 Task: Animate a Bouncing Ball.
Action: Mouse moved to (542, 90)
Screenshot: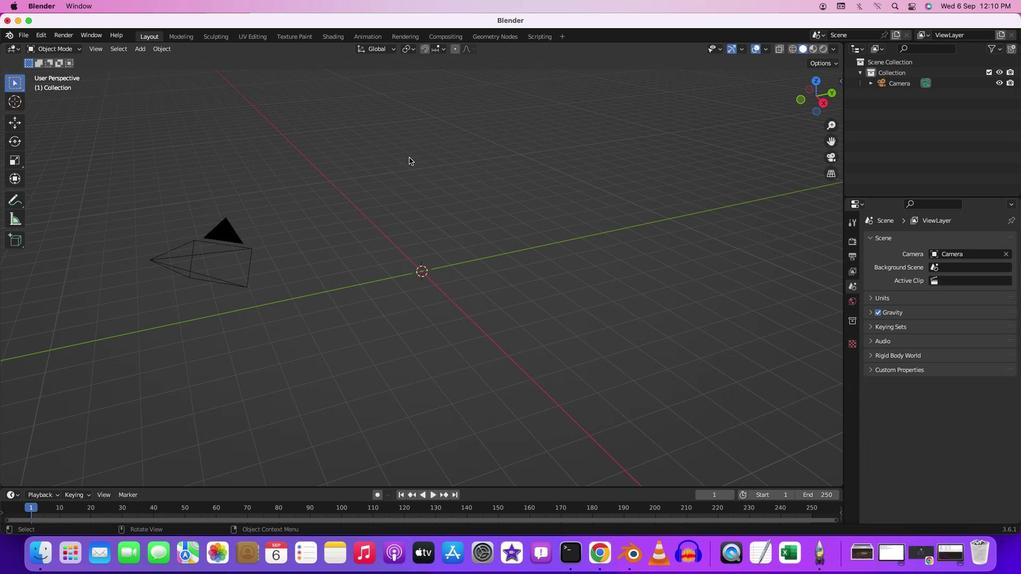 
Action: Mouse pressed left at (542, 90)
Screenshot: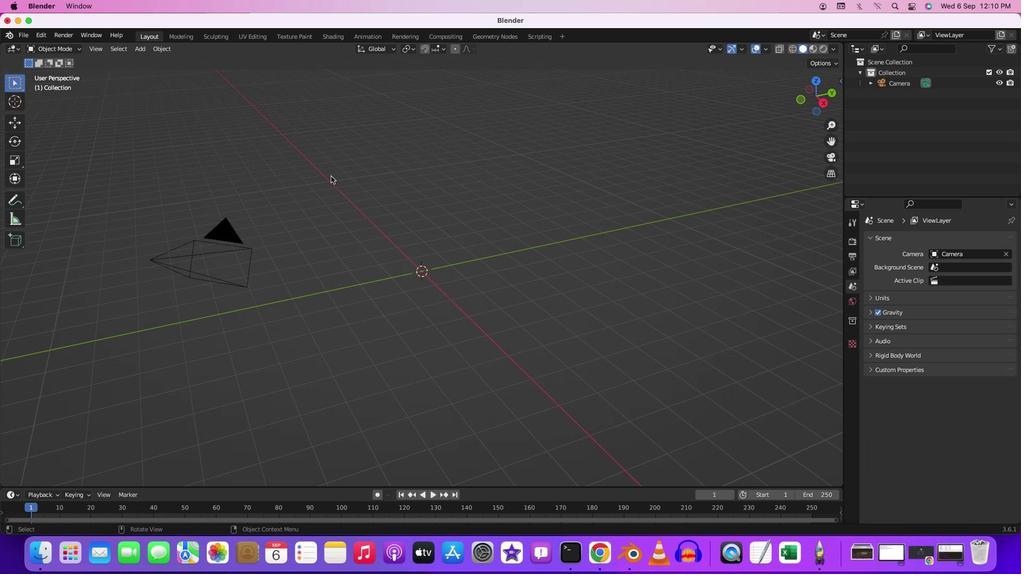 
Action: Mouse moved to (542, 90)
Screenshot: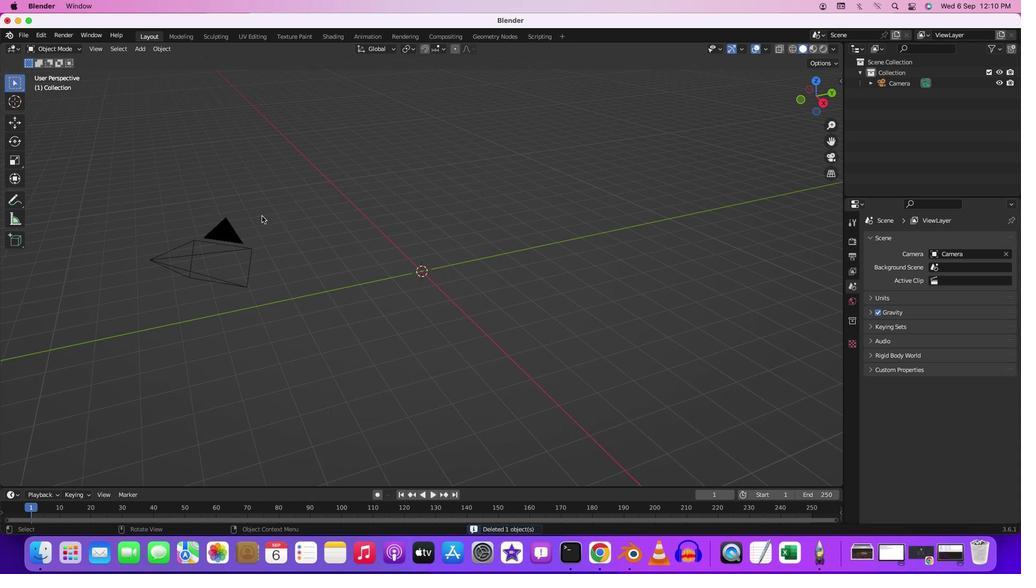 
Action: Key pressed Key.delete
Screenshot: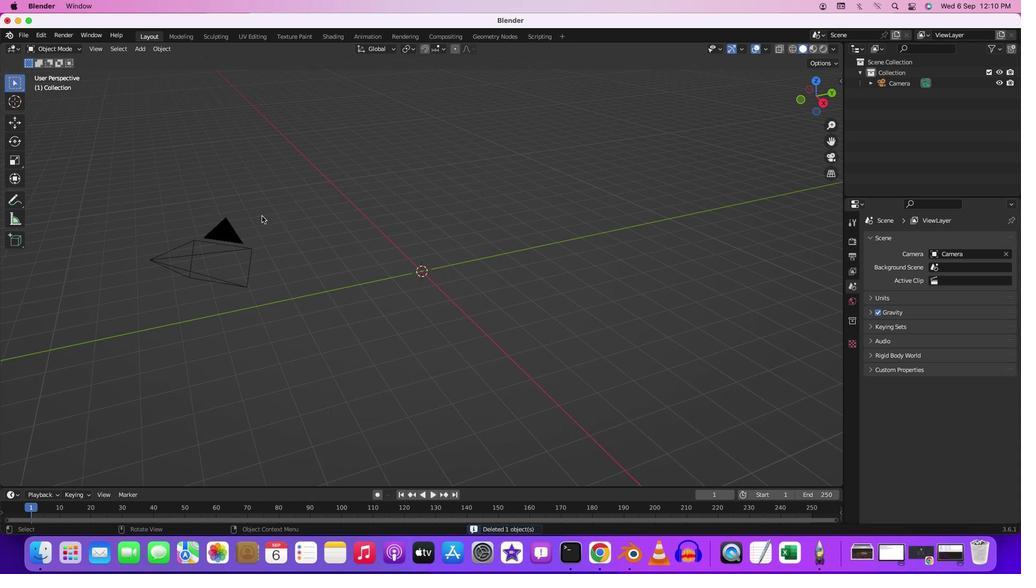 
Action: Mouse moved to (222, 236)
Screenshot: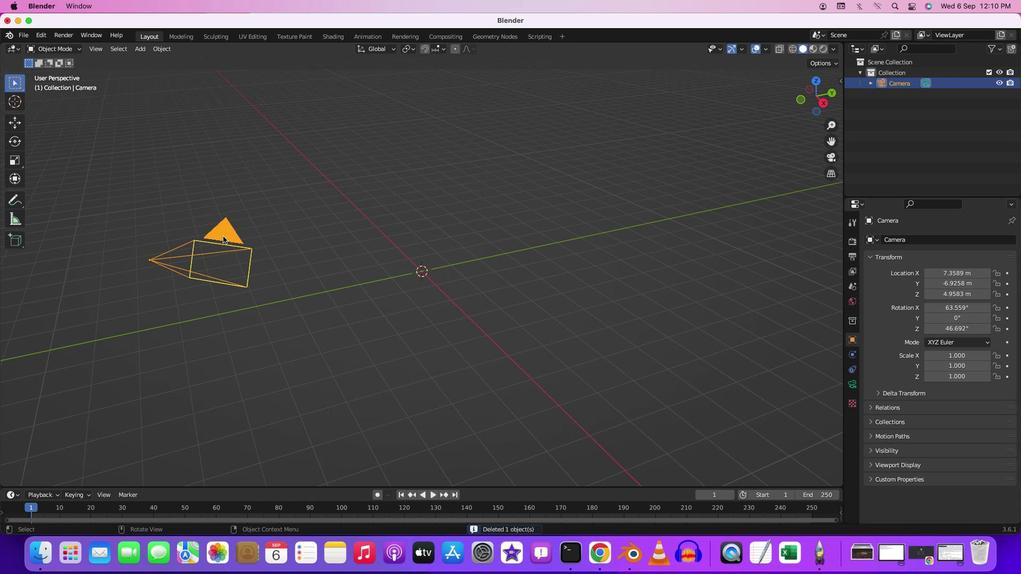 
Action: Mouse pressed left at (222, 236)
Screenshot: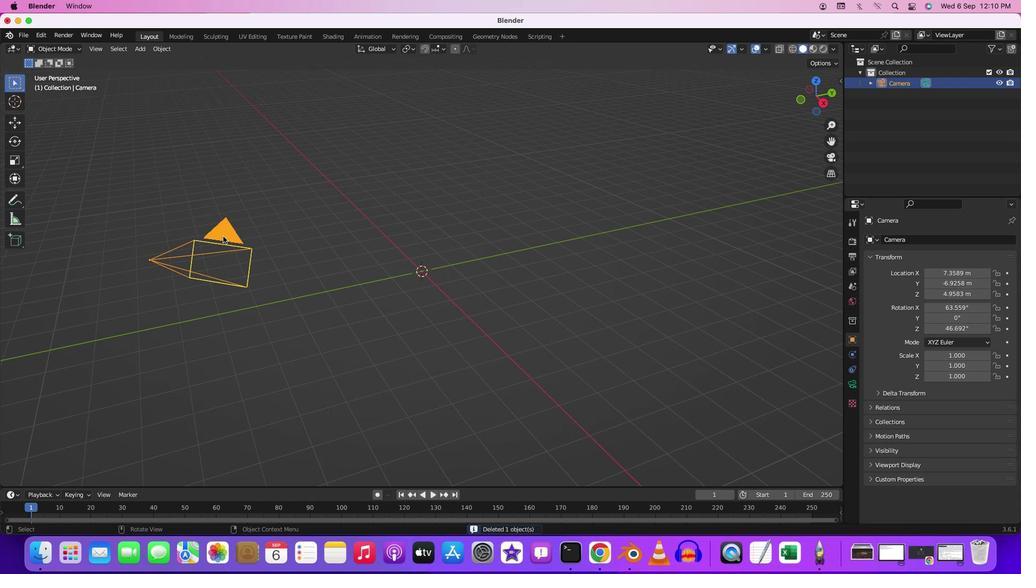 
Action: Key pressed Key.delete
Screenshot: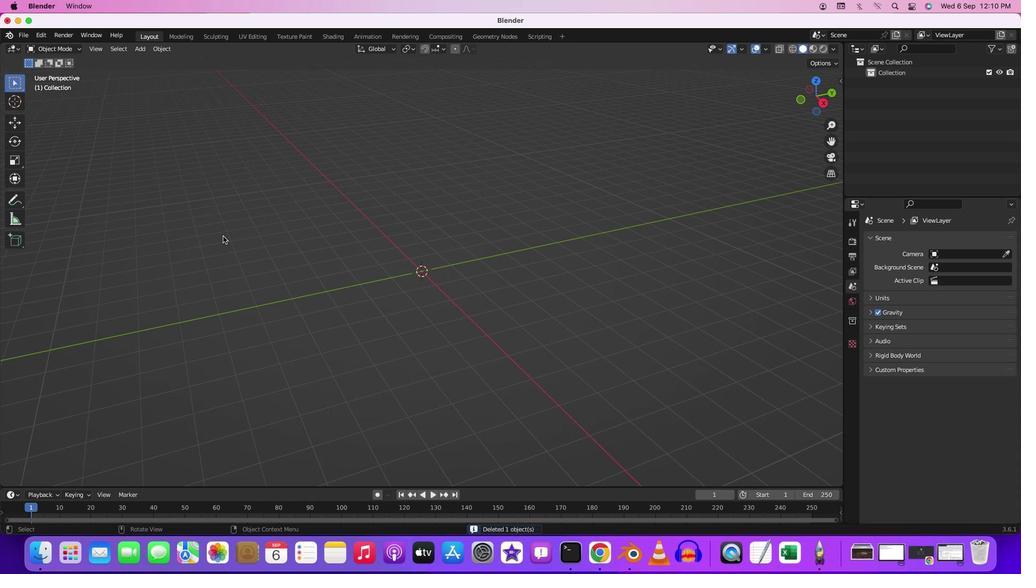 
Action: Mouse moved to (417, 352)
Screenshot: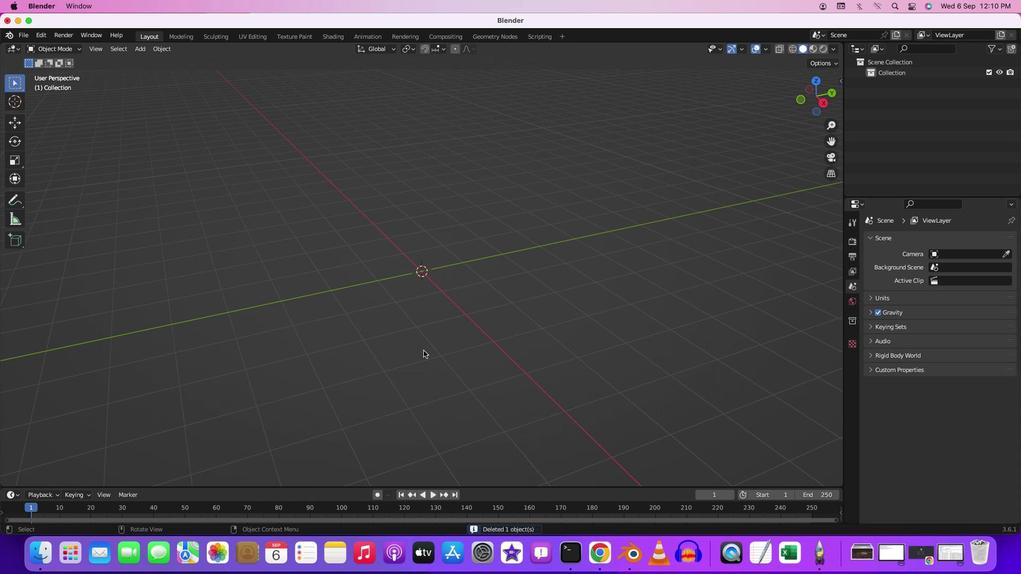 
Action: Mouse scrolled (417, 352) with delta (0, 0)
Screenshot: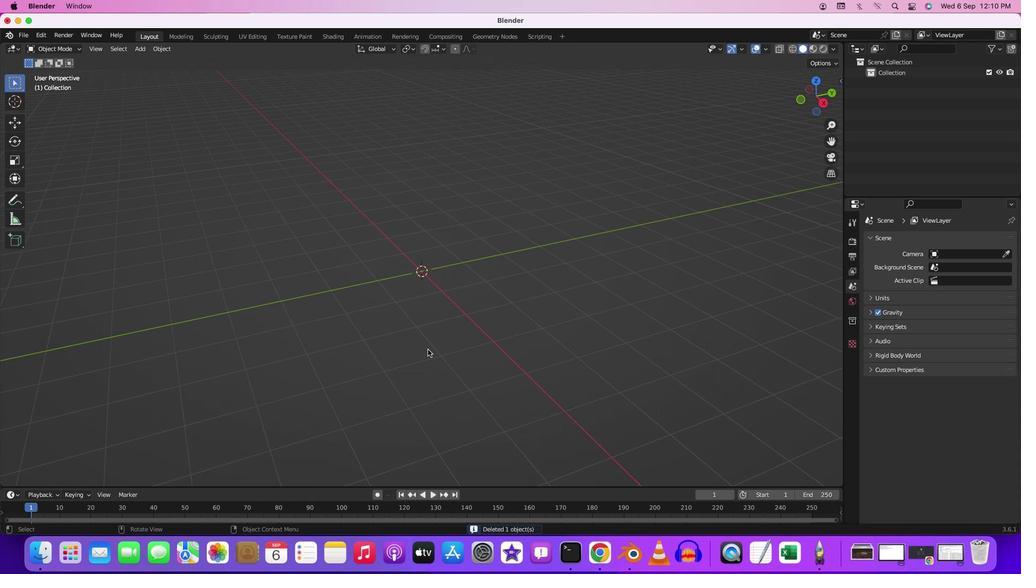 
Action: Mouse scrolled (417, 352) with delta (0, 0)
Screenshot: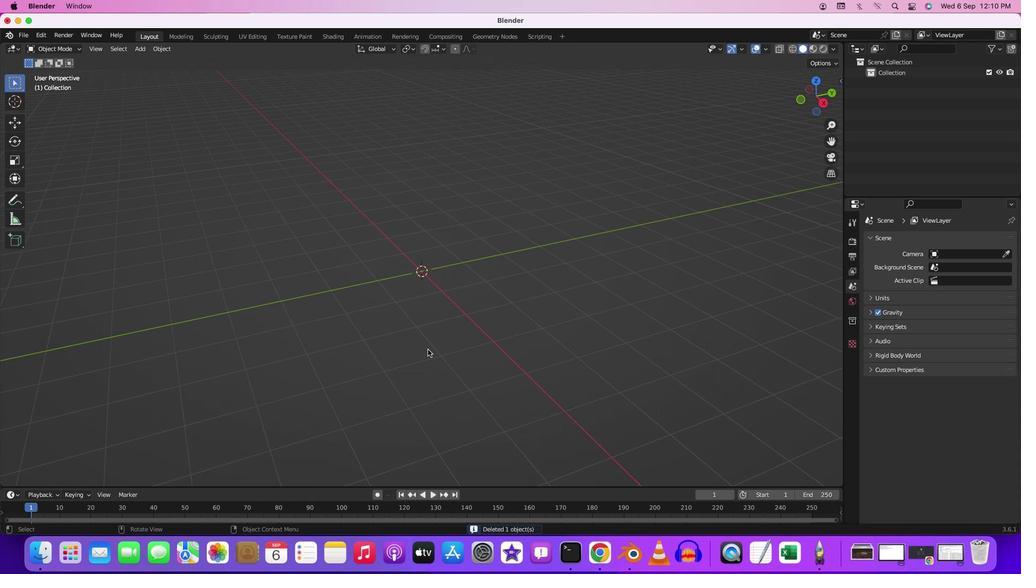 
Action: Mouse moved to (427, 350)
Screenshot: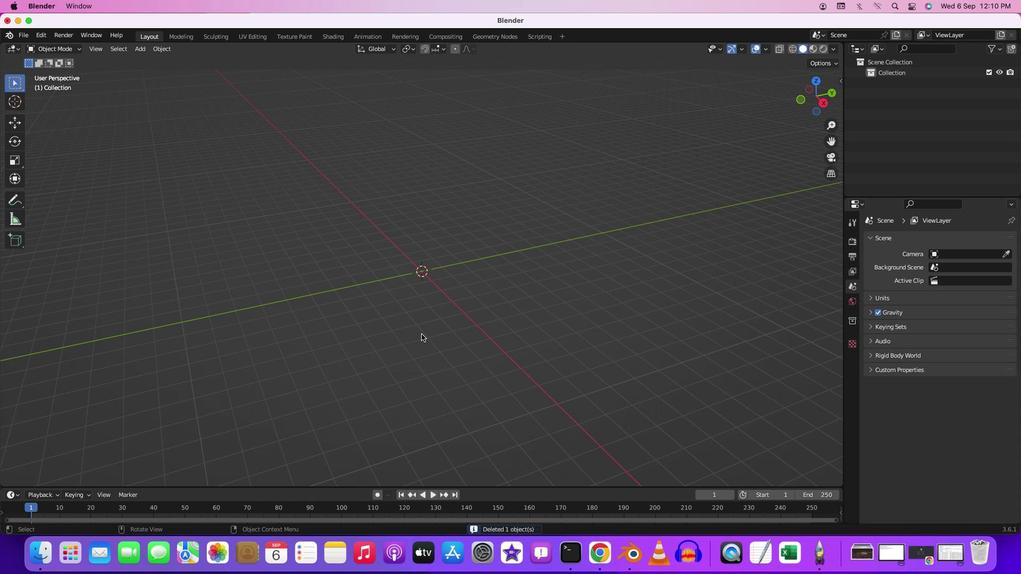 
Action: Mouse scrolled (427, 350) with delta (0, 0)
Screenshot: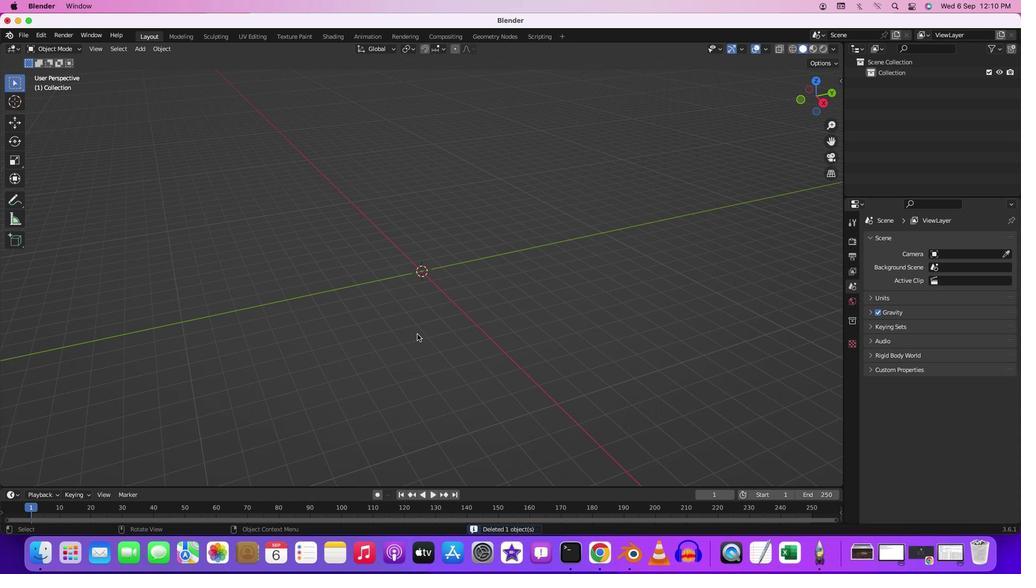 
Action: Mouse scrolled (427, 350) with delta (0, 0)
Screenshot: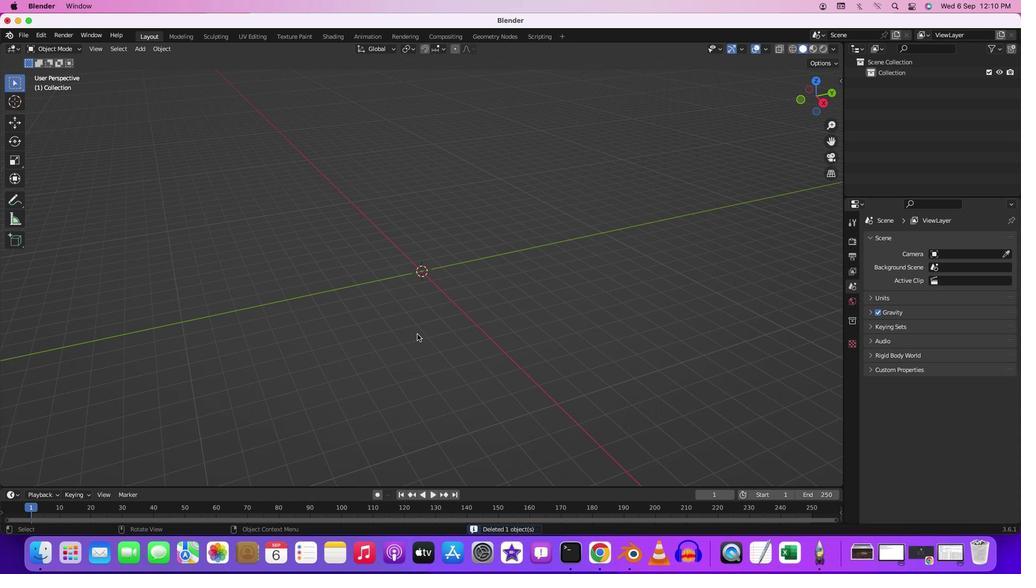 
Action: Mouse scrolled (427, 350) with delta (0, -1)
Screenshot: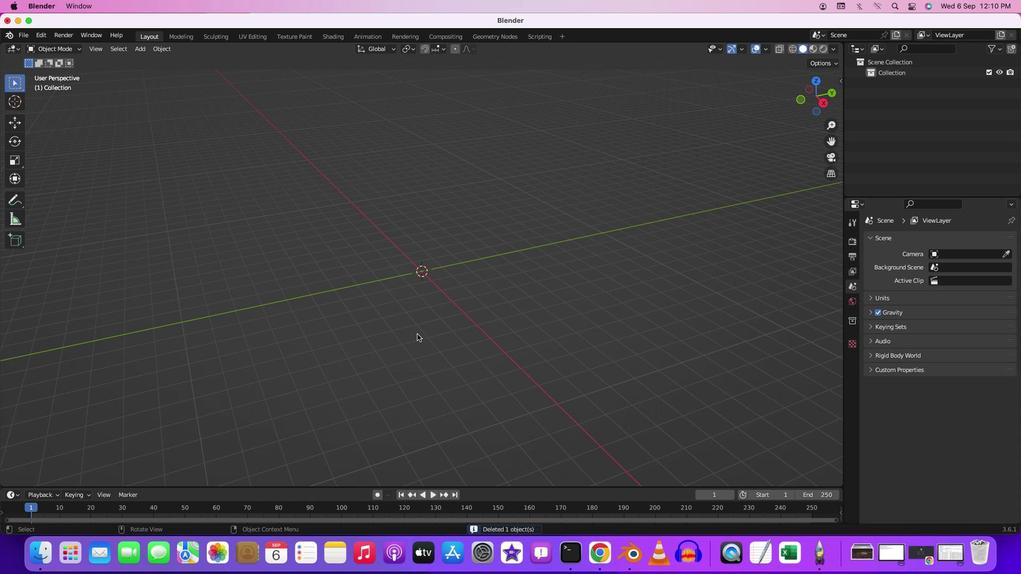 
Action: Mouse scrolled (427, 350) with delta (0, -2)
Screenshot: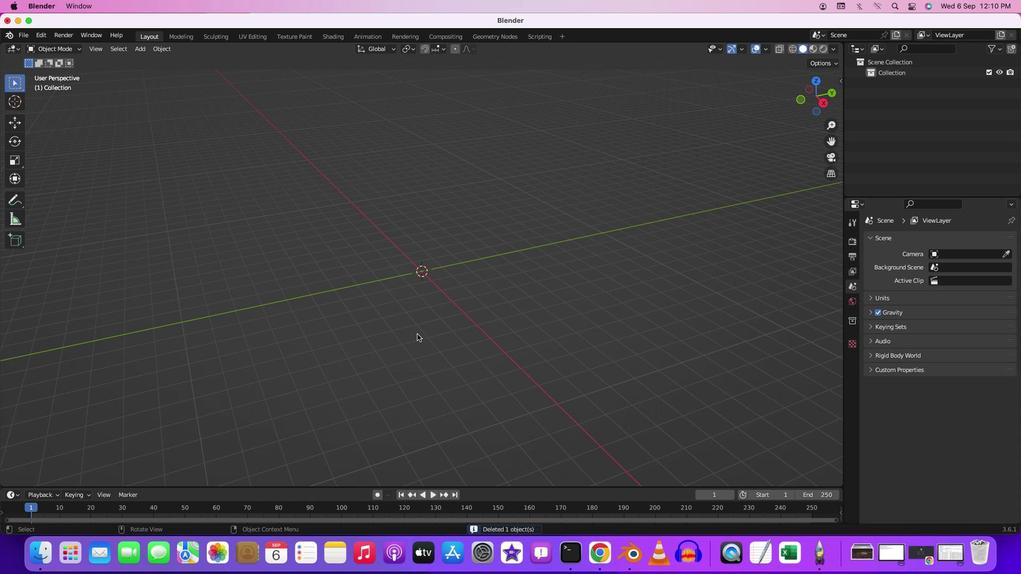 
Action: Mouse moved to (417, 332)
Screenshot: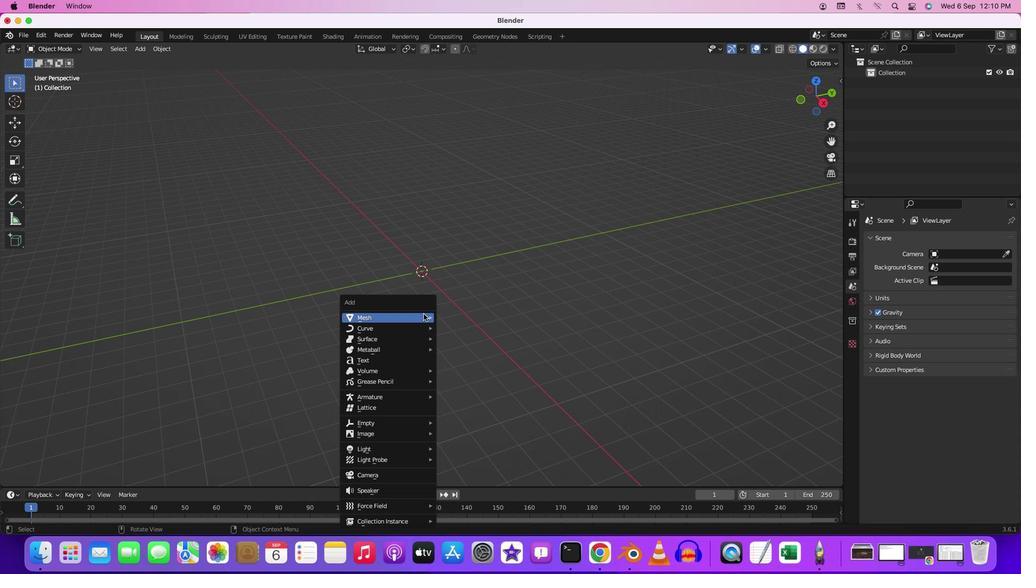
Action: Key pressed Key.shift
Screenshot: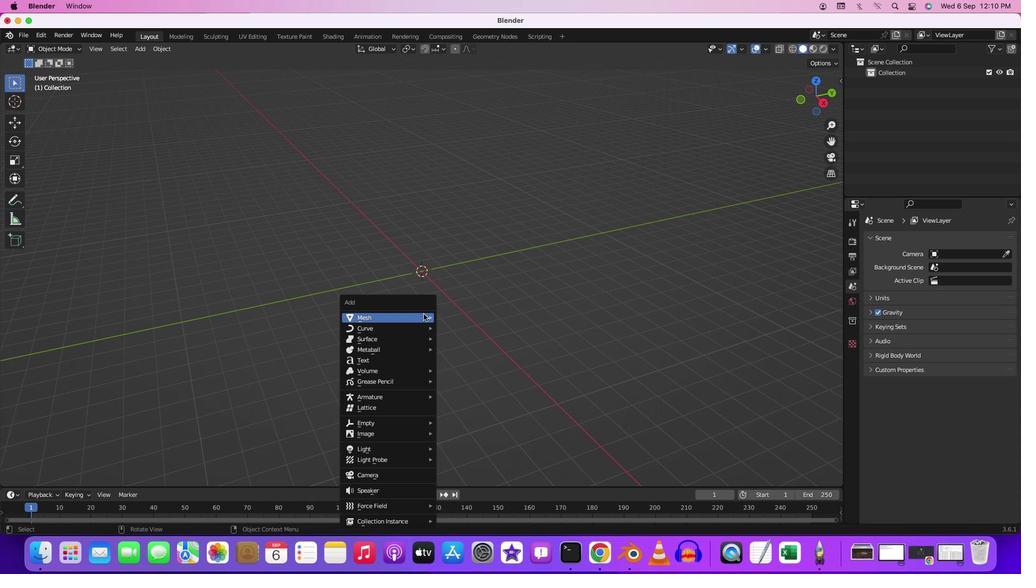 
Action: Mouse moved to (417, 332)
Screenshot: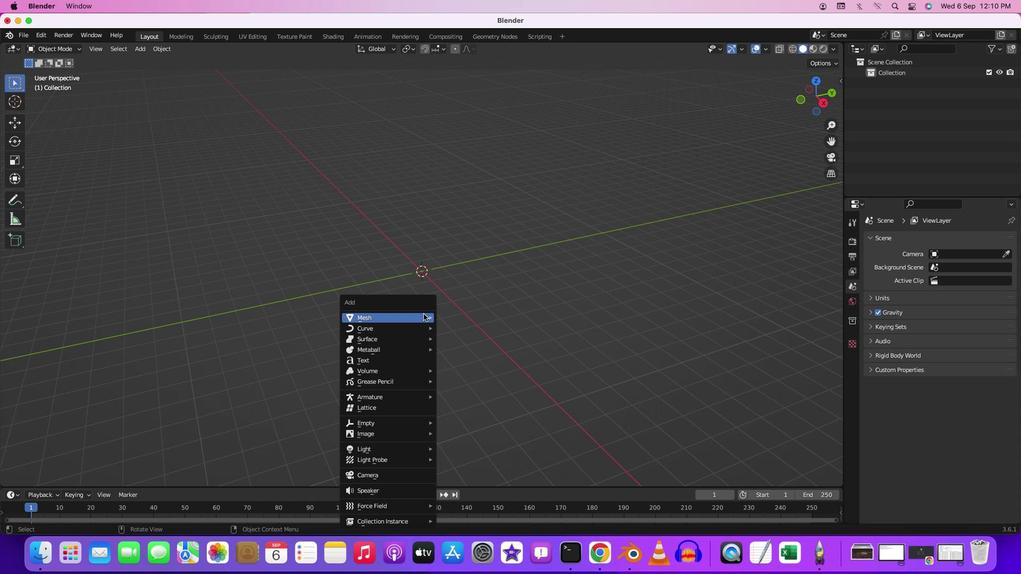 
Action: Key pressed 'A'
Screenshot: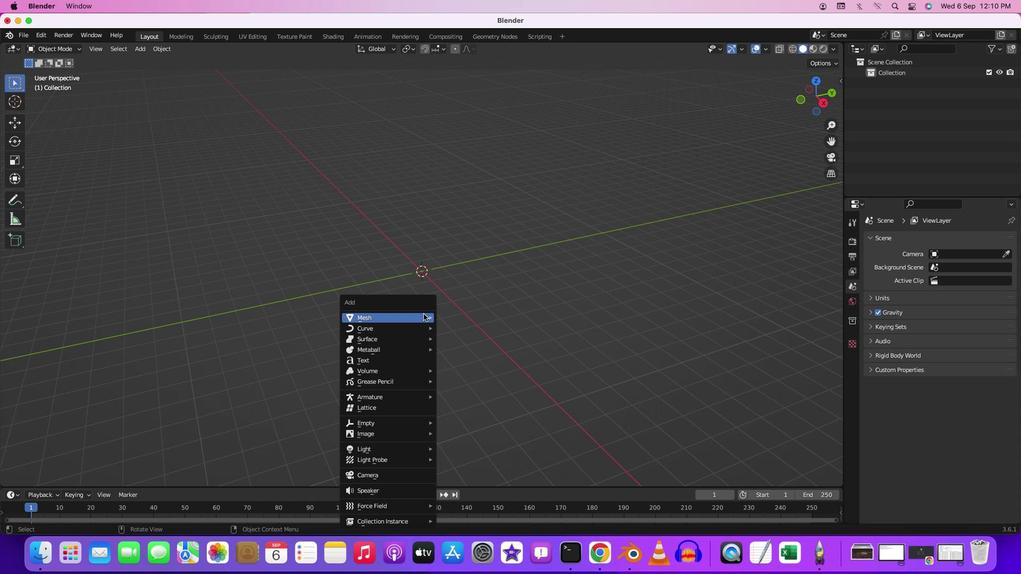 
Action: Mouse moved to (473, 72)
Screenshot: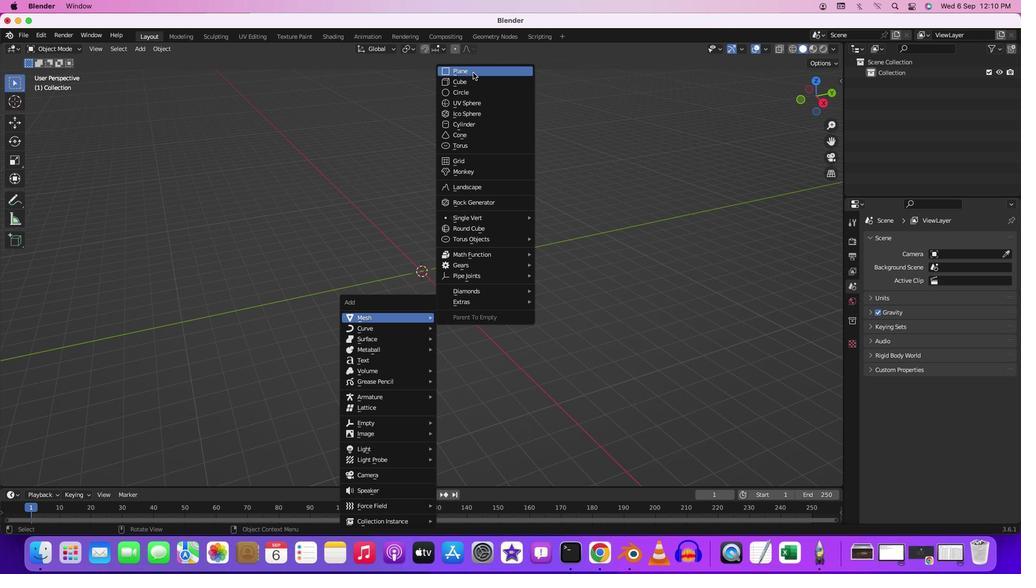 
Action: Mouse pressed left at (473, 72)
Screenshot: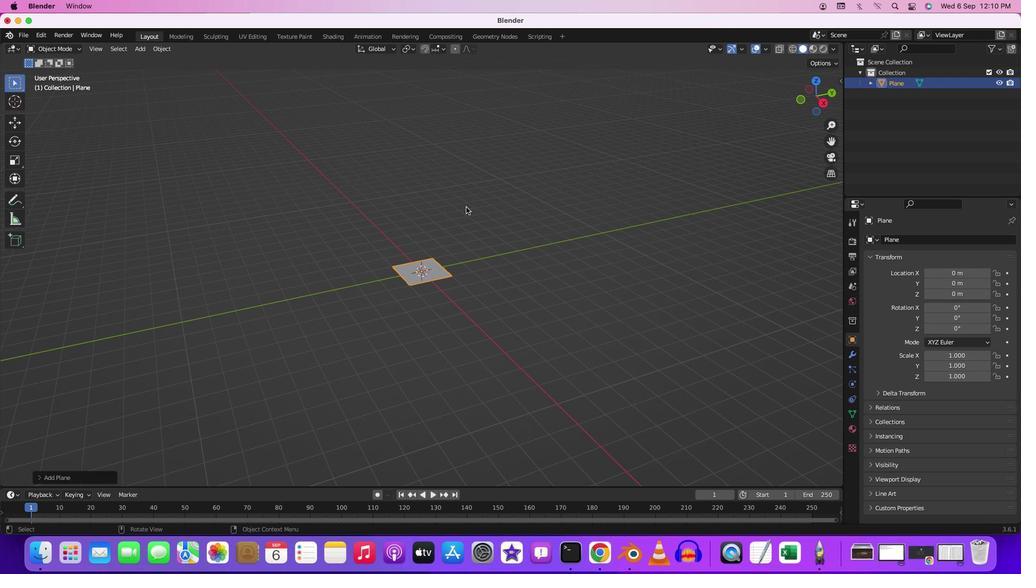 
Action: Mouse moved to (429, 226)
Screenshot: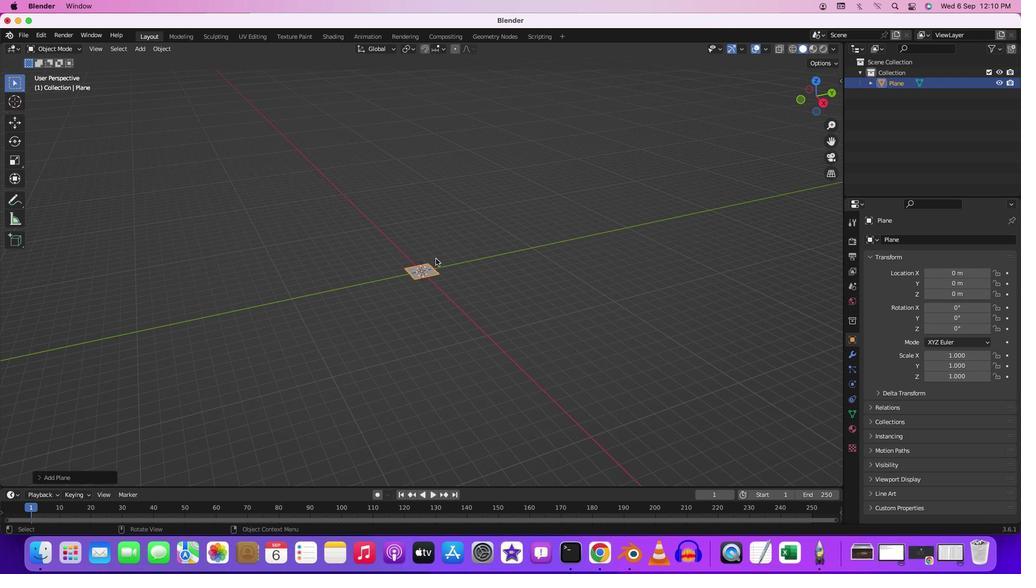 
Action: Mouse scrolled (429, 226) with delta (0, 0)
Screenshot: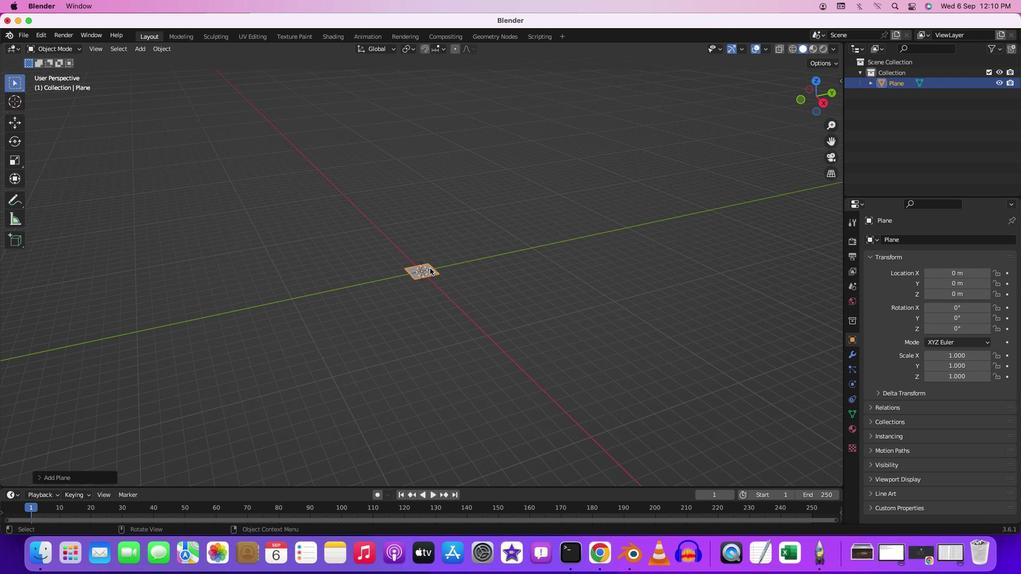 
Action: Mouse scrolled (429, 226) with delta (0, 0)
Screenshot: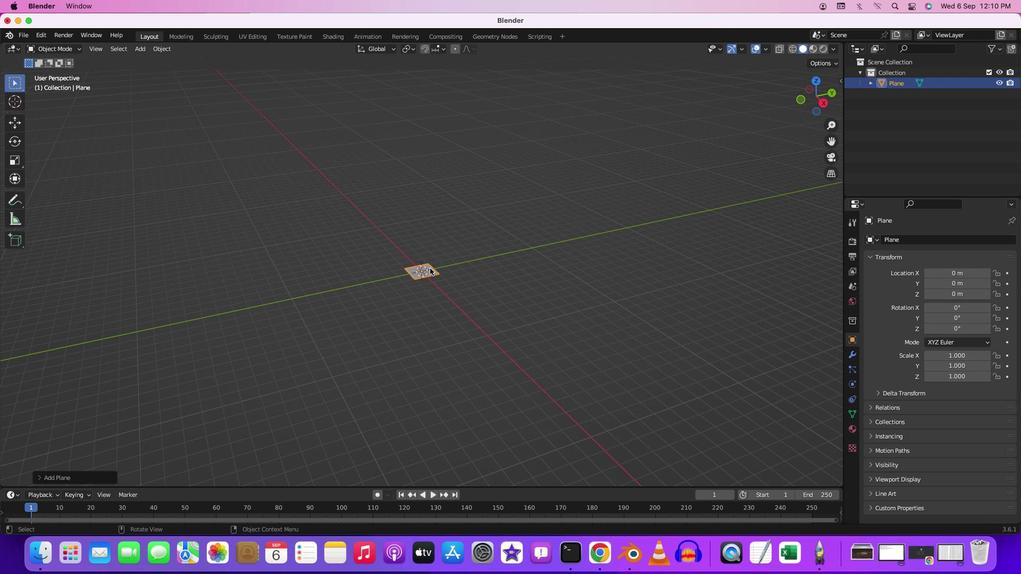 
Action: Mouse scrolled (429, 226) with delta (0, -1)
Screenshot: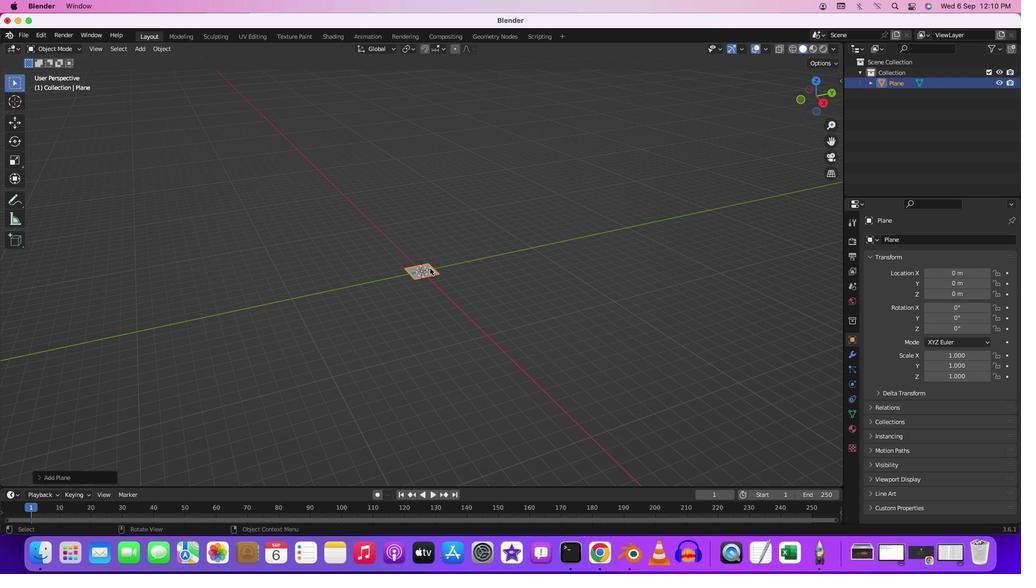 
Action: Mouse moved to (429, 268)
Screenshot: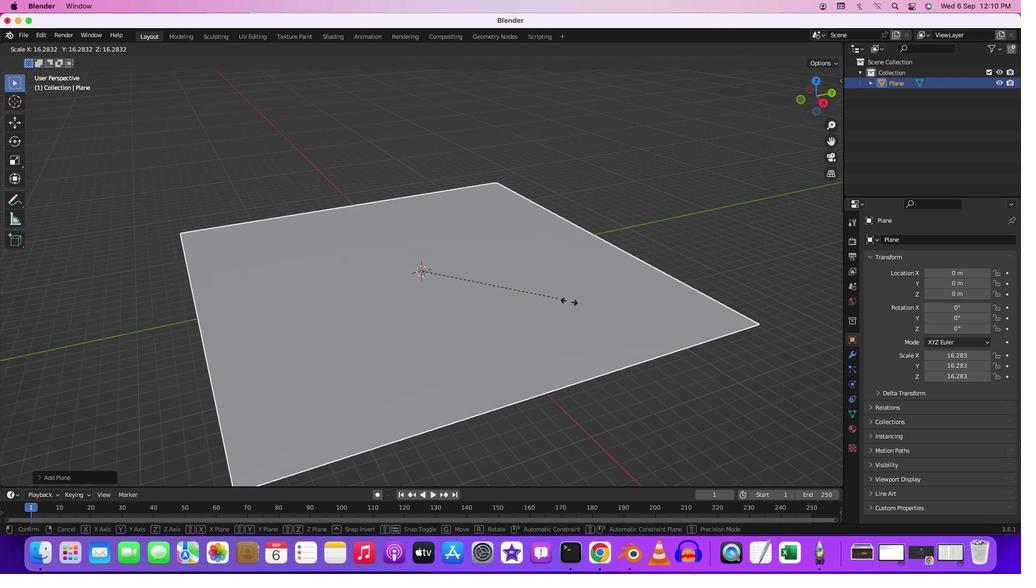 
Action: Key pressed 's'
Screenshot: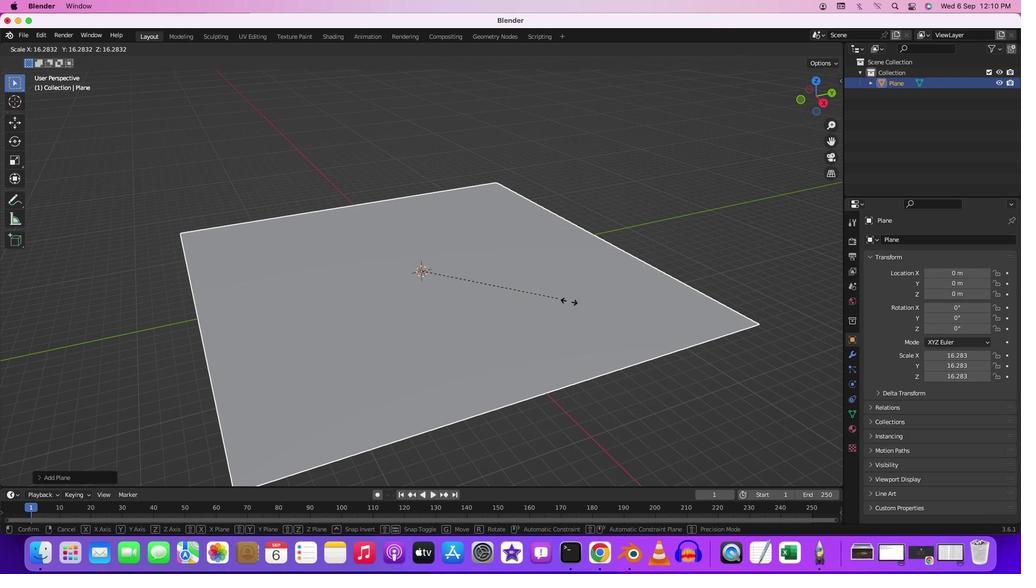 
Action: Mouse moved to (665, 314)
Screenshot: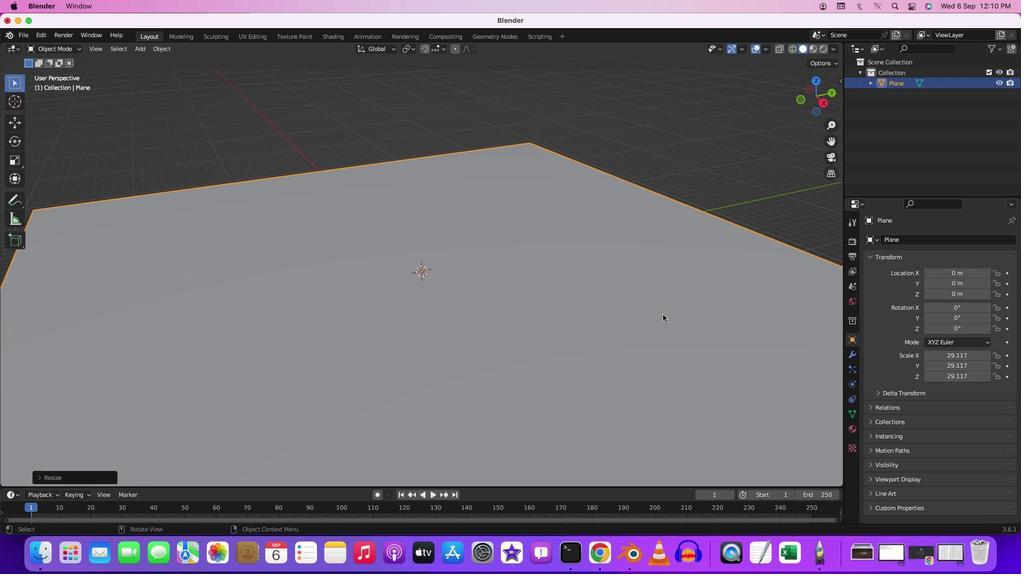 
Action: Mouse pressed left at (665, 314)
Screenshot: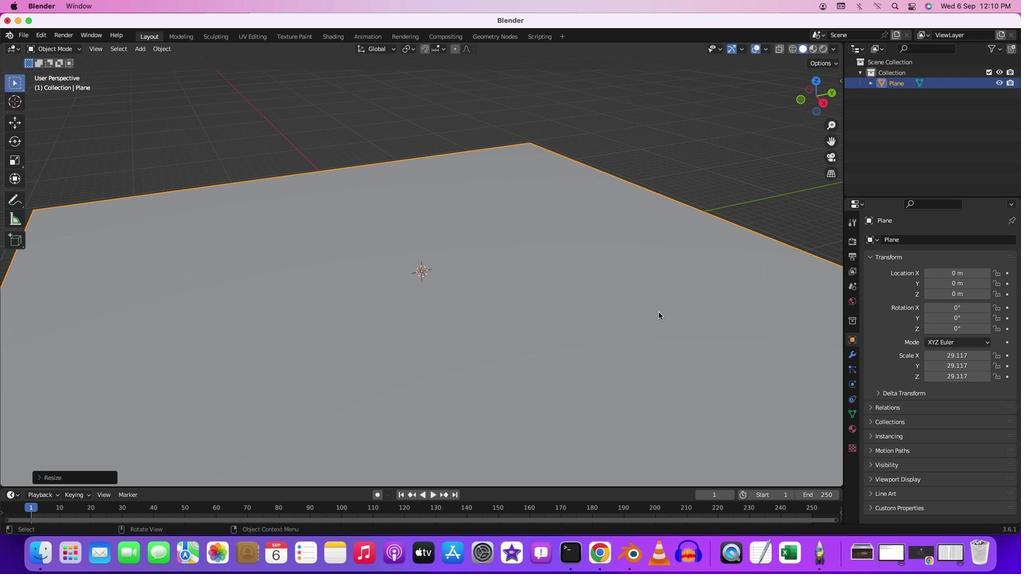 
Action: Mouse moved to (663, 315)
Screenshot: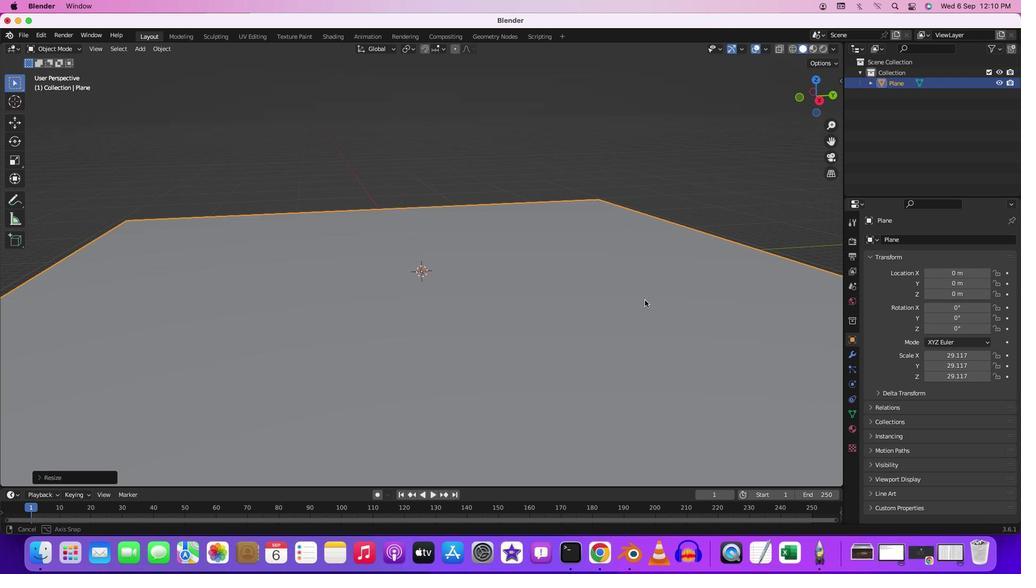 
Action: Mouse pressed middle at (663, 315)
Screenshot: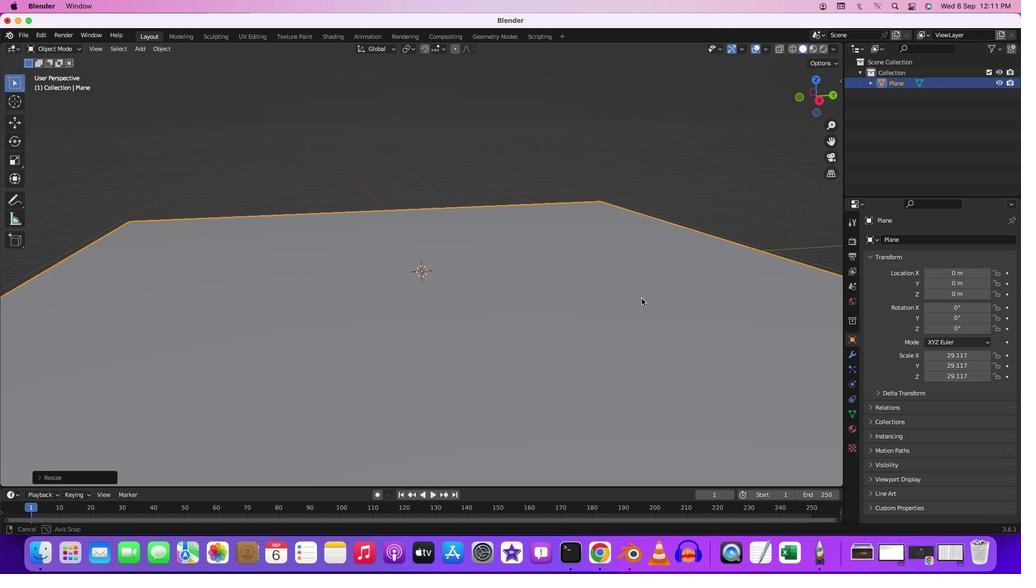 
Action: Mouse moved to (630, 282)
Screenshot: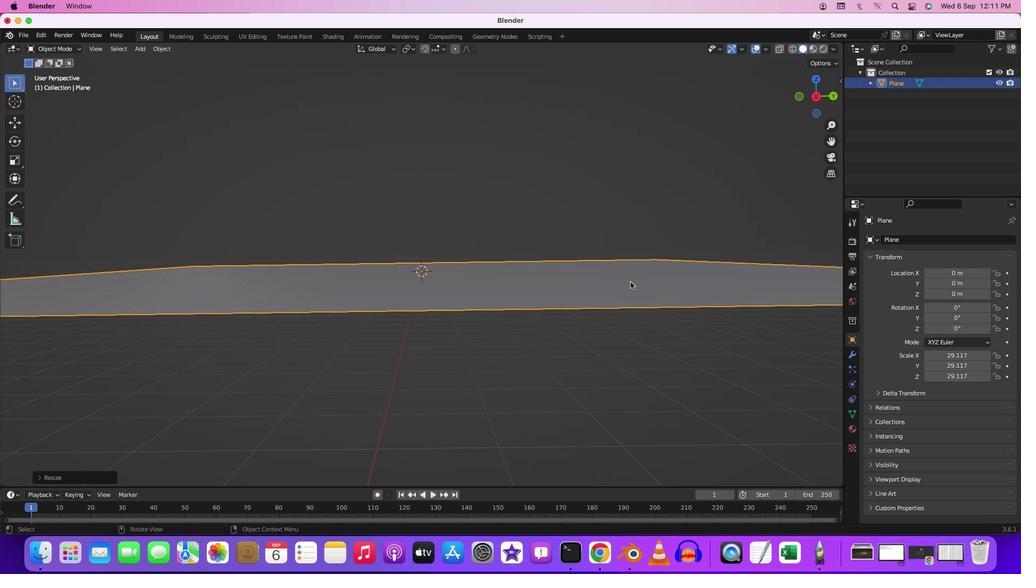 
Action: Key pressed Key.tab
Screenshot: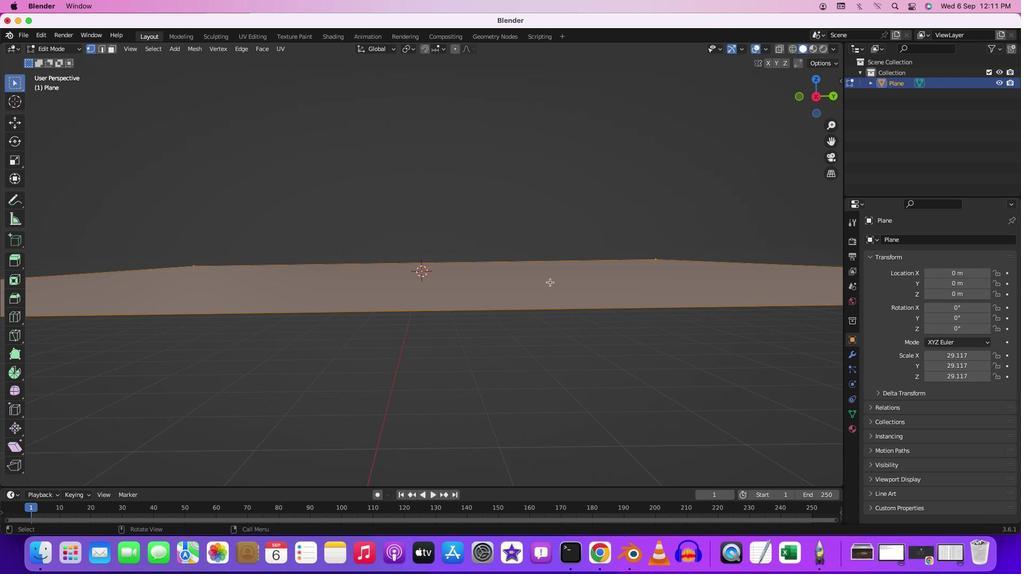 
Action: Mouse moved to (508, 279)
Screenshot: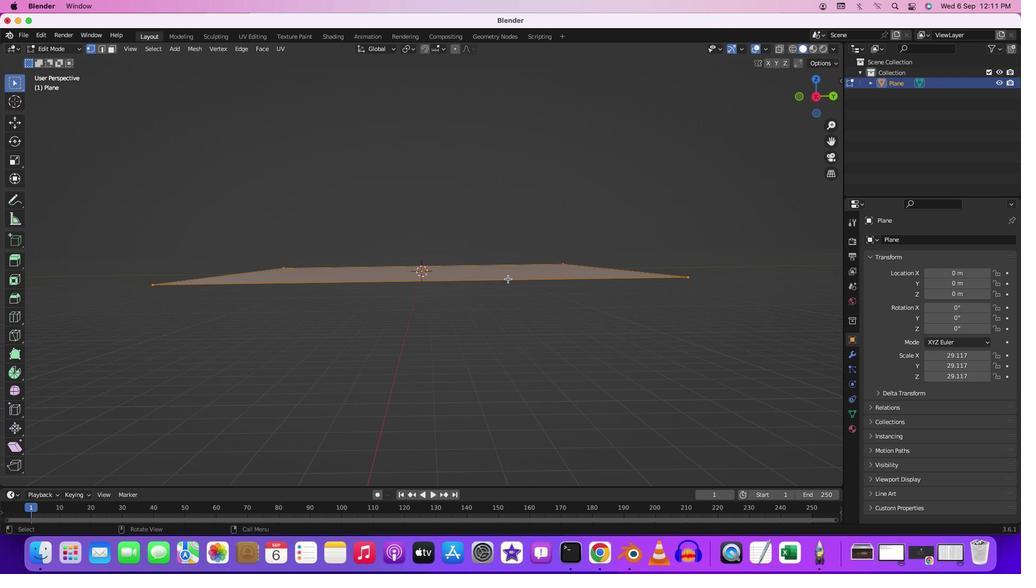 
Action: Mouse scrolled (508, 279) with delta (0, 0)
Screenshot: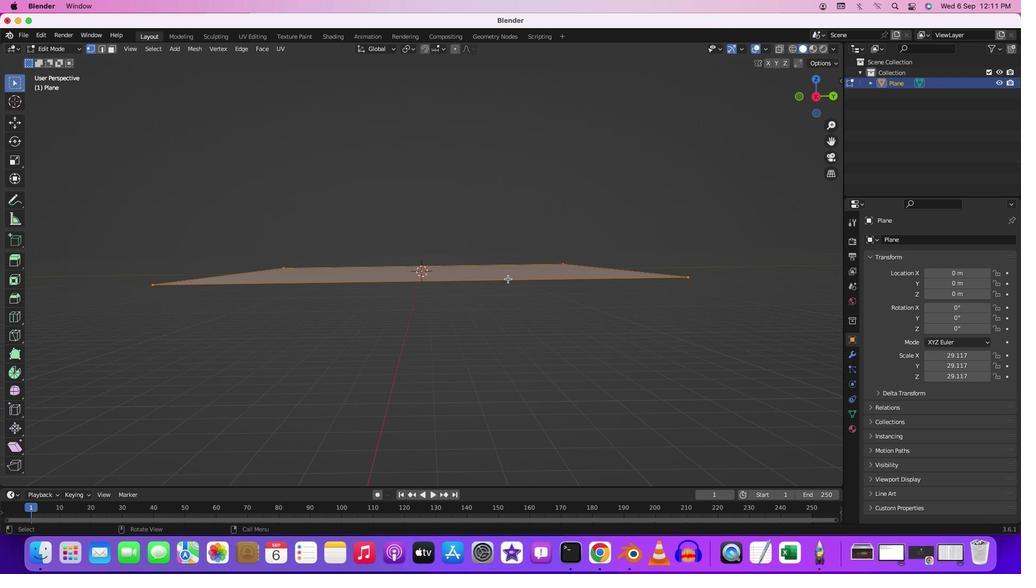 
Action: Mouse scrolled (508, 279) with delta (0, 0)
Screenshot: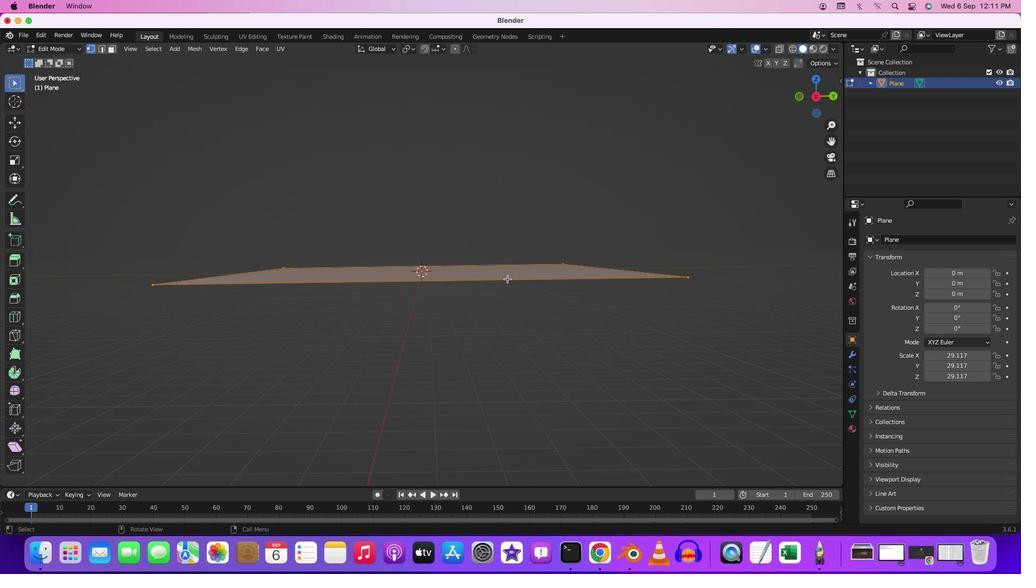 
Action: Mouse scrolled (508, 279) with delta (0, -1)
Screenshot: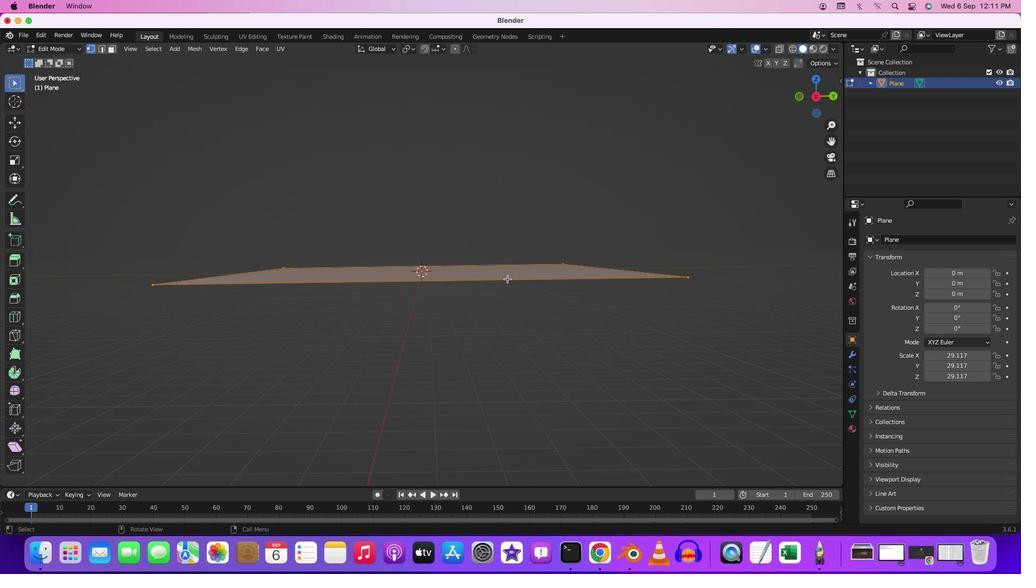 
Action: Mouse scrolled (508, 279) with delta (0, -2)
Screenshot: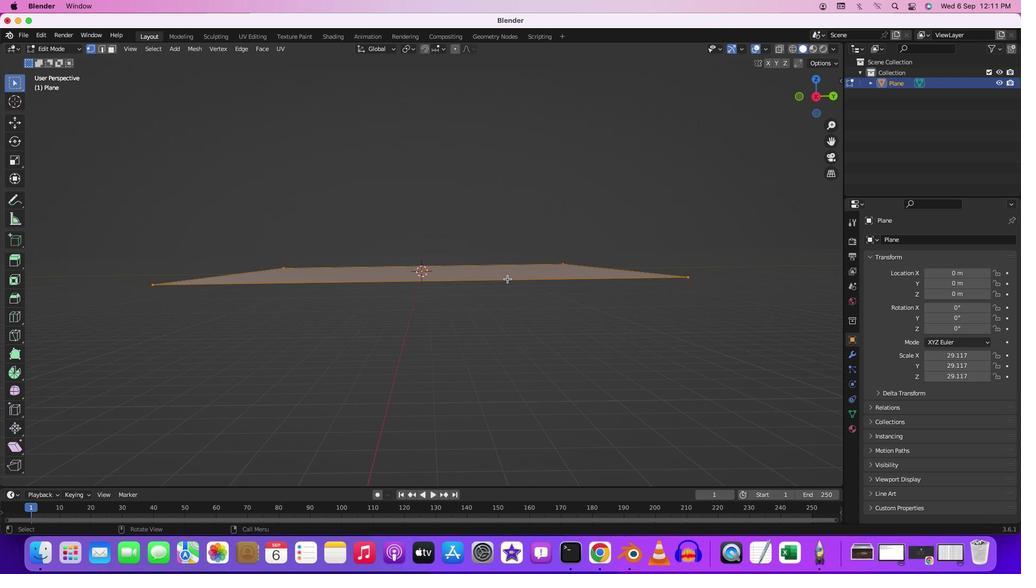 
Action: Mouse moved to (507, 279)
Screenshot: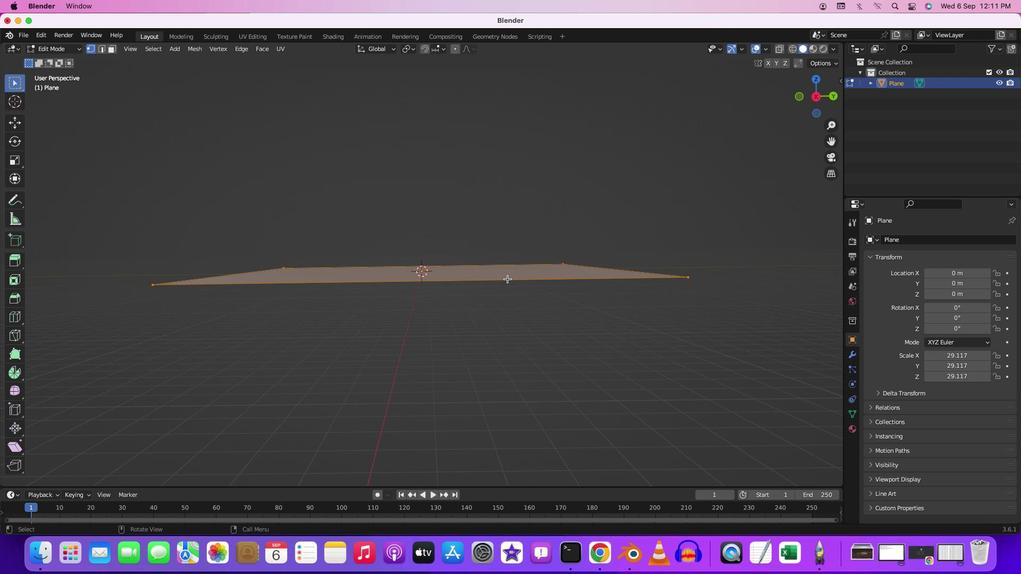 
Action: Key pressed '1''e'
Screenshot: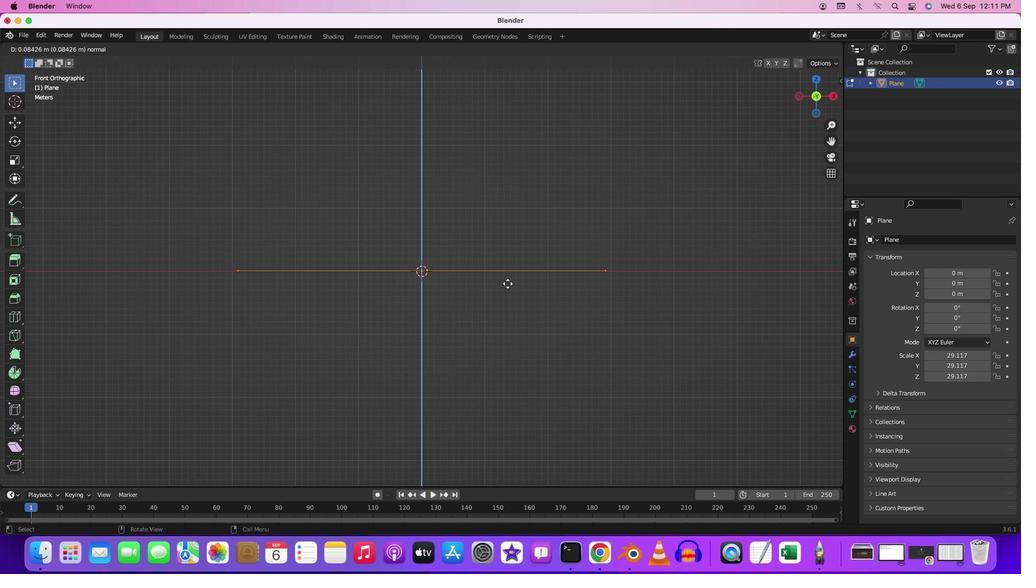 
Action: Mouse moved to (507, 288)
Screenshot: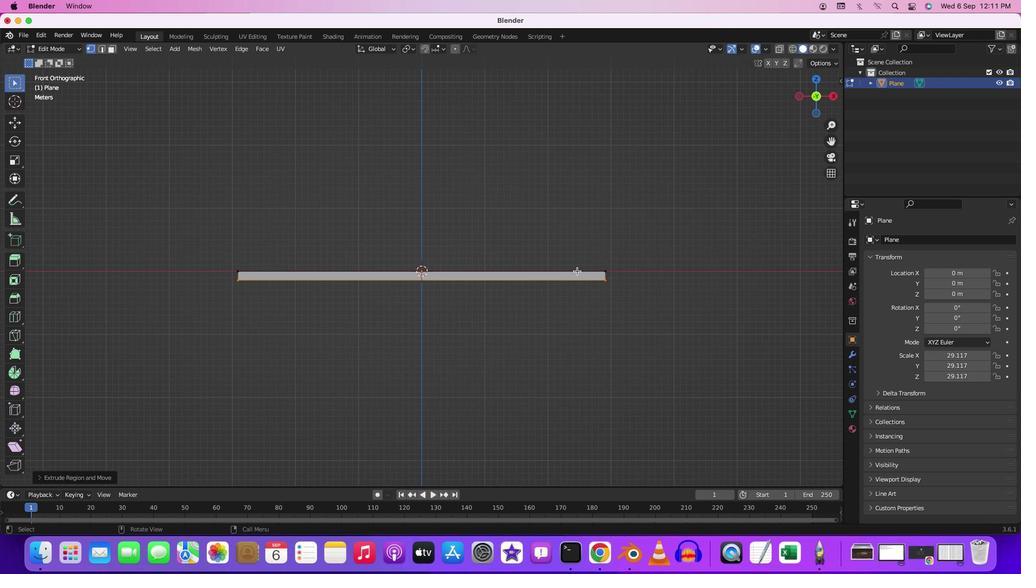 
Action: Mouse pressed left at (507, 288)
Screenshot: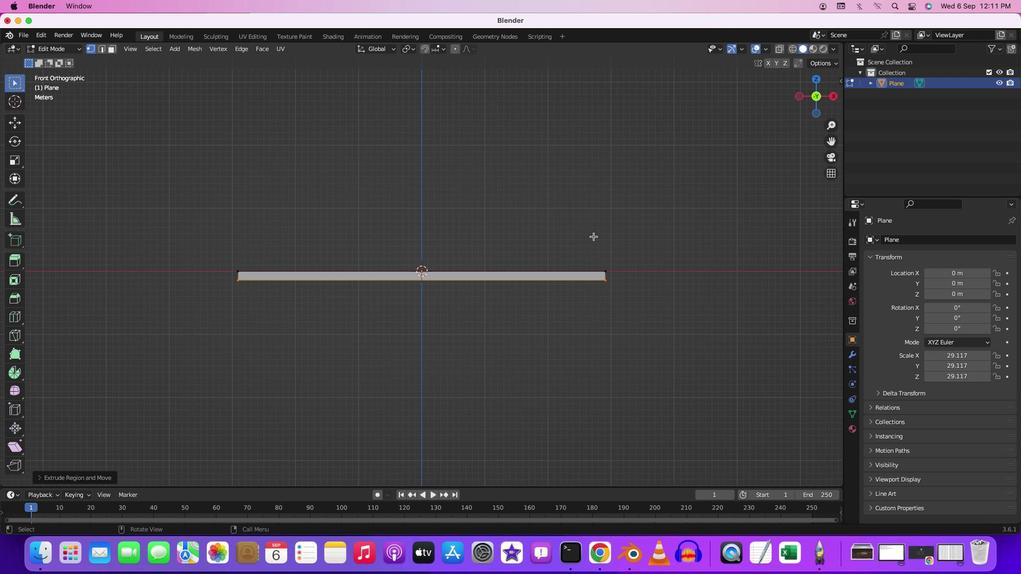 
Action: Mouse moved to (593, 234)
Screenshot: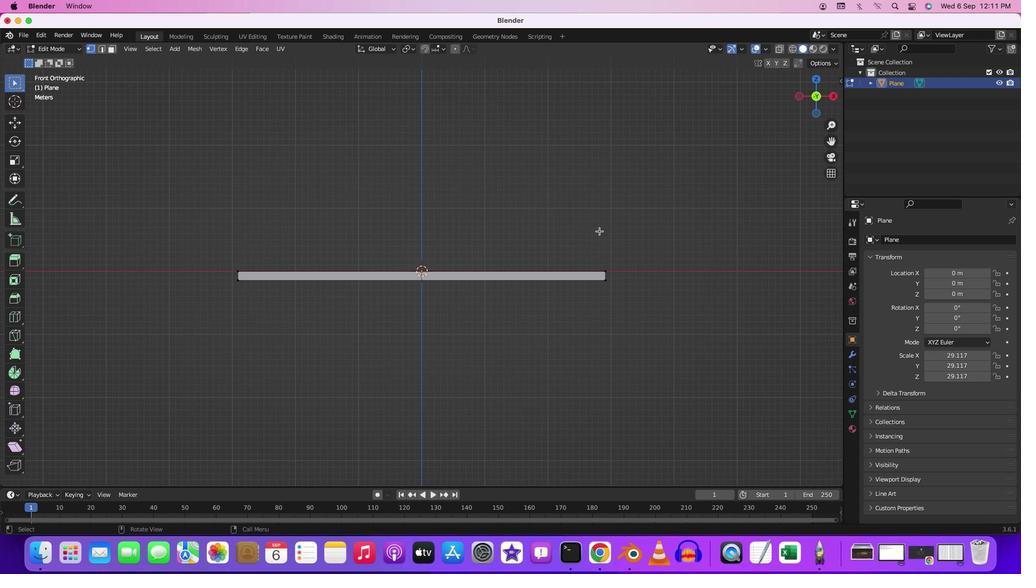 
Action: Mouse pressed left at (593, 234)
Screenshot: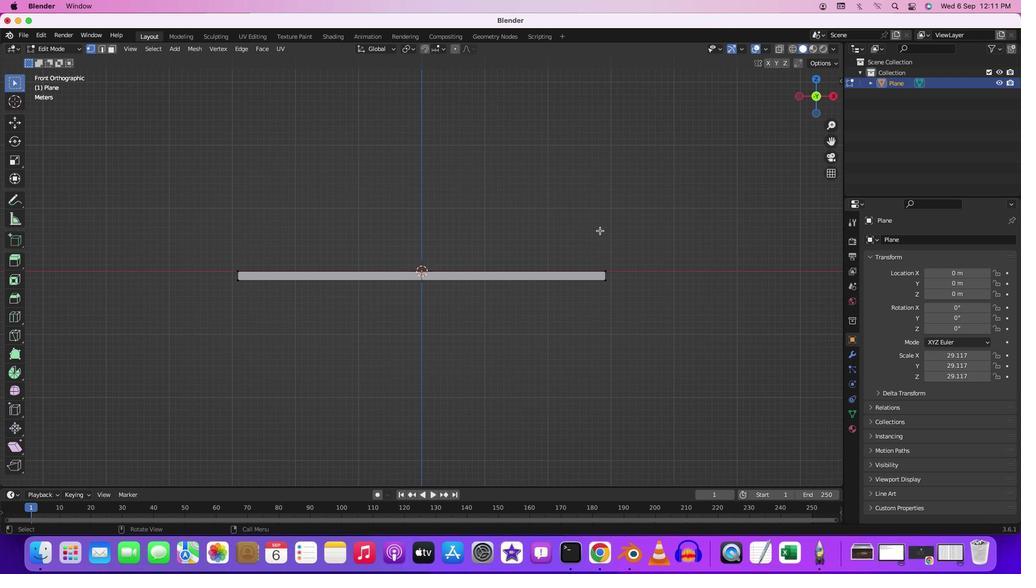 
Action: Mouse moved to (600, 231)
Screenshot: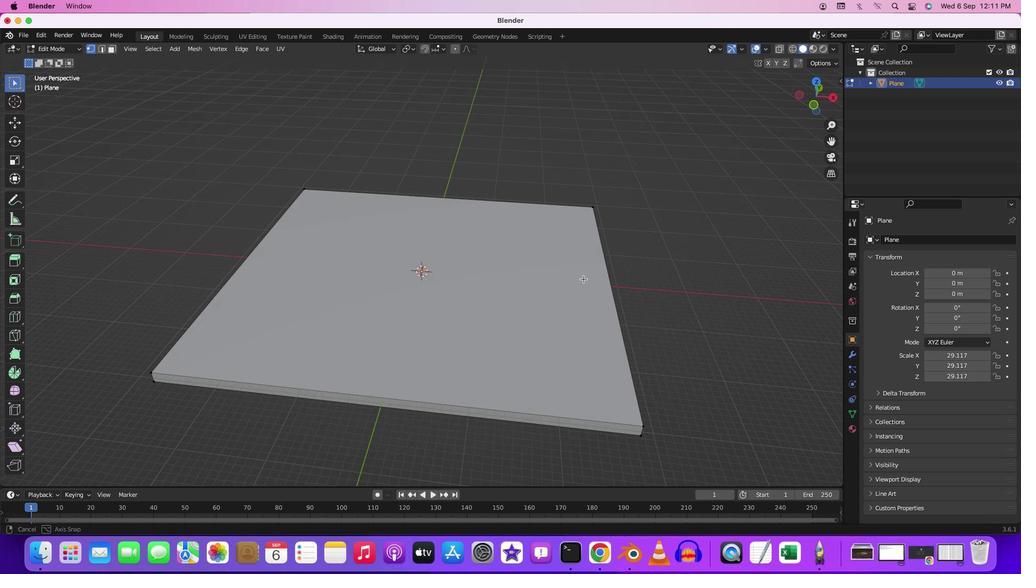 
Action: Mouse pressed middle at (600, 231)
Screenshot: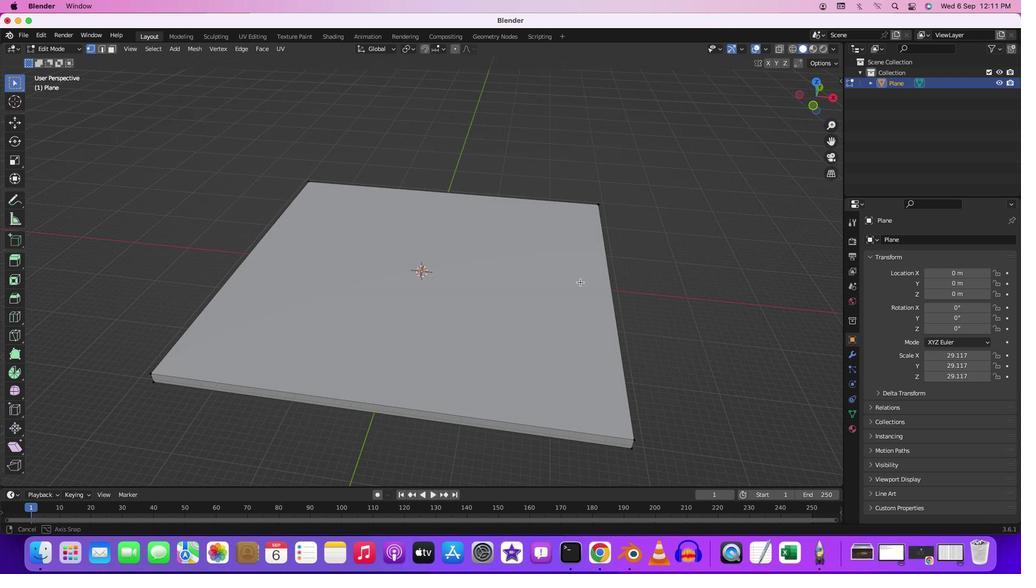 
Action: Mouse moved to (602, 263)
Screenshot: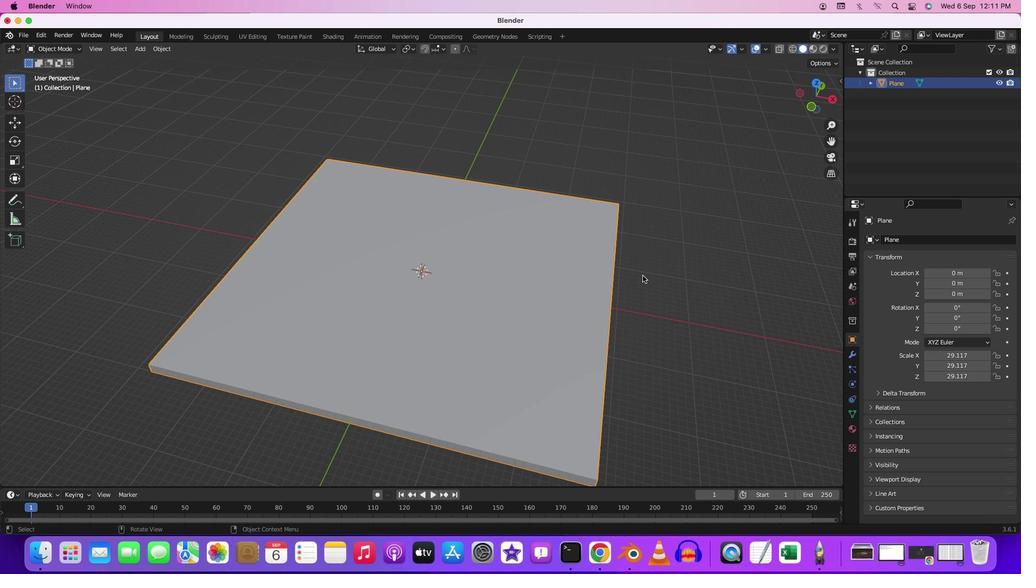 
Action: Key pressed Key.tab
Screenshot: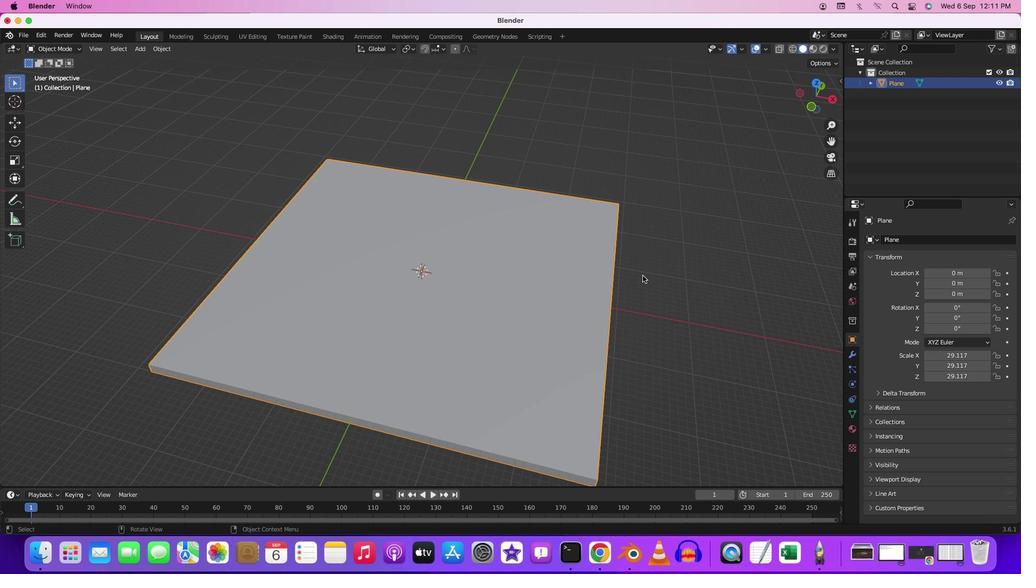 
Action: Mouse moved to (647, 275)
Screenshot: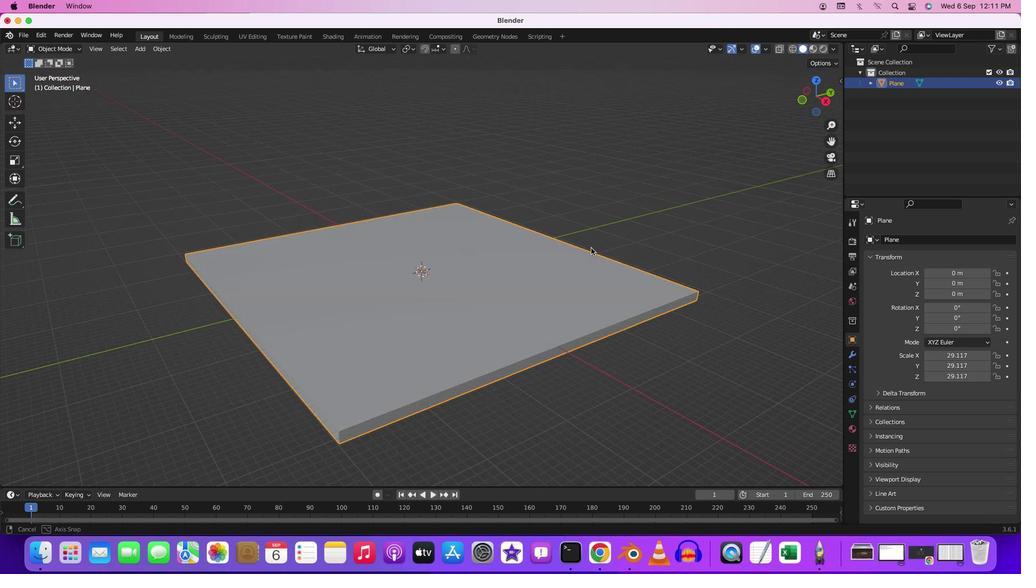 
Action: Mouse pressed middle at (647, 275)
Screenshot: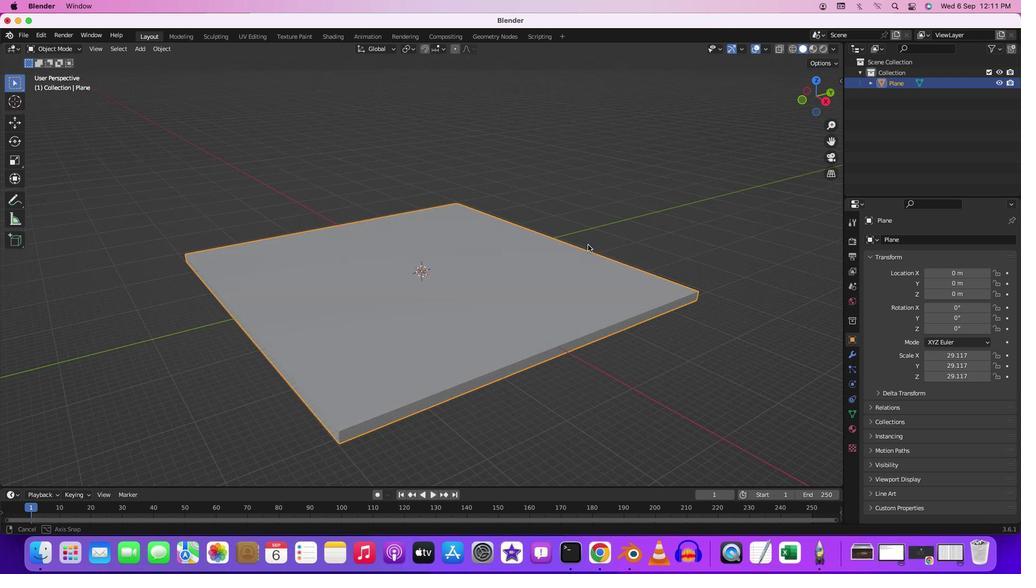 
Action: Mouse moved to (525, 231)
Screenshot: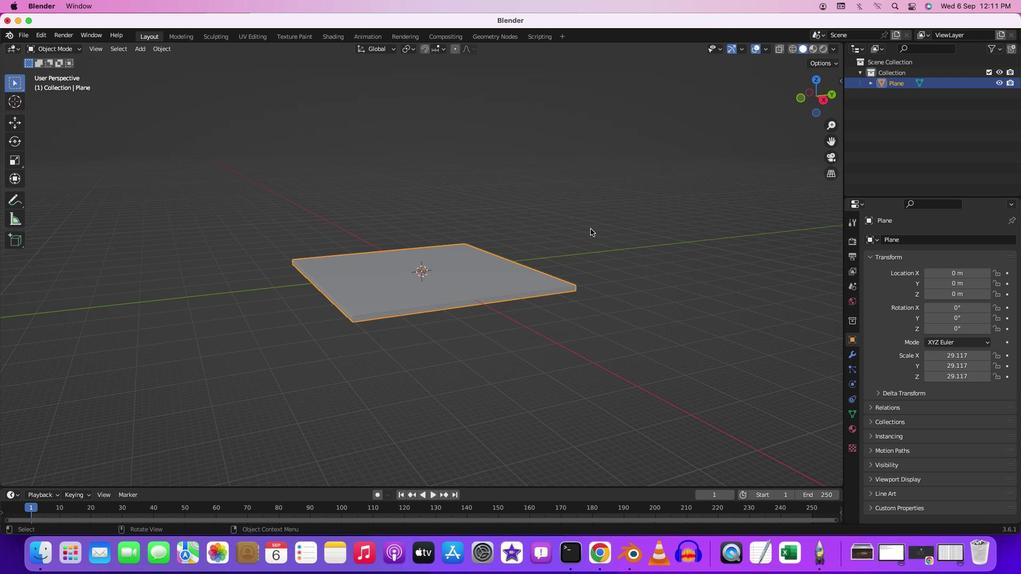 
Action: Mouse scrolled (525, 231) with delta (0, 0)
Screenshot: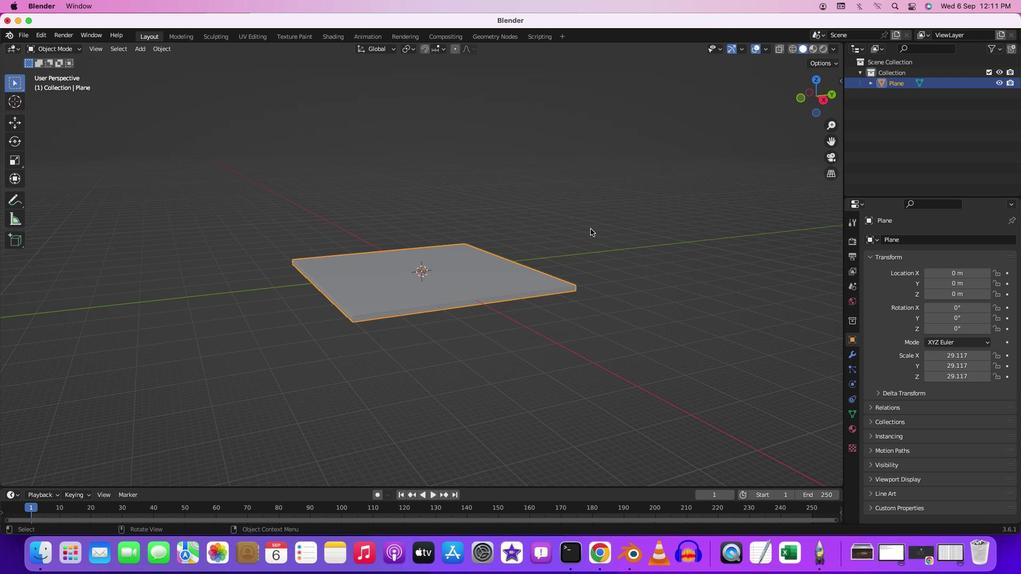 
Action: Mouse moved to (525, 231)
Screenshot: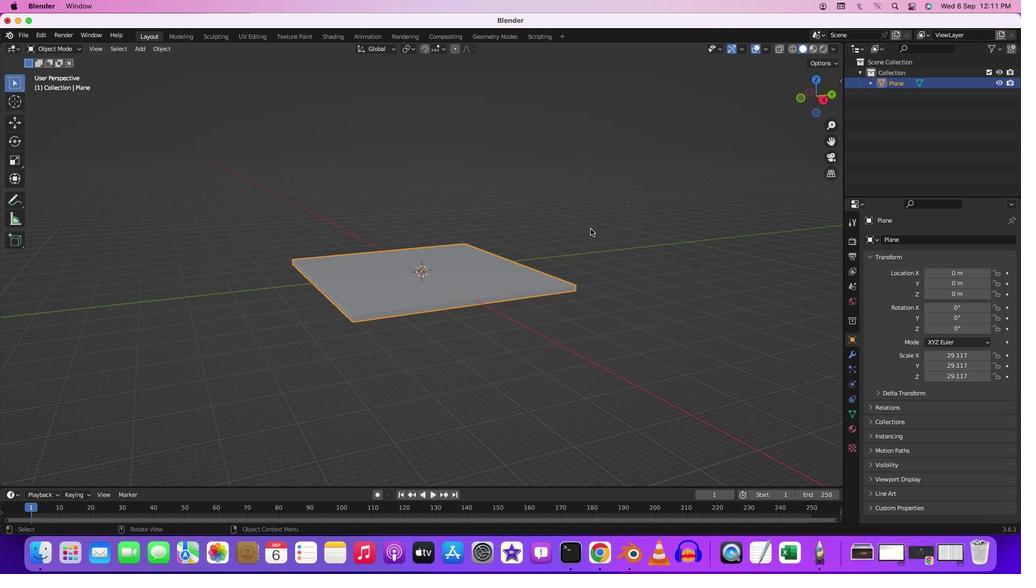 
Action: Mouse scrolled (525, 231) with delta (0, 0)
Screenshot: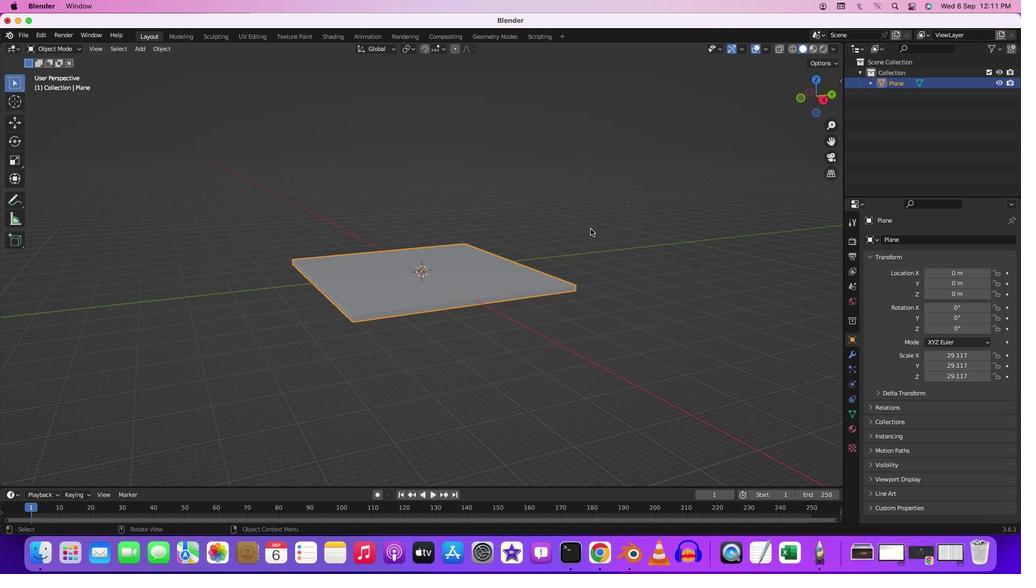 
Action: Mouse moved to (524, 231)
Screenshot: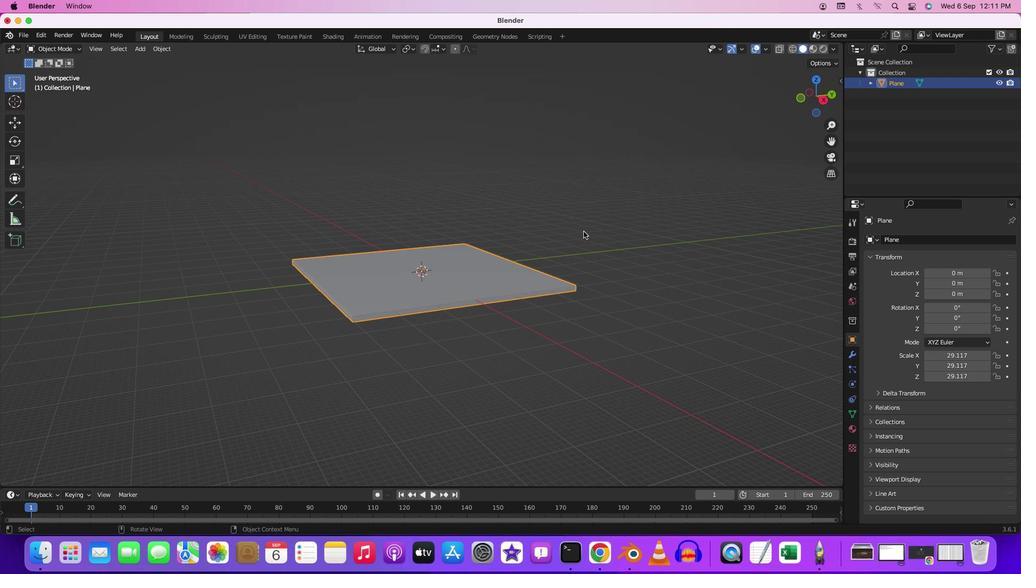 
Action: Mouse scrolled (524, 231) with delta (0, -1)
Screenshot: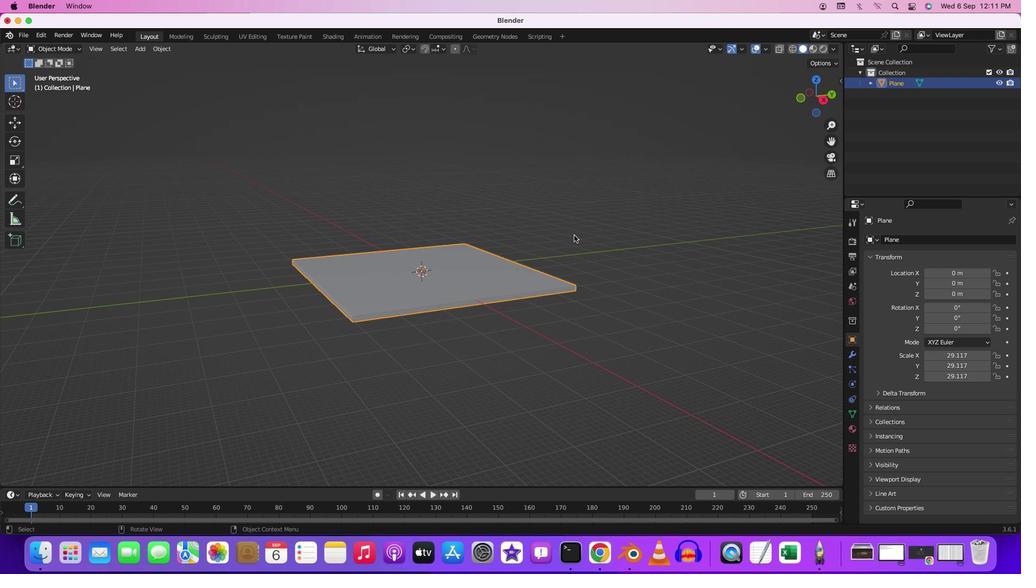 
Action: Mouse moved to (590, 229)
Screenshot: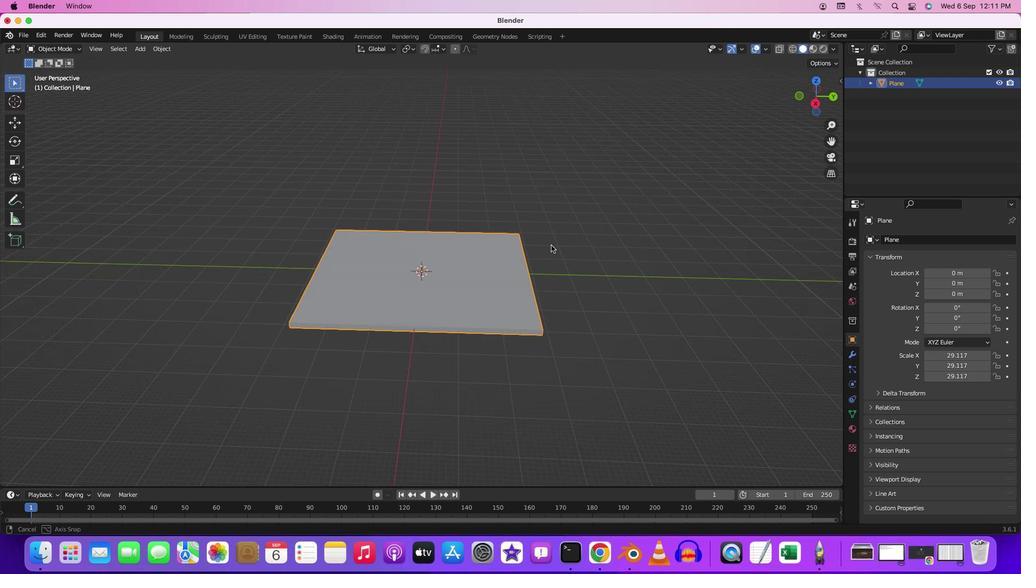 
Action: Mouse pressed middle at (590, 229)
Screenshot: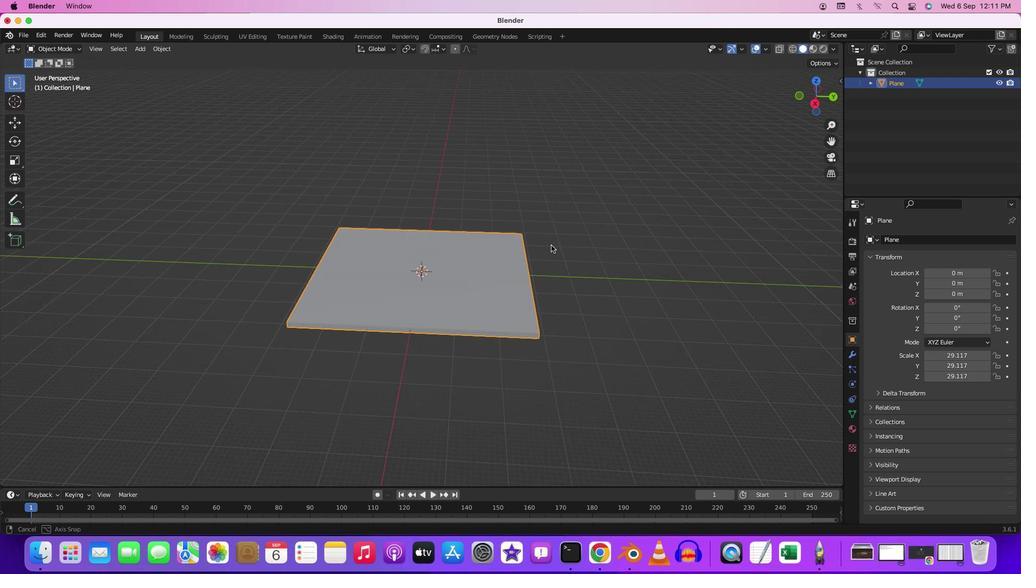 
Action: Mouse moved to (539, 249)
Screenshot: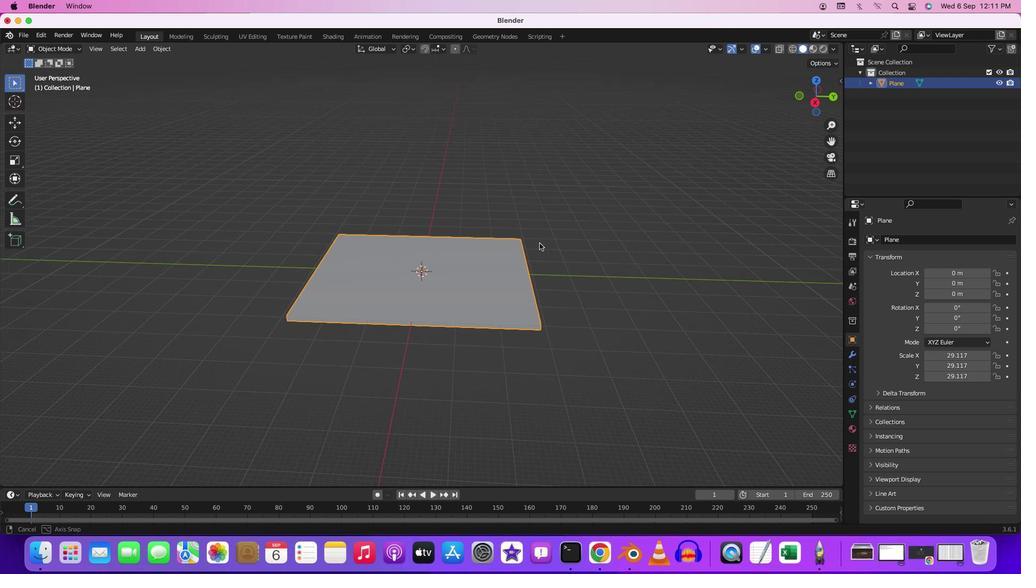 
Action: Mouse pressed middle at (539, 249)
Screenshot: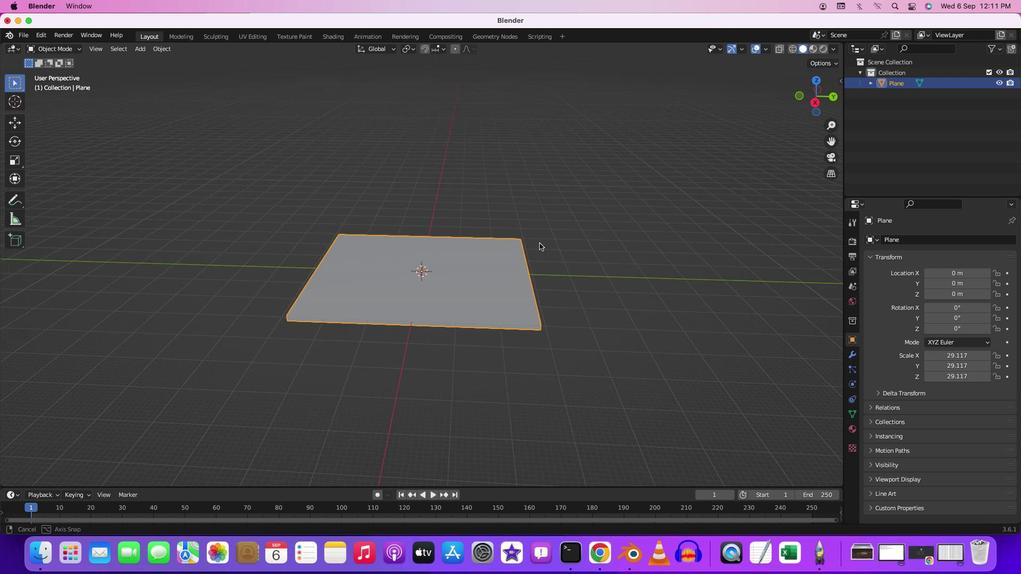 
Action: Mouse moved to (496, 276)
Screenshot: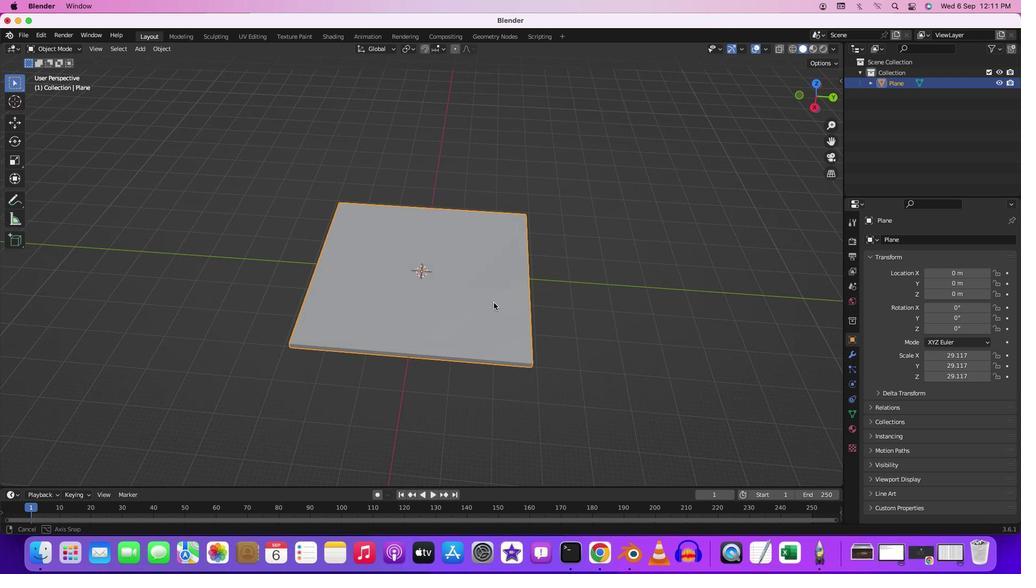 
Action: Mouse pressed middle at (496, 276)
Screenshot: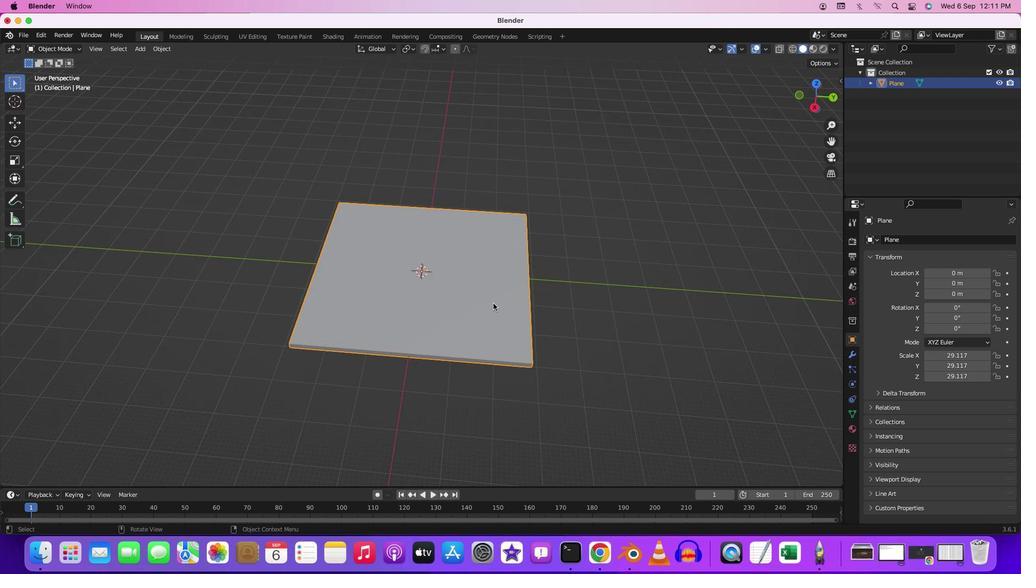 
Action: Mouse moved to (501, 294)
Screenshot: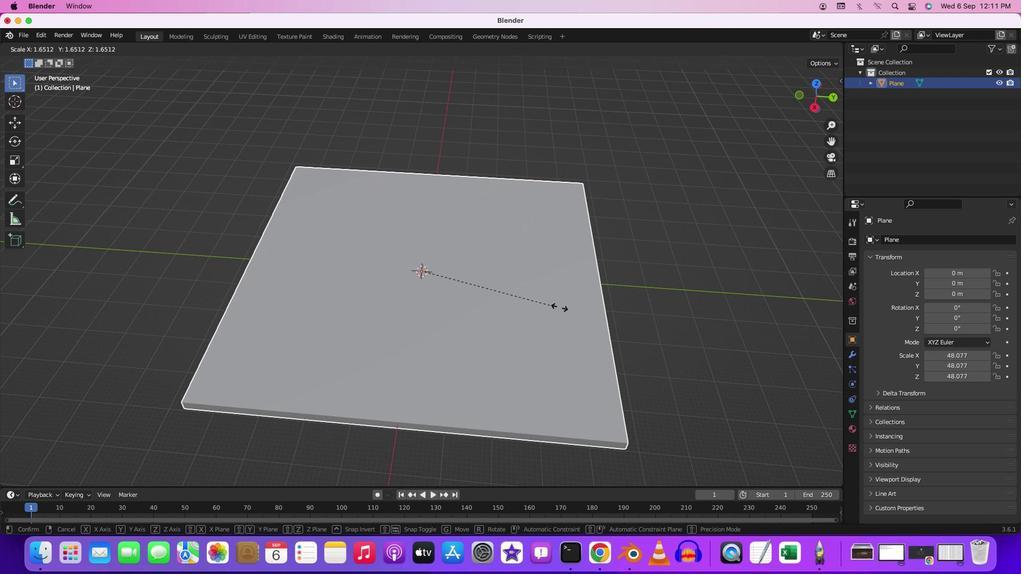 
Action: Key pressed 's'
Screenshot: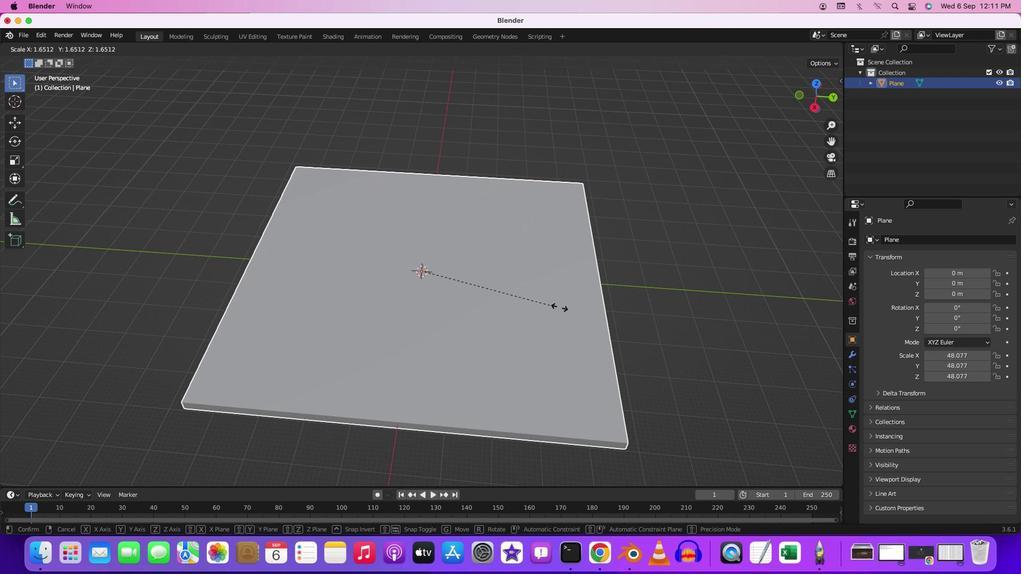 
Action: Mouse moved to (592, 310)
Screenshot: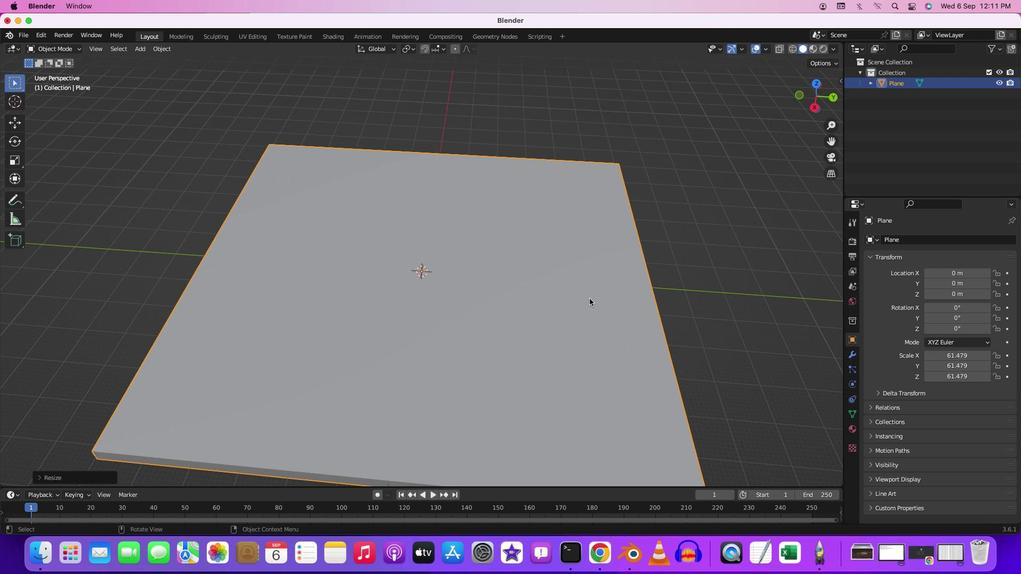 
Action: Mouse pressed left at (592, 310)
Screenshot: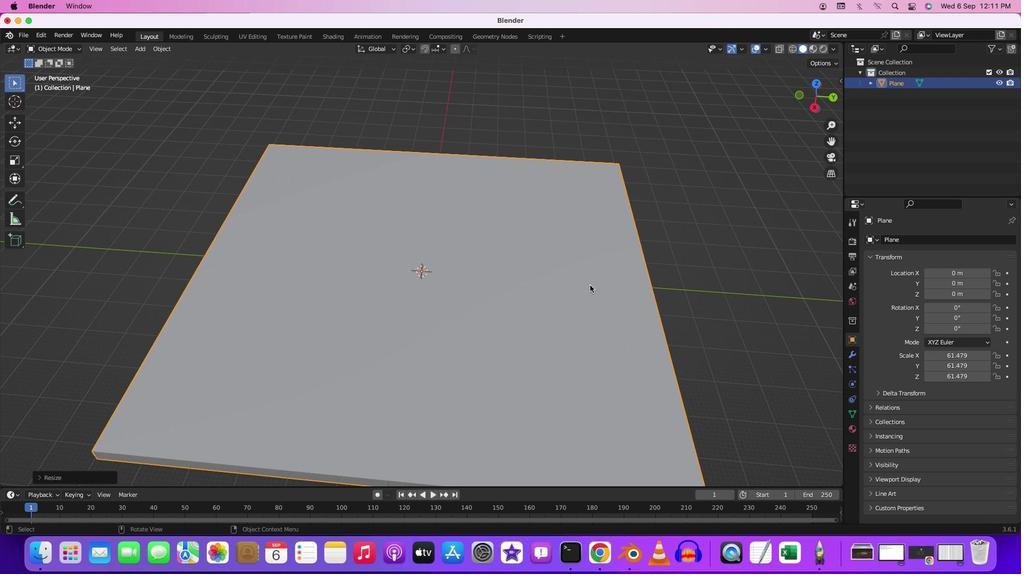 
Action: Mouse moved to (589, 299)
Screenshot: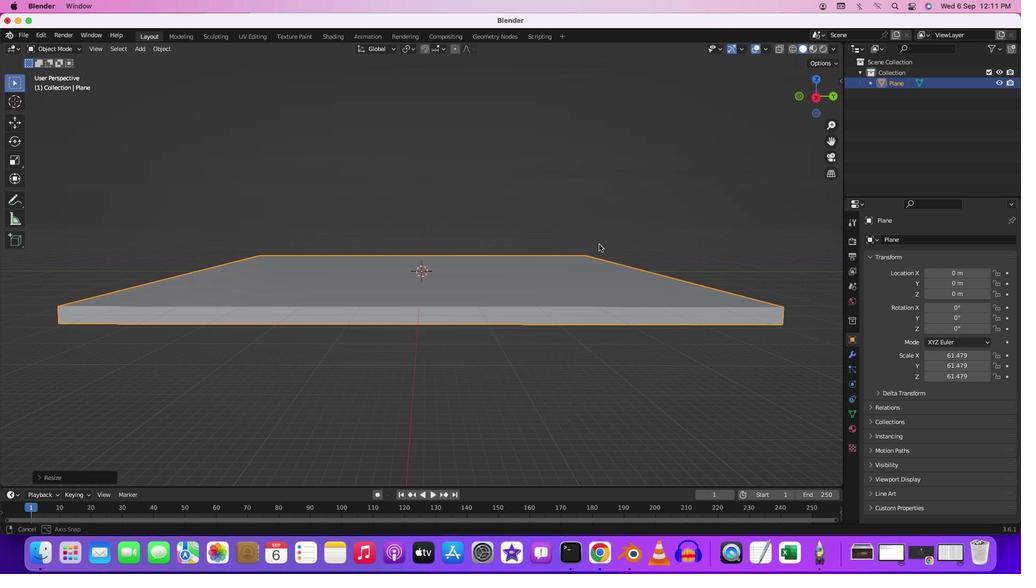 
Action: Mouse pressed middle at (589, 299)
Screenshot: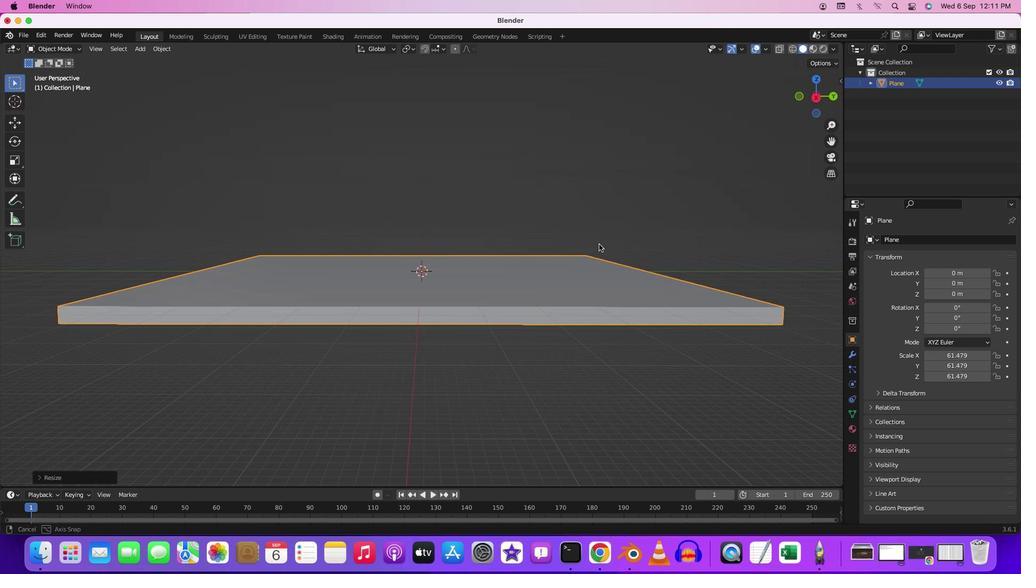 
Action: Mouse moved to (600, 241)
Screenshot: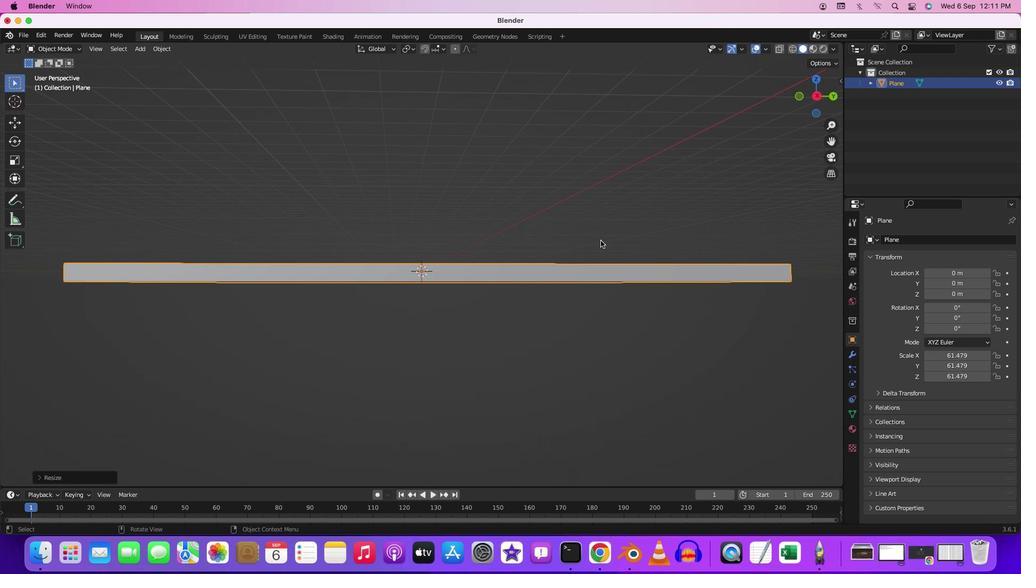 
Action: Key pressed '1'
Screenshot: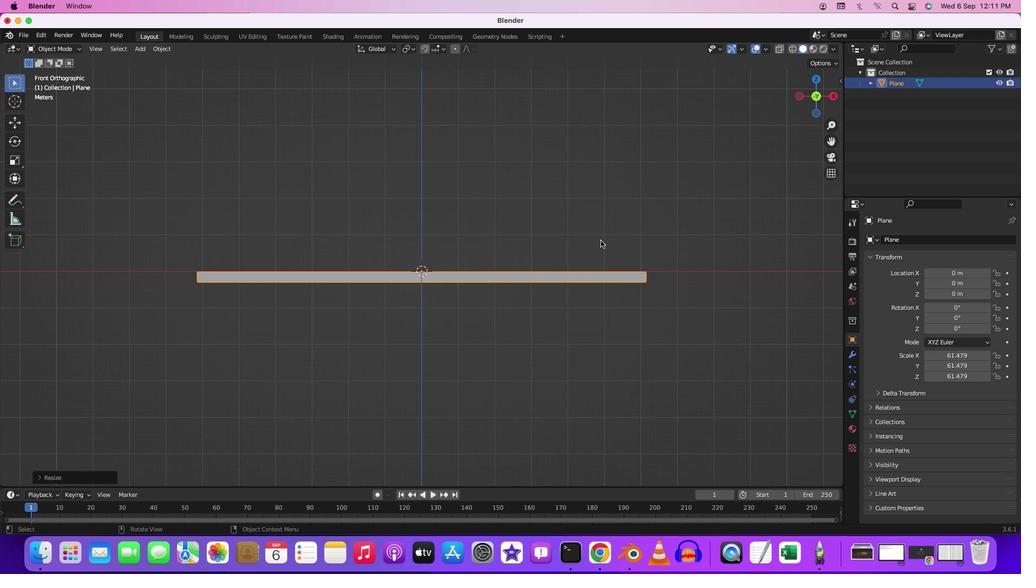 
Action: Mouse moved to (553, 236)
Screenshot: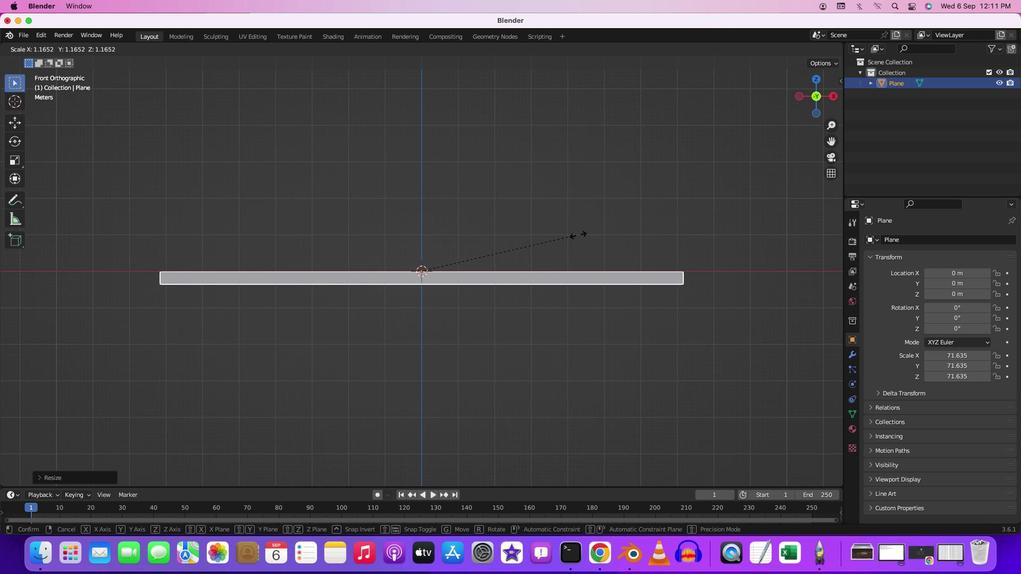 
Action: Key pressed 's'
Screenshot: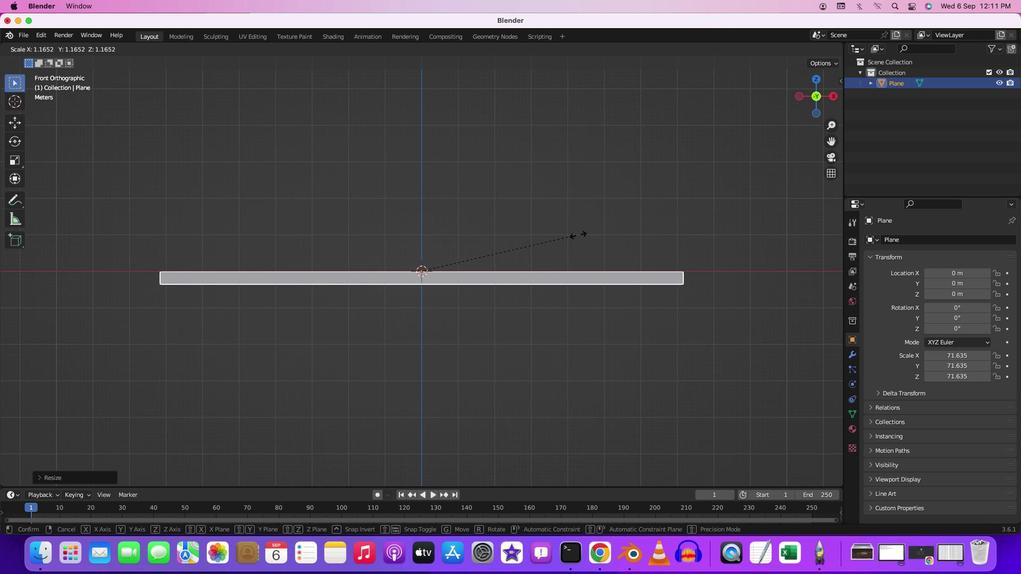 
Action: Mouse moved to (586, 235)
Screenshot: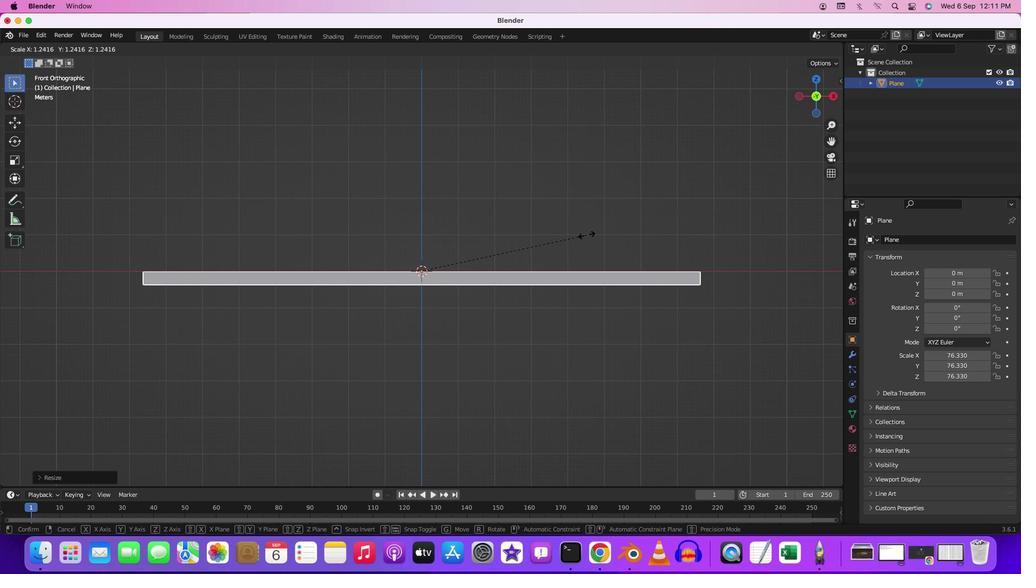 
Action: Mouse pressed left at (586, 235)
Screenshot: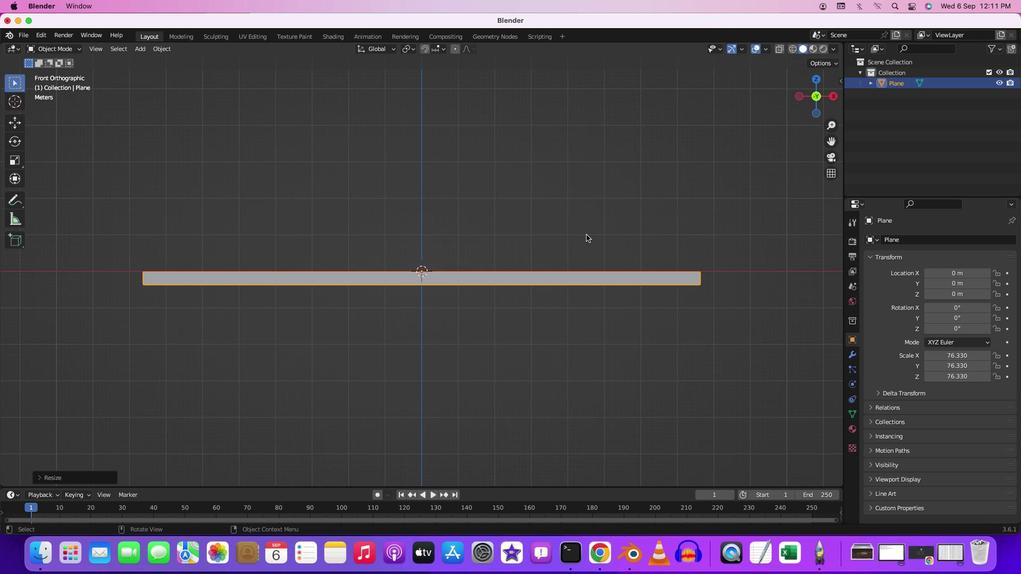 
Action: Key pressed 'g''z'
Screenshot: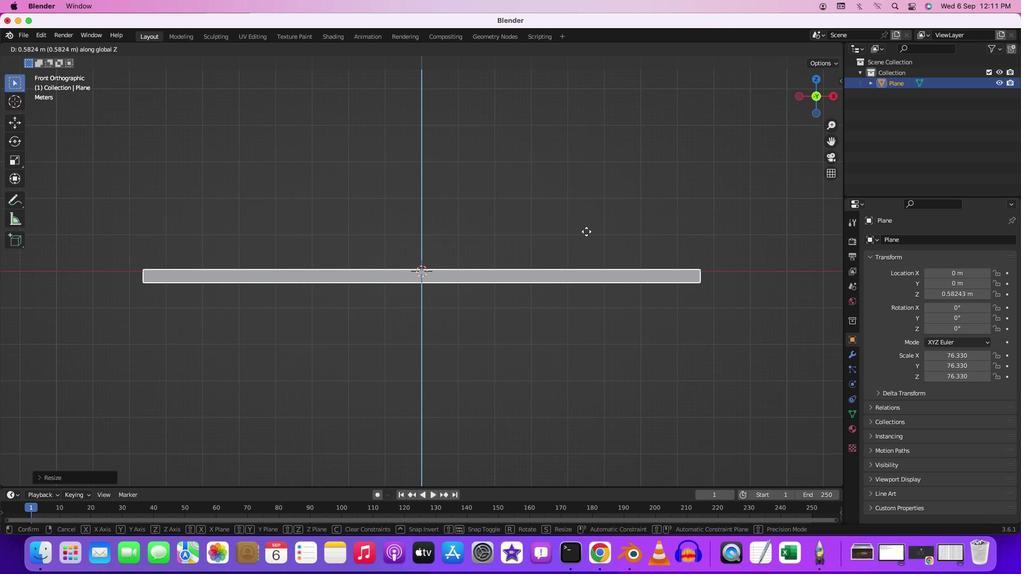 
Action: Mouse moved to (586, 229)
Screenshot: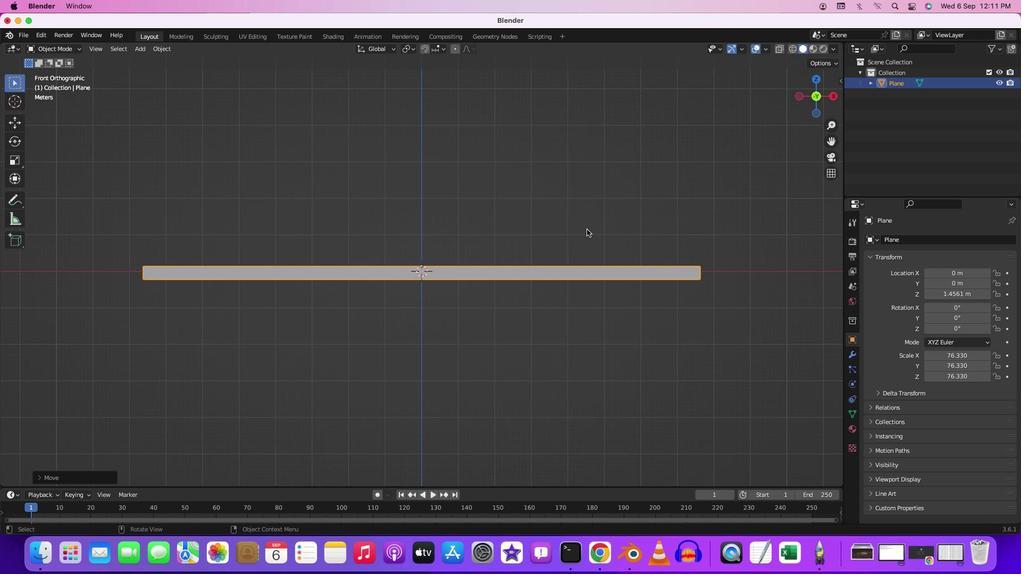 
Action: Mouse pressed left at (586, 229)
Screenshot: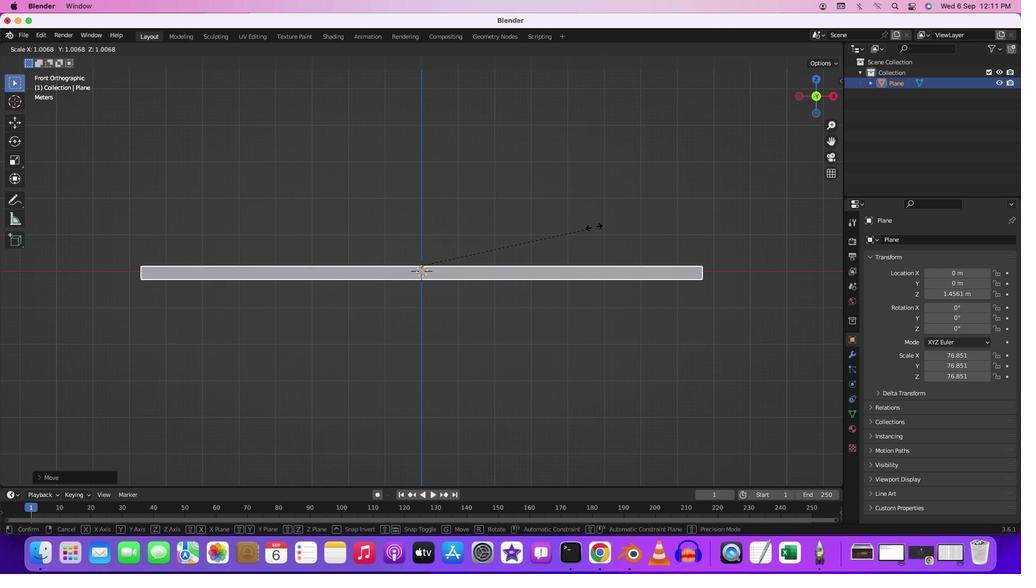 
Action: Key pressed 's'
Screenshot: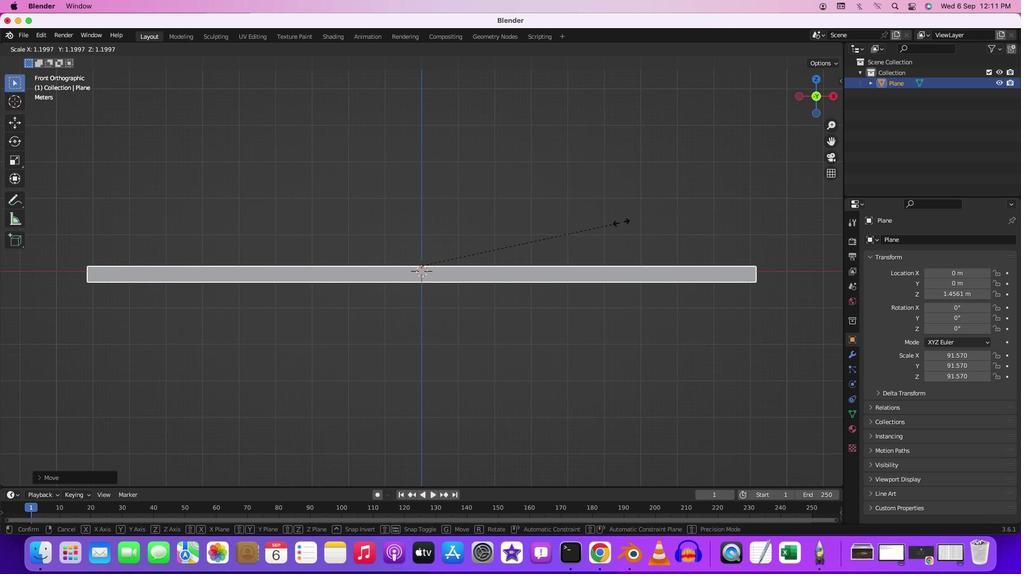 
Action: Mouse moved to (626, 220)
Screenshot: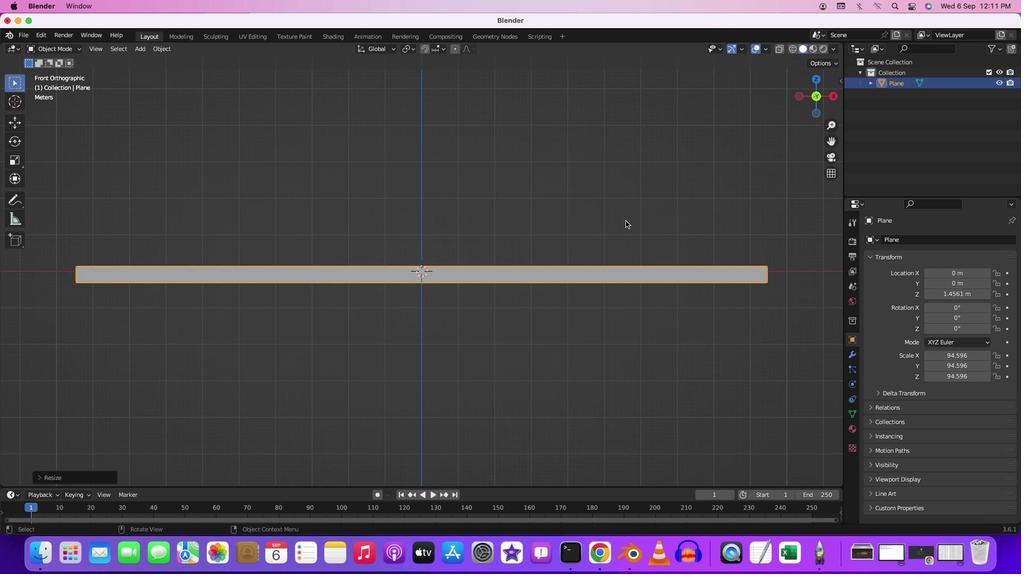 
Action: Mouse pressed left at (626, 220)
Screenshot: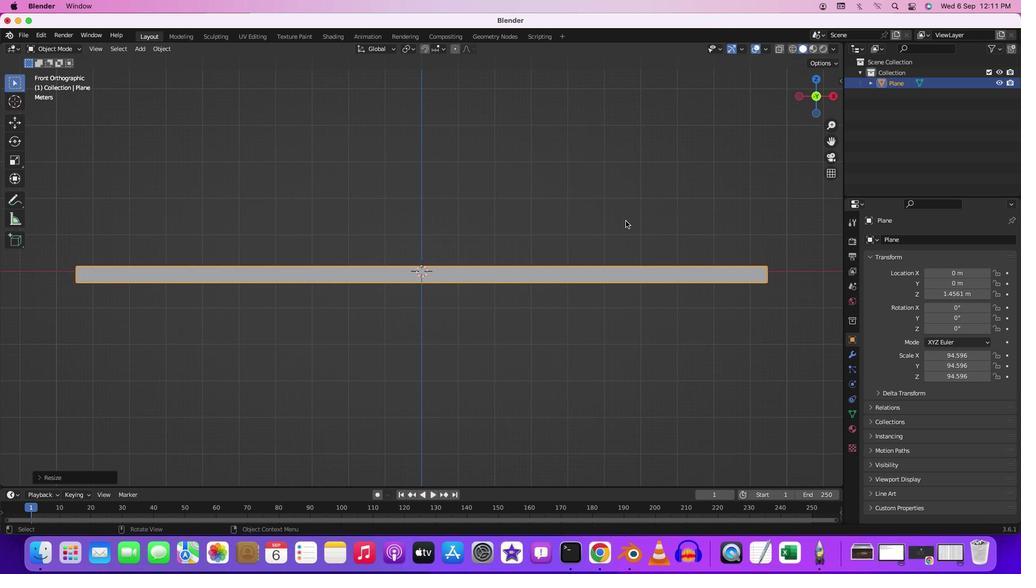 
Action: Mouse moved to (625, 221)
Screenshot: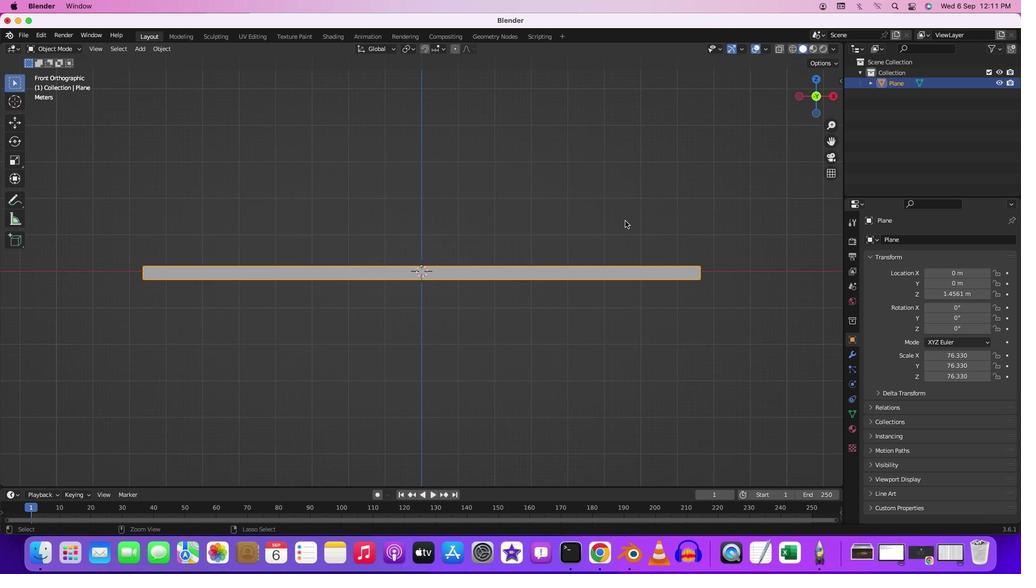 
Action: Key pressed Key.cmd'z'
Screenshot: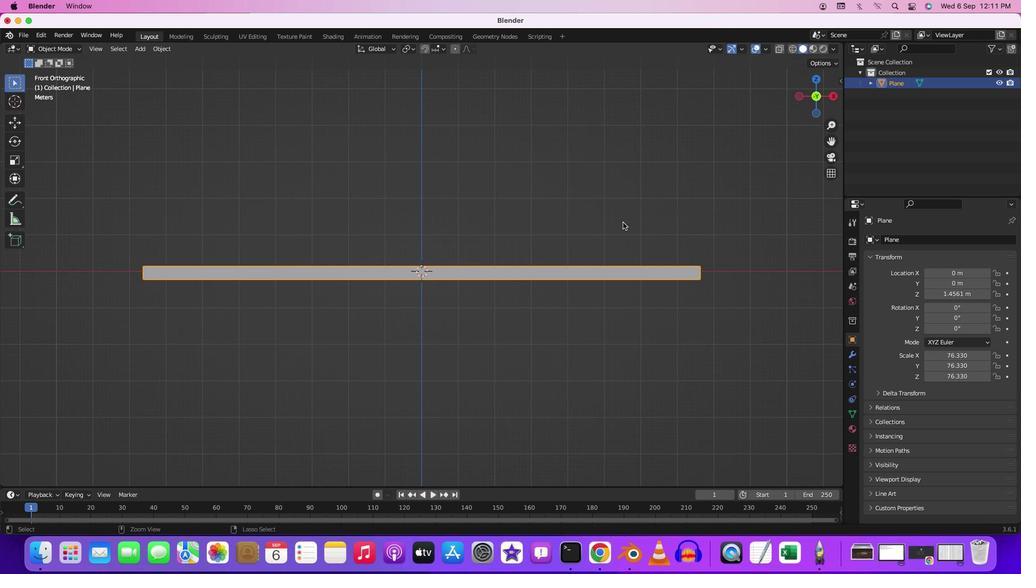 
Action: Mouse moved to (623, 222)
Screenshot: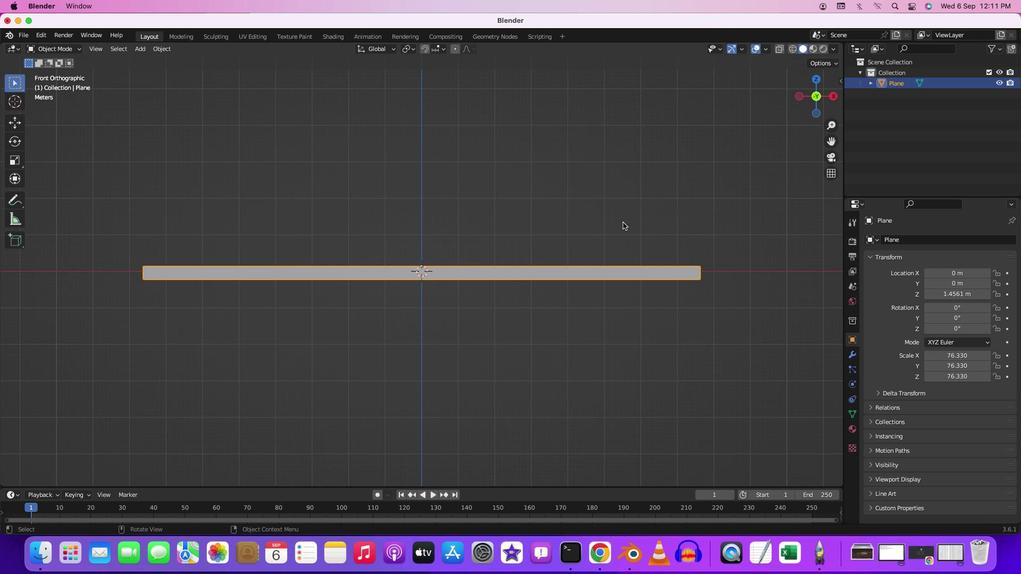 
Action: Key pressed 'g''z'
Screenshot: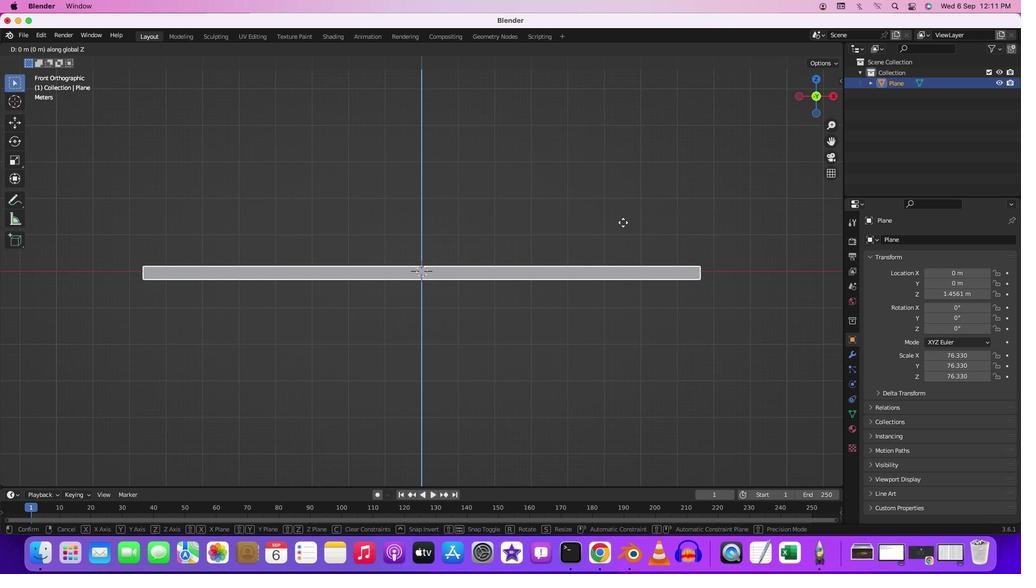 
Action: Mouse pressed left at (623, 222)
Screenshot: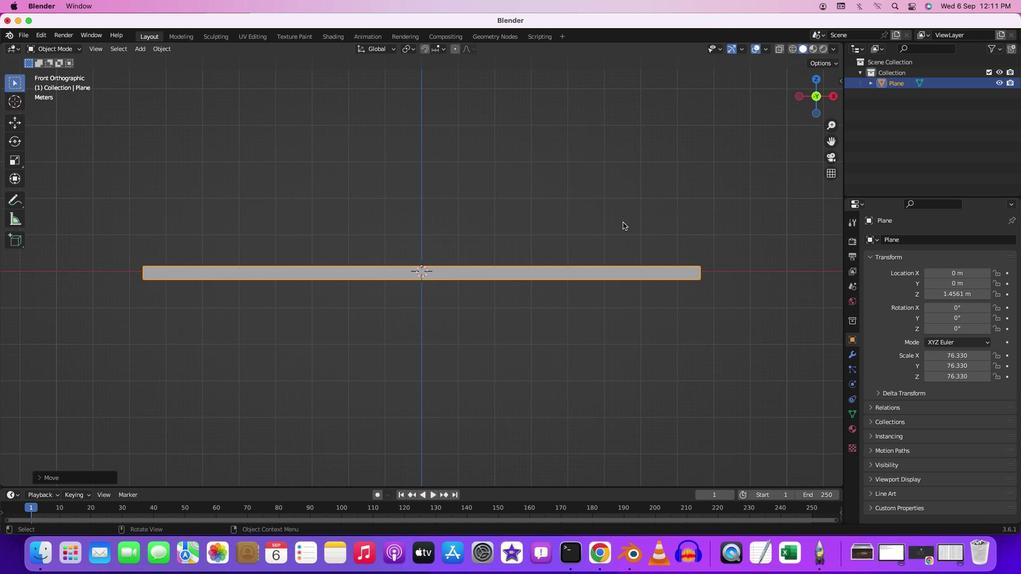 
Action: Key pressed Key.cmd'z''z'
Screenshot: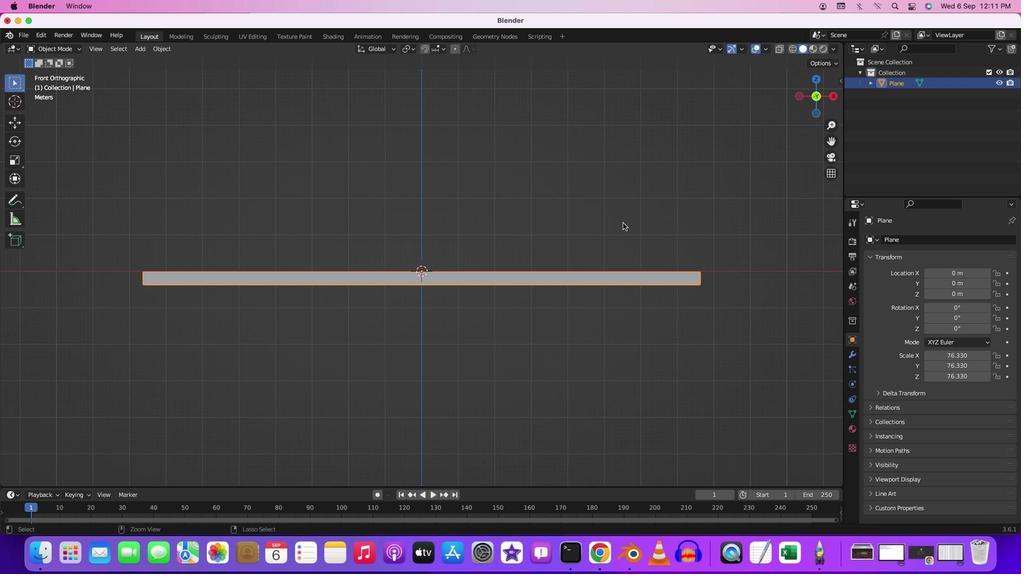
Action: Mouse moved to (623, 222)
Screenshot: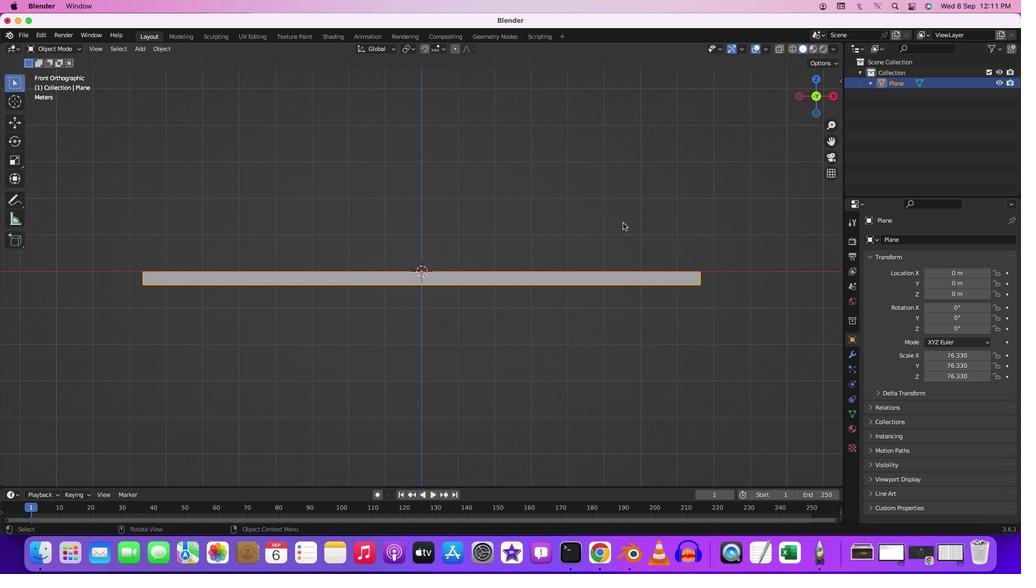
Action: Mouse pressed left at (623, 222)
Screenshot: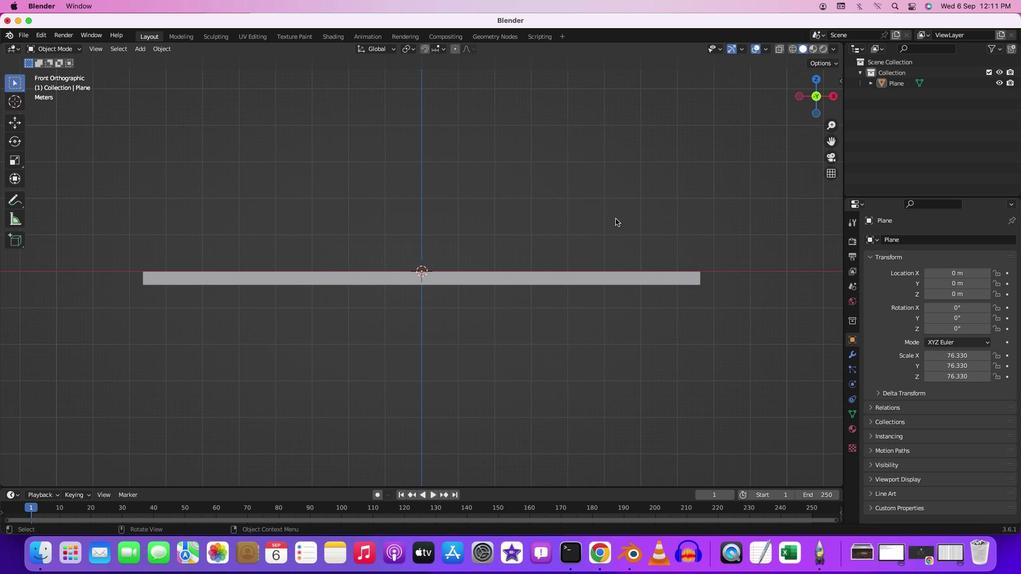 
Action: Mouse moved to (619, 229)
Screenshot: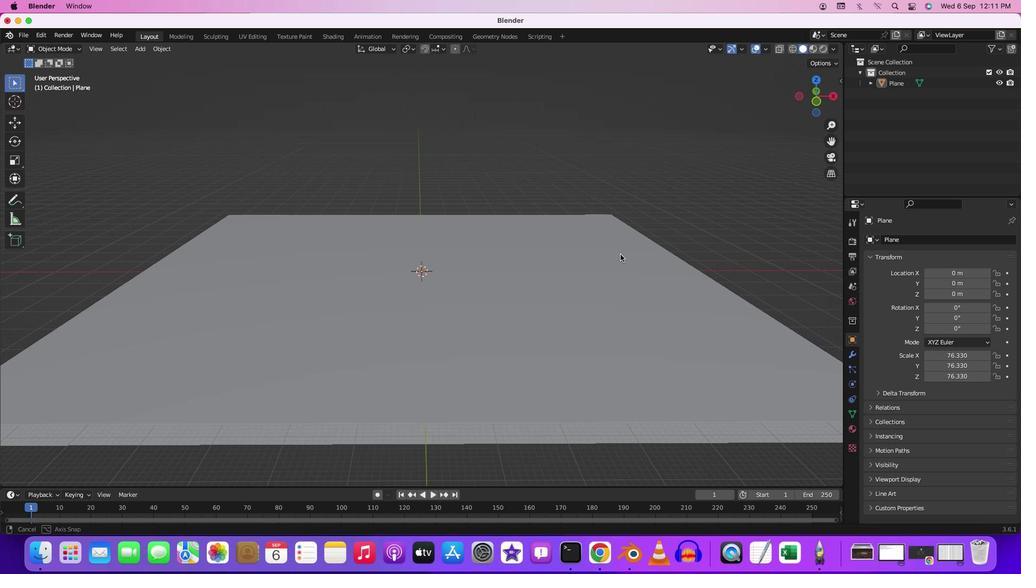 
Action: Mouse pressed middle at (619, 229)
Screenshot: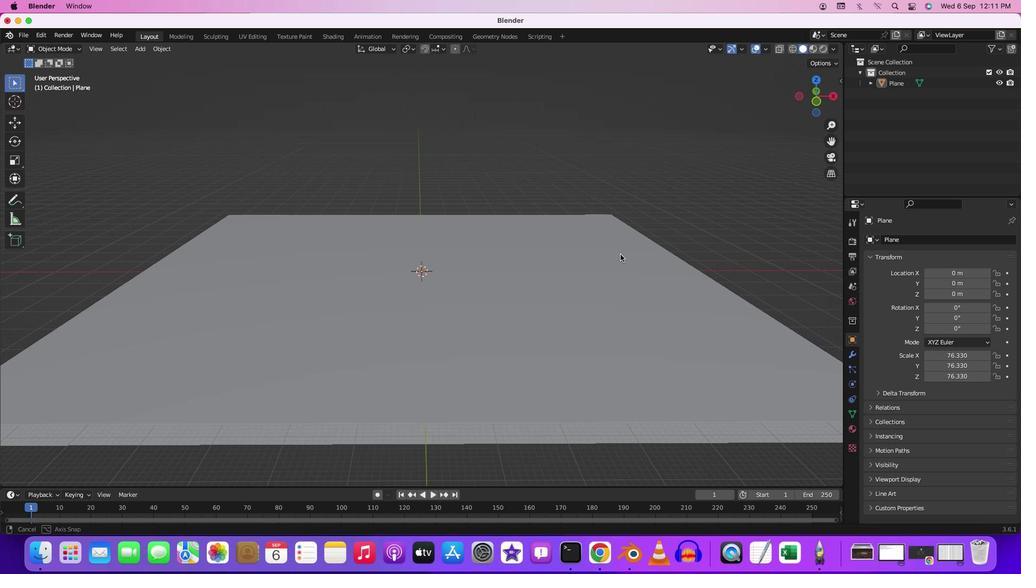 
Action: Mouse moved to (619, 267)
Screenshot: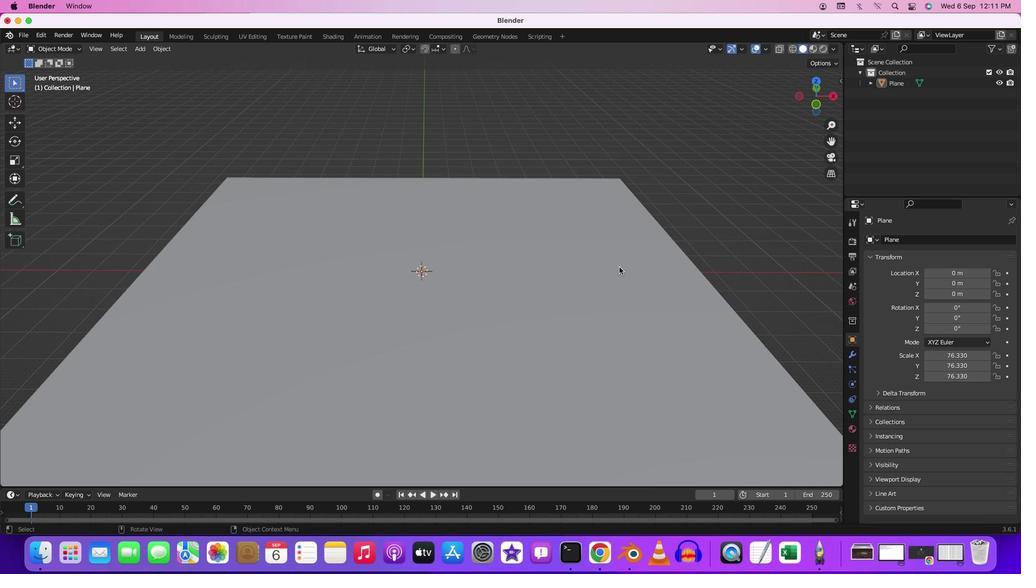 
Action: Mouse scrolled (619, 267) with delta (0, 0)
Screenshot: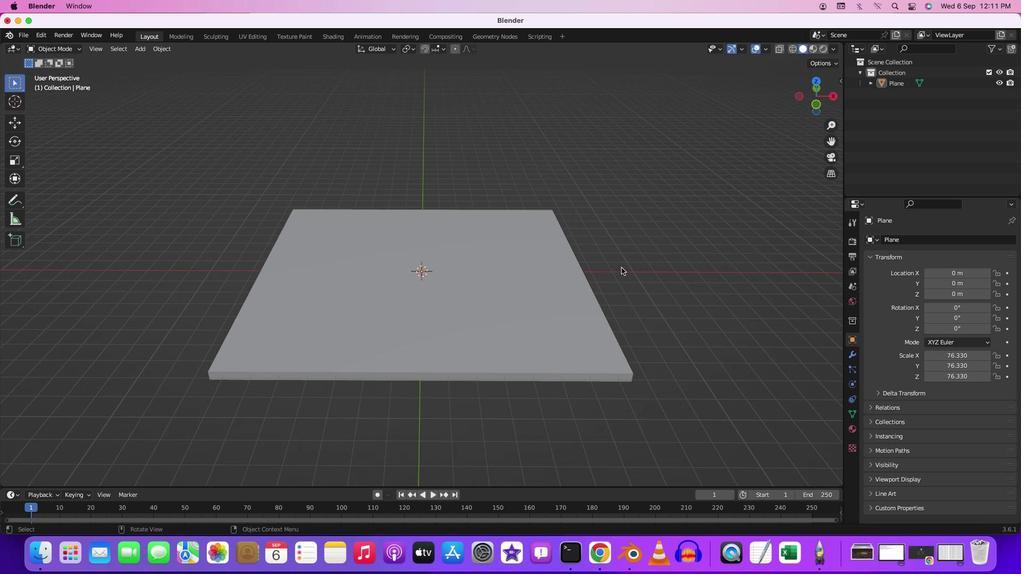 
Action: Mouse scrolled (619, 267) with delta (0, 0)
Screenshot: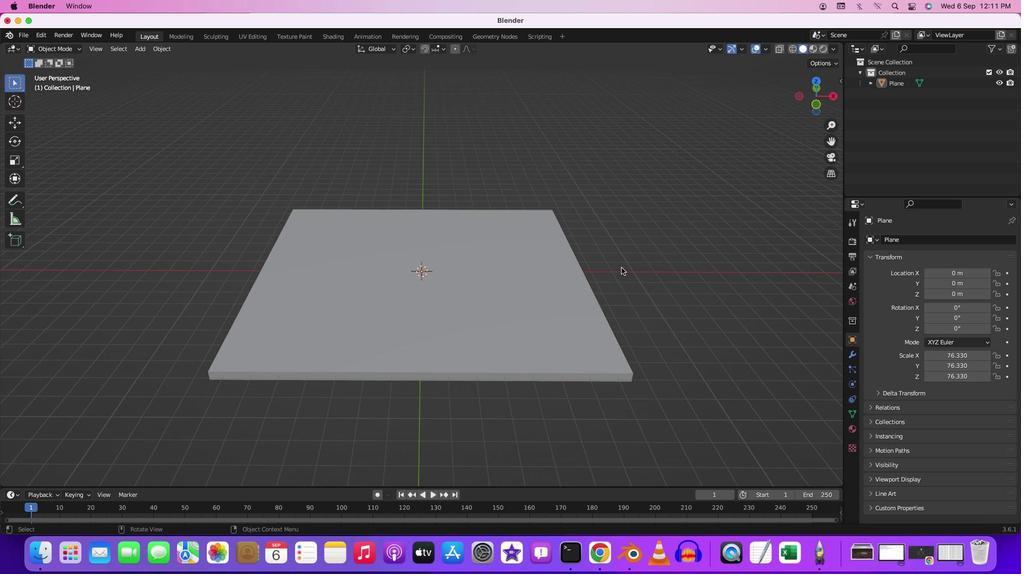 
Action: Mouse scrolled (619, 267) with delta (0, -1)
Screenshot: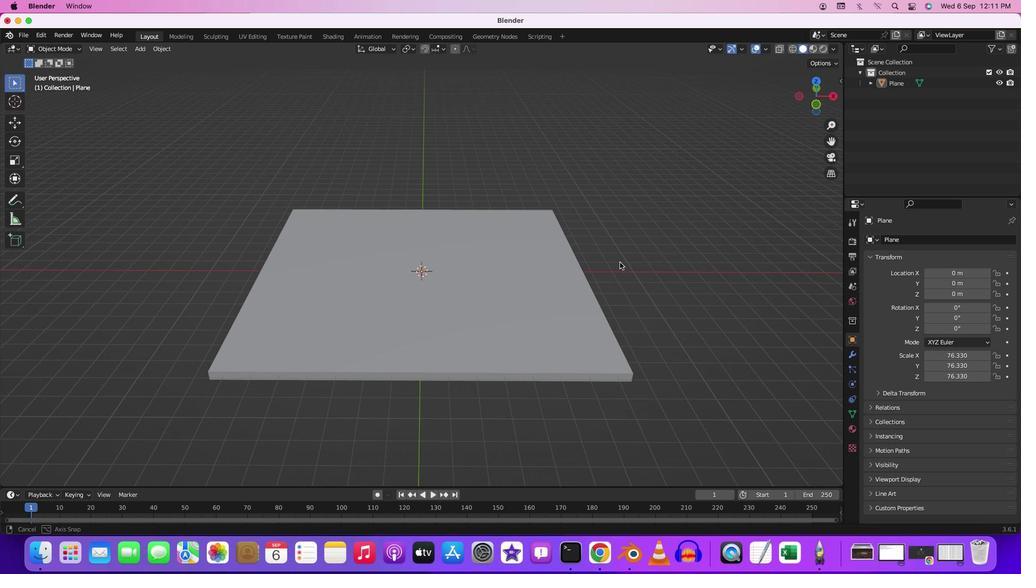 
Action: Mouse moved to (621, 267)
Screenshot: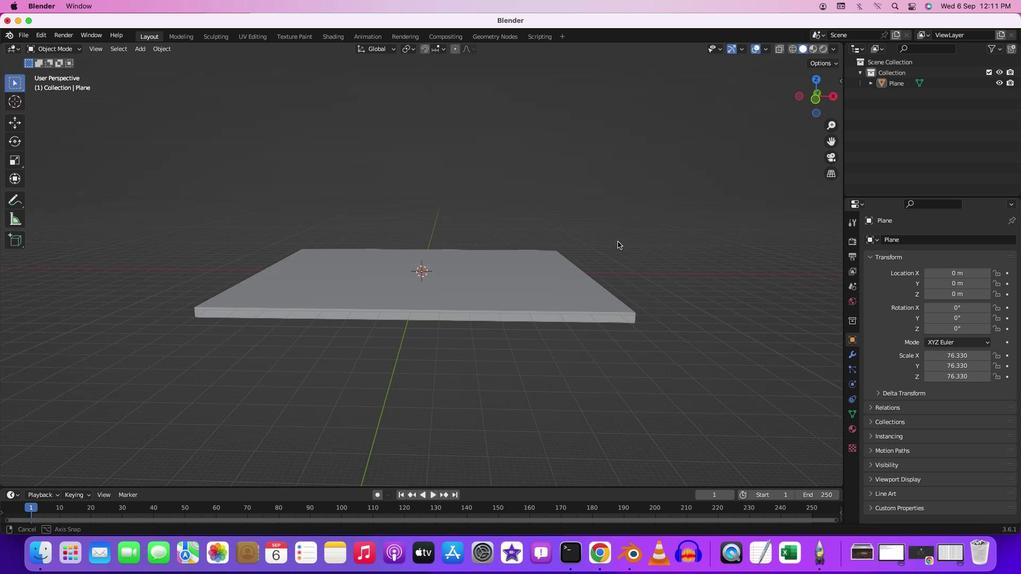 
Action: Mouse pressed middle at (621, 267)
Screenshot: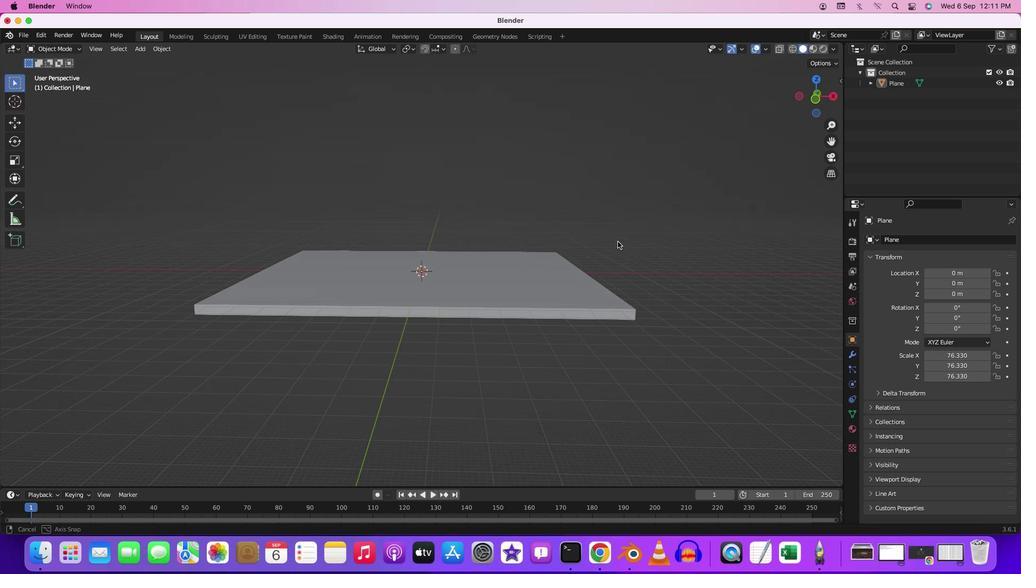 
Action: Mouse moved to (556, 253)
Screenshot: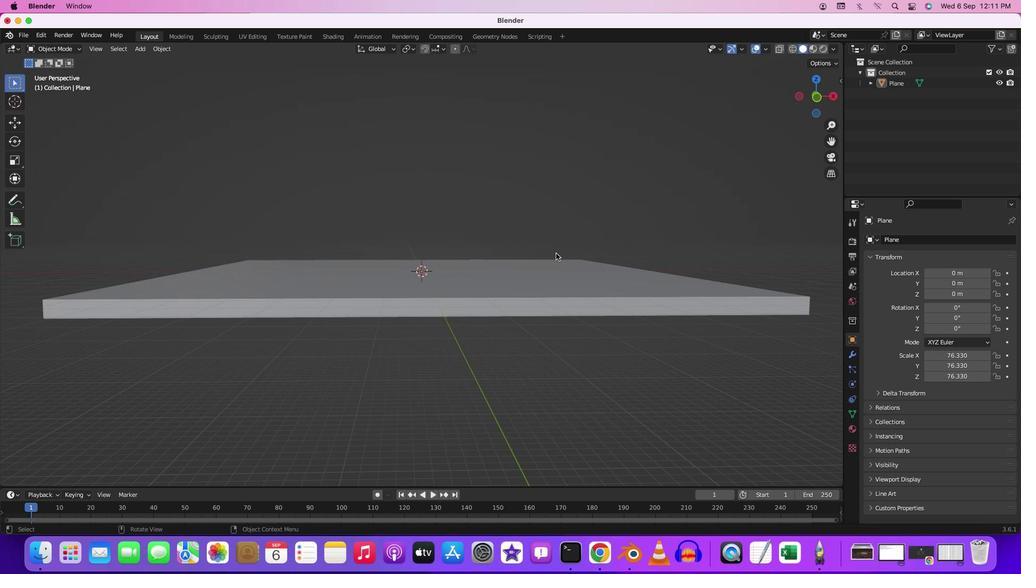 
Action: Mouse scrolled (556, 253) with delta (0, 0)
Screenshot: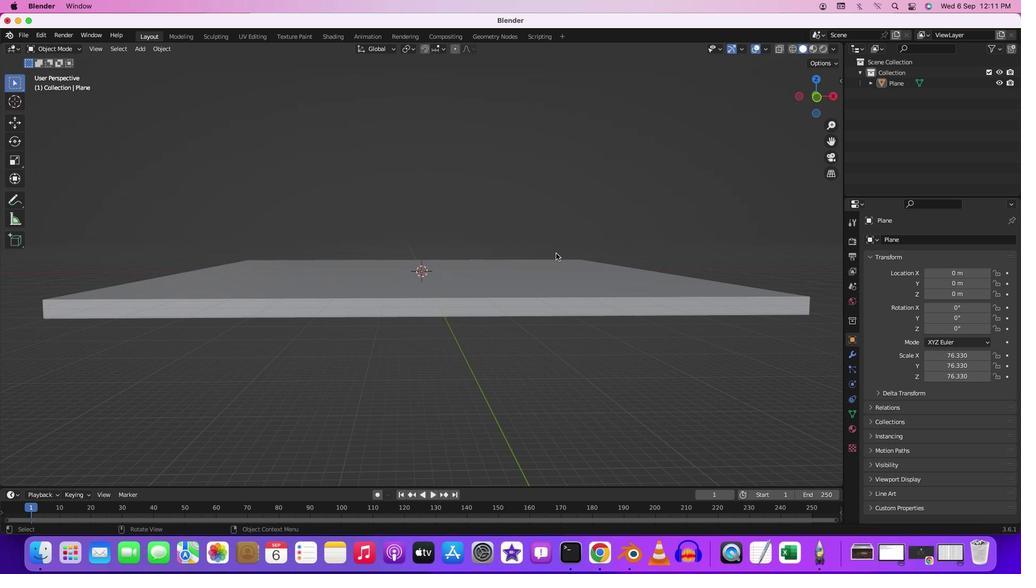 
Action: Mouse scrolled (556, 253) with delta (0, 0)
Screenshot: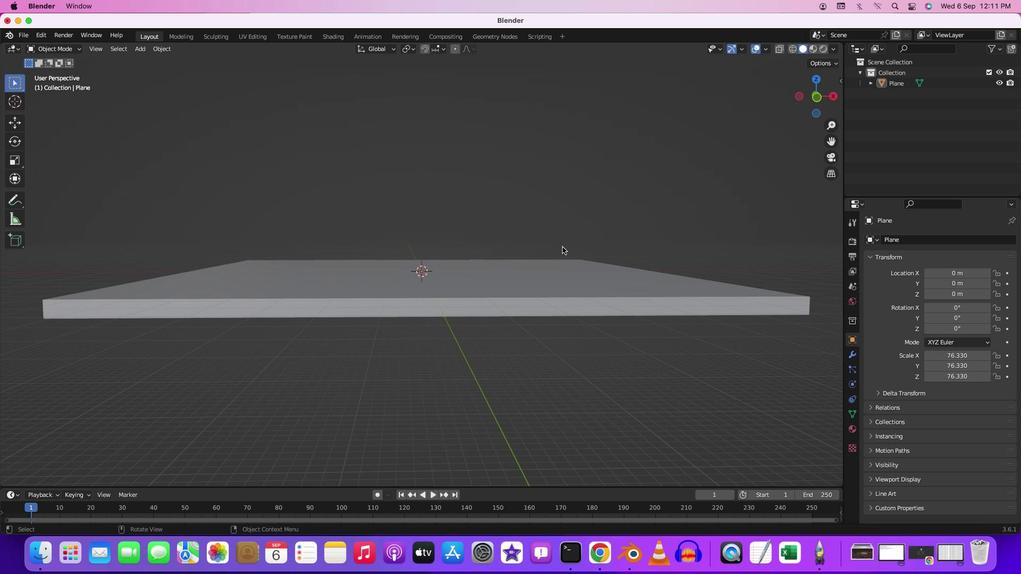 
Action: Mouse moved to (565, 245)
Screenshot: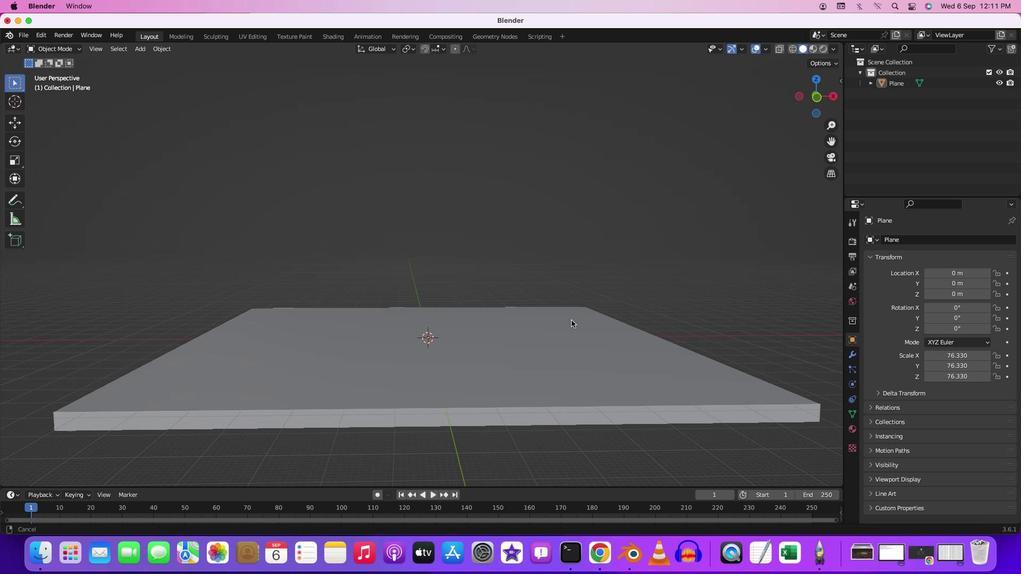 
Action: Key pressed Key.shift
Screenshot: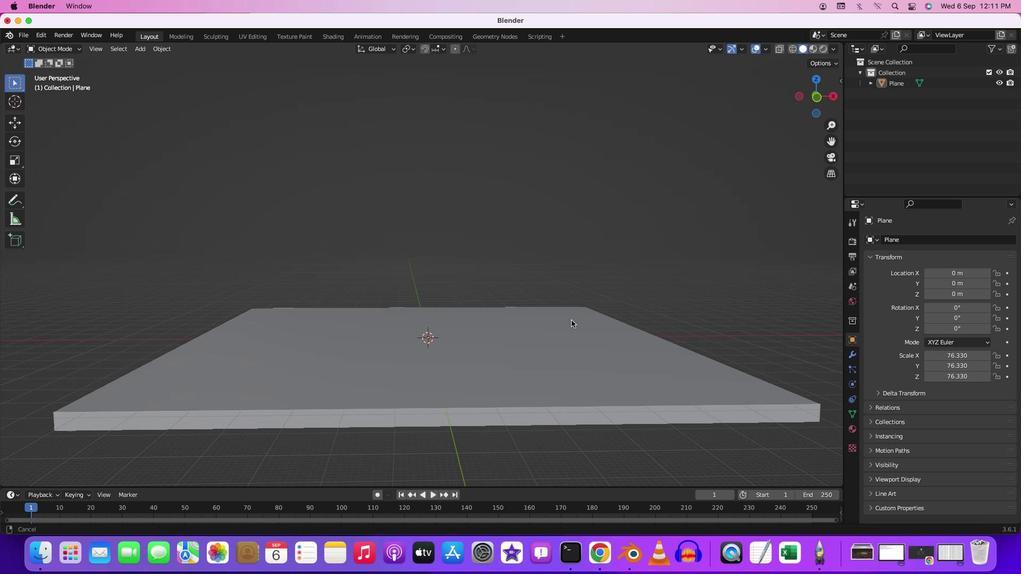 
Action: Mouse moved to (565, 245)
Screenshot: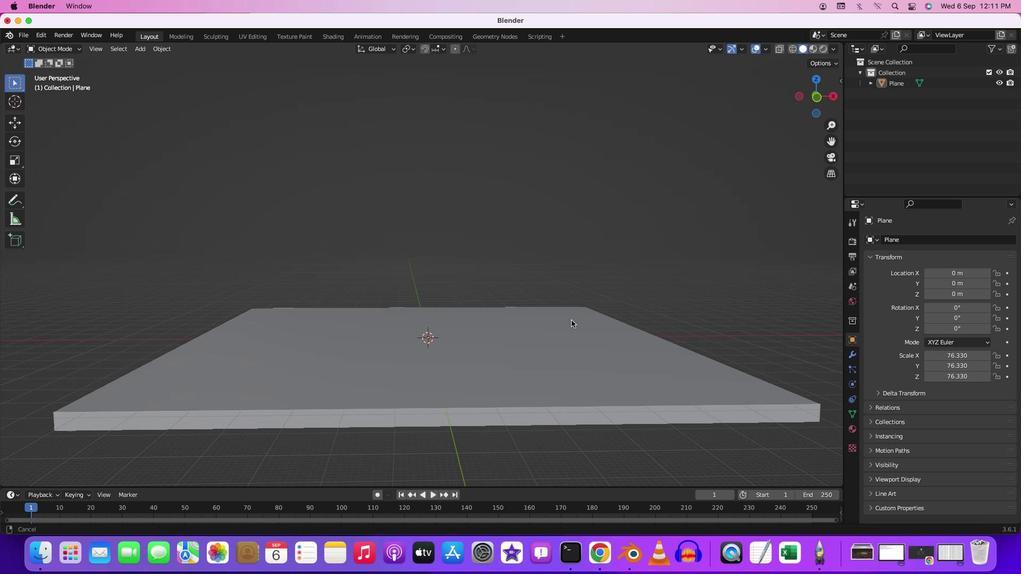 
Action: Mouse pressed middle at (565, 245)
Screenshot: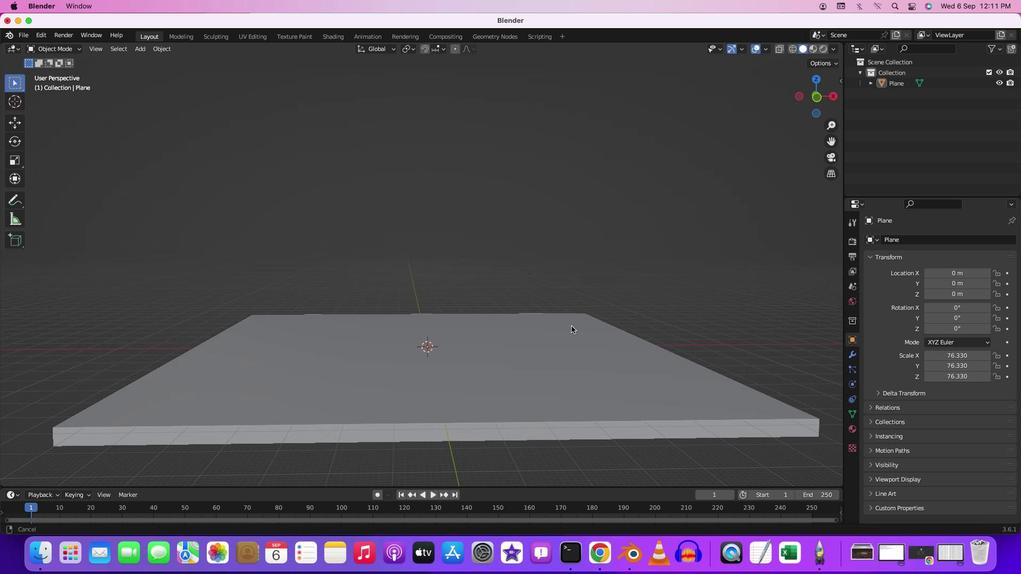 
Action: Mouse moved to (451, 335)
Screenshot: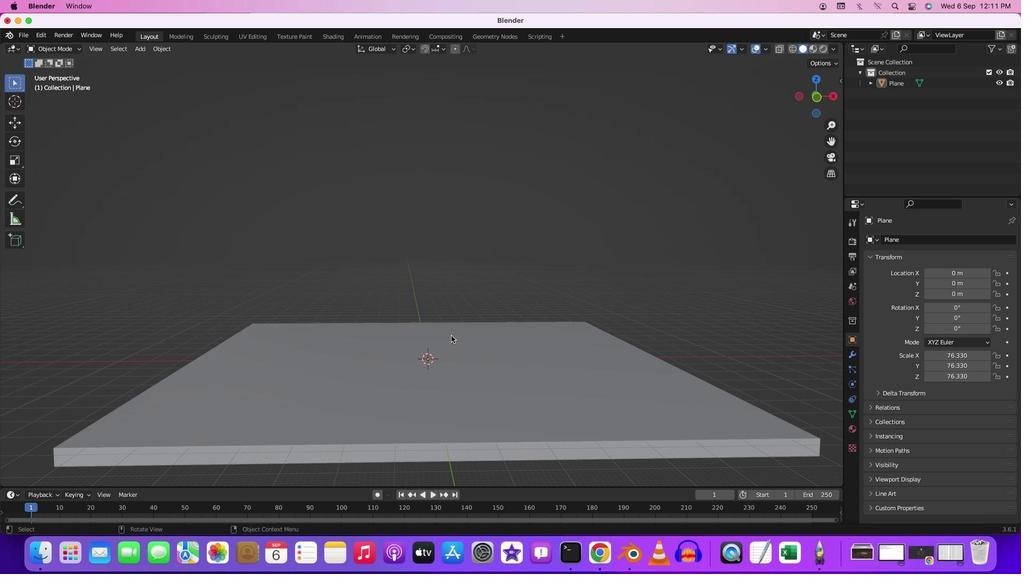 
Action: Key pressed Key.shift'A'
Screenshot: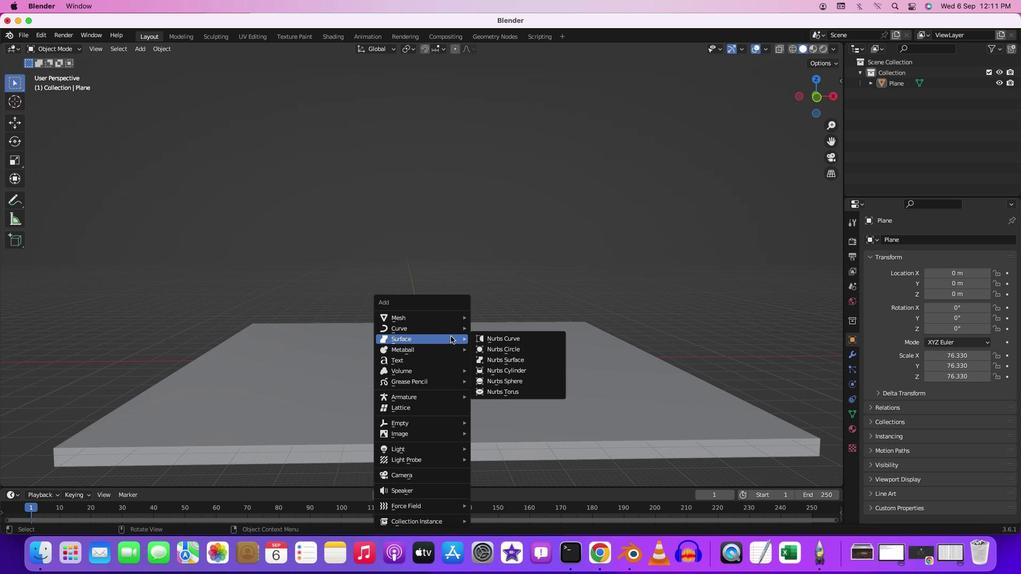 
Action: Mouse moved to (697, 301)
Screenshot: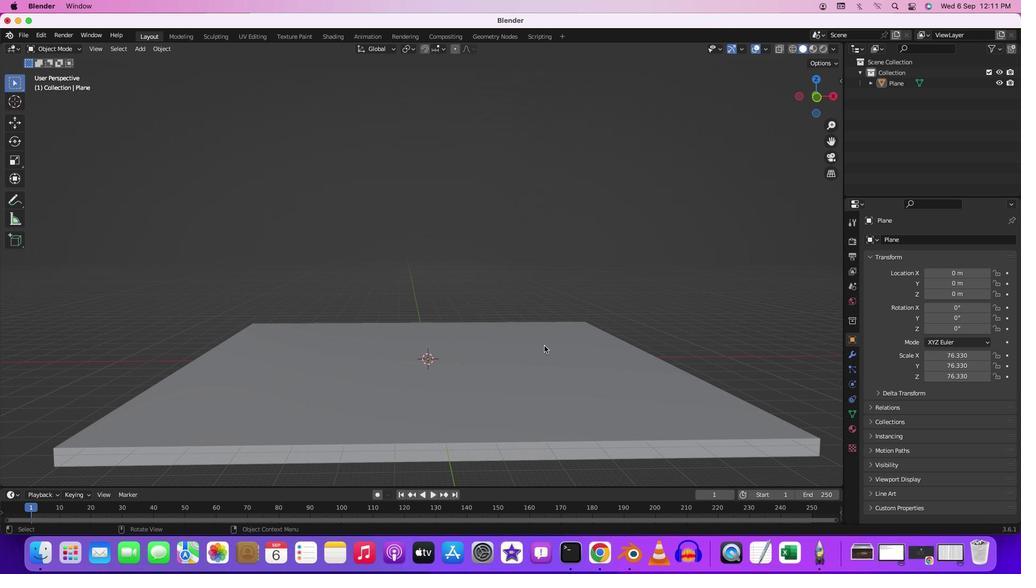 
Action: Mouse pressed left at (697, 301)
Screenshot: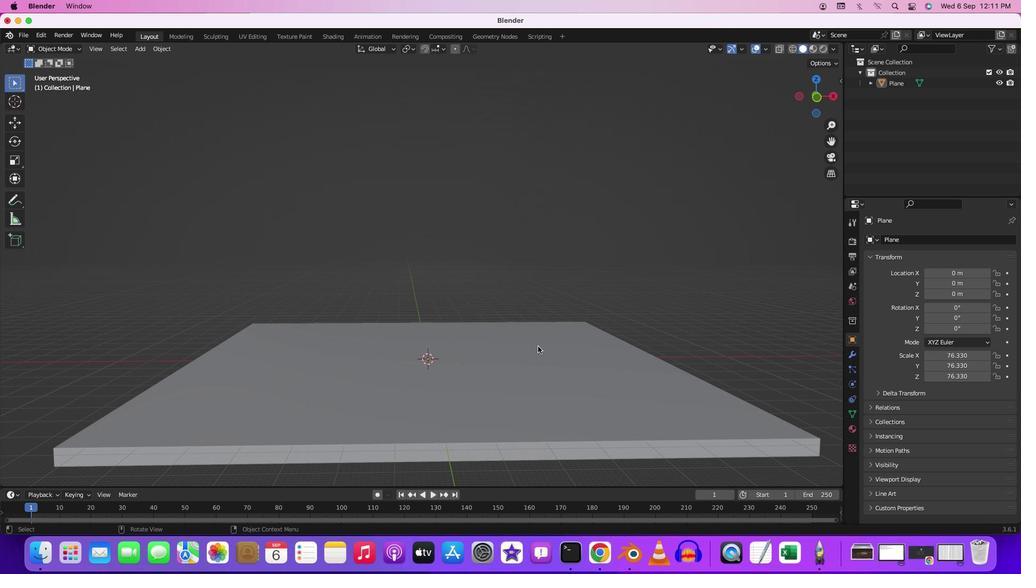 
Action: Mouse moved to (538, 346)
Screenshot: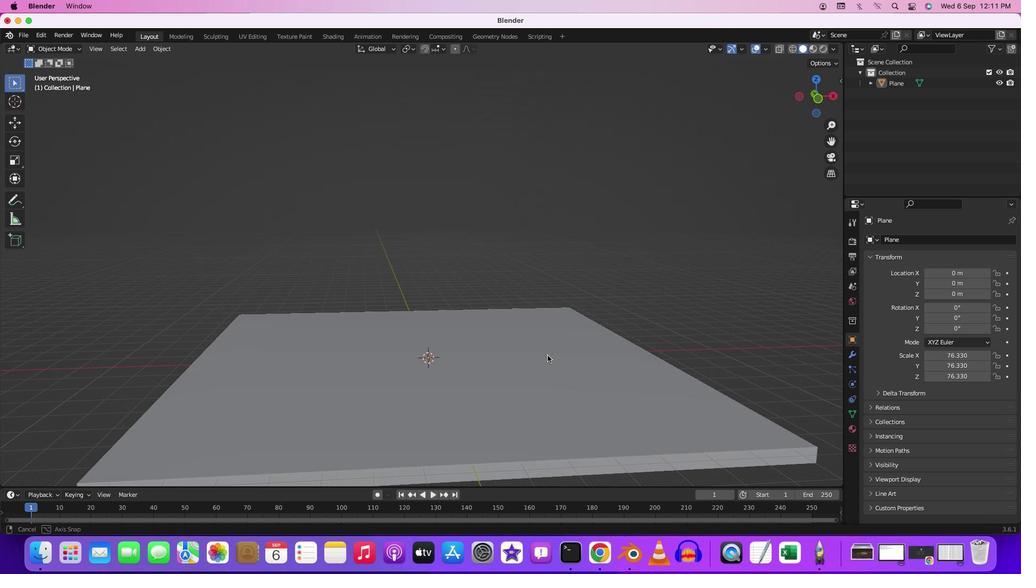 
Action: Mouse pressed middle at (538, 346)
Screenshot: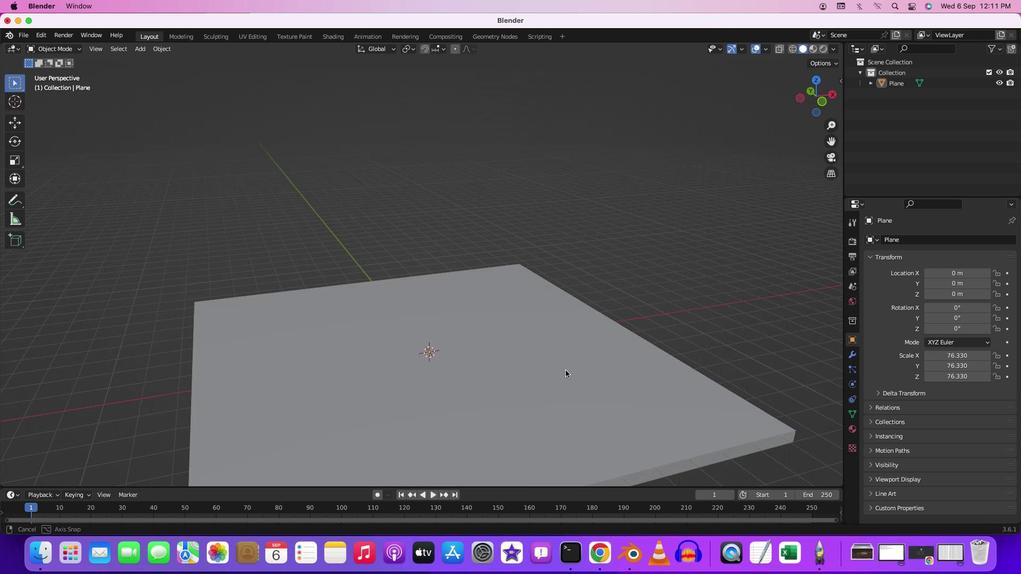 
Action: Mouse moved to (560, 379)
Screenshot: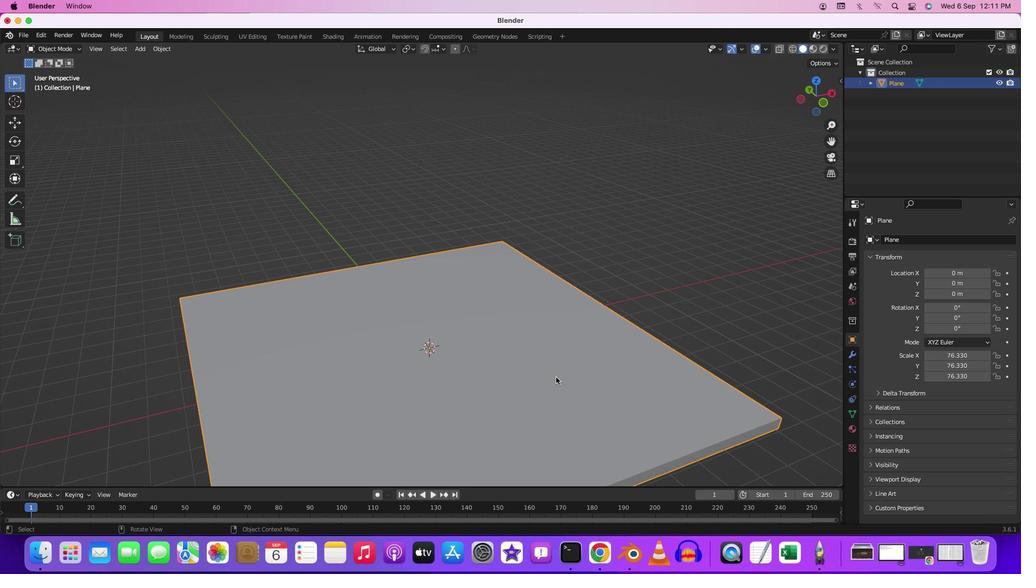 
Action: Mouse pressed left at (560, 379)
Screenshot: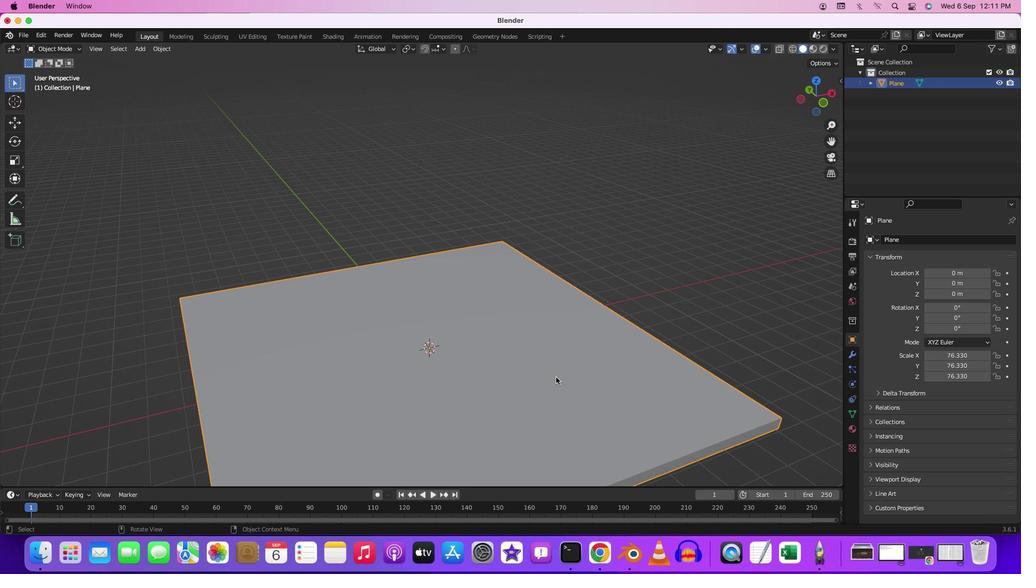 
Action: Mouse moved to (823, 48)
Screenshot: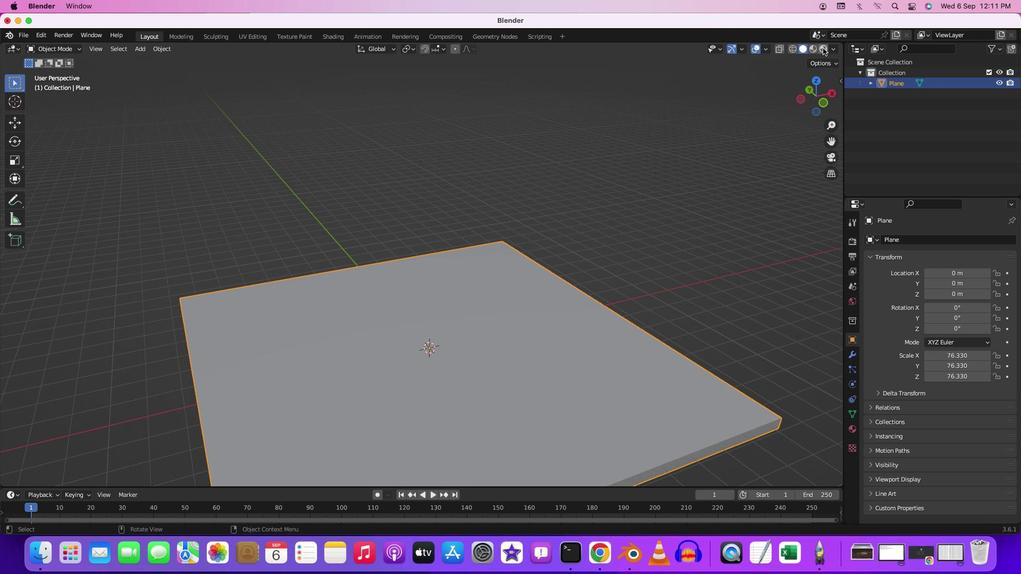 
Action: Mouse pressed left at (823, 48)
Screenshot: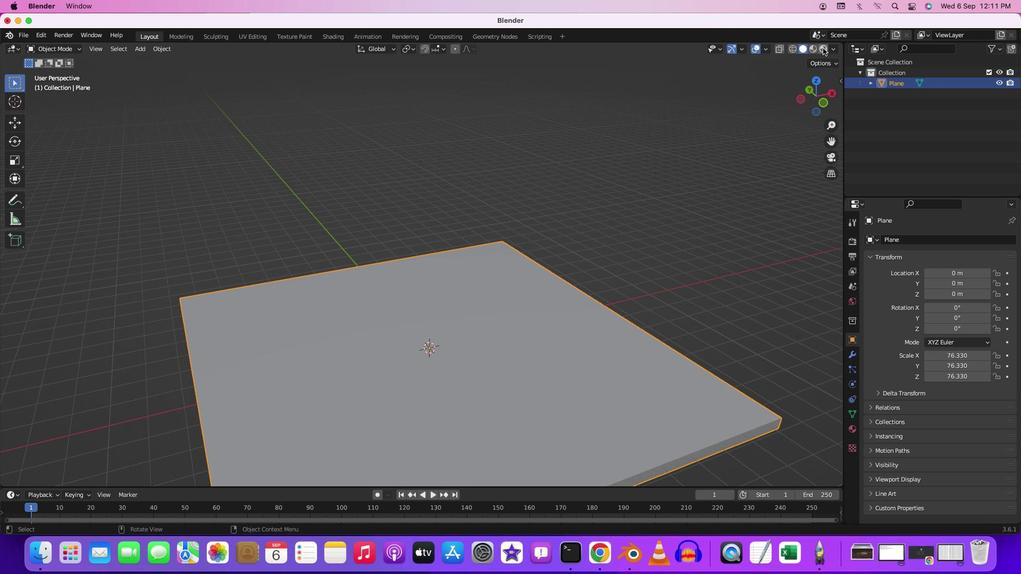 
Action: Mouse moved to (611, 217)
Screenshot: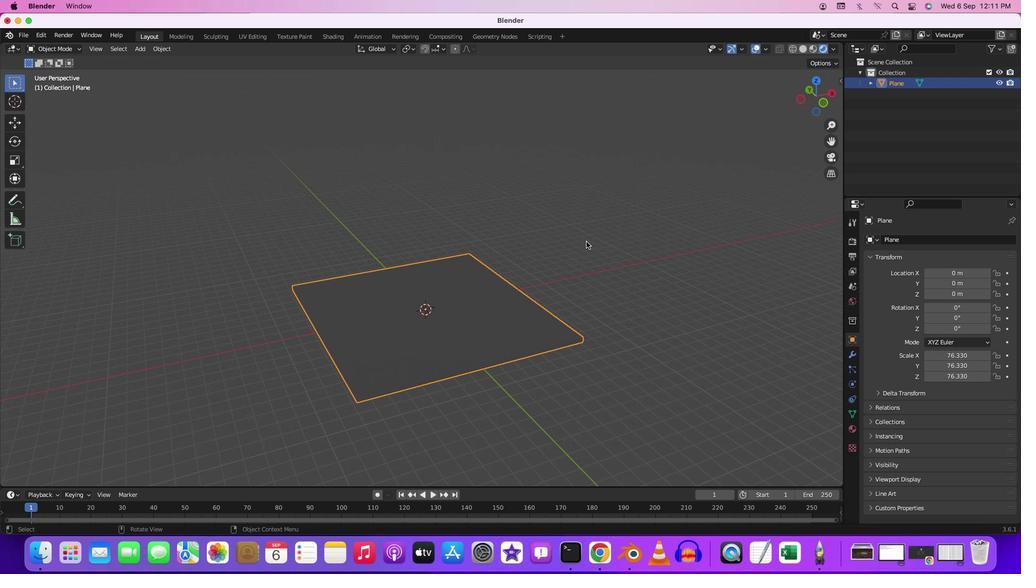 
Action: Mouse scrolled (611, 217) with delta (0, 0)
Screenshot: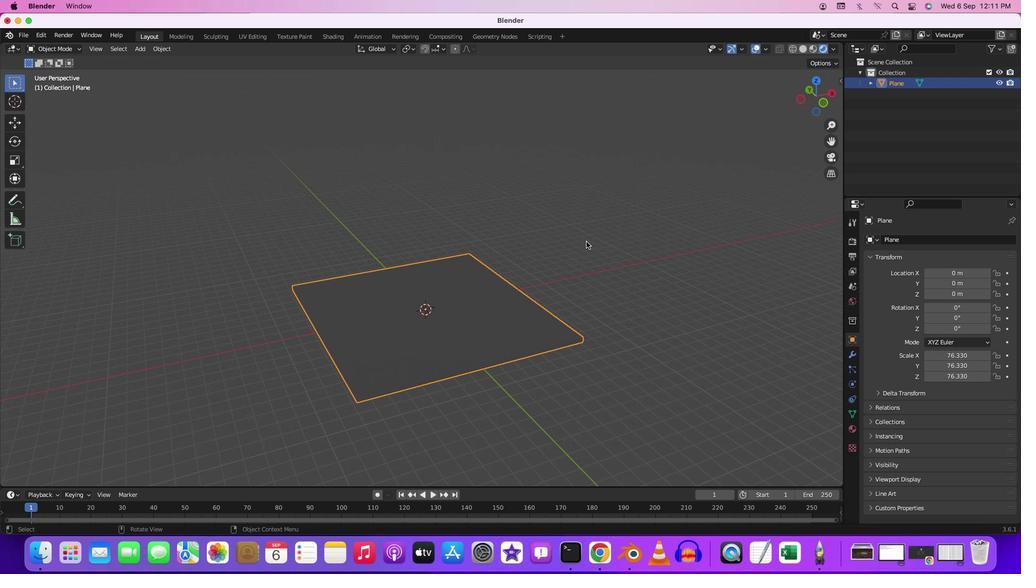
Action: Mouse scrolled (611, 217) with delta (0, 0)
Screenshot: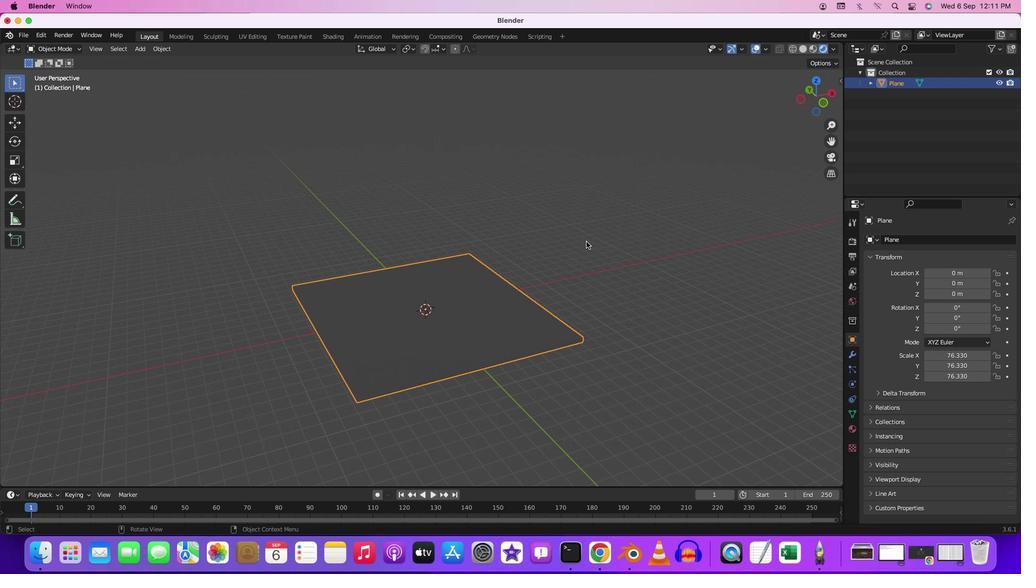 
Action: Mouse scrolled (611, 217) with delta (0, -1)
Screenshot: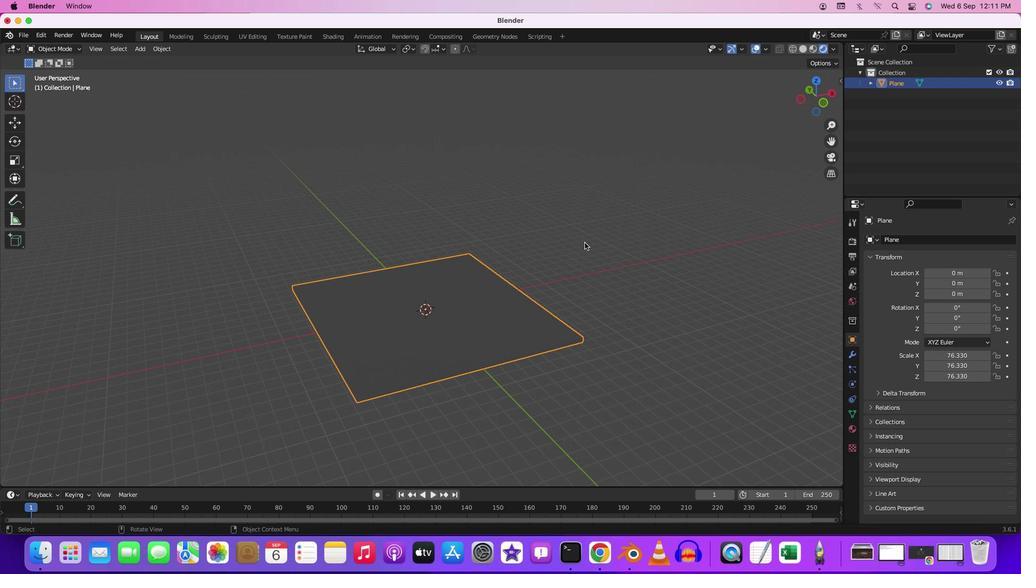 
Action: Mouse scrolled (611, 217) with delta (0, -2)
Screenshot: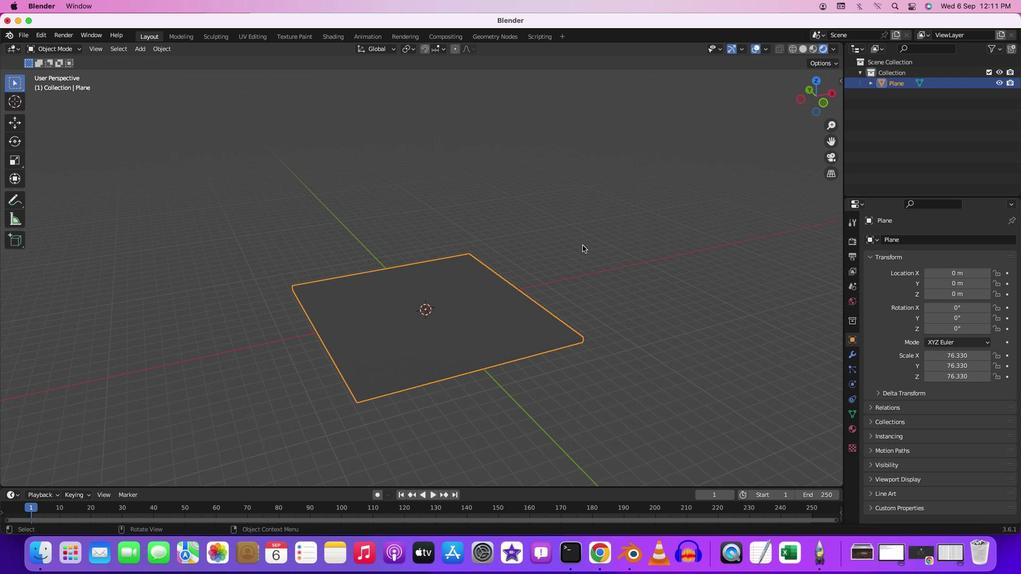 
Action: Mouse moved to (580, 245)
Screenshot: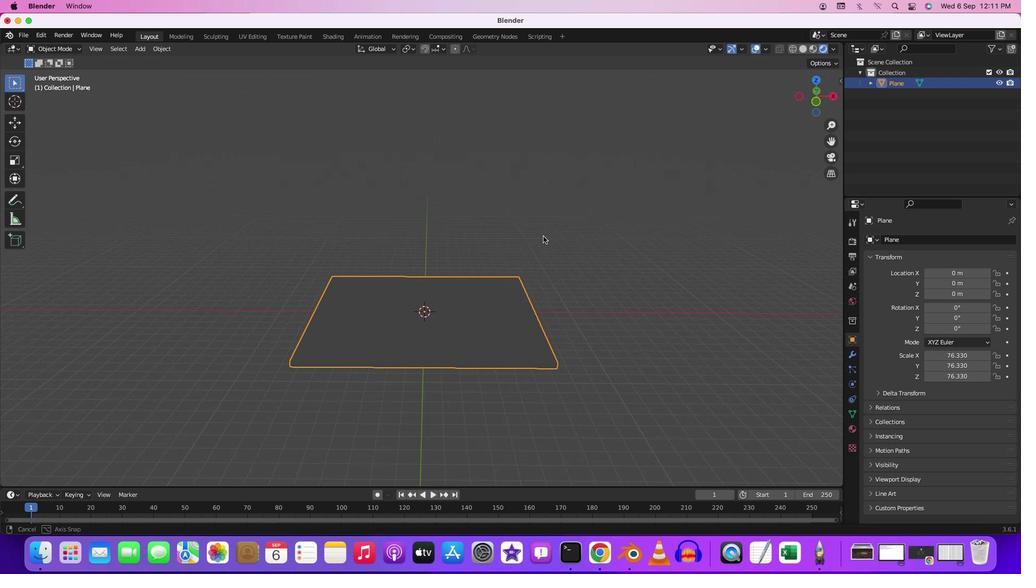 
Action: Mouse pressed middle at (580, 245)
Screenshot: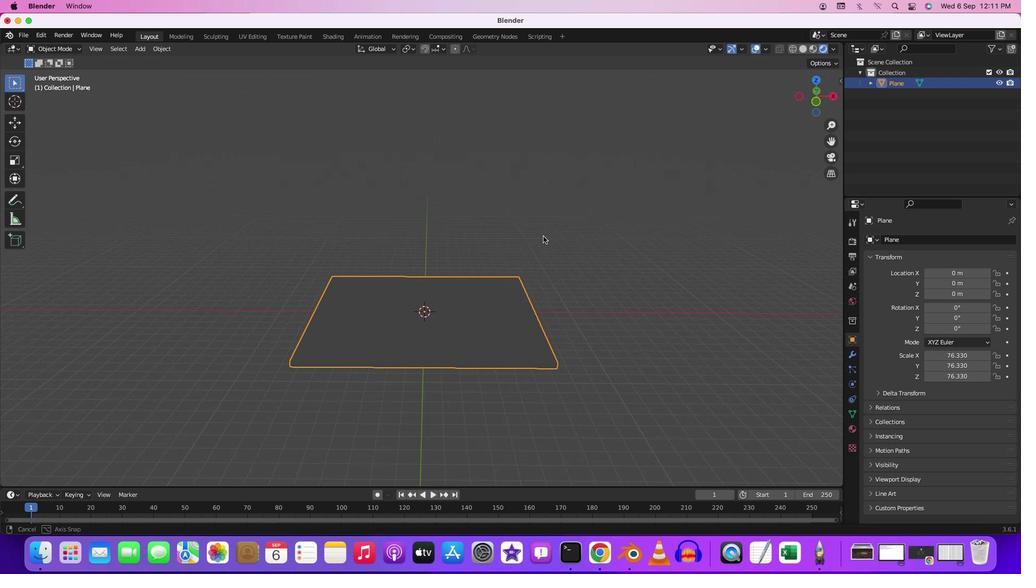 
Action: Mouse moved to (543, 236)
Screenshot: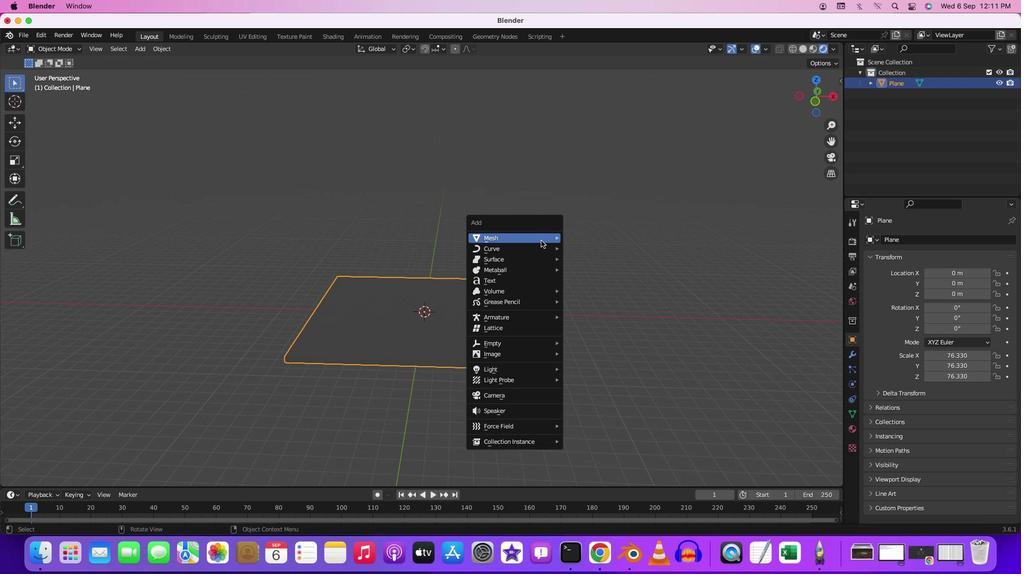 
Action: Key pressed Key.shift
Screenshot: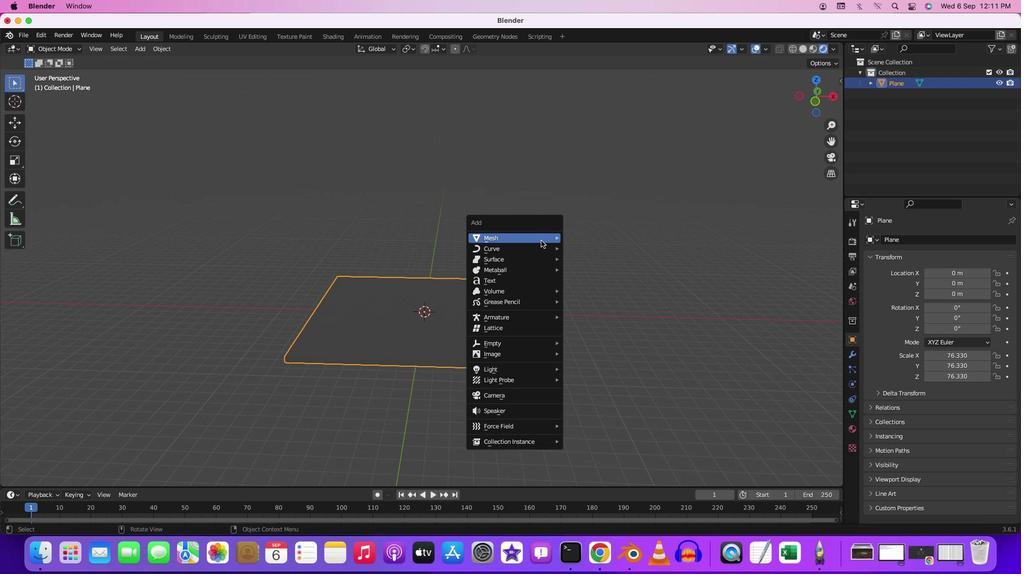 
Action: Mouse moved to (544, 237)
Screenshot: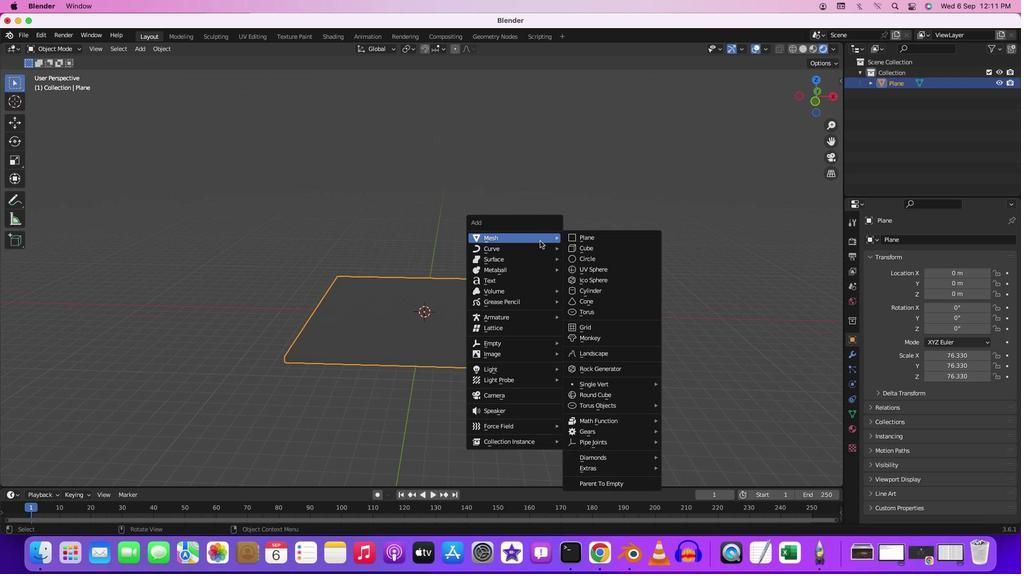 
Action: Key pressed 'A'
Screenshot: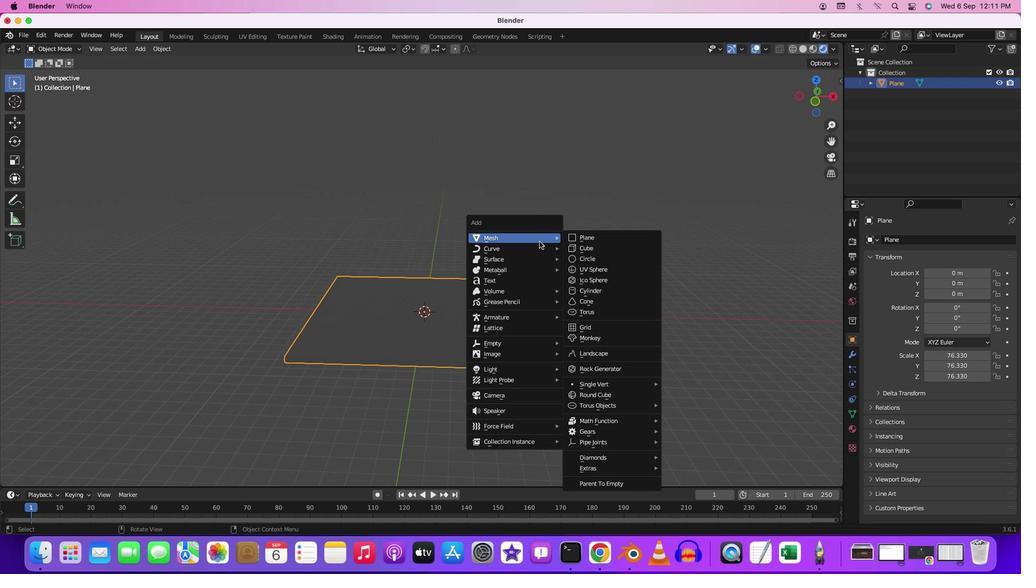 
Action: Mouse moved to (575, 363)
Screenshot: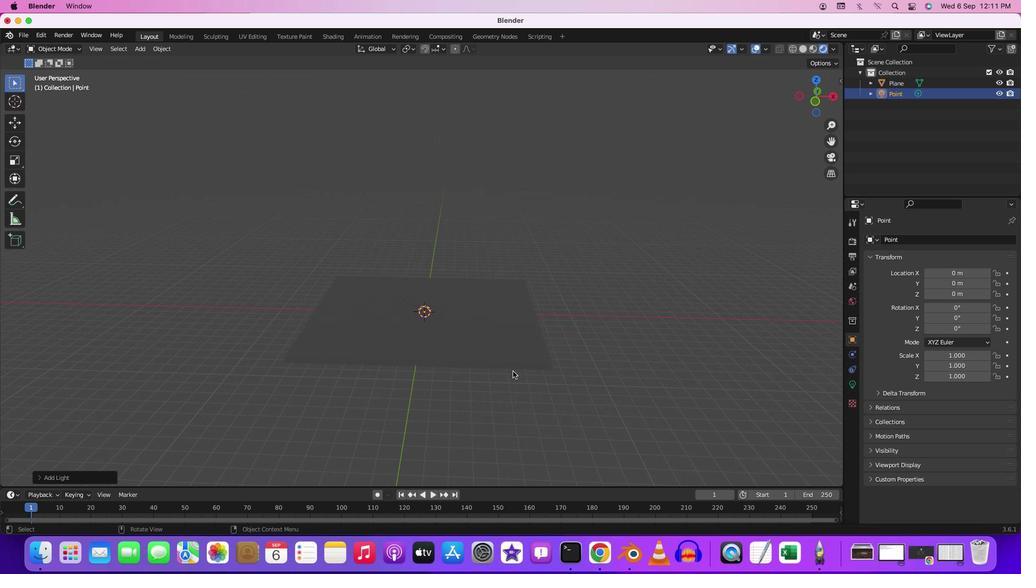 
Action: Mouse pressed left at (575, 363)
Screenshot: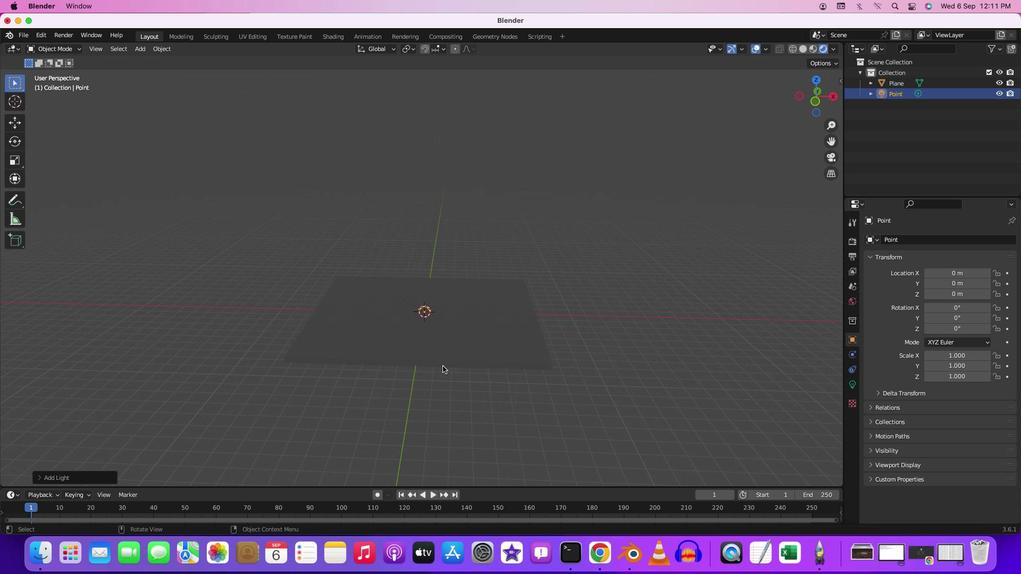 
Action: Mouse moved to (440, 365)
Screenshot: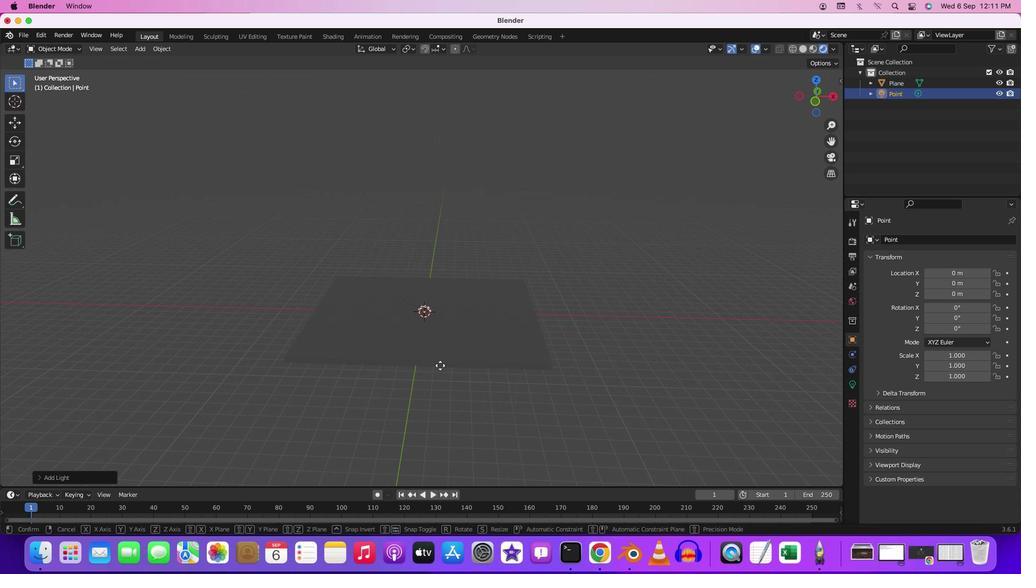 
Action: Key pressed 'g''z'
Screenshot: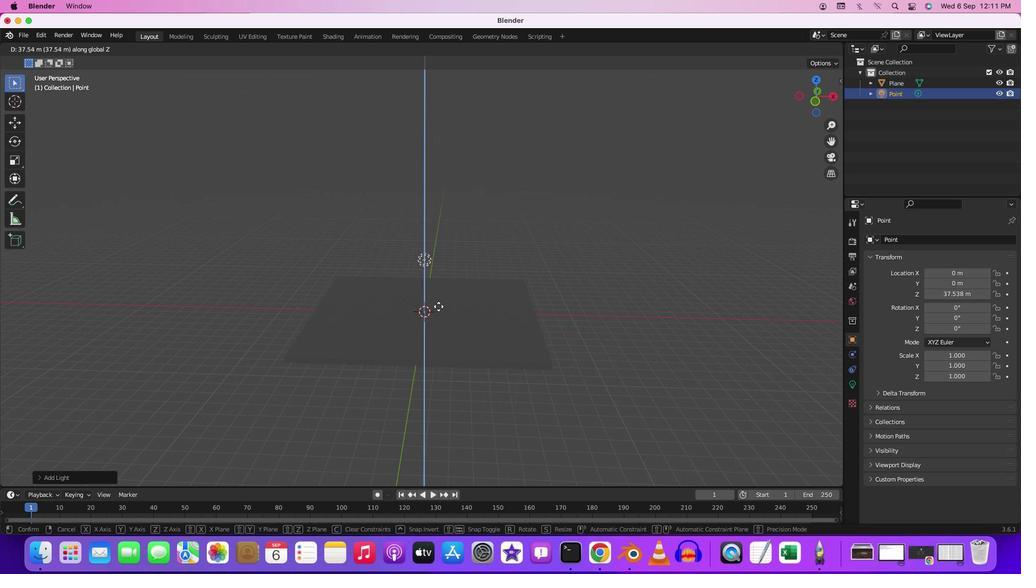 
Action: Mouse moved to (438, 285)
Screenshot: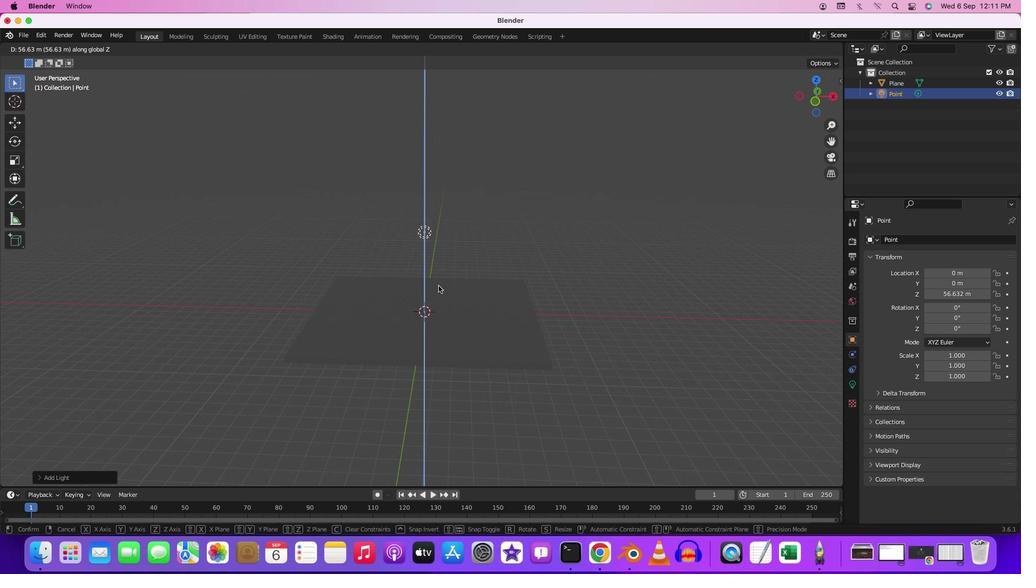 
Action: Mouse pressed left at (438, 285)
Screenshot: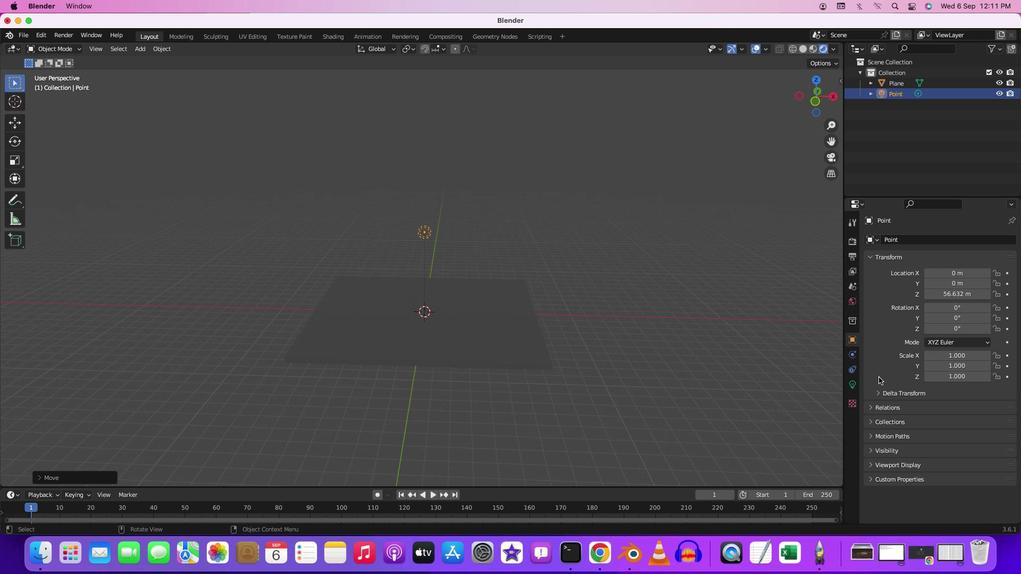 
Action: Mouse moved to (856, 386)
Screenshot: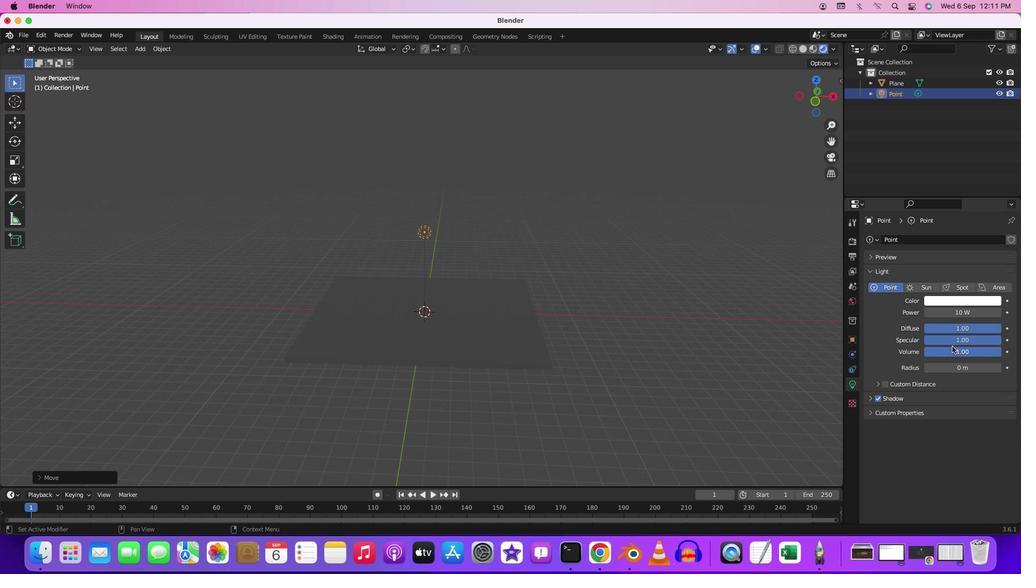 
Action: Mouse pressed left at (856, 386)
Screenshot: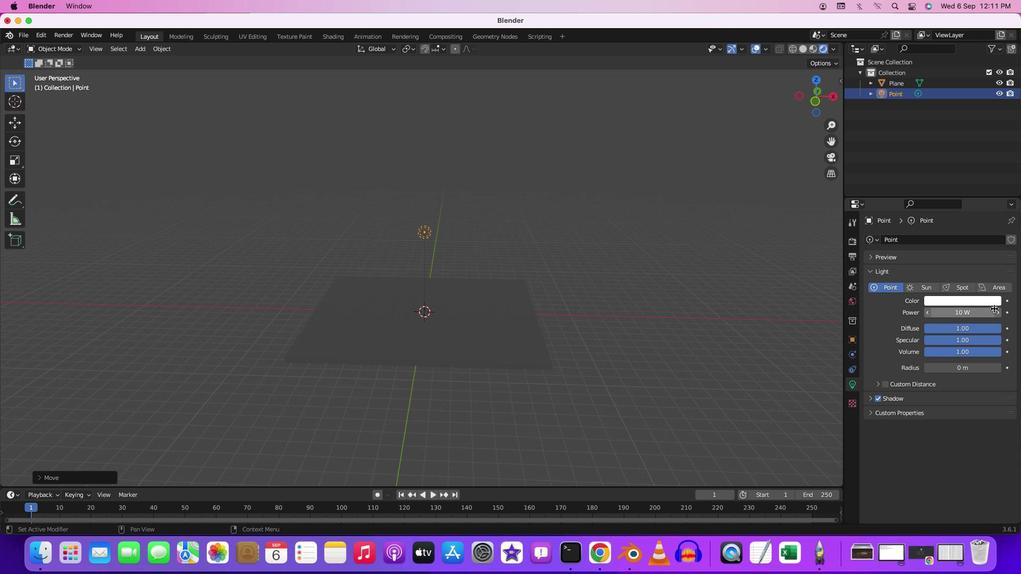 
Action: Mouse moved to (977, 316)
Screenshot: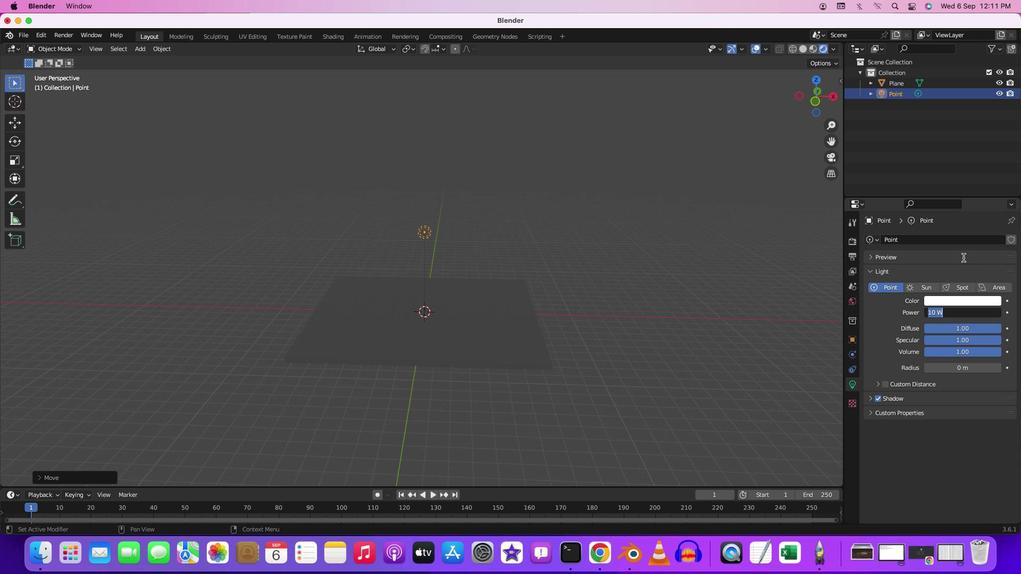 
Action: Mouse pressed left at (977, 316)
Screenshot: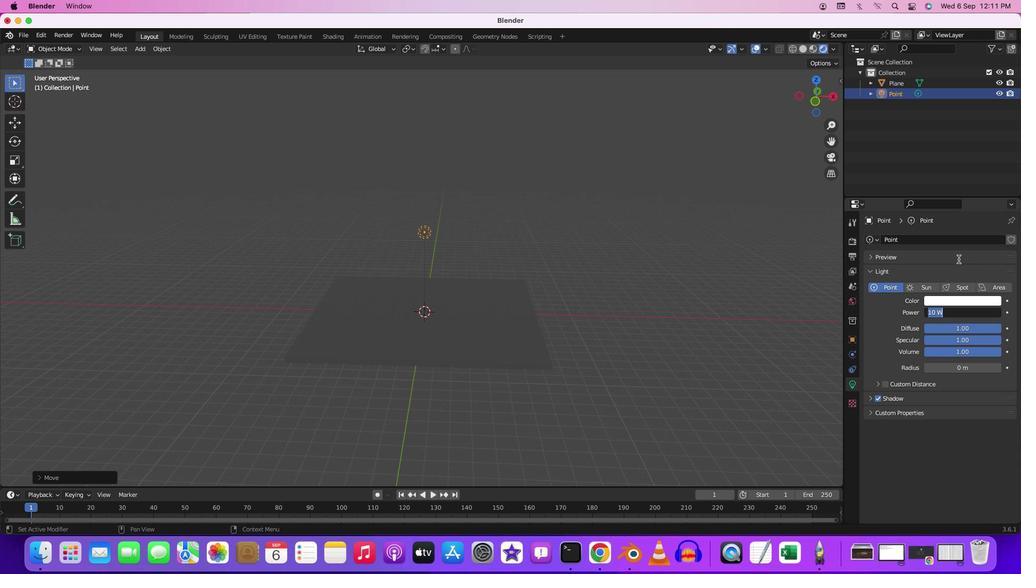 
Action: Mouse moved to (961, 309)
Screenshot: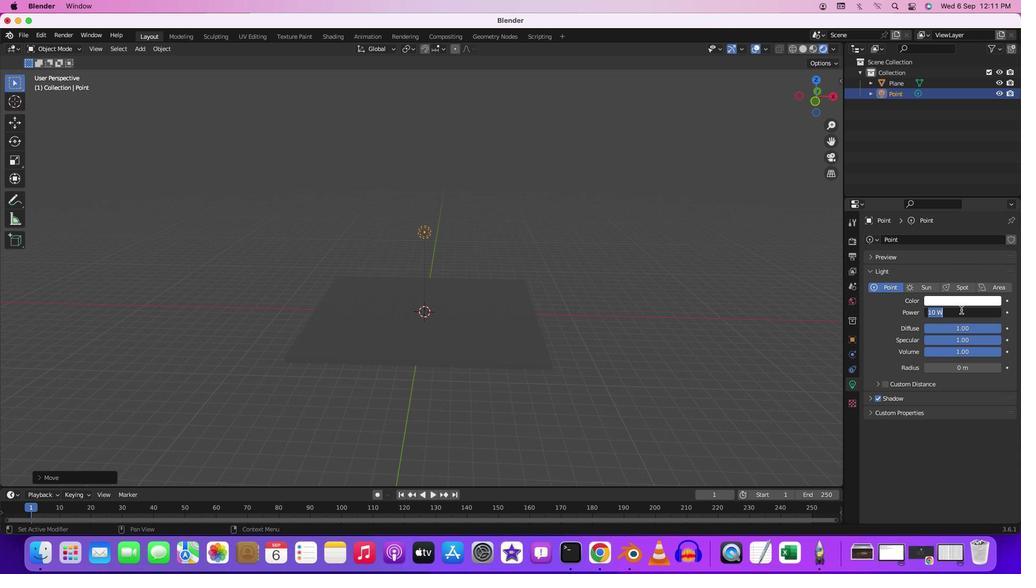 
Action: Key pressed Key.backspace'6''0''0''0'Key.enter
Screenshot: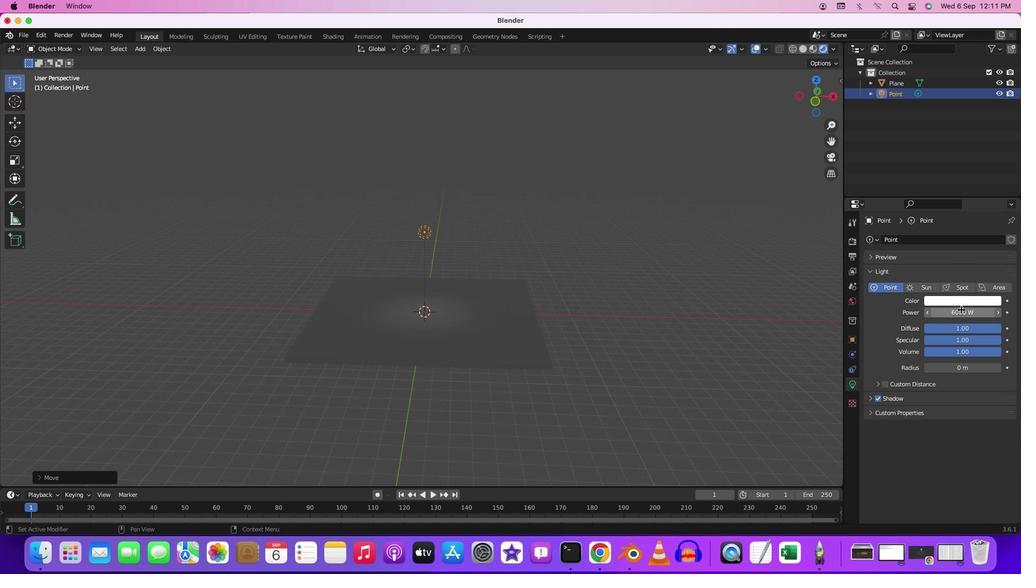 
Action: Mouse moved to (975, 315)
Screenshot: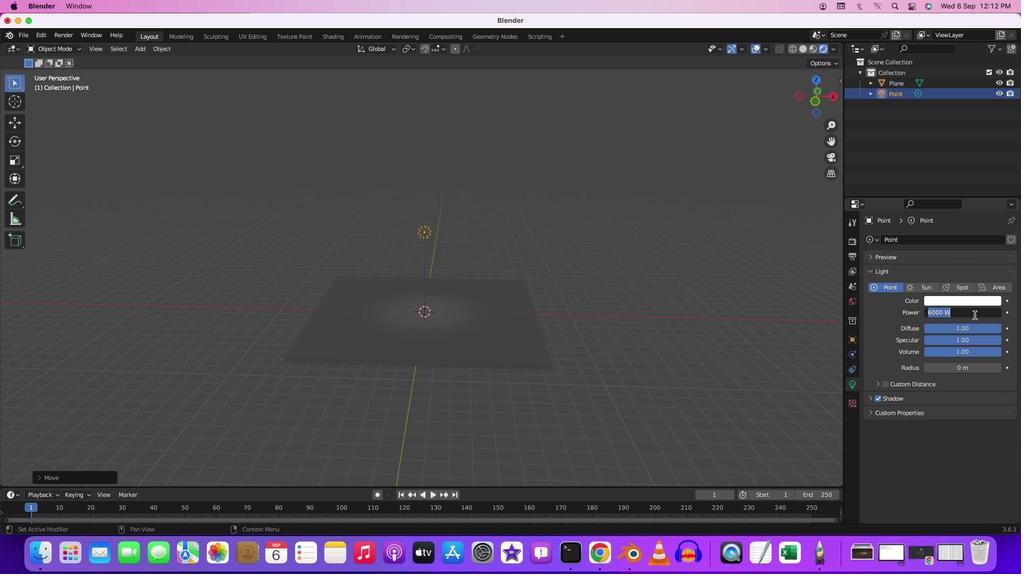 
Action: Mouse pressed left at (975, 315)
Screenshot: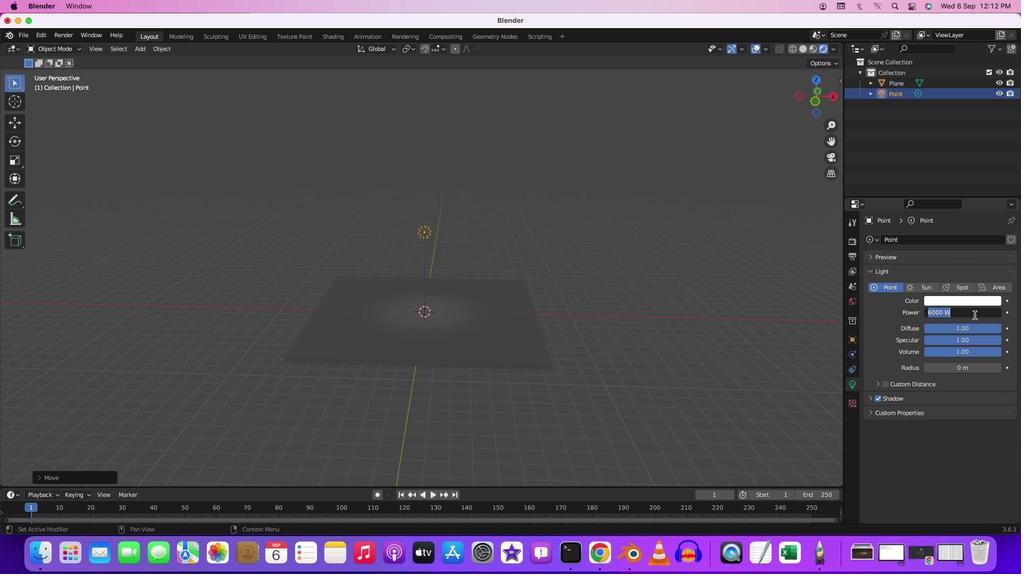 
Action: Key pressed '4''0''0''0''0'Key.enter
Screenshot: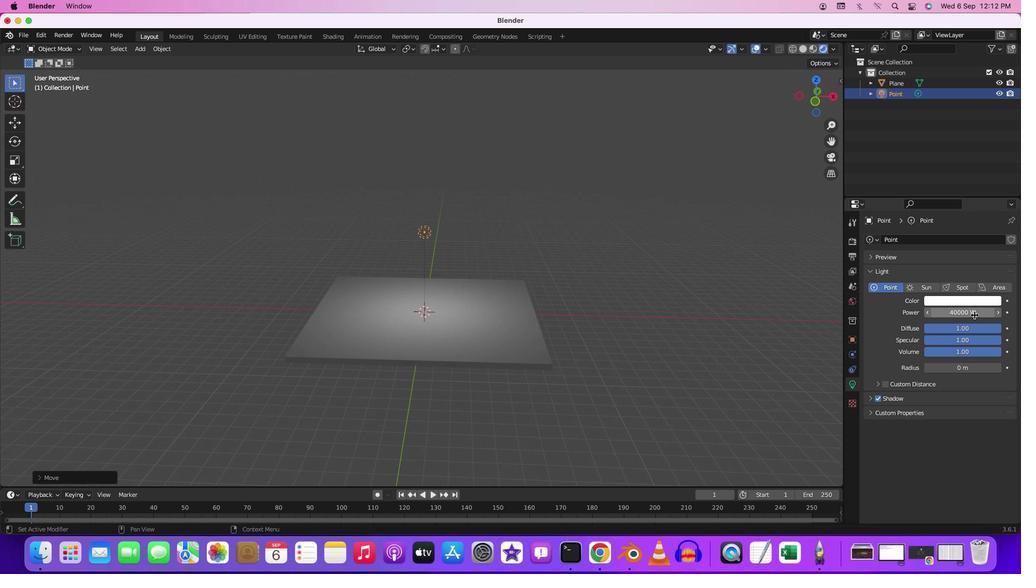 
Action: Mouse moved to (427, 236)
Screenshot: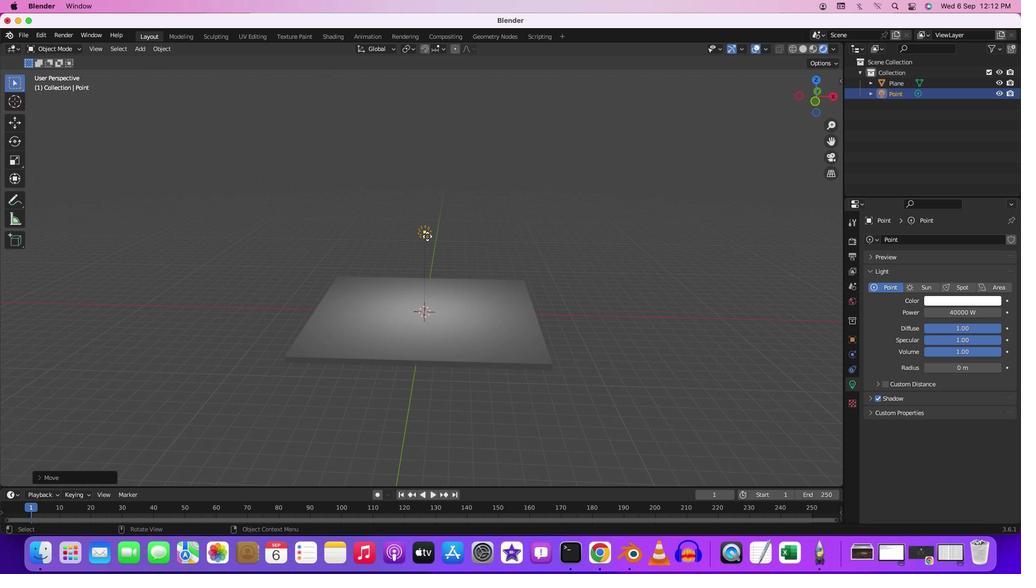 
Action: Key pressed 'g''x'
Screenshot: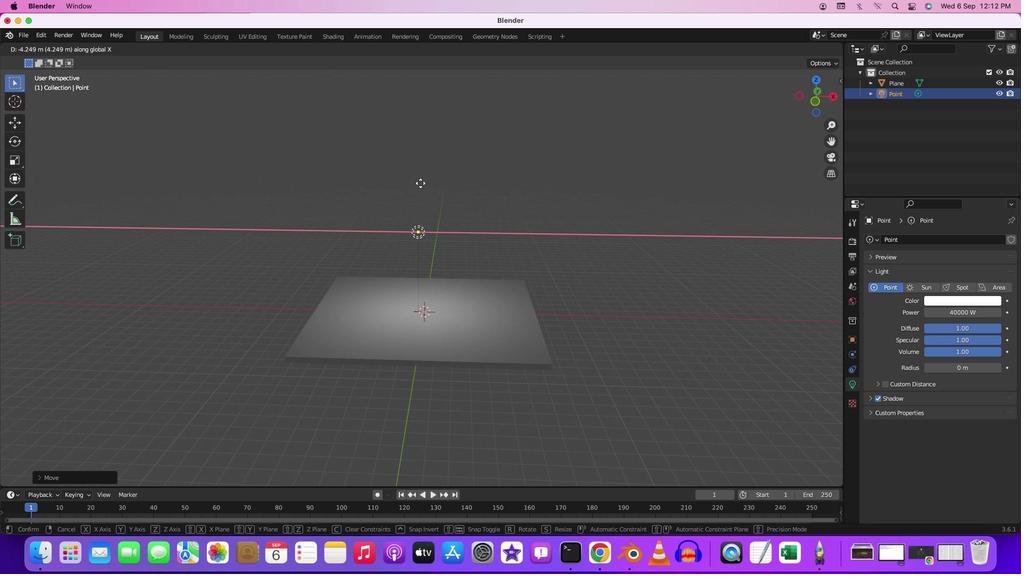 
Action: Mouse moved to (436, 173)
Screenshot: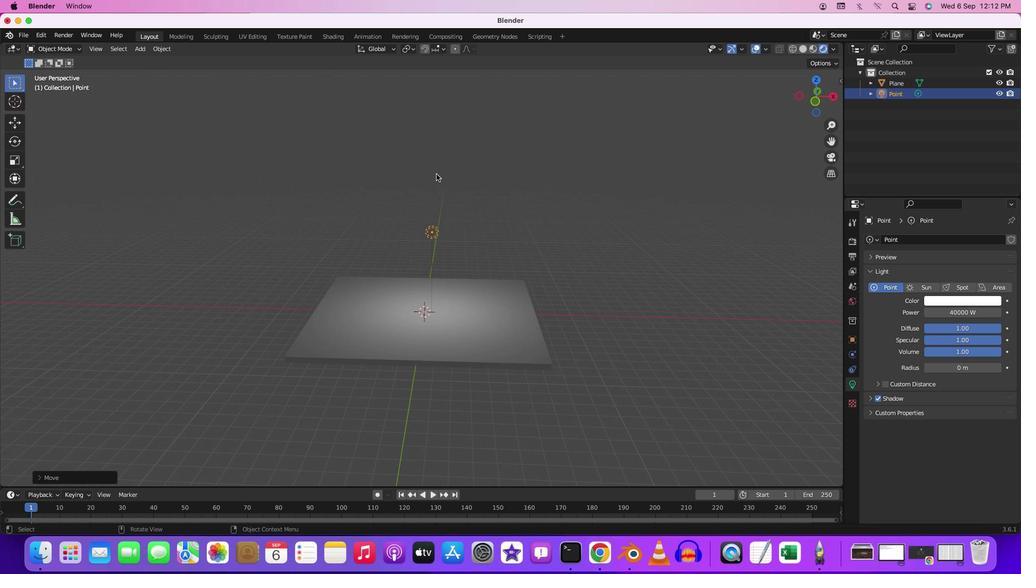 
Action: Mouse pressed left at (436, 173)
Screenshot: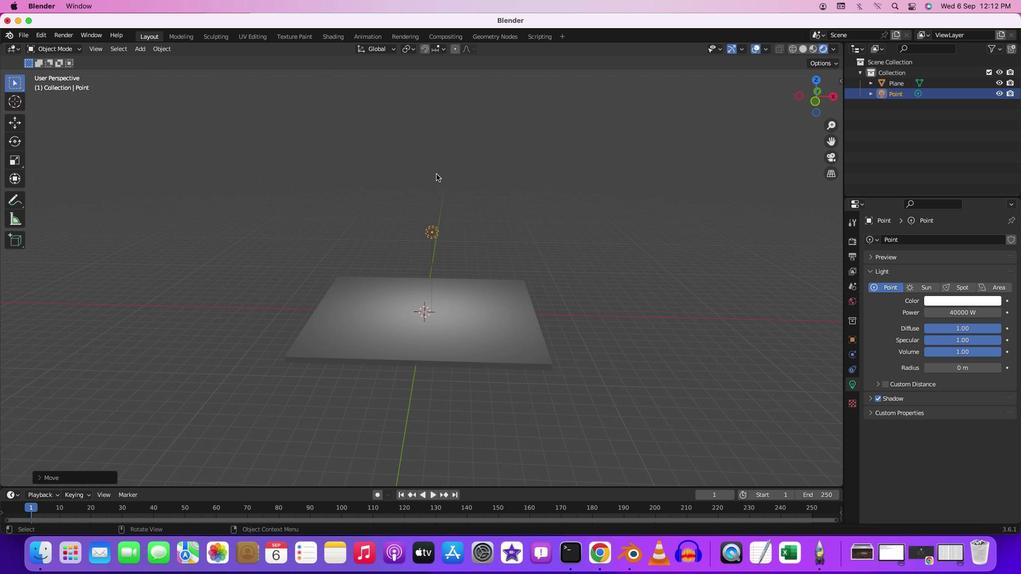 
Action: Key pressed 'g''z'
Screenshot: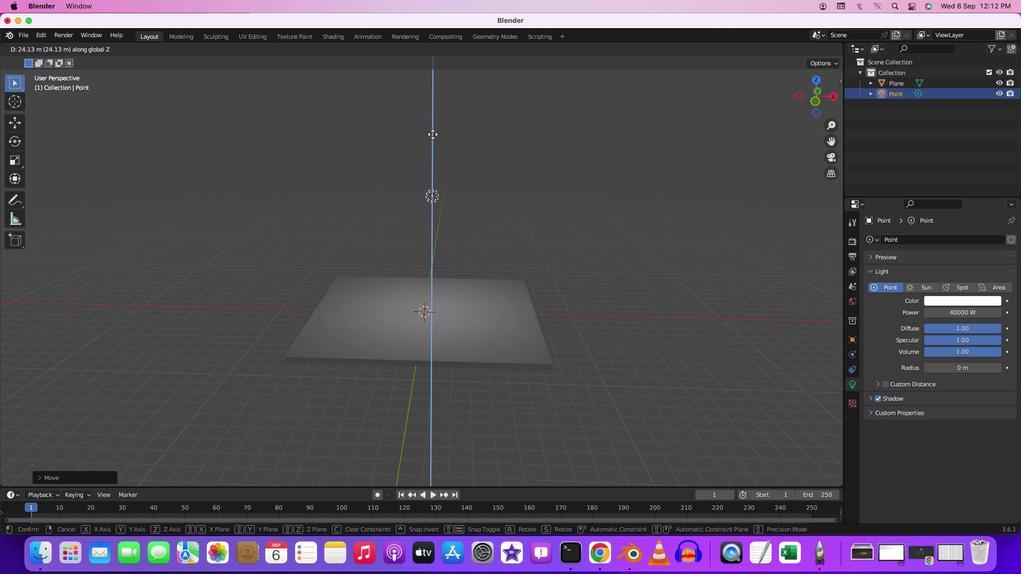 
Action: Mouse moved to (436, 125)
Screenshot: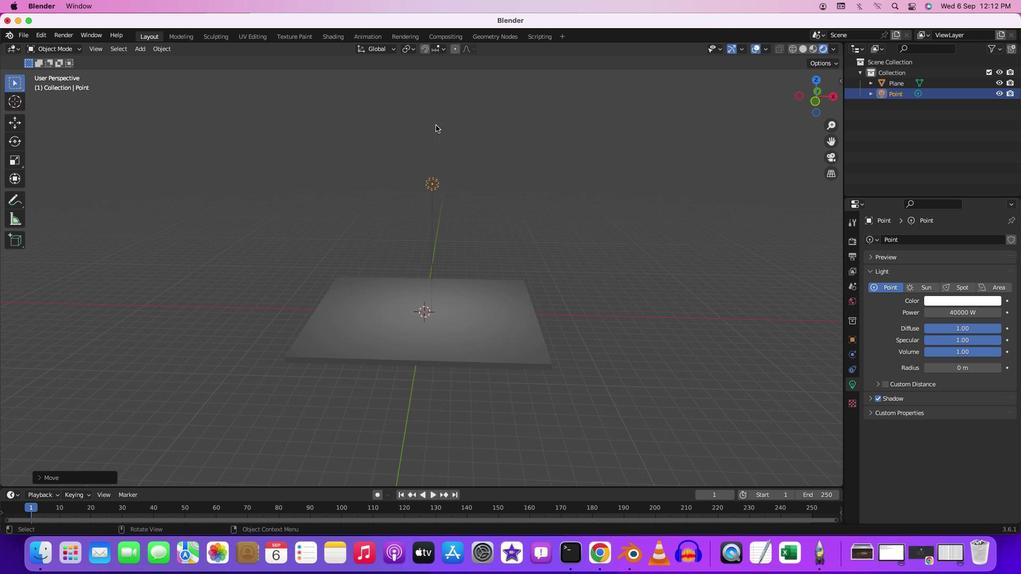 
Action: Mouse pressed left at (436, 125)
Screenshot: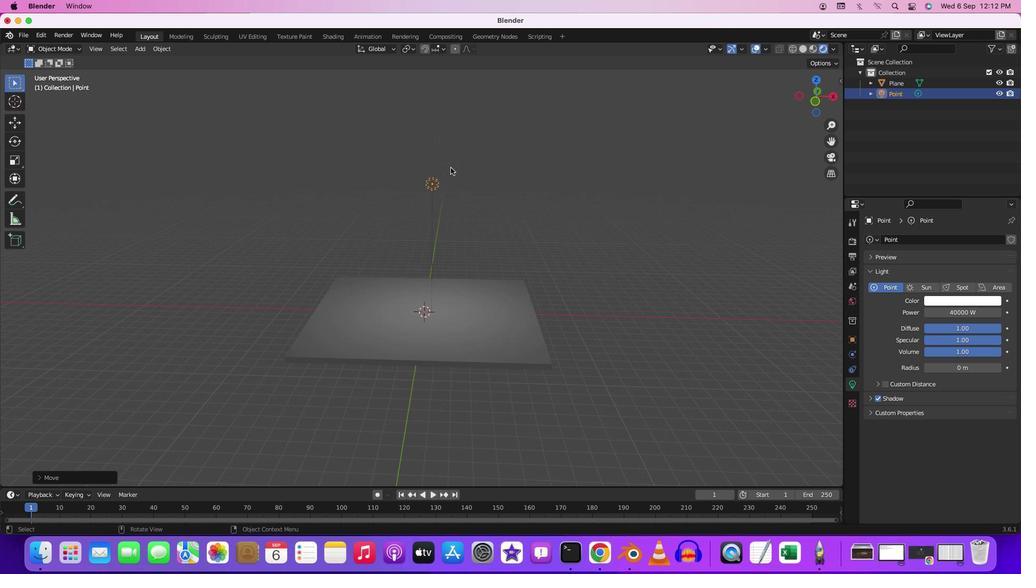 
Action: Mouse moved to (460, 197)
Screenshot: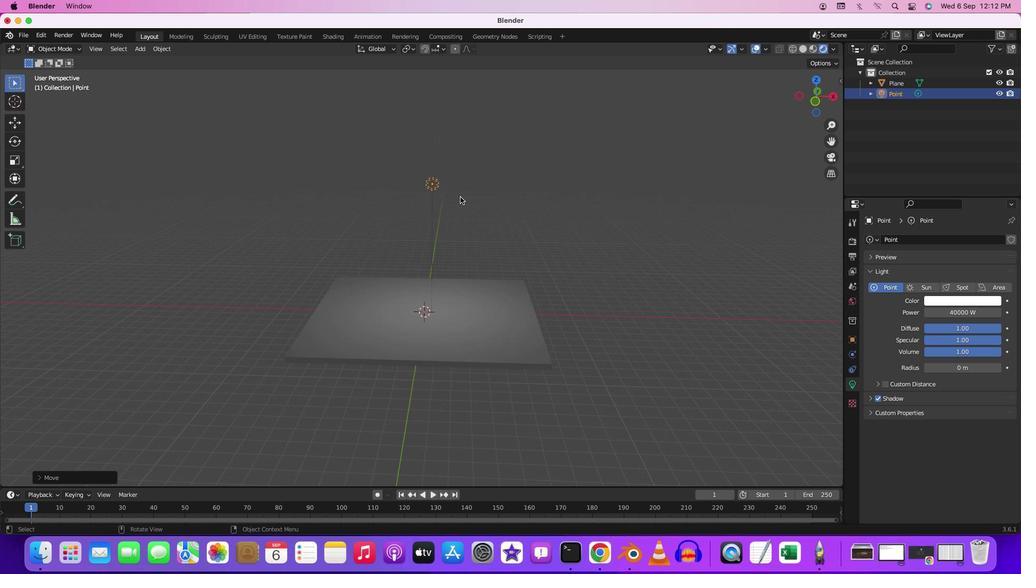 
Action: Key pressed Key.shift'D'
Screenshot: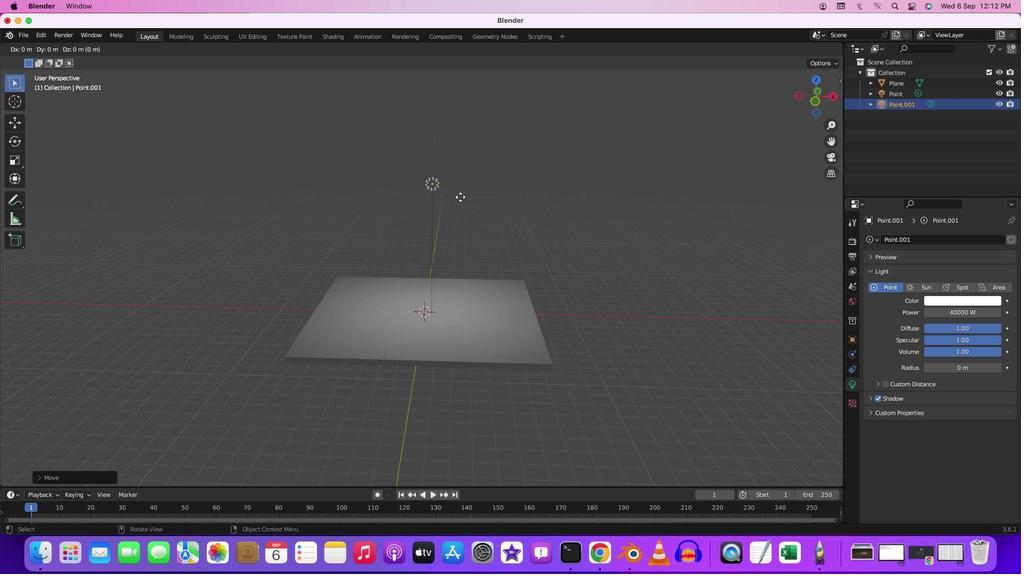 
Action: Mouse moved to (390, 212)
Screenshot: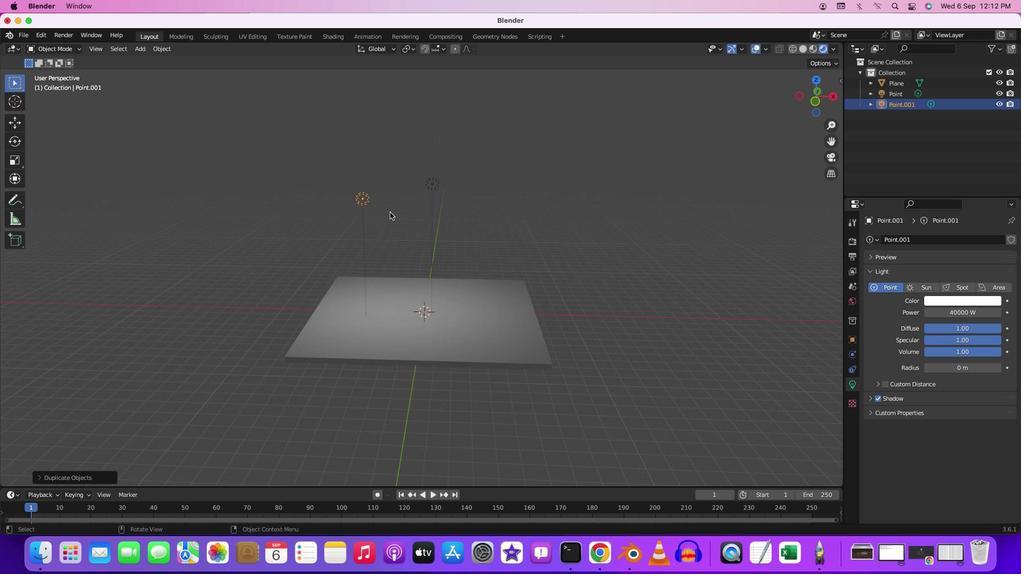 
Action: Mouse pressed left at (390, 212)
Screenshot: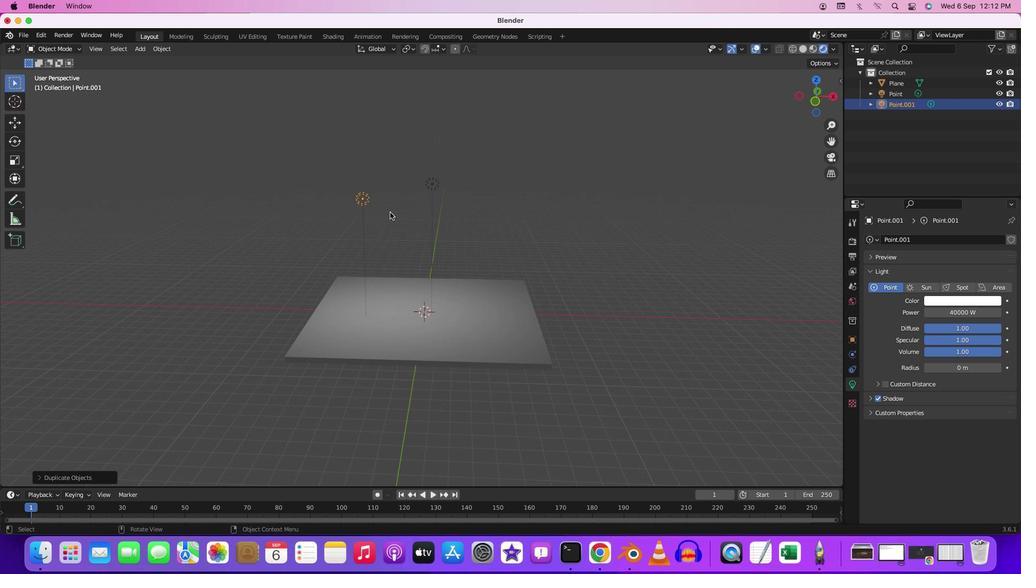 
Action: Mouse moved to (390, 212)
Screenshot: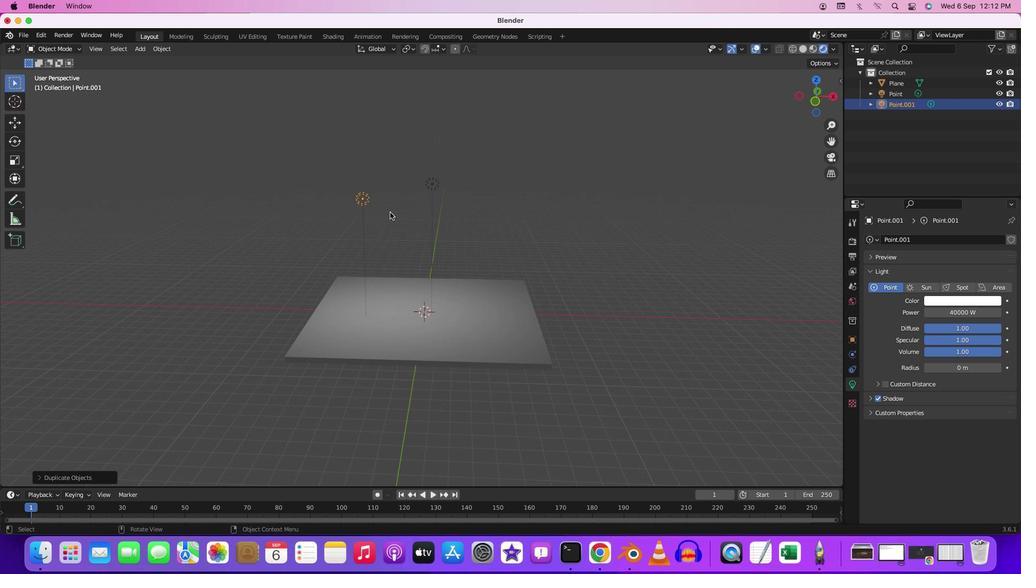 
Action: Key pressed '1'Key.shift'D'
Screenshot: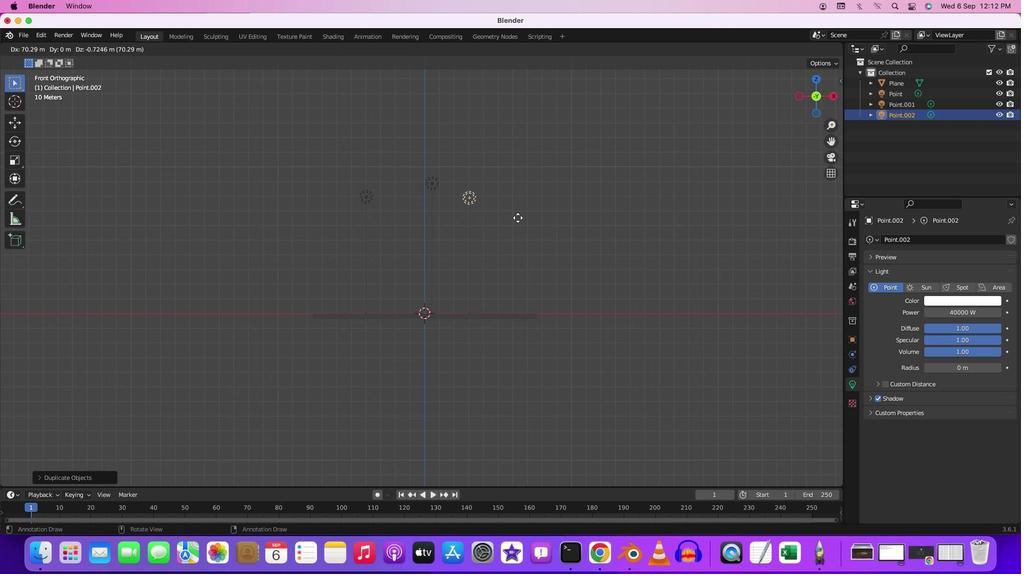 
Action: Mouse moved to (520, 221)
Screenshot: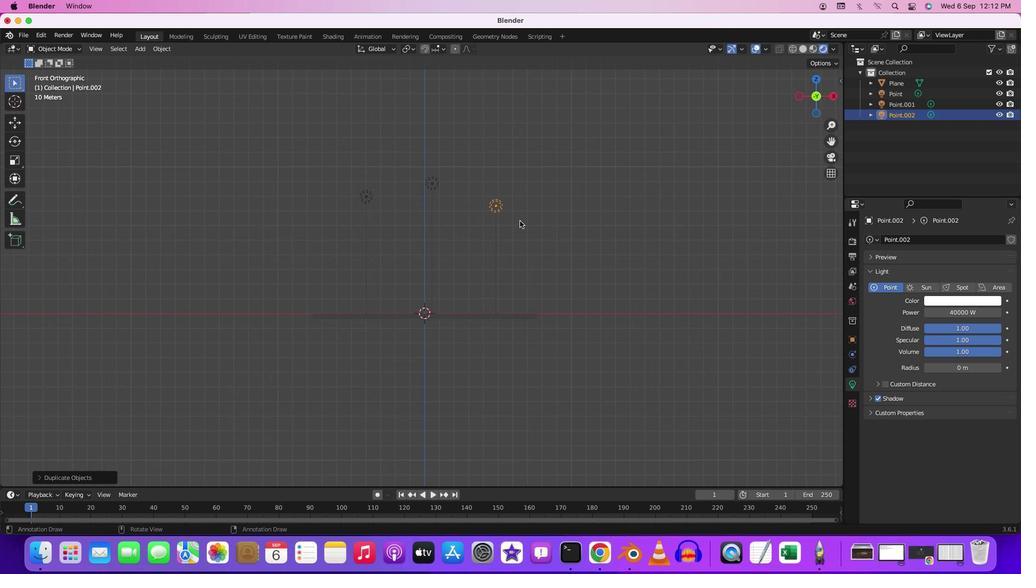 
Action: Mouse pressed left at (520, 221)
Screenshot: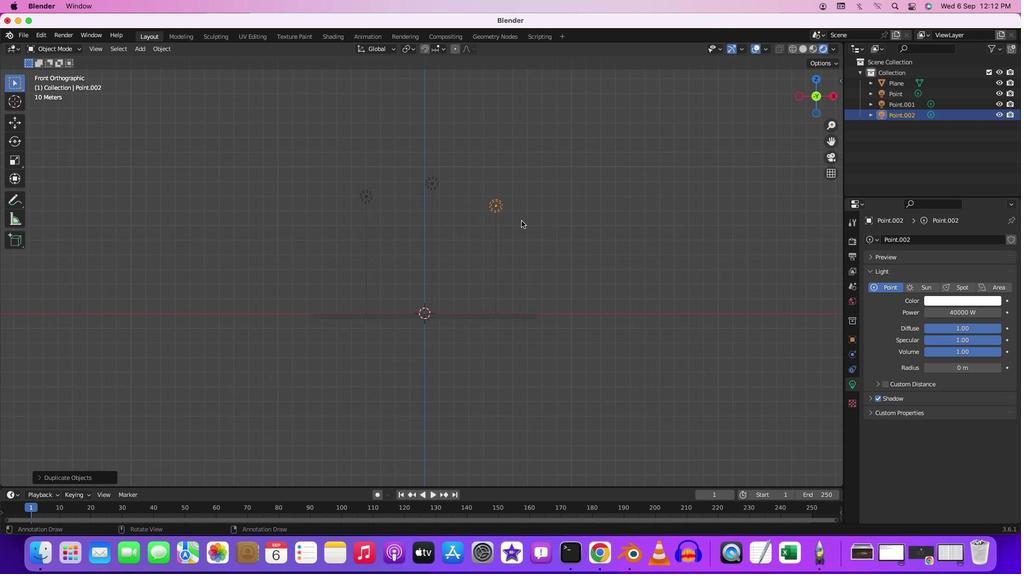 
Action: Mouse moved to (521, 220)
Screenshot: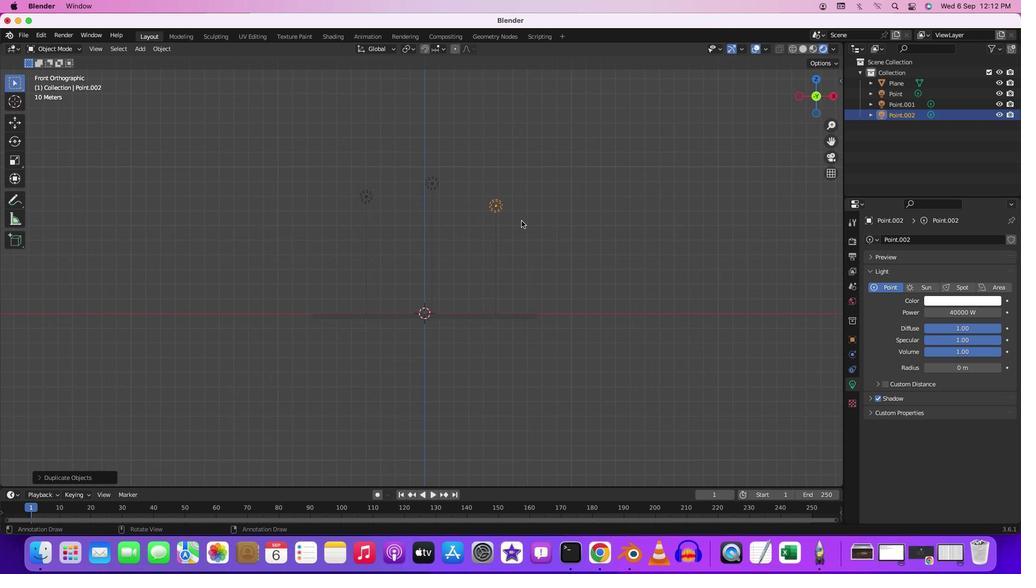 
Action: Key pressed '3'
Screenshot: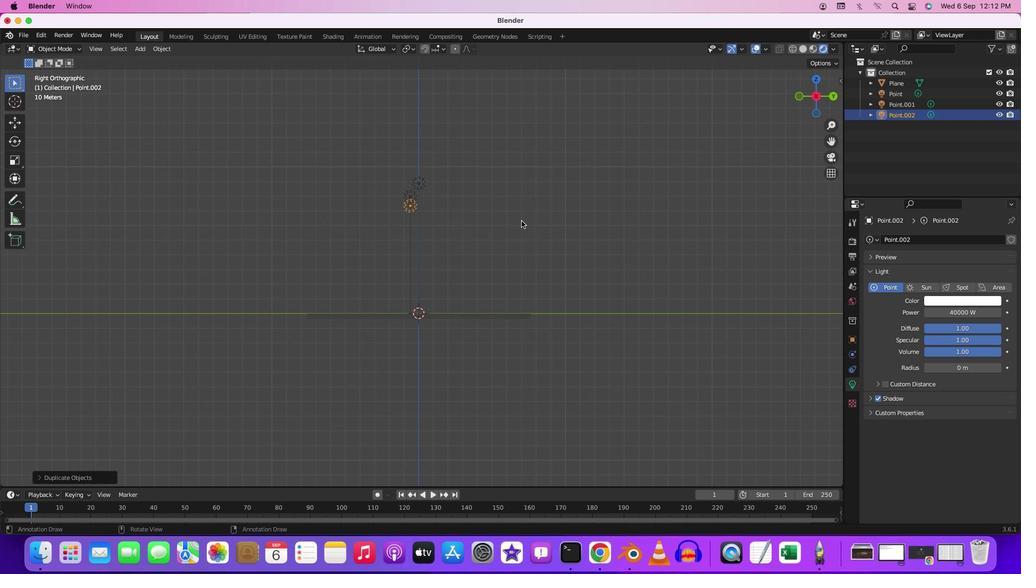 
Action: Mouse moved to (424, 185)
Screenshot: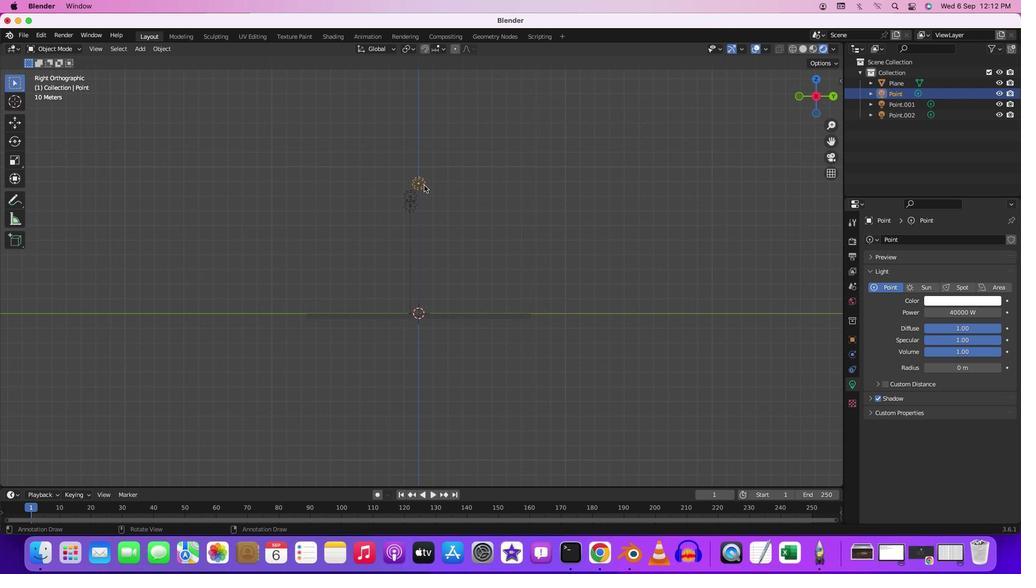 
Action: Mouse pressed left at (424, 185)
Screenshot: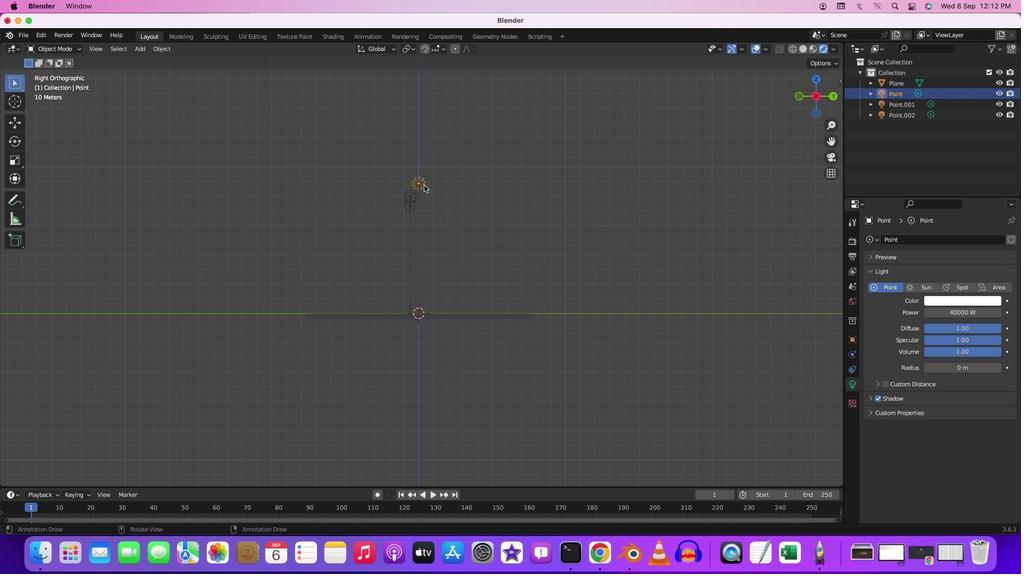 
Action: Key pressed Key.shift'D'
Screenshot: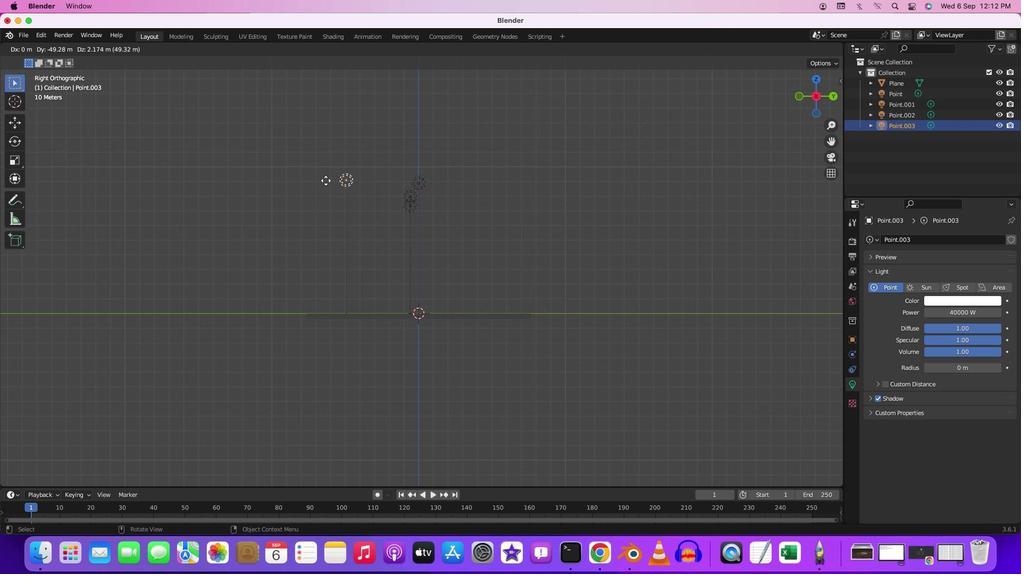 
Action: Mouse moved to (334, 181)
Screenshot: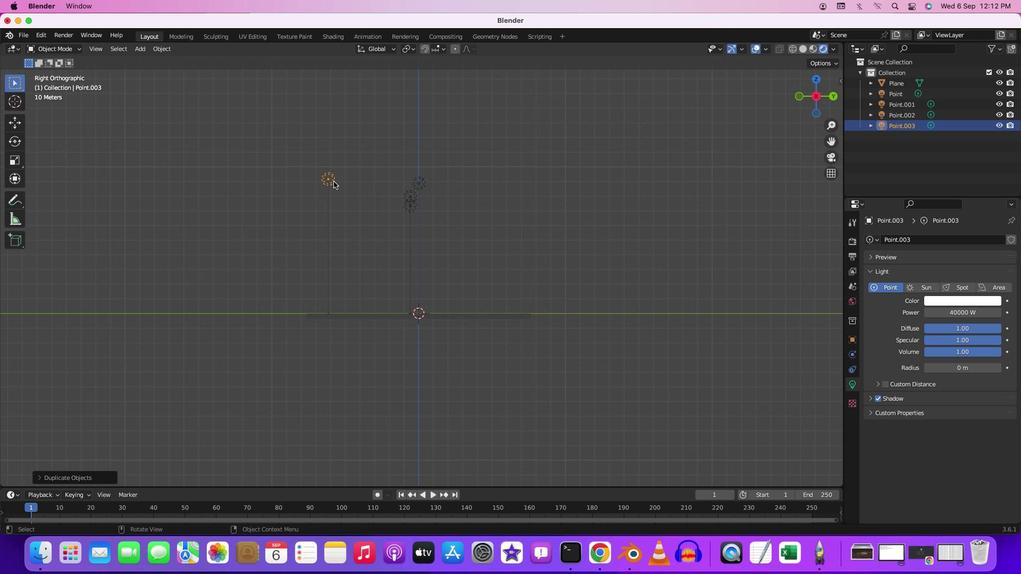 
Action: Mouse pressed left at (334, 181)
Screenshot: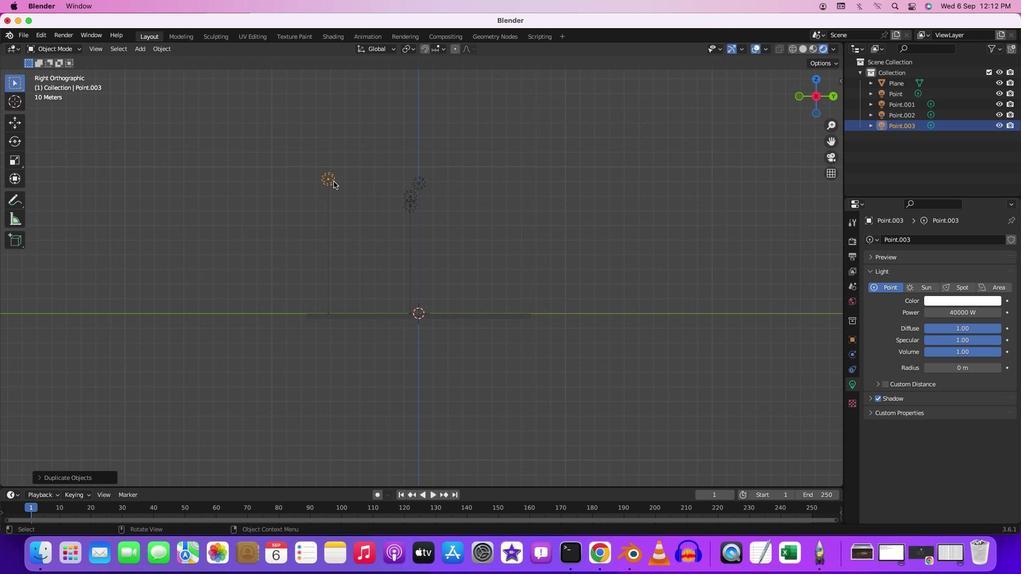 
Action: Key pressed Key.shift'D'
Screenshot: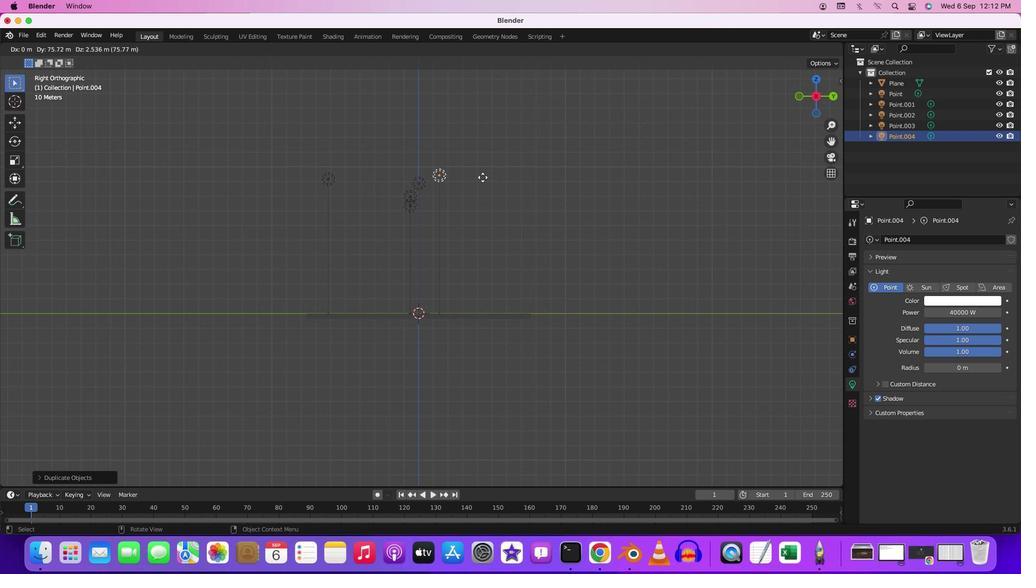 
Action: Mouse moved to (511, 183)
Screenshot: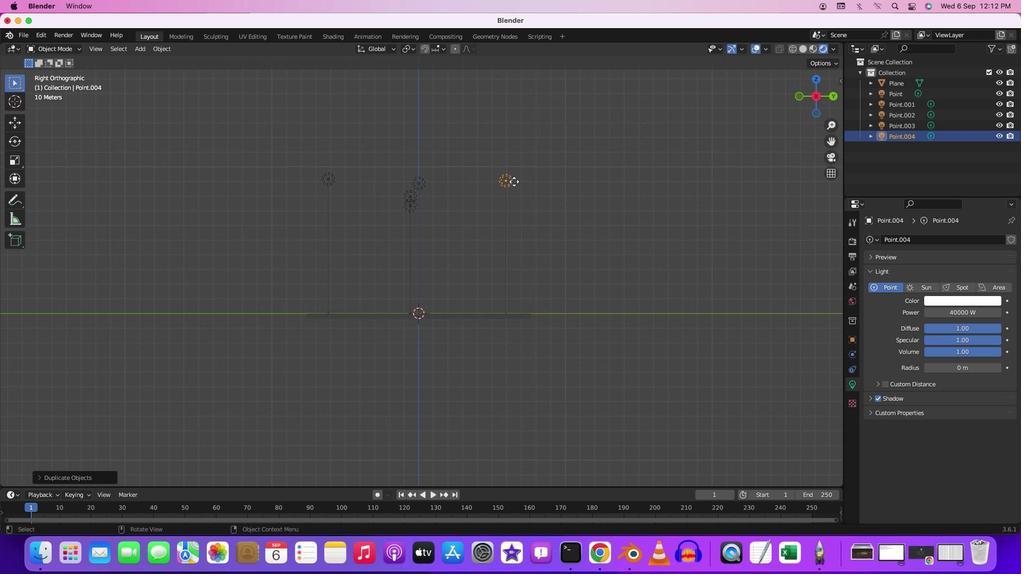 
Action: Mouse pressed left at (511, 183)
Screenshot: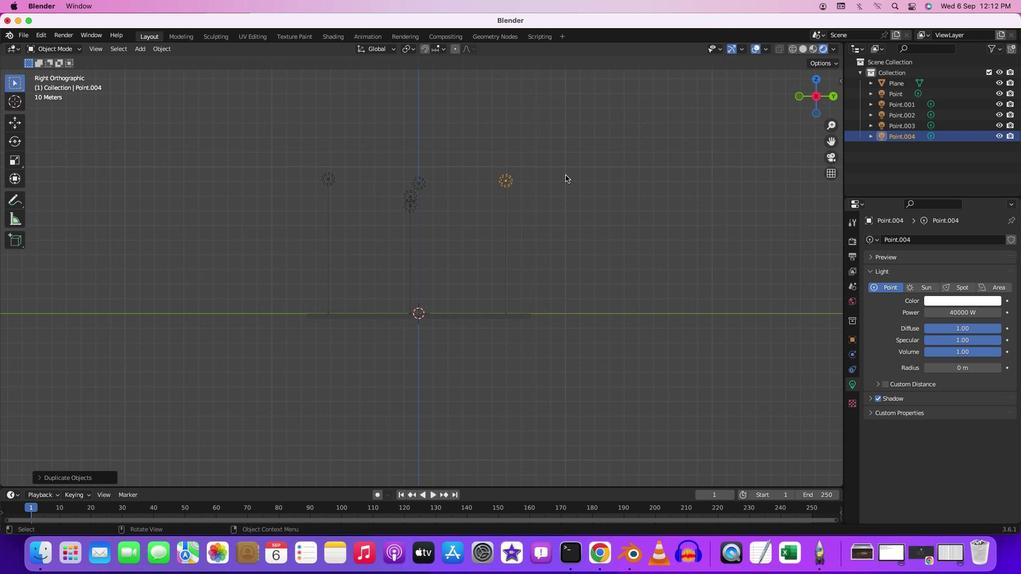 
Action: Mouse moved to (566, 175)
Screenshot: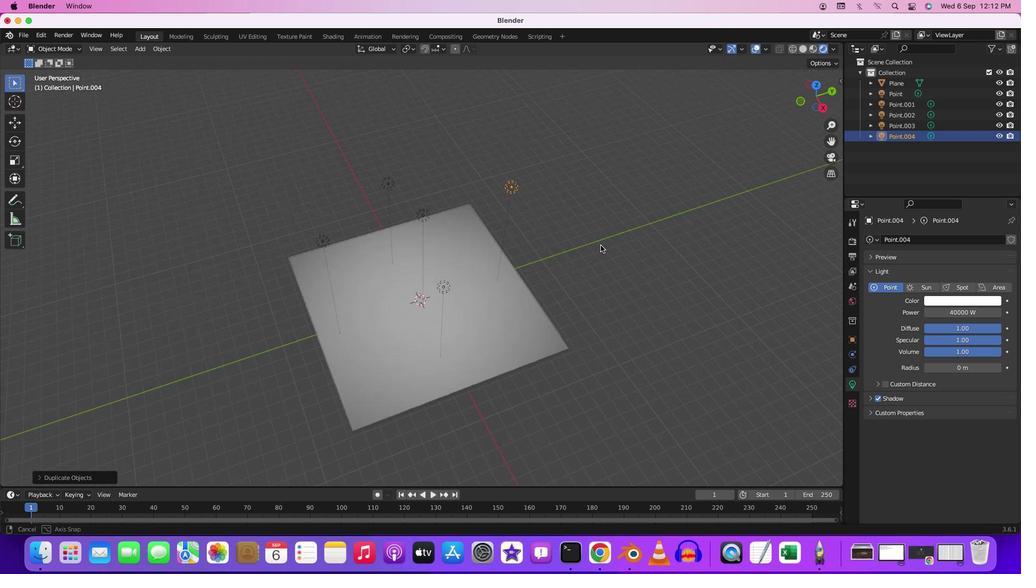 
Action: Mouse pressed middle at (566, 175)
Screenshot: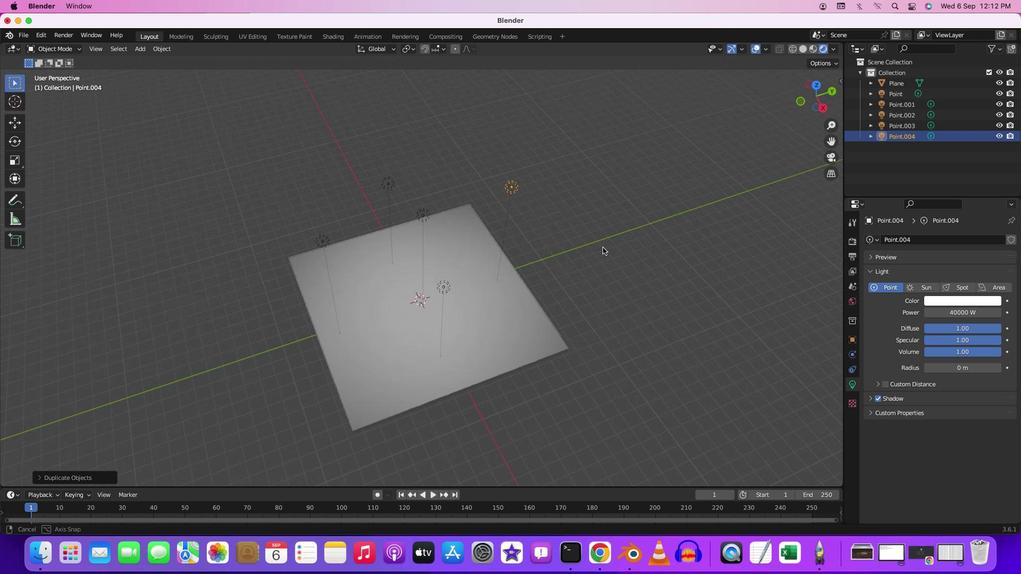 
Action: Mouse moved to (617, 251)
Screenshot: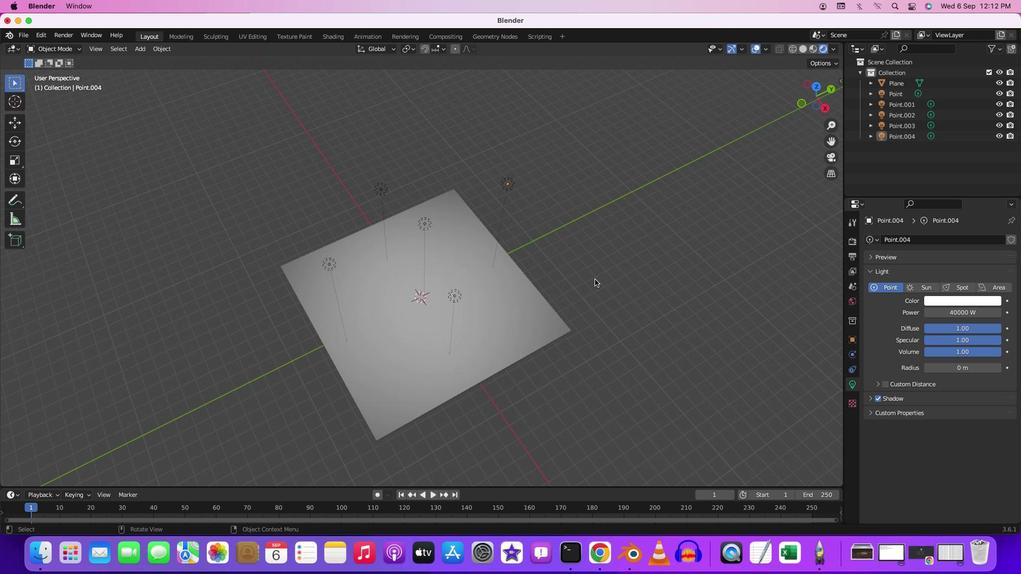 
Action: Mouse pressed left at (617, 251)
Screenshot: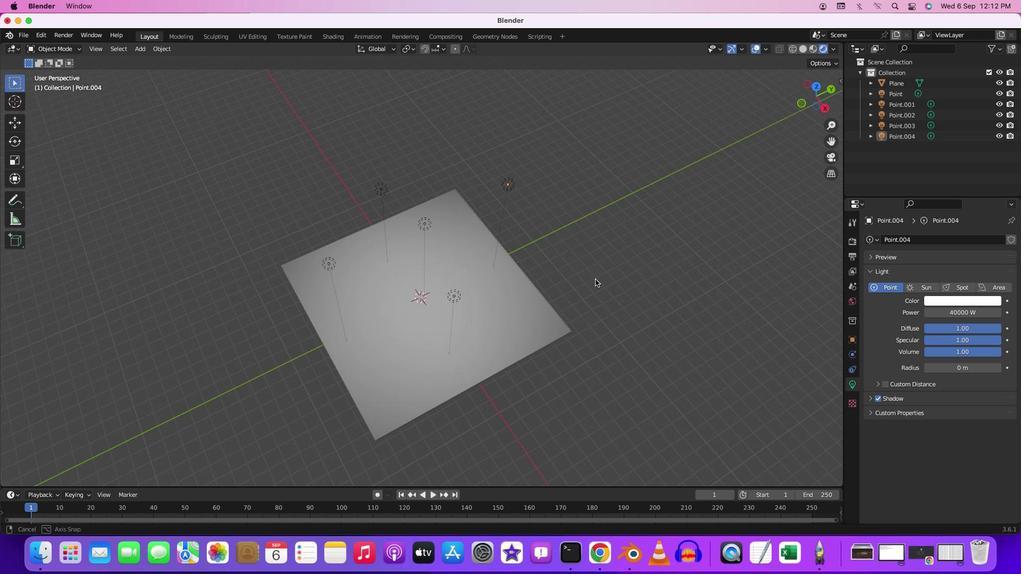 
Action: Mouse moved to (595, 279)
Screenshot: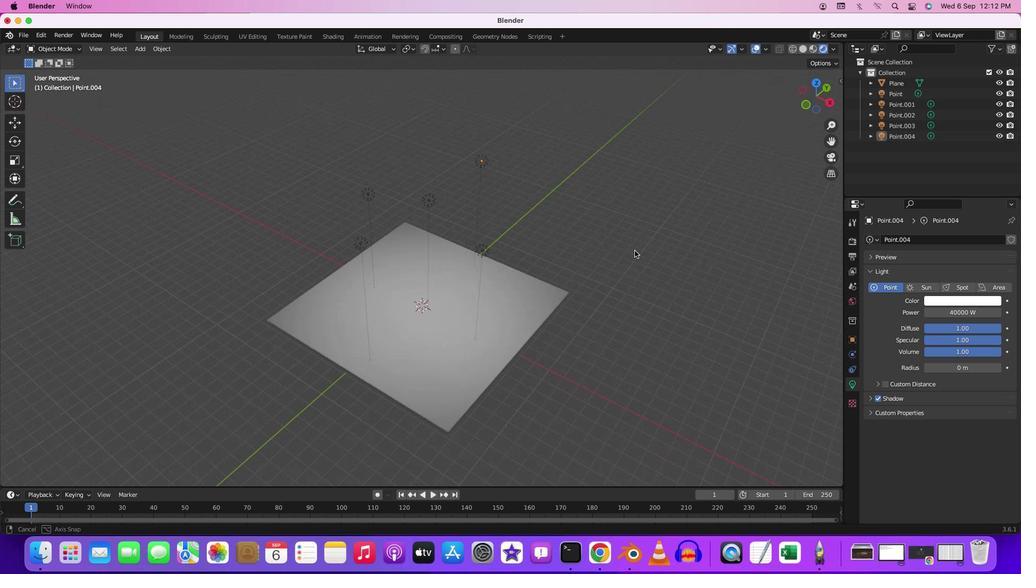 
Action: Mouse pressed middle at (595, 279)
Screenshot: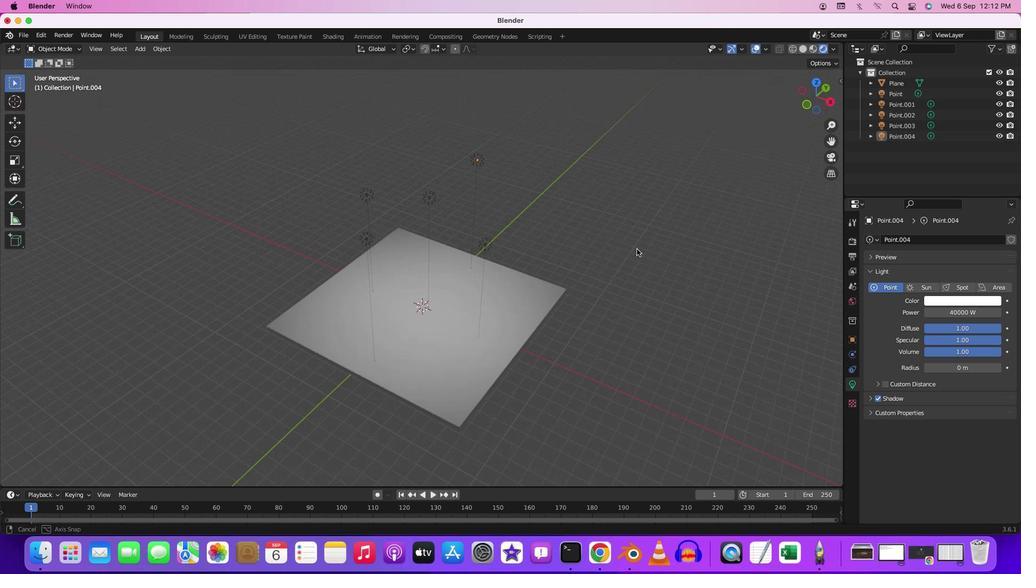 
Action: Mouse moved to (518, 297)
Screenshot: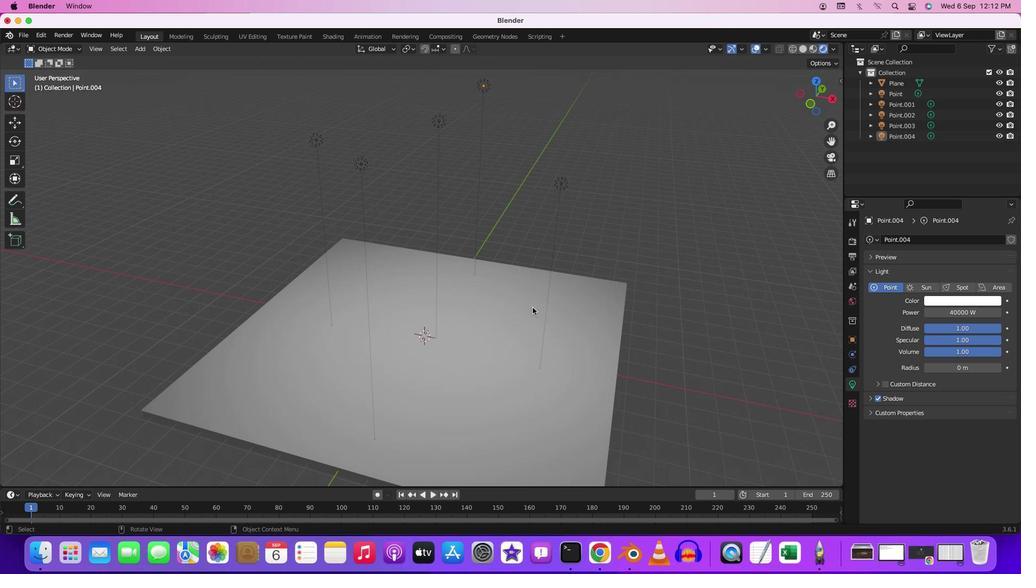 
Action: Mouse scrolled (518, 297) with delta (0, 0)
Screenshot: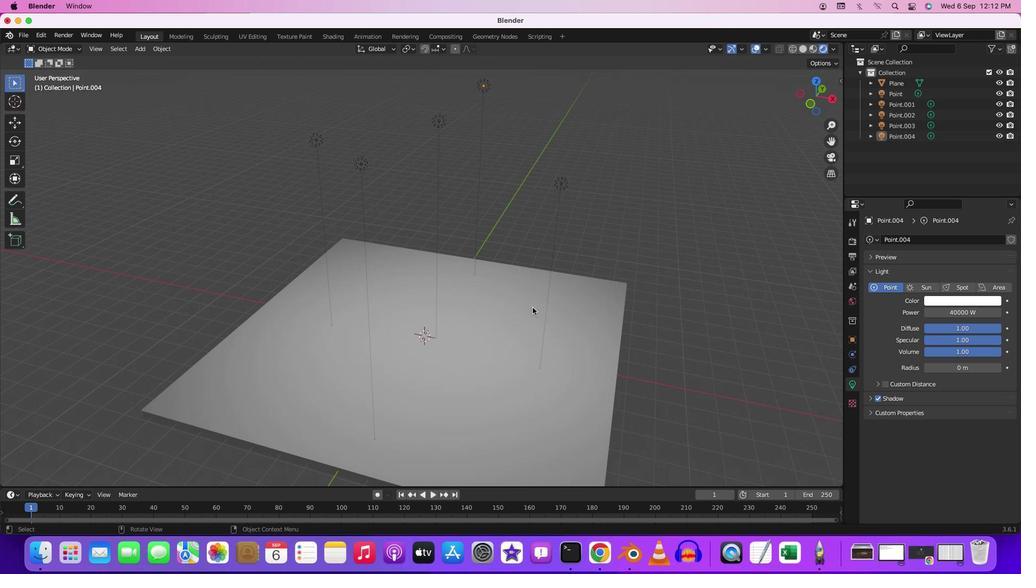 
Action: Mouse moved to (512, 302)
Screenshot: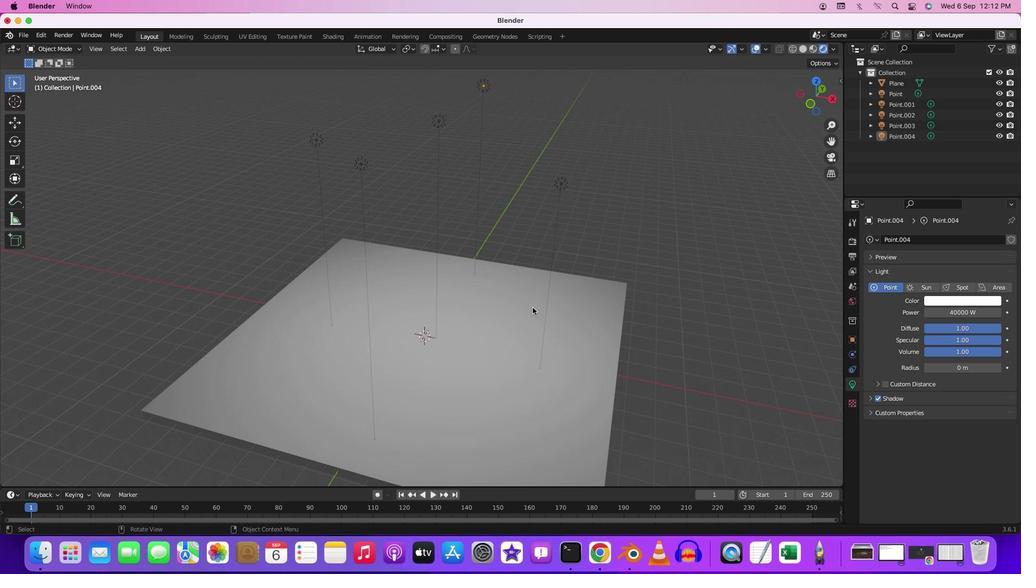 
Action: Mouse scrolled (512, 302) with delta (0, 0)
Screenshot: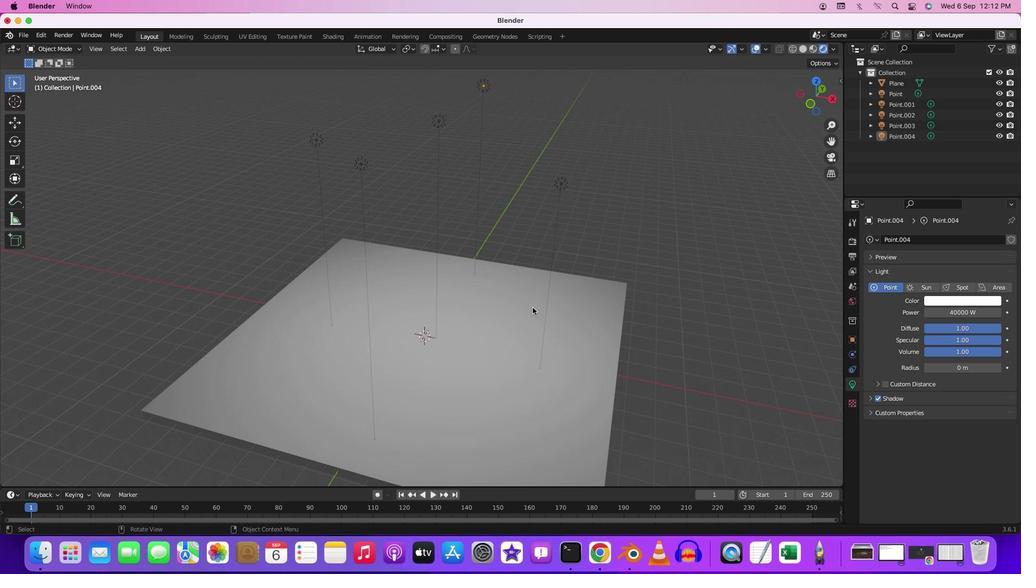 
Action: Mouse moved to (512, 303)
Screenshot: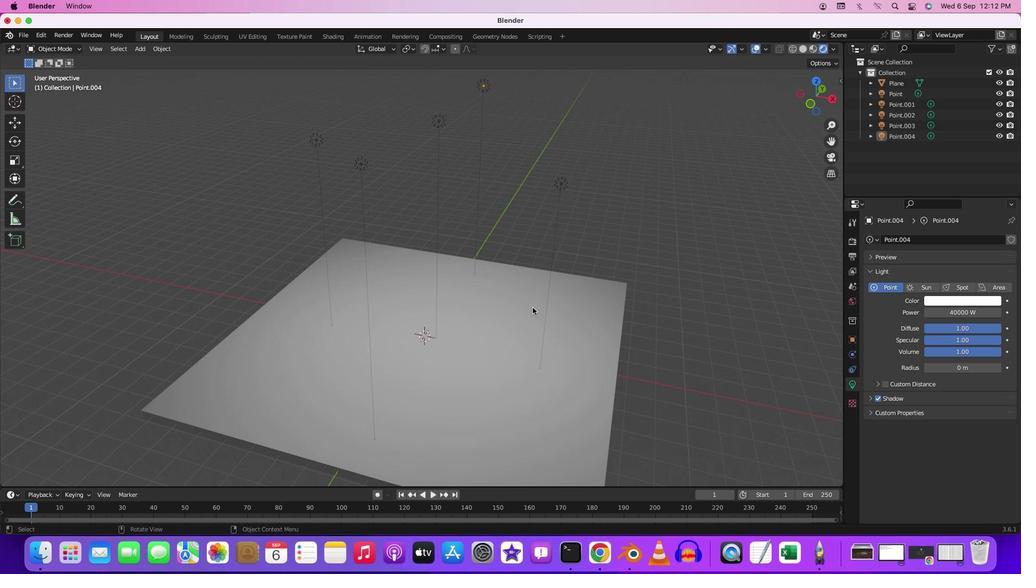 
Action: Mouse scrolled (512, 303) with delta (0, 1)
Screenshot: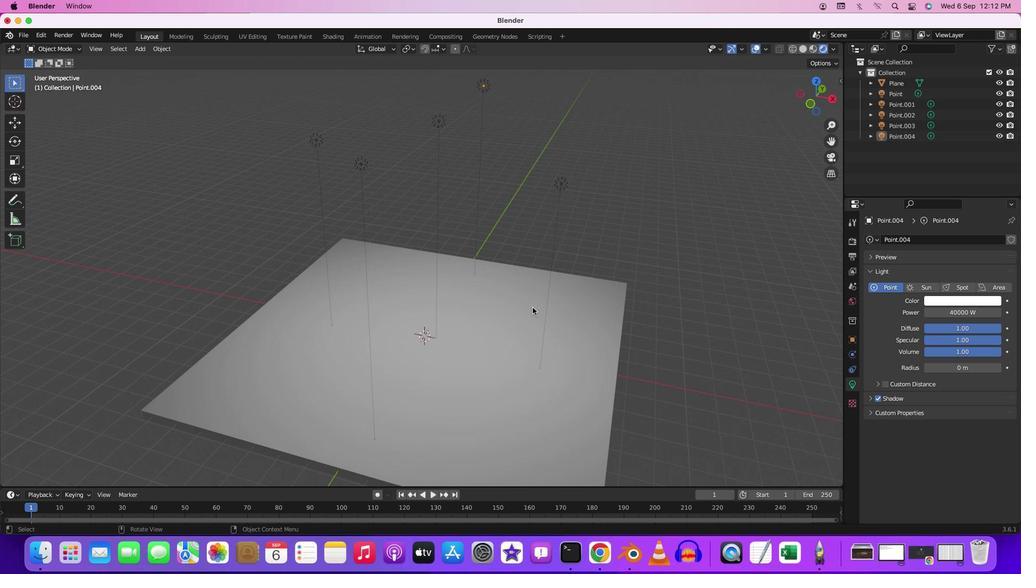 
Action: Mouse moved to (533, 308)
Screenshot: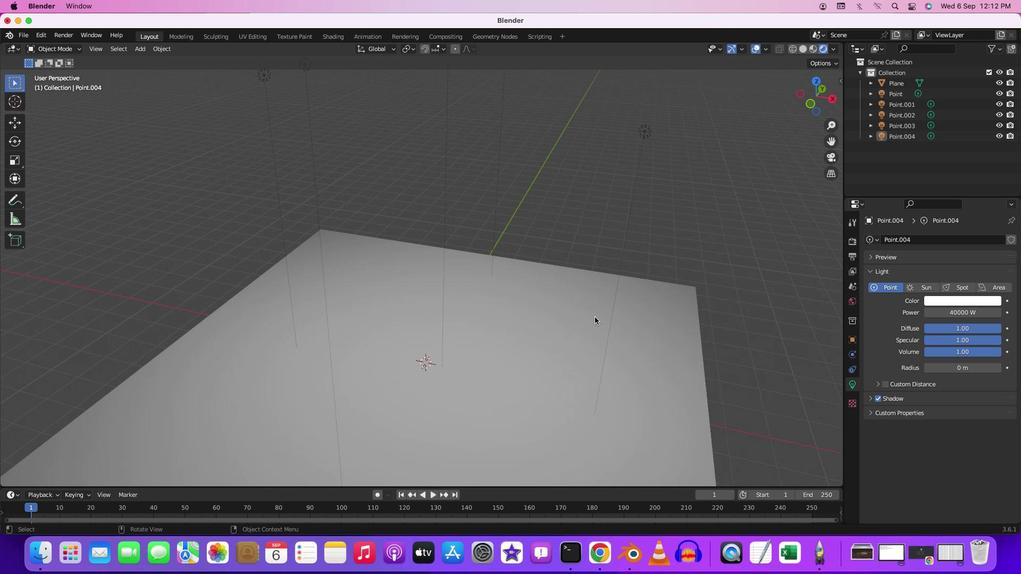
Action: Mouse scrolled (533, 308) with delta (0, 0)
Screenshot: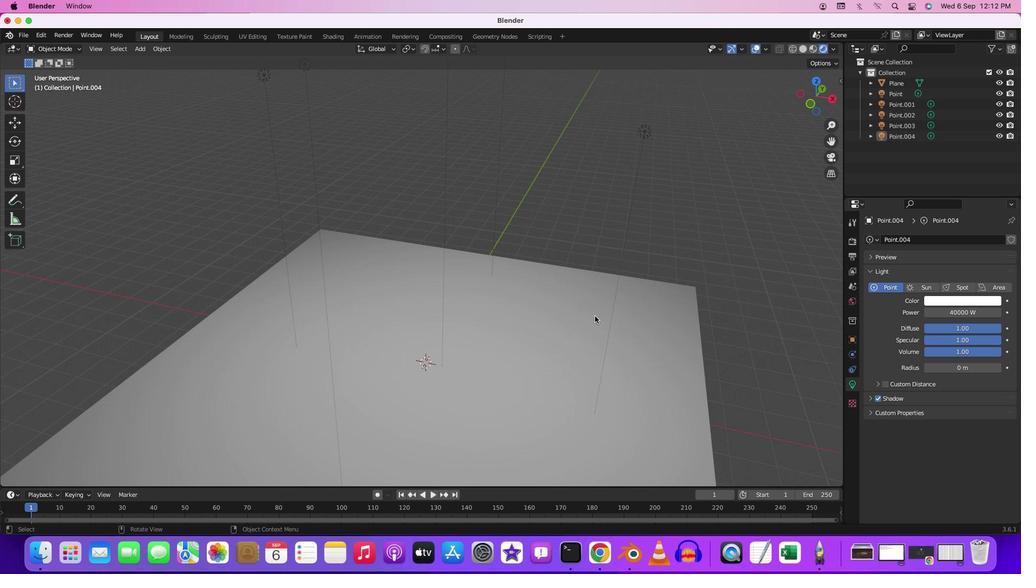 
Action: Mouse scrolled (533, 308) with delta (0, 0)
Screenshot: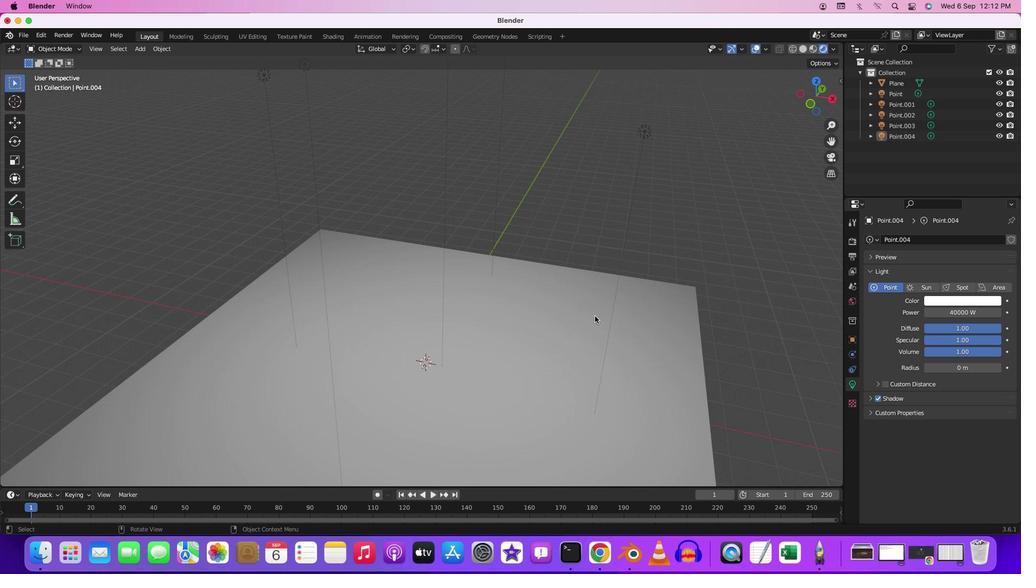 
Action: Mouse moved to (595, 316)
Screenshot: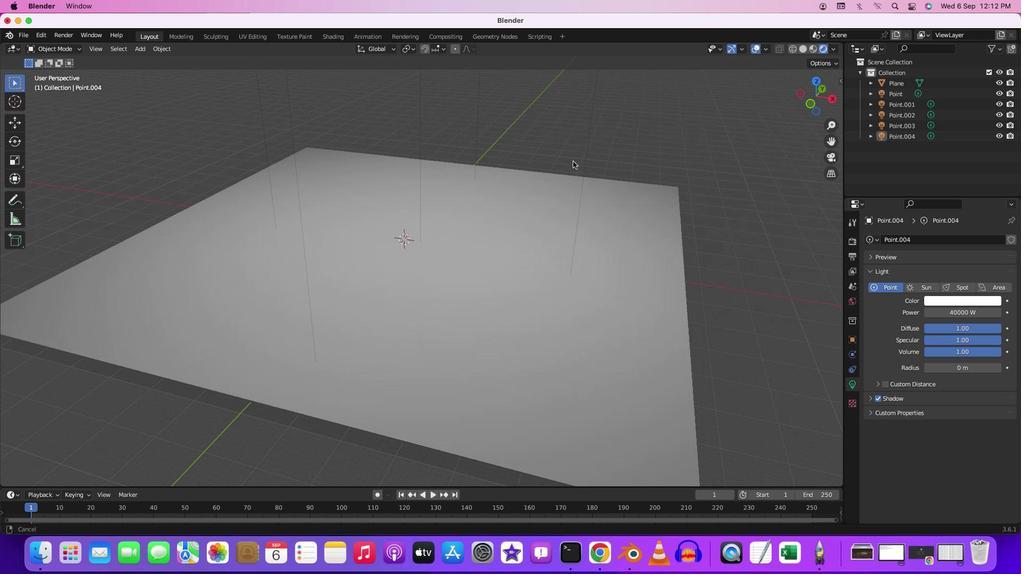 
Action: Key pressed Key.shift
Screenshot: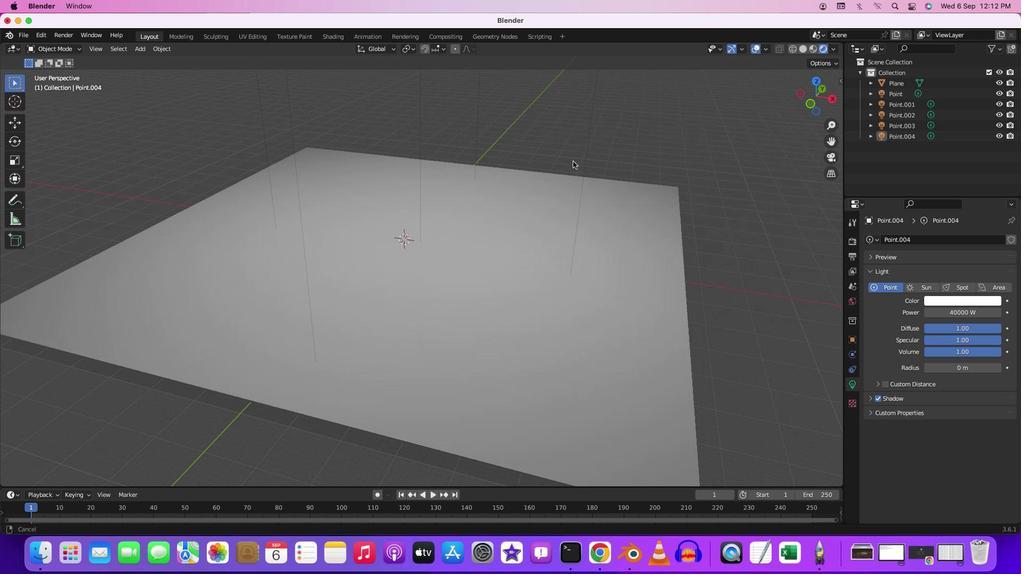 
Action: Mouse moved to (595, 316)
Screenshot: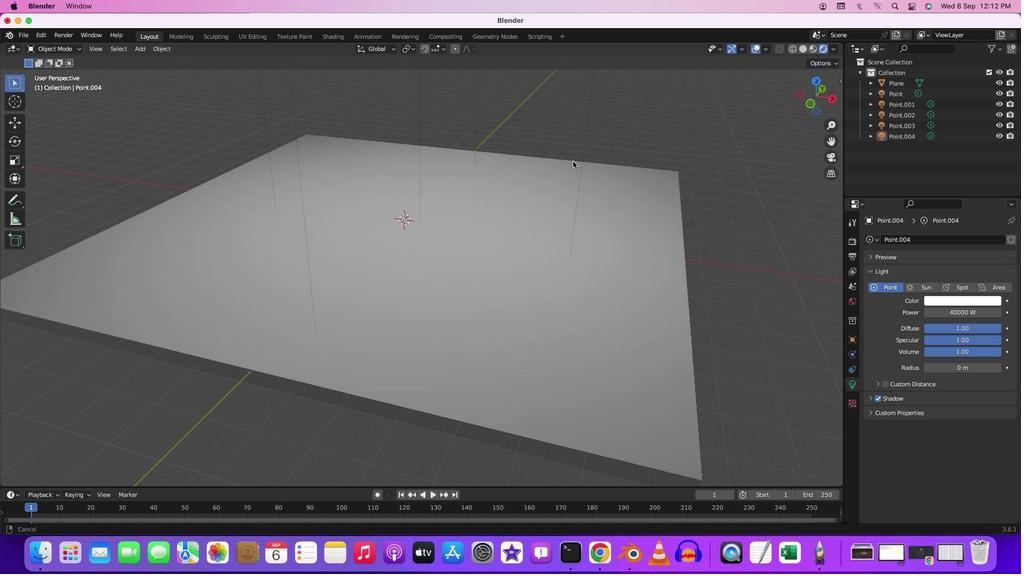 
Action: Mouse pressed middle at (595, 316)
Screenshot: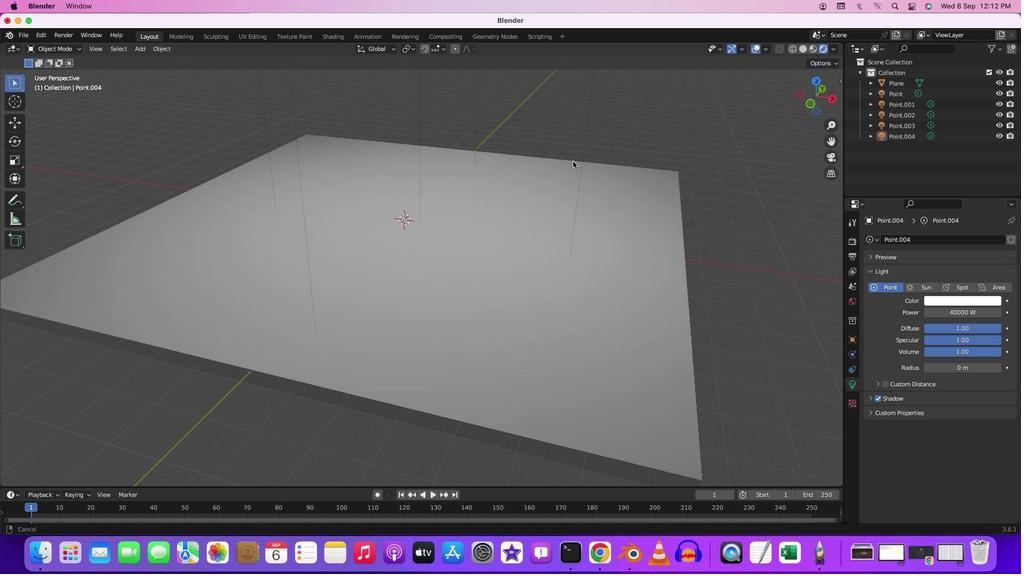 
Action: Mouse moved to (570, 318)
Screenshot: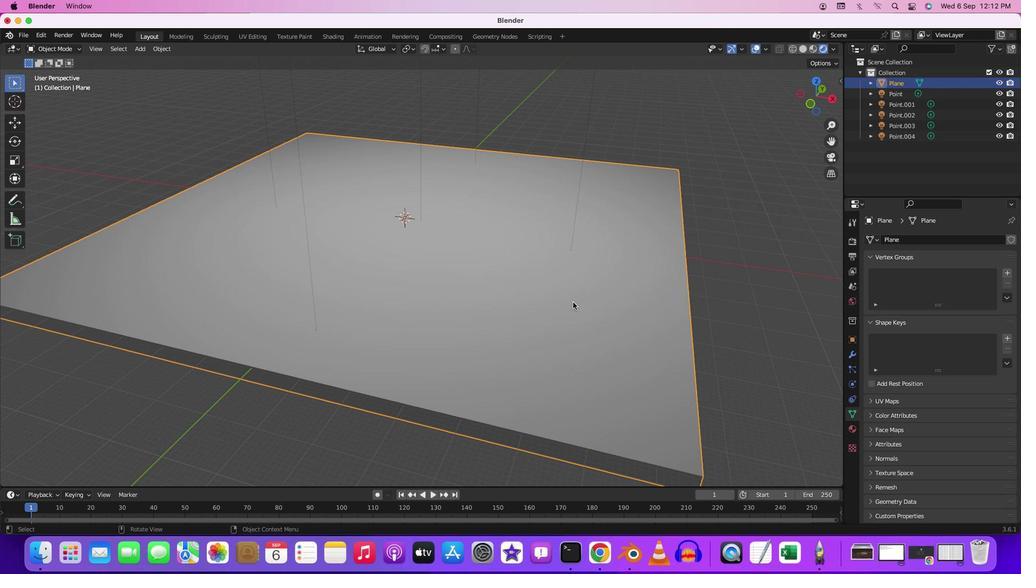 
Action: Mouse pressed left at (570, 318)
Screenshot: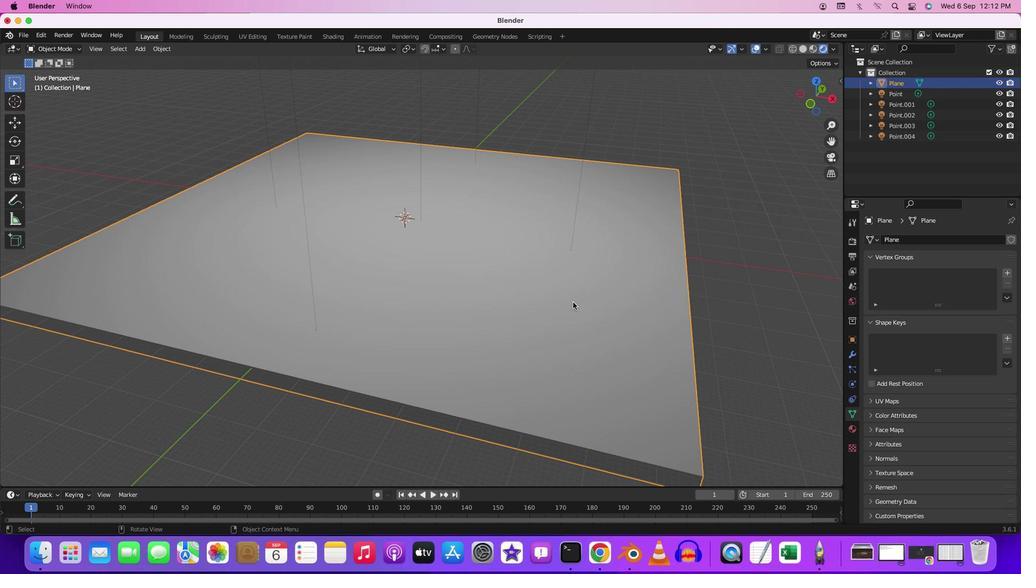 
Action: Mouse moved to (583, 302)
Screenshot: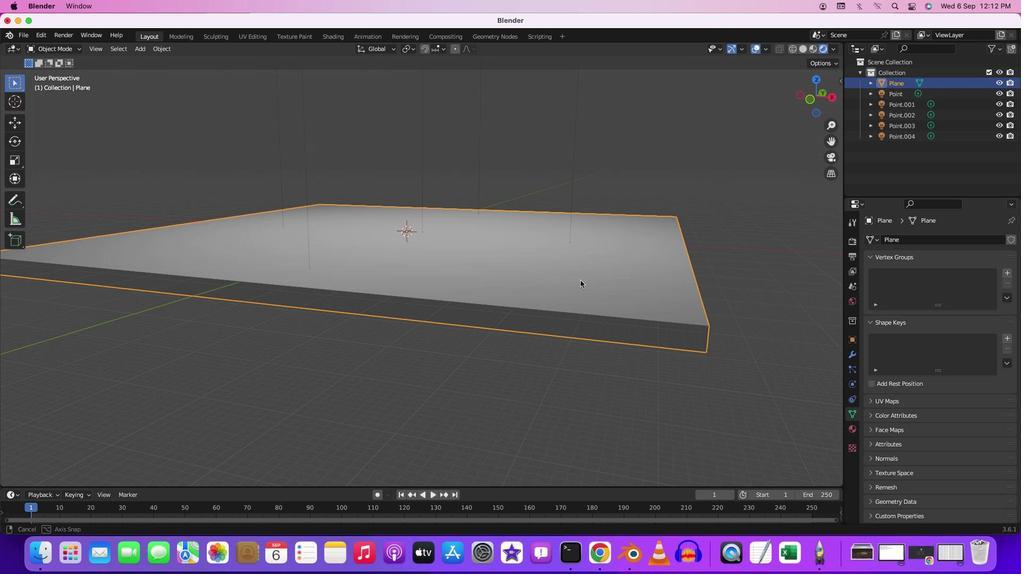 
Action: Mouse pressed middle at (583, 302)
Screenshot: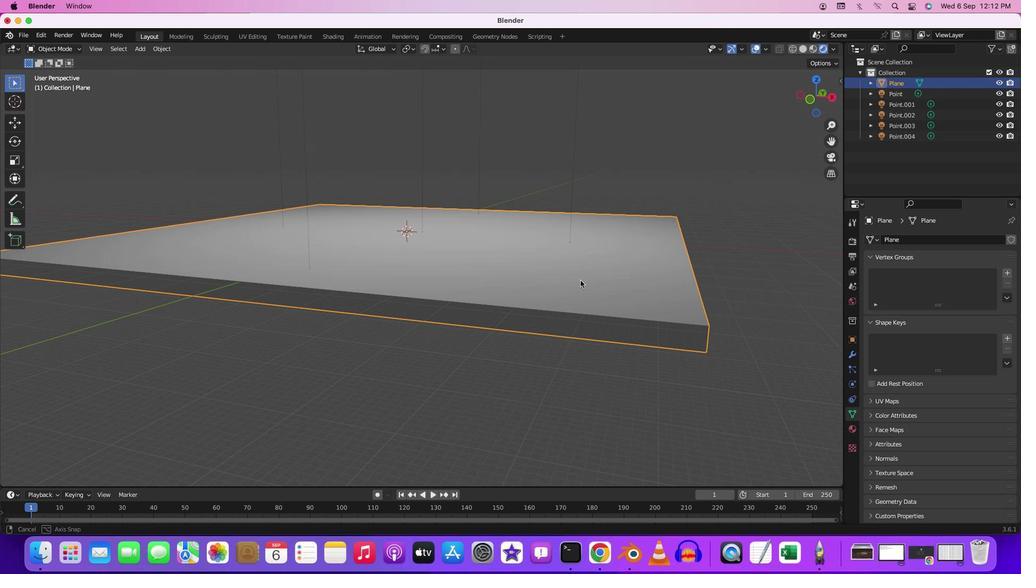 
Action: Mouse moved to (851, 396)
Screenshot: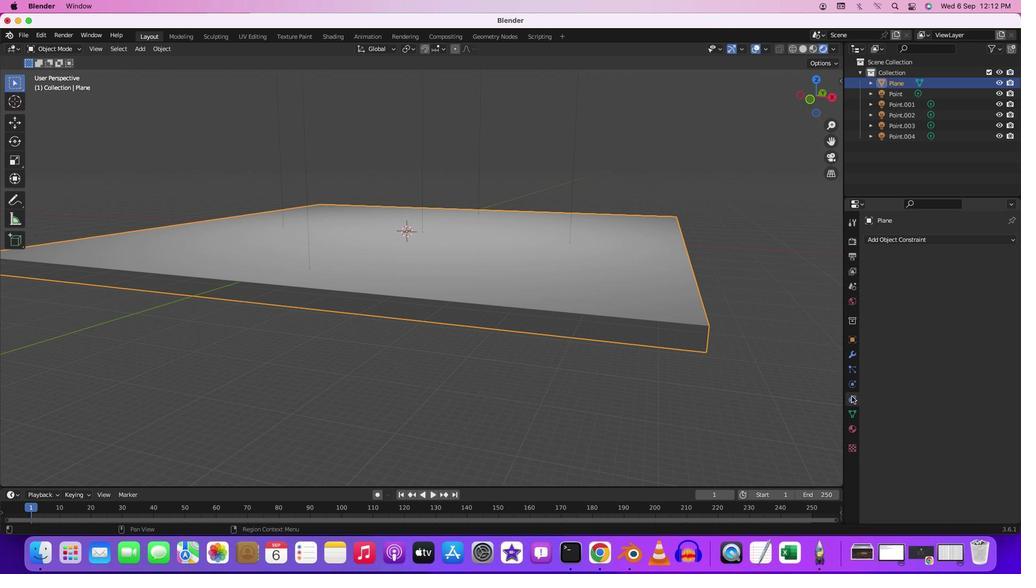 
Action: Mouse pressed left at (851, 396)
Screenshot: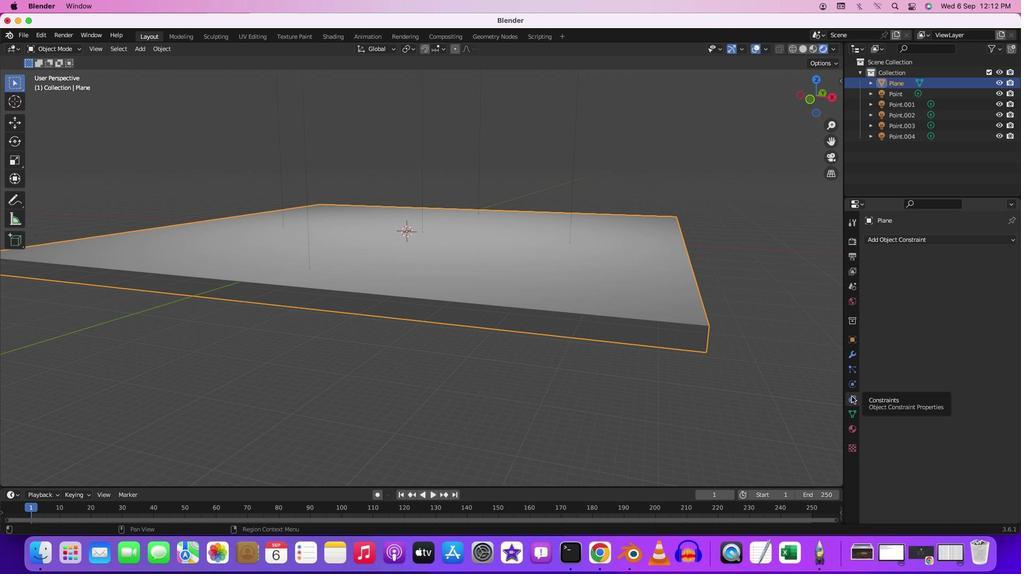 
Action: Mouse moved to (854, 380)
Screenshot: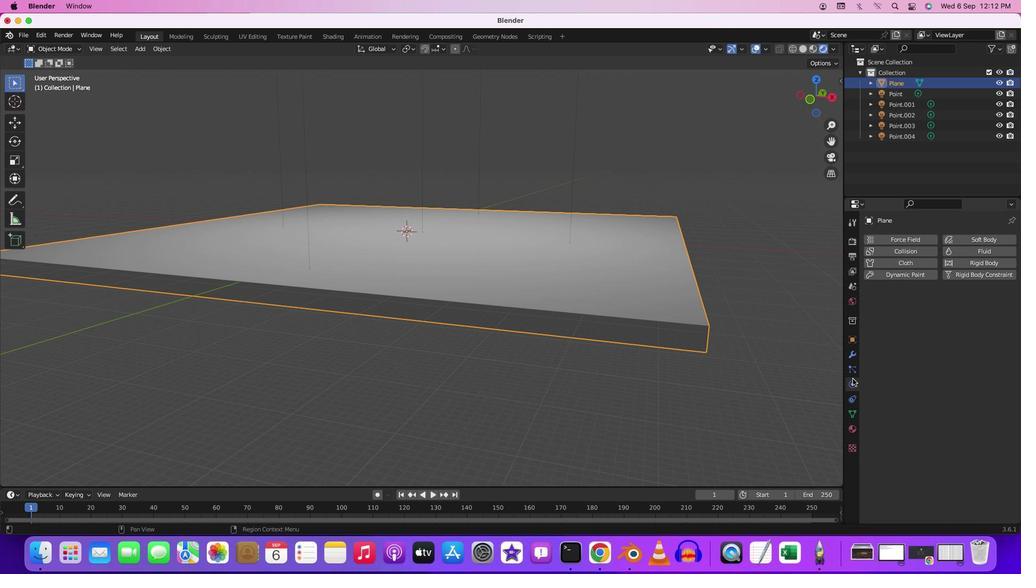 
Action: Mouse pressed left at (854, 380)
Screenshot: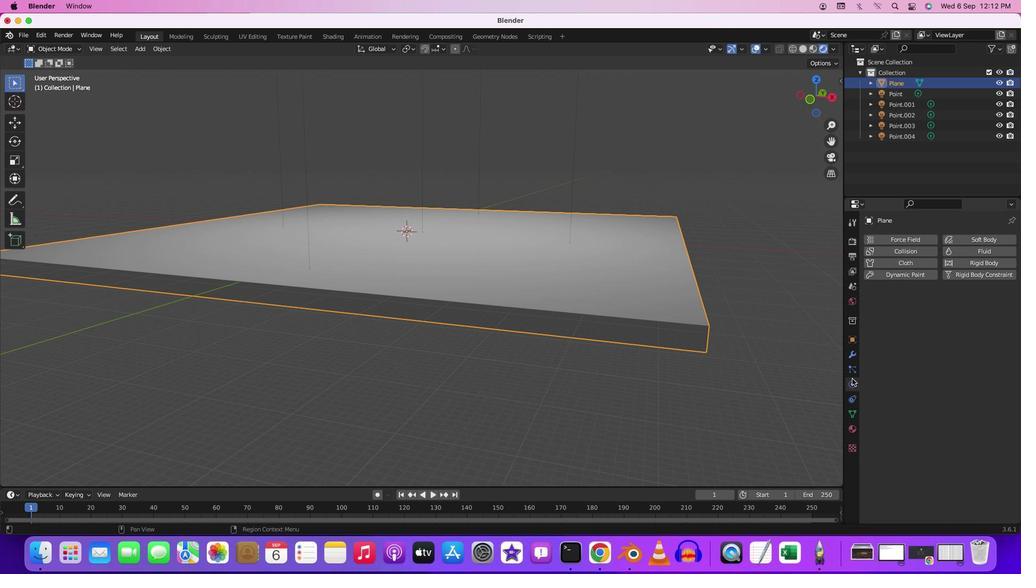 
Action: Mouse moved to (857, 372)
Screenshot: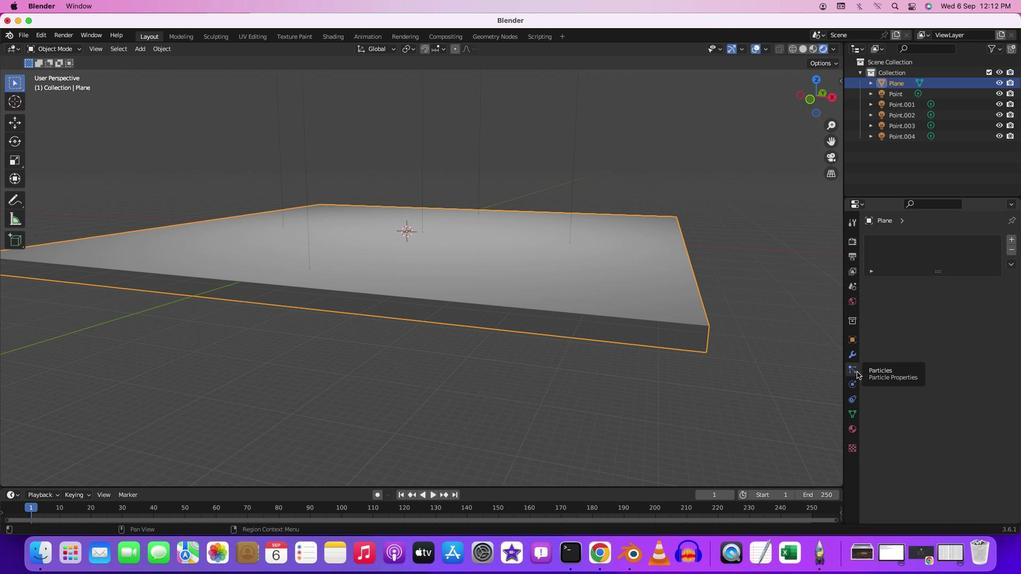 
Action: Mouse pressed left at (857, 372)
Screenshot: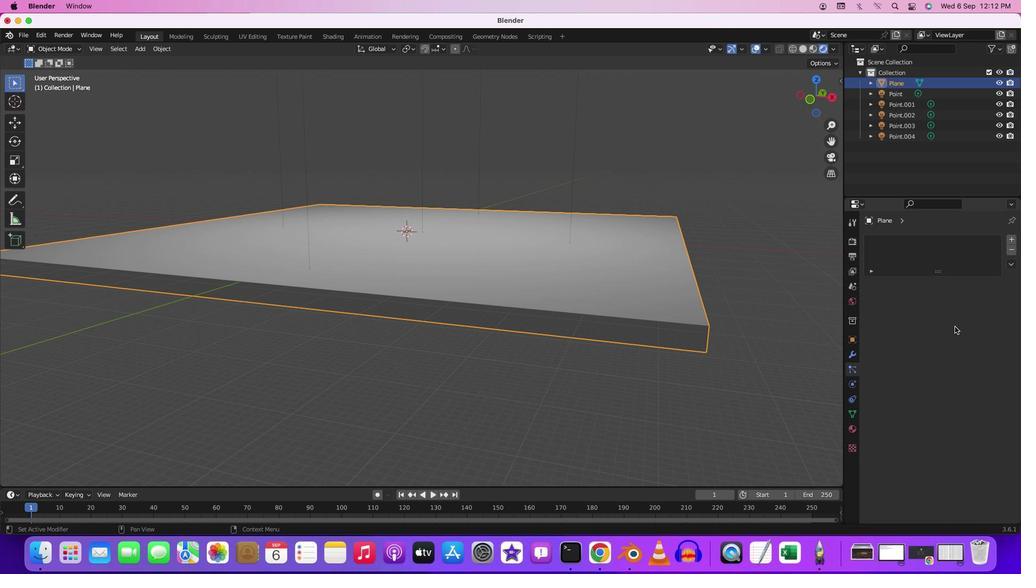 
Action: Mouse moved to (1013, 241)
Screenshot: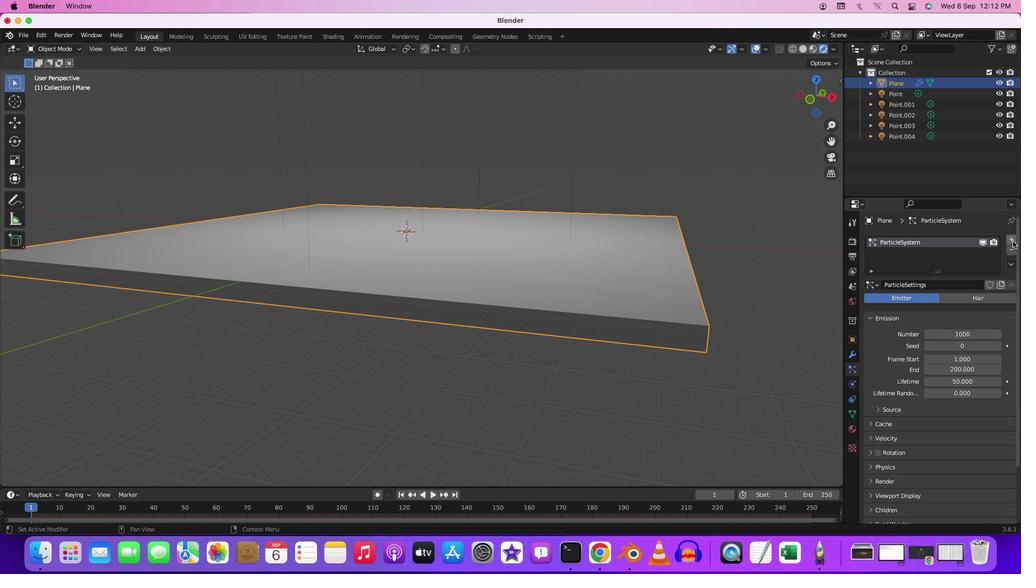 
Action: Mouse pressed left at (1013, 241)
Screenshot: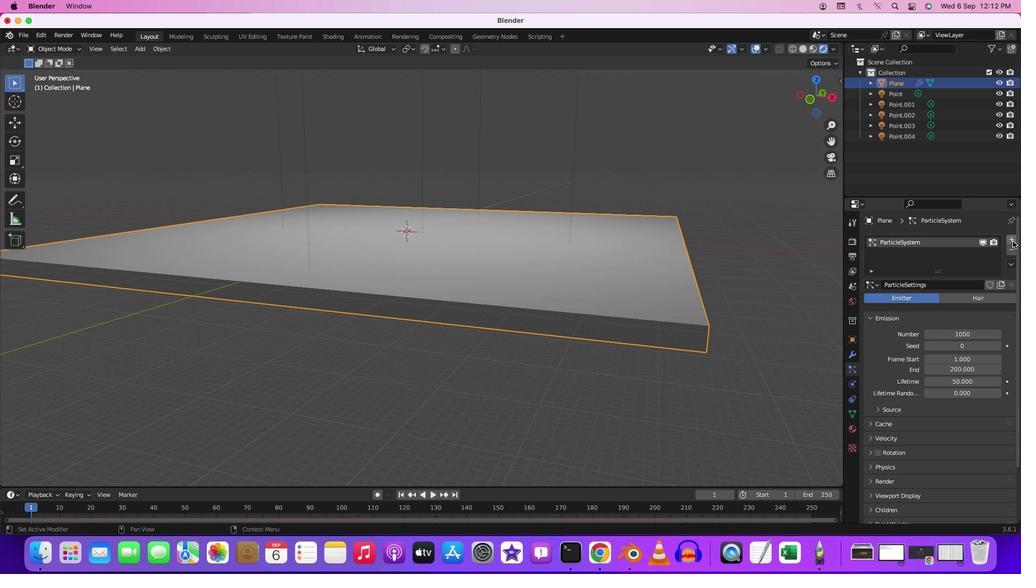 
Action: Mouse moved to (976, 301)
Screenshot: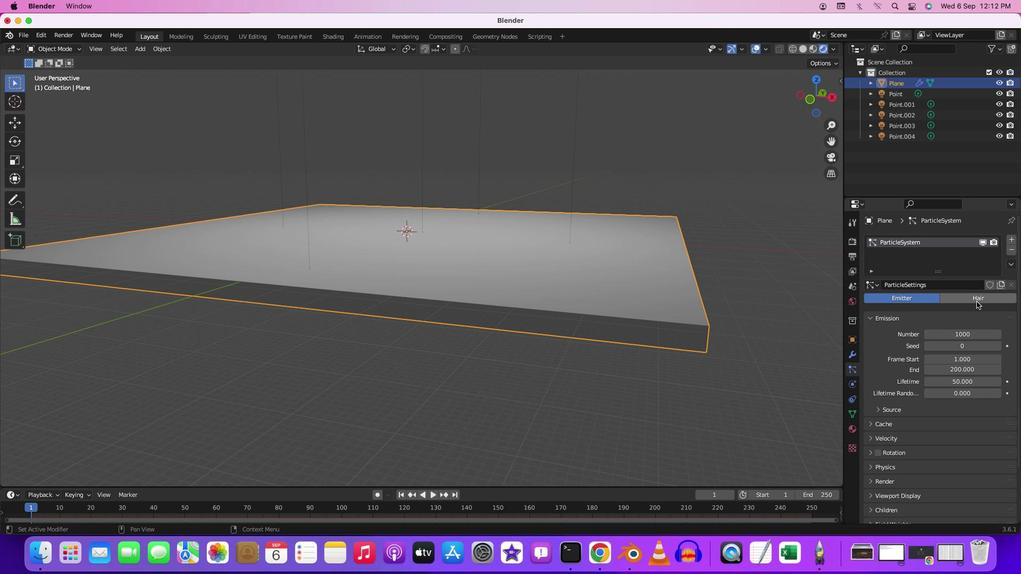 
Action: Mouse pressed left at (976, 301)
Screenshot: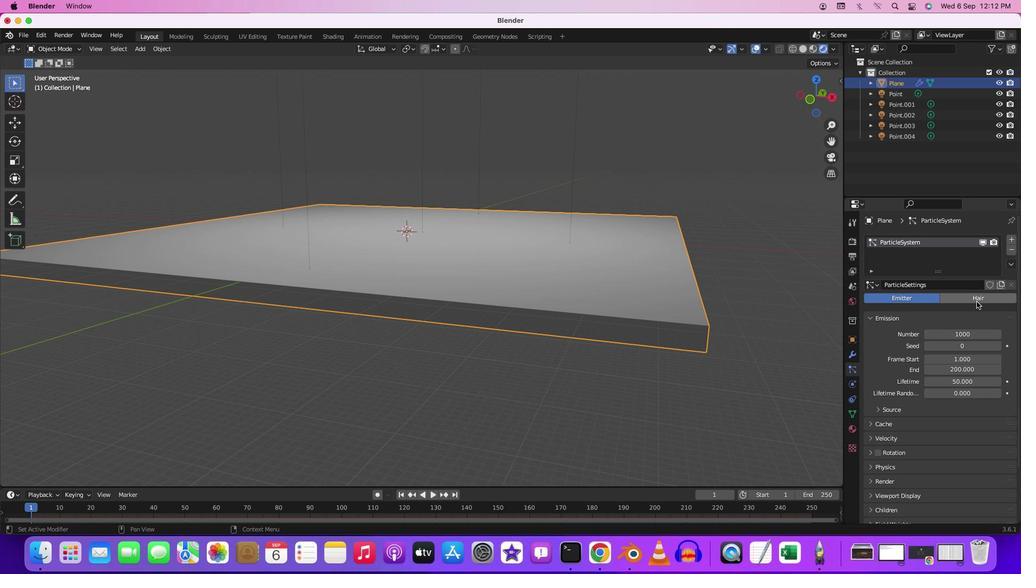 
Action: Mouse moved to (746, 338)
Screenshot: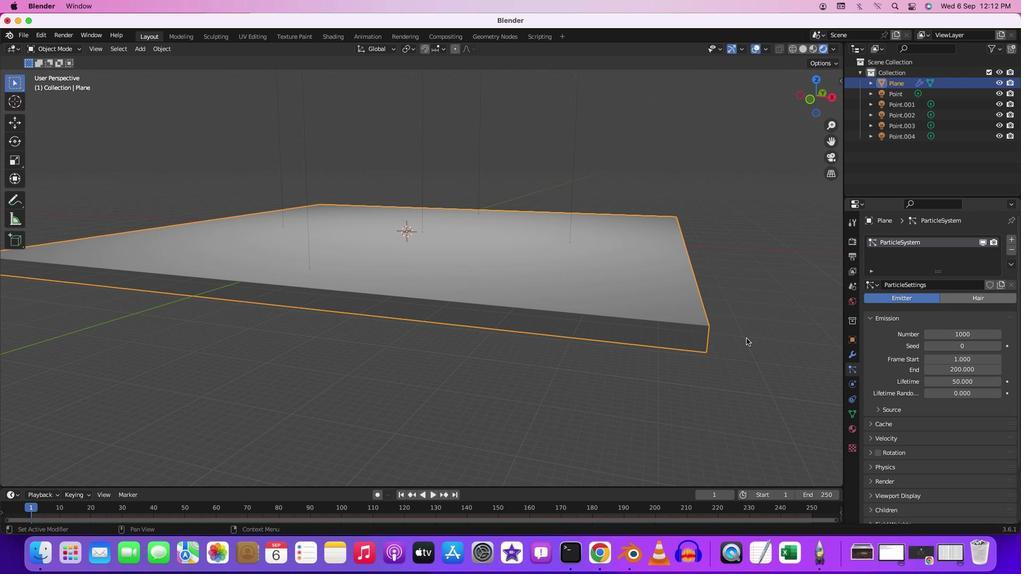
Action: Mouse scrolled (746, 338) with delta (0, 0)
Screenshot: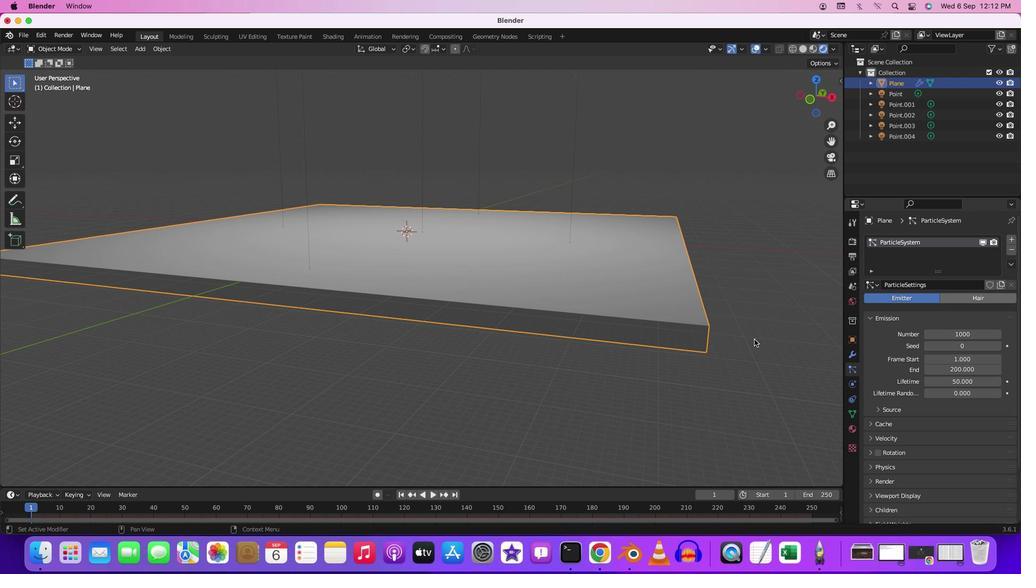 
Action: Mouse scrolled (746, 338) with delta (0, 0)
Screenshot: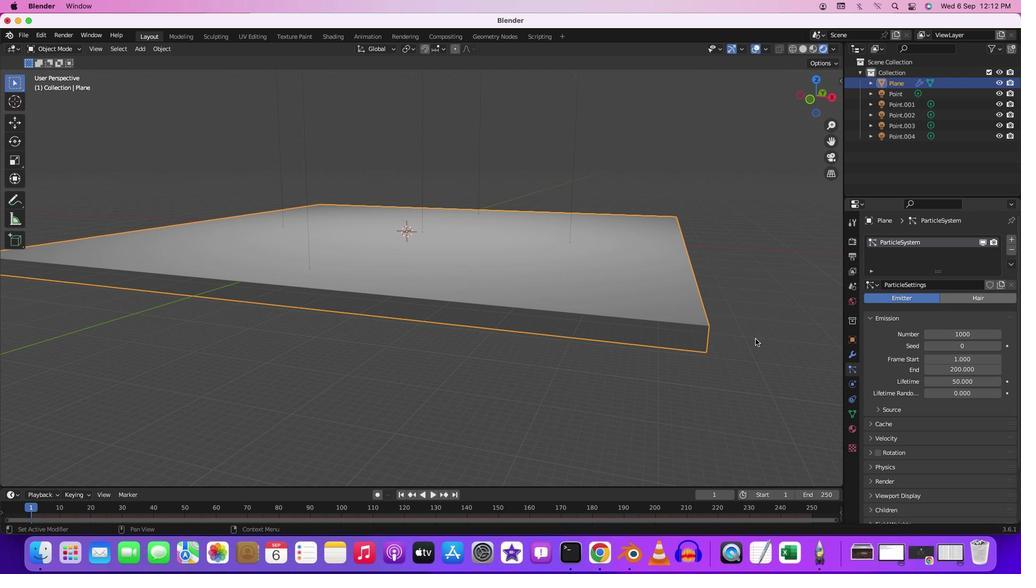 
Action: Mouse scrolled (746, 338) with delta (0, 1)
Screenshot: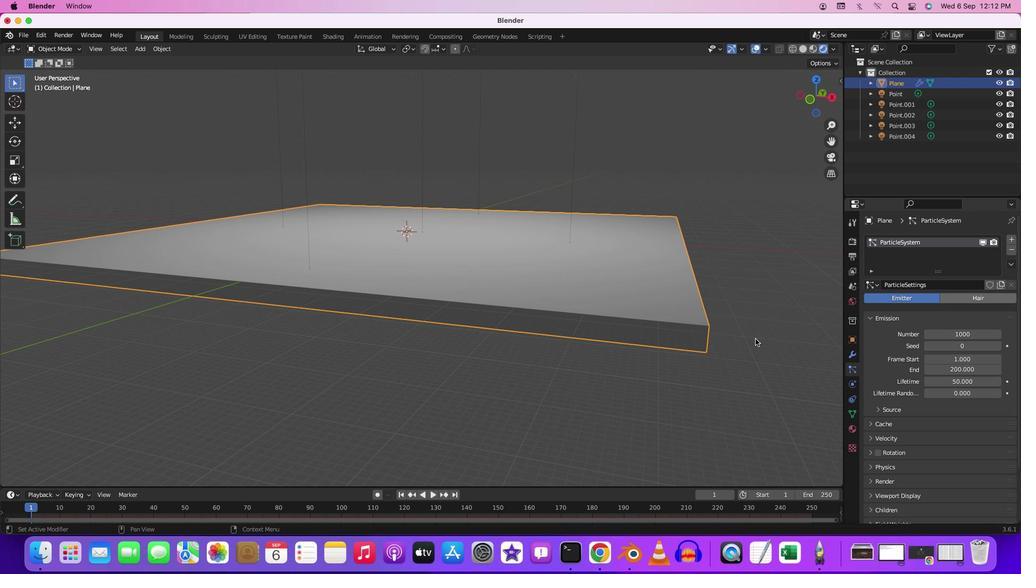 
Action: Mouse scrolled (746, 338) with delta (0, 1)
Screenshot: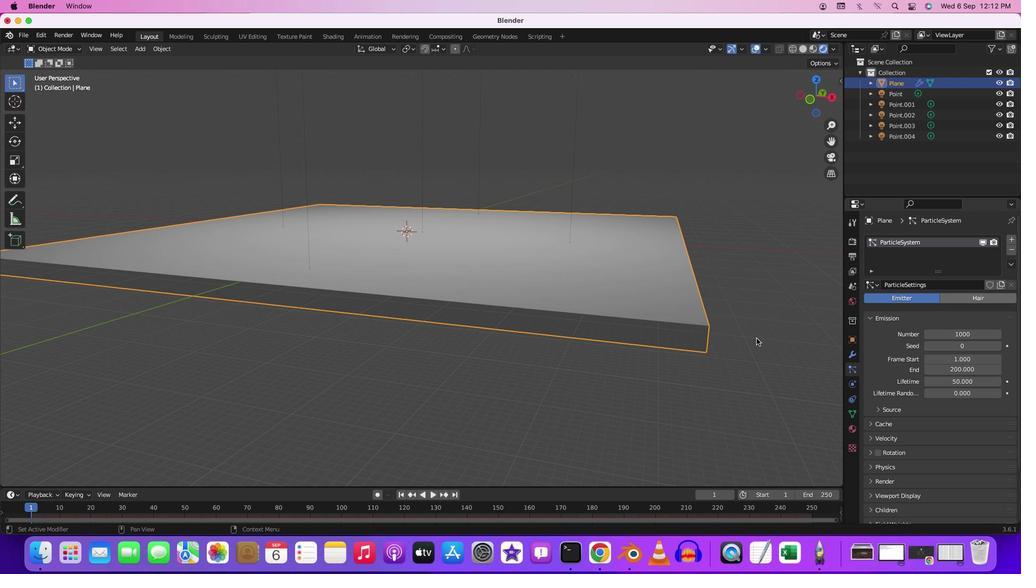 
Action: Mouse moved to (721, 366)
Screenshot: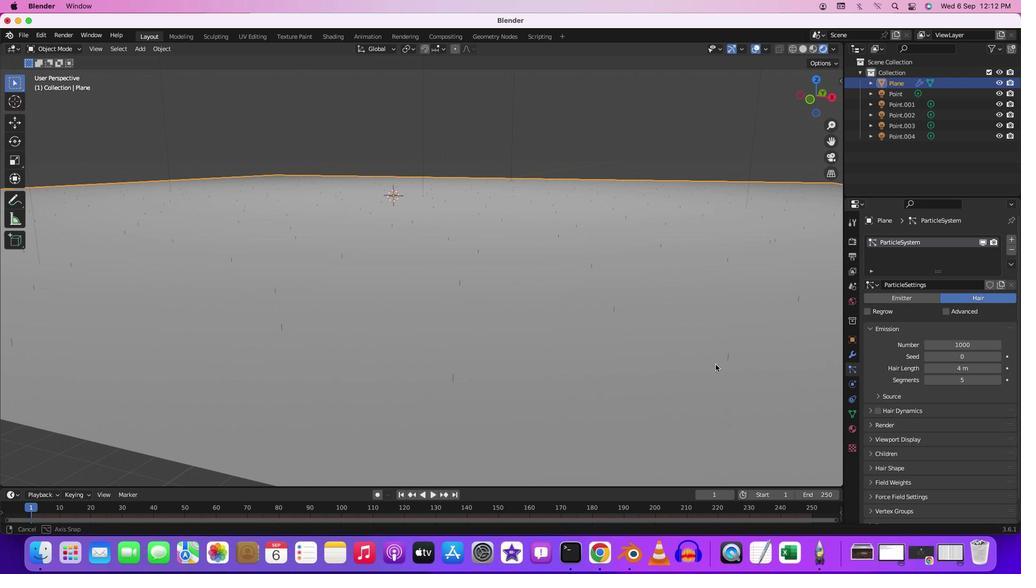 
Action: Mouse pressed middle at (721, 366)
Screenshot: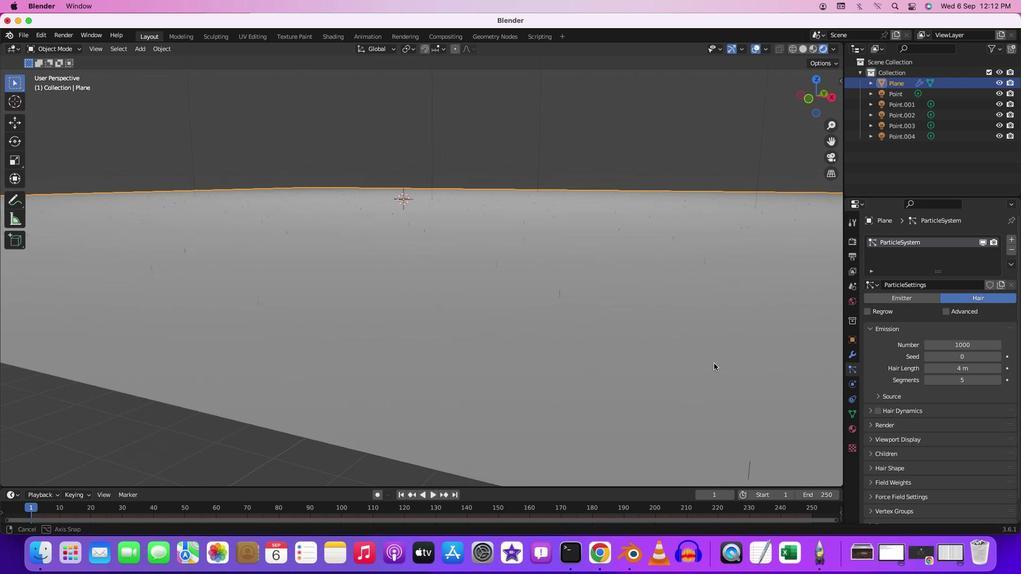
Action: Mouse moved to (948, 309)
Screenshot: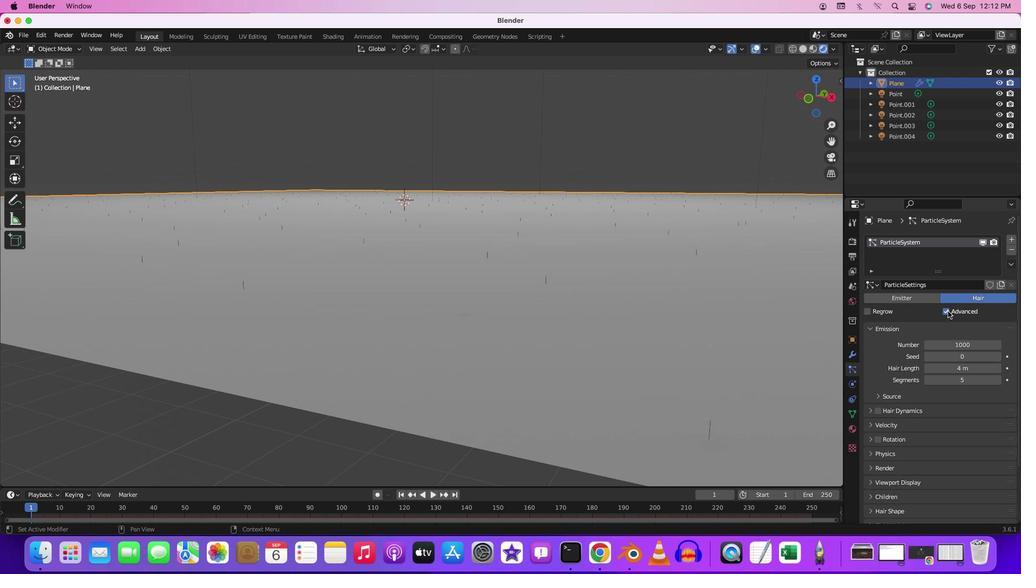 
Action: Mouse pressed left at (948, 309)
Screenshot: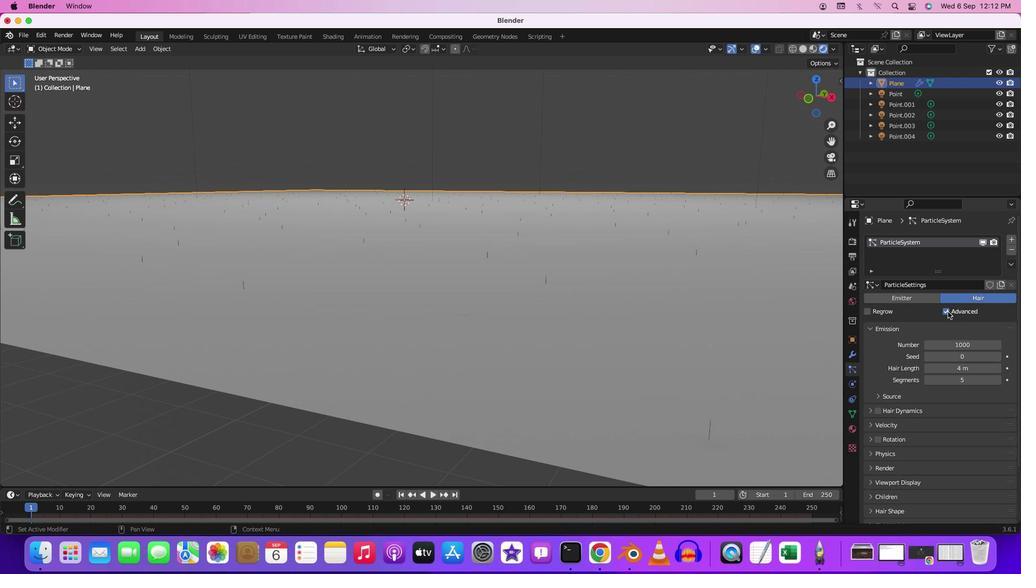 
Action: Mouse moved to (948, 311)
Screenshot: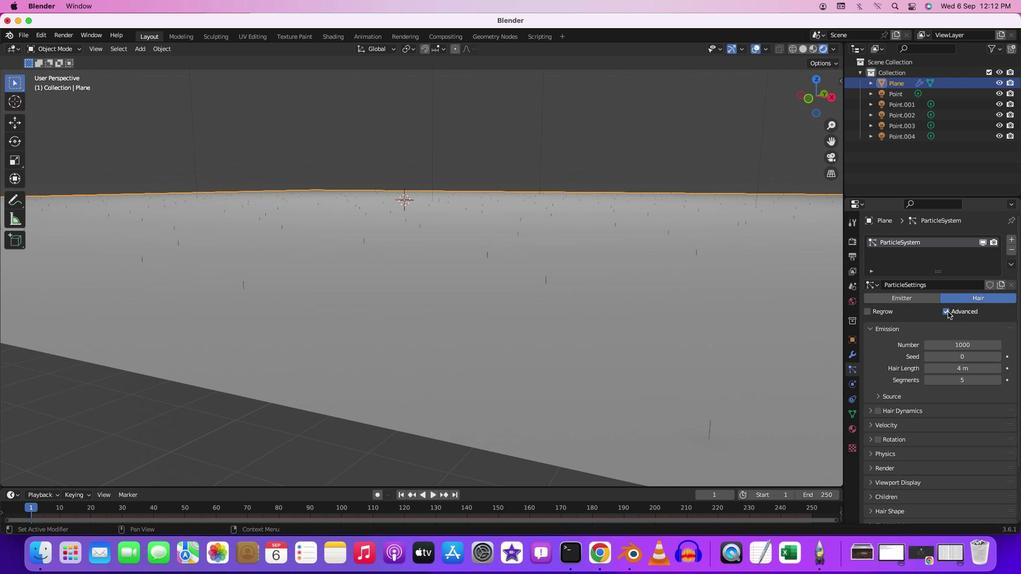
Action: Mouse pressed left at (948, 311)
Screenshot: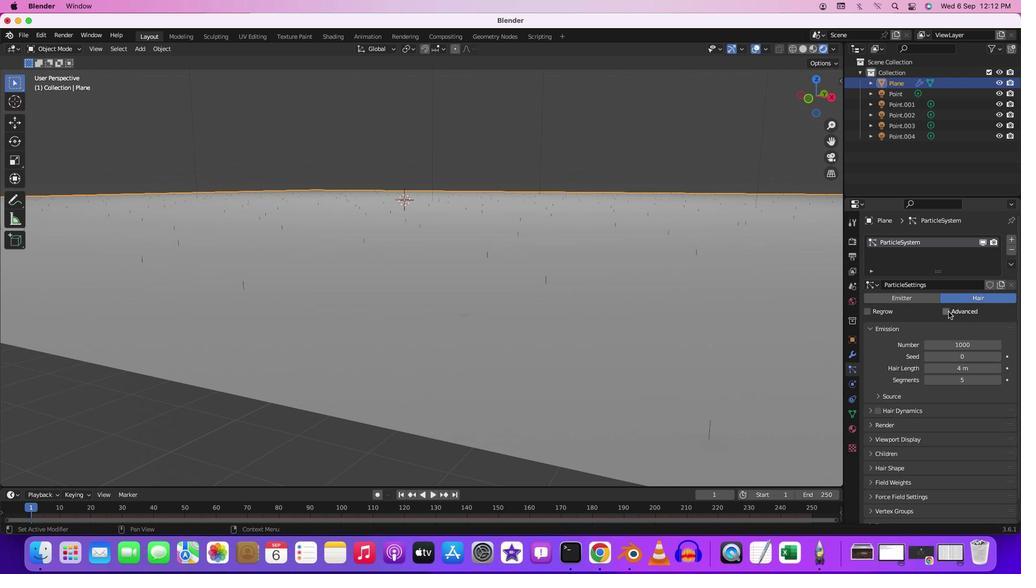 
Action: Mouse moved to (910, 449)
Screenshot: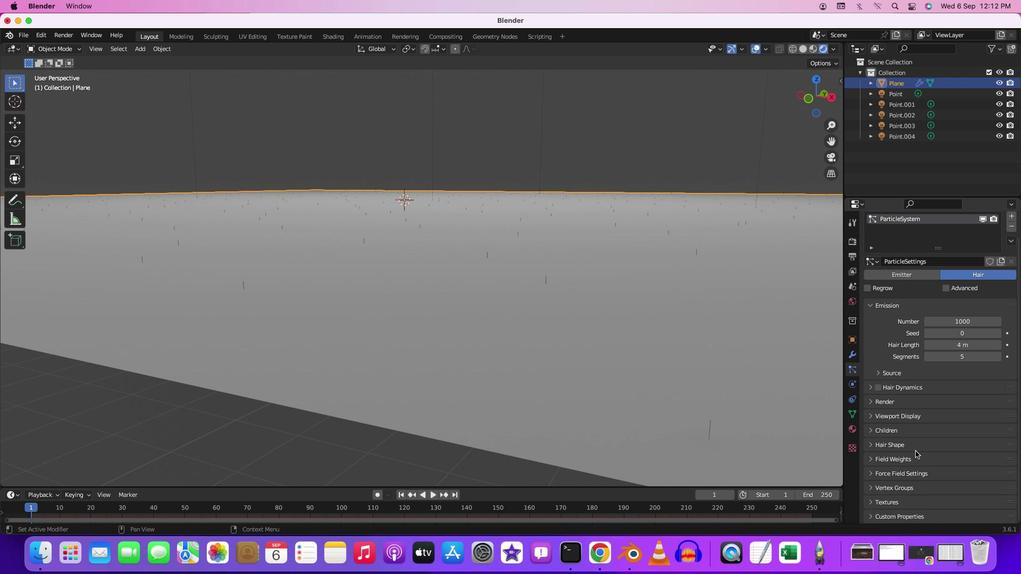 
Action: Mouse scrolled (910, 449) with delta (0, 0)
Screenshot: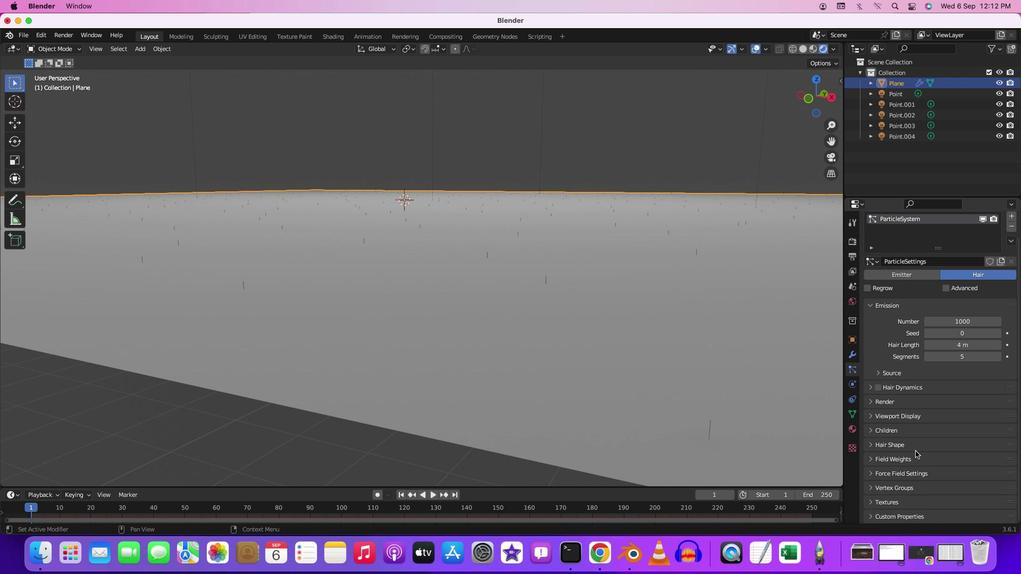 
Action: Mouse scrolled (910, 449) with delta (0, 0)
Screenshot: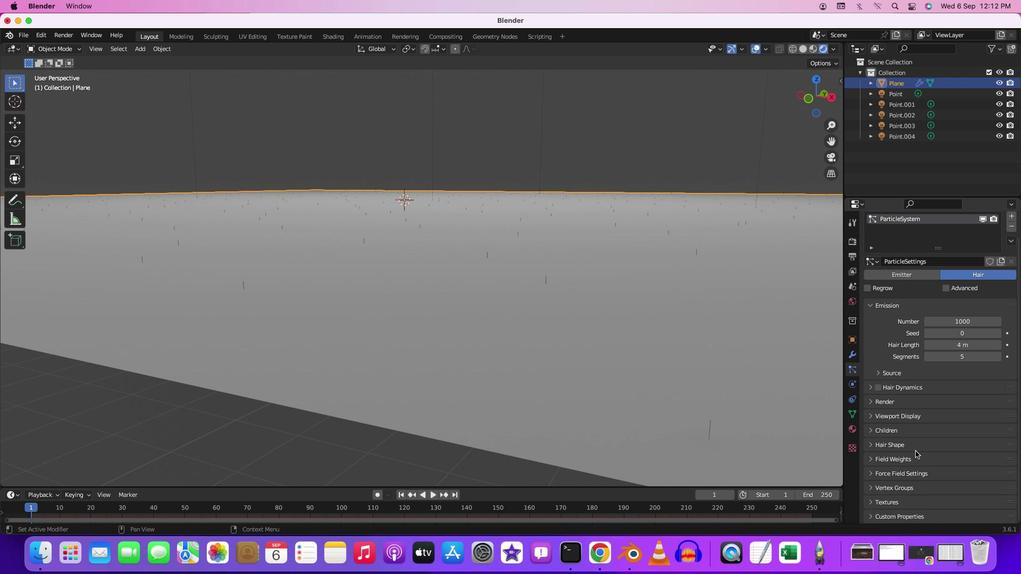 
Action: Mouse scrolled (910, 449) with delta (0, -1)
Screenshot: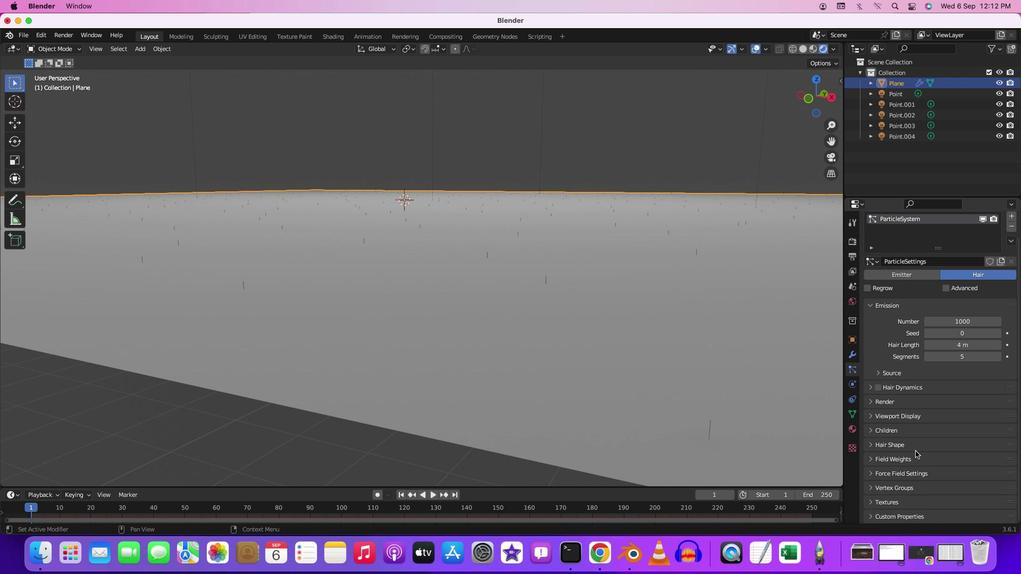
Action: Mouse scrolled (910, 449) with delta (0, -2)
Screenshot: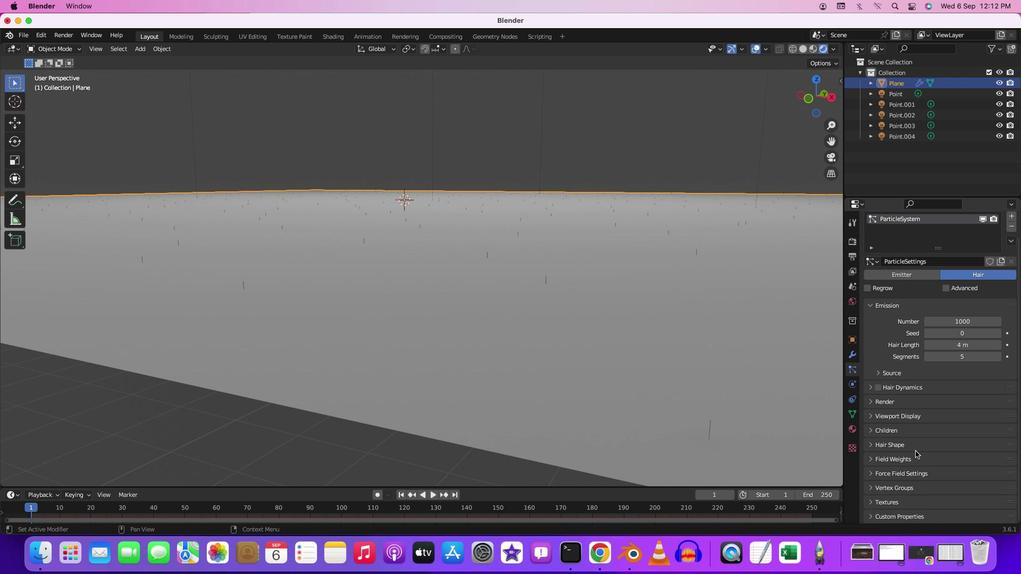 
Action: Mouse scrolled (910, 449) with delta (0, -3)
Screenshot: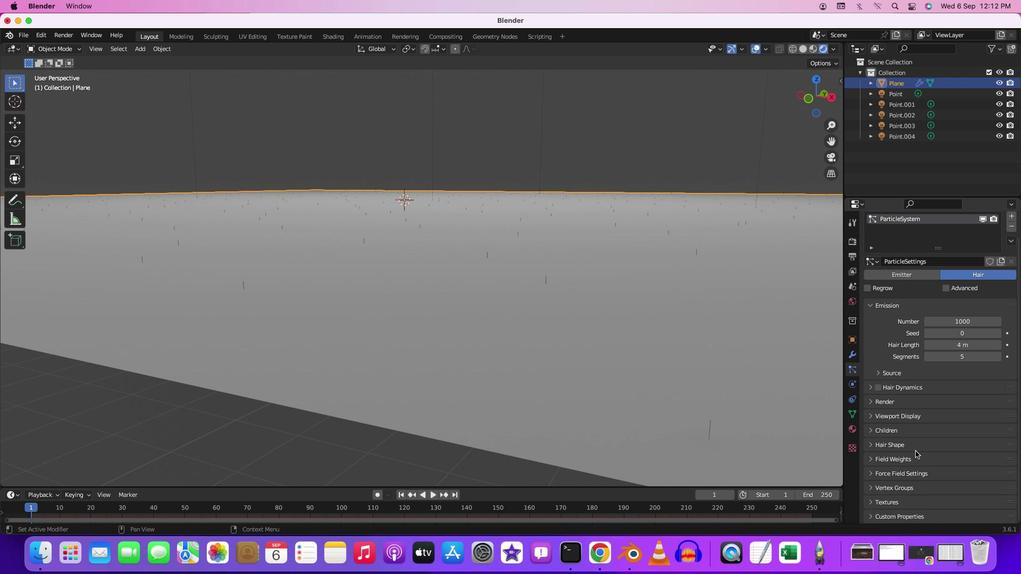 
Action: Mouse moved to (916, 451)
Screenshot: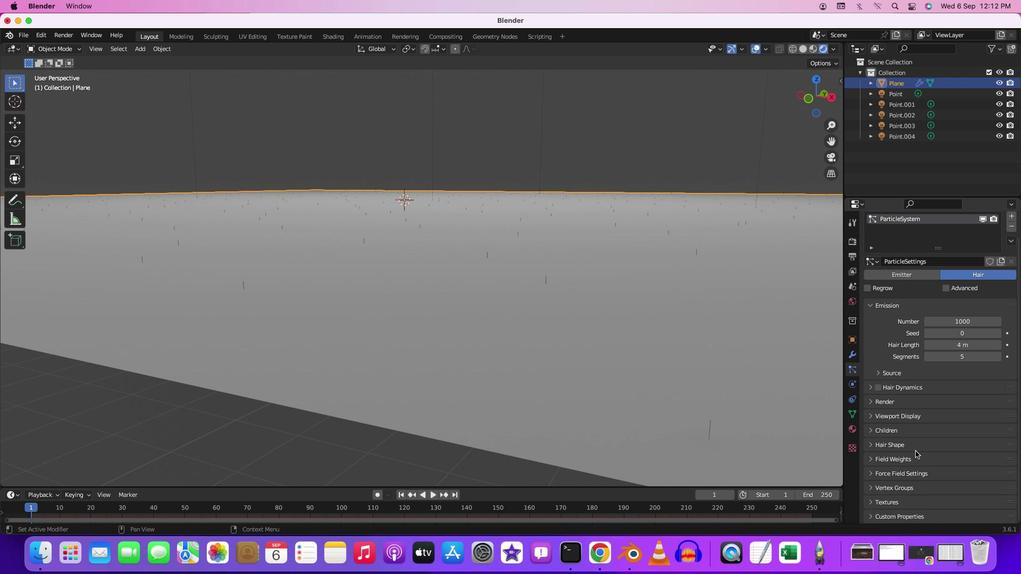 
Action: Mouse scrolled (916, 451) with delta (0, 0)
Screenshot: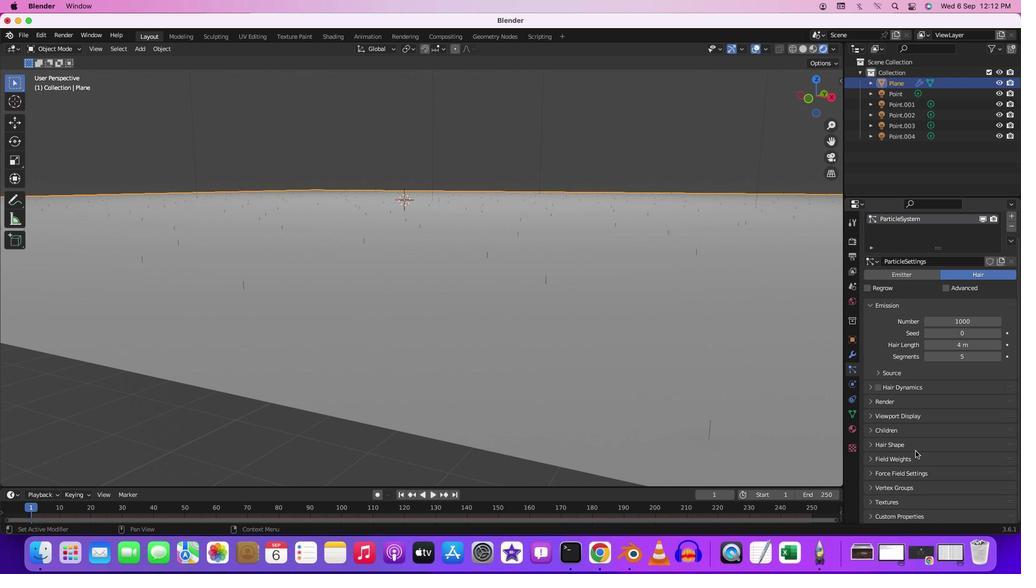 
Action: Mouse scrolled (916, 451) with delta (0, 0)
Screenshot: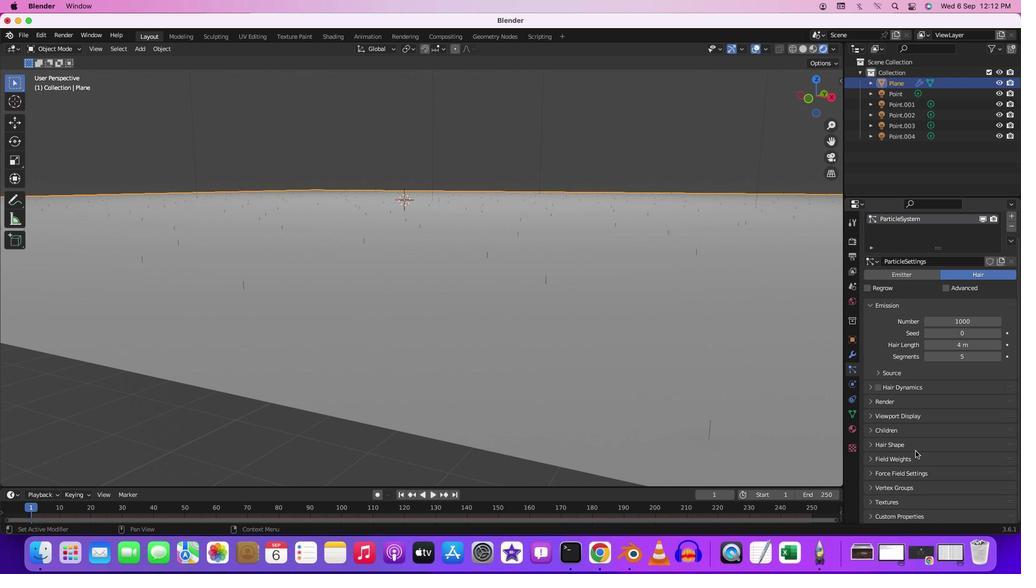 
Action: Mouse scrolled (916, 451) with delta (0, -1)
Screenshot: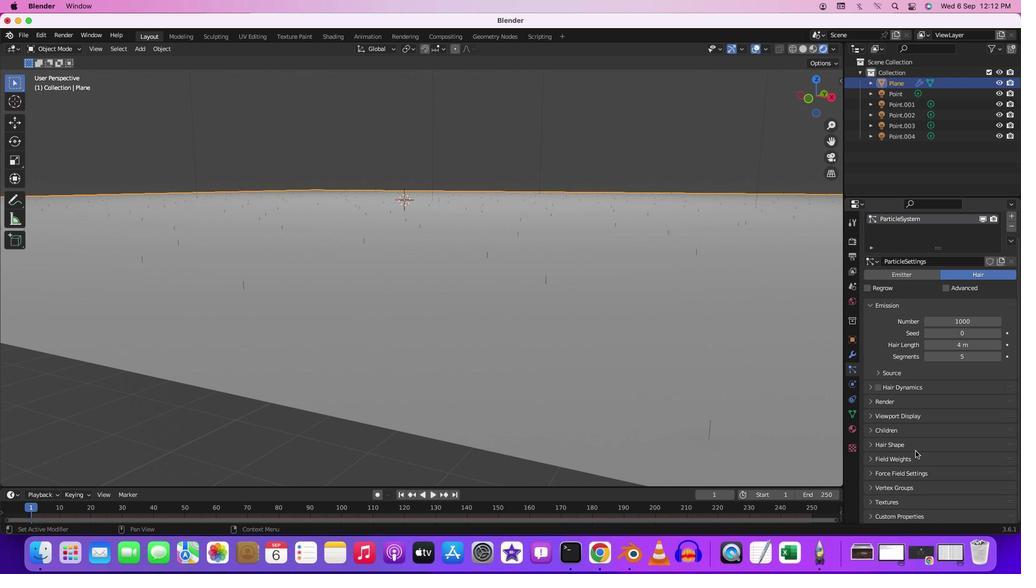 
Action: Mouse moved to (916, 451)
Screenshot: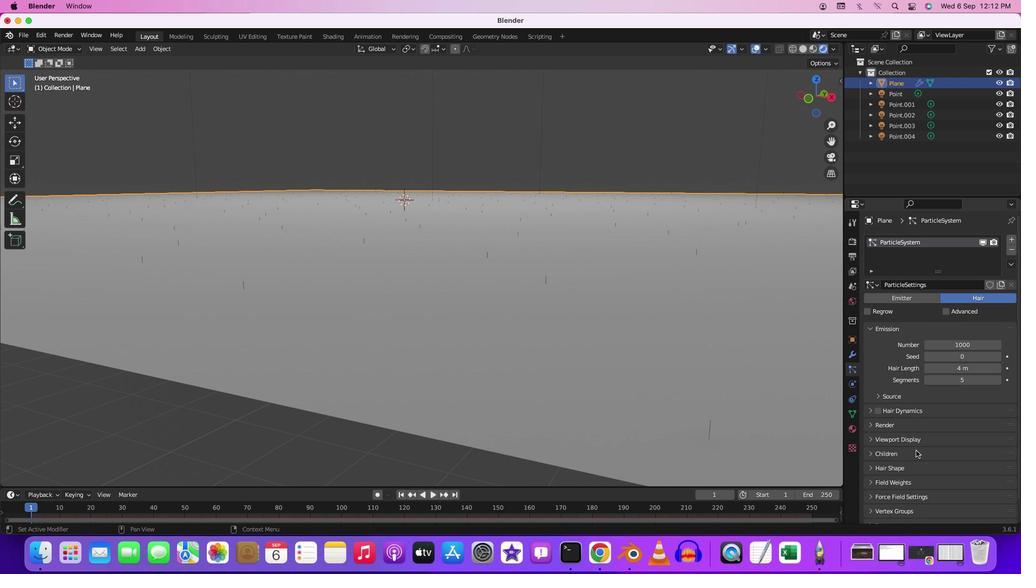 
Action: Mouse scrolled (916, 451) with delta (0, 0)
Screenshot: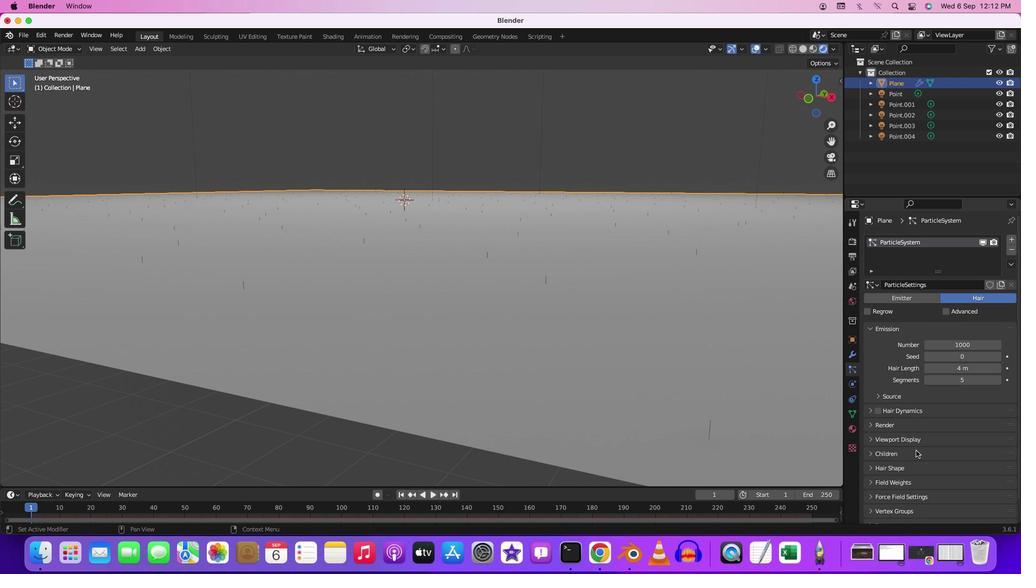 
Action: Mouse scrolled (916, 451) with delta (0, 0)
Screenshot: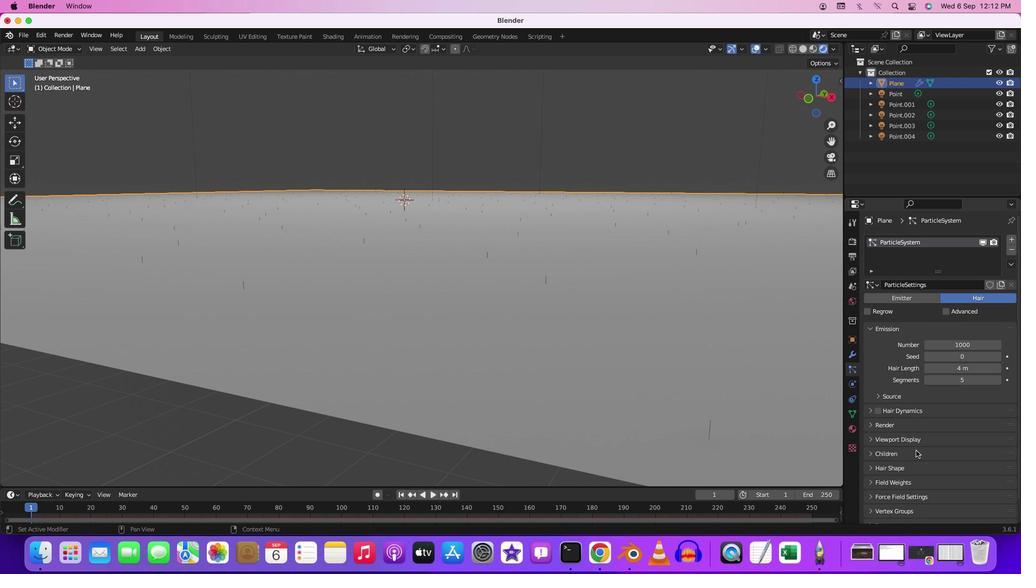 
Action: Mouse scrolled (916, 451) with delta (0, 0)
Screenshot: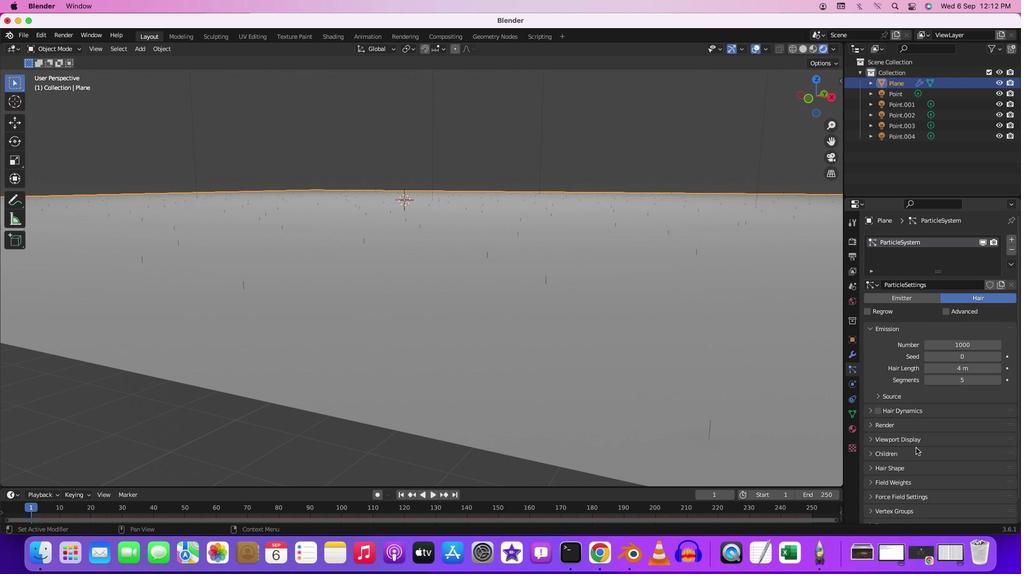 
Action: Mouse scrolled (916, 451) with delta (0, 1)
Screenshot: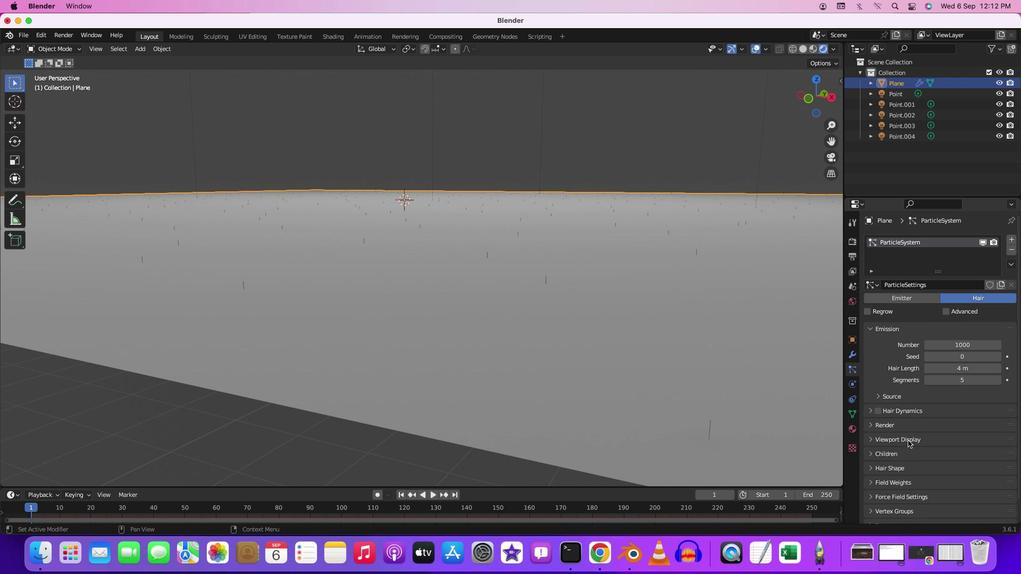 
Action: Mouse moved to (981, 346)
Screenshot: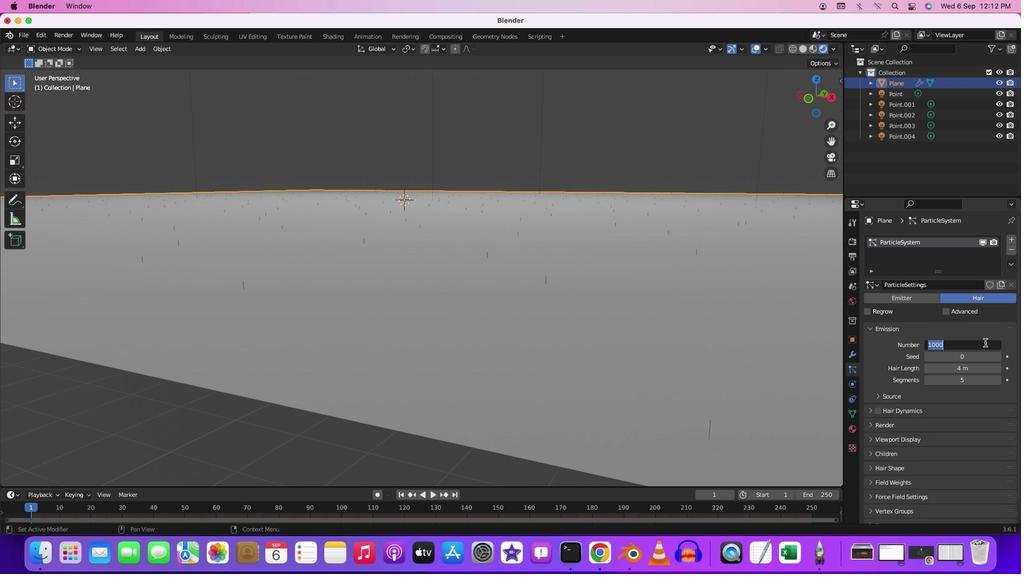 
Action: Mouse pressed left at (981, 346)
Screenshot: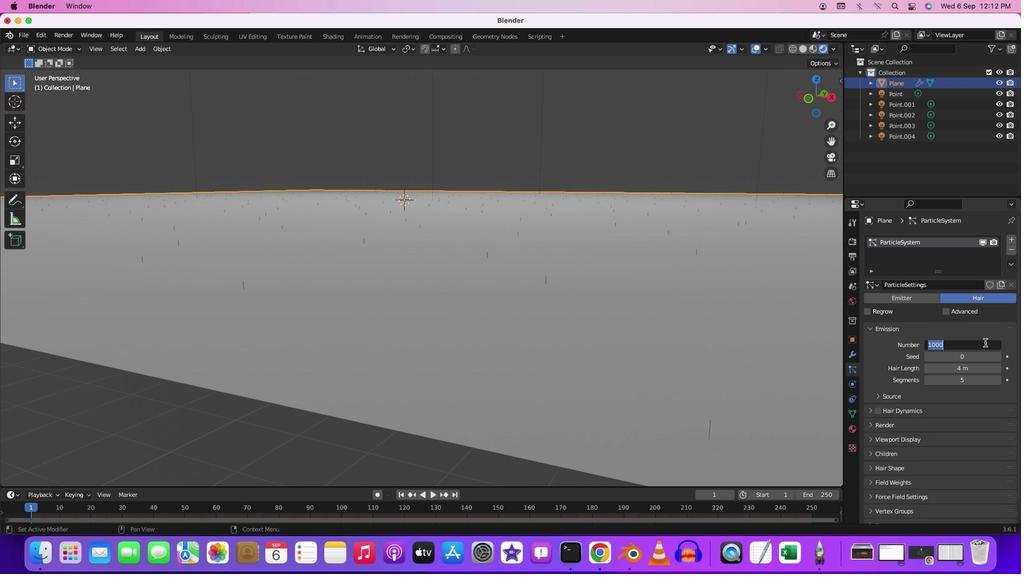 
Action: Mouse moved to (985, 343)
Screenshot: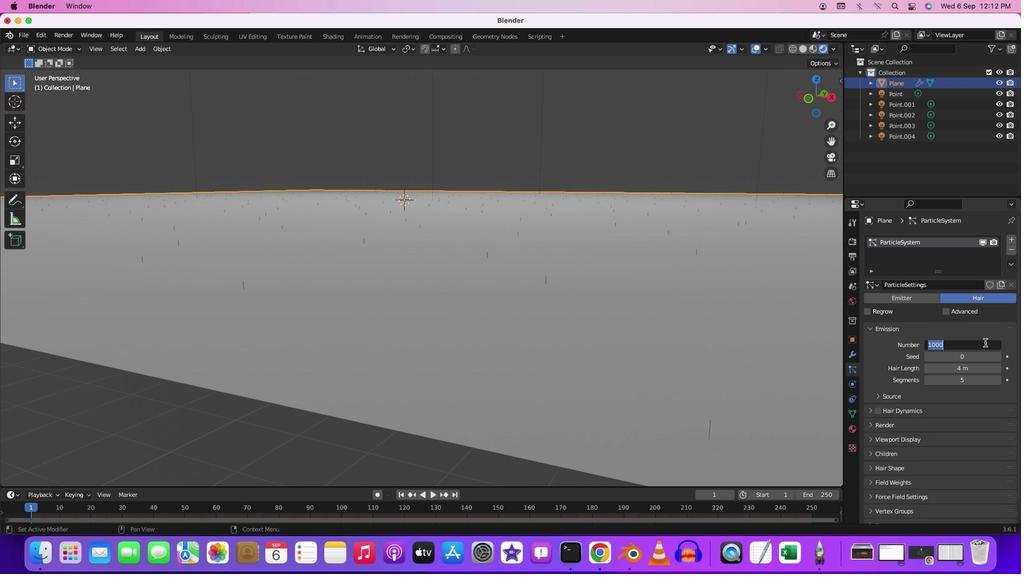 
Action: Key pressed '1''0''0''0''0'Key.enter
Screenshot: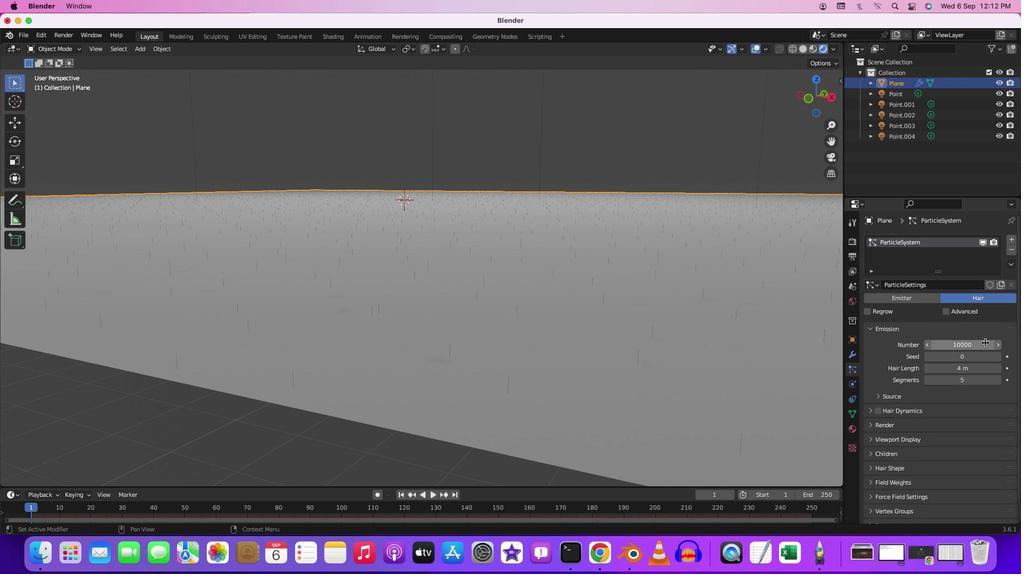 
Action: Mouse moved to (974, 368)
Screenshot: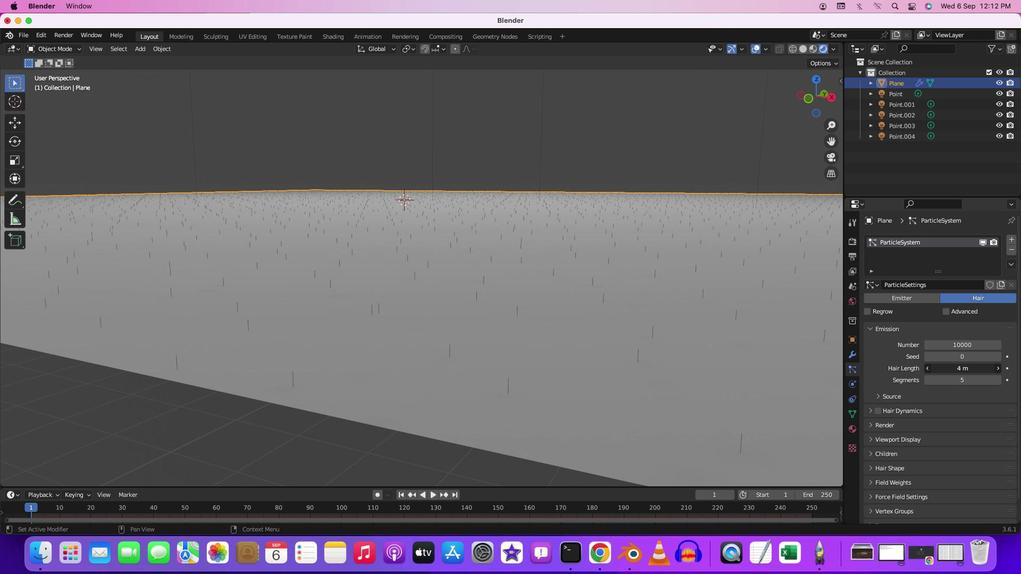 
Action: Mouse pressed left at (974, 368)
Screenshot: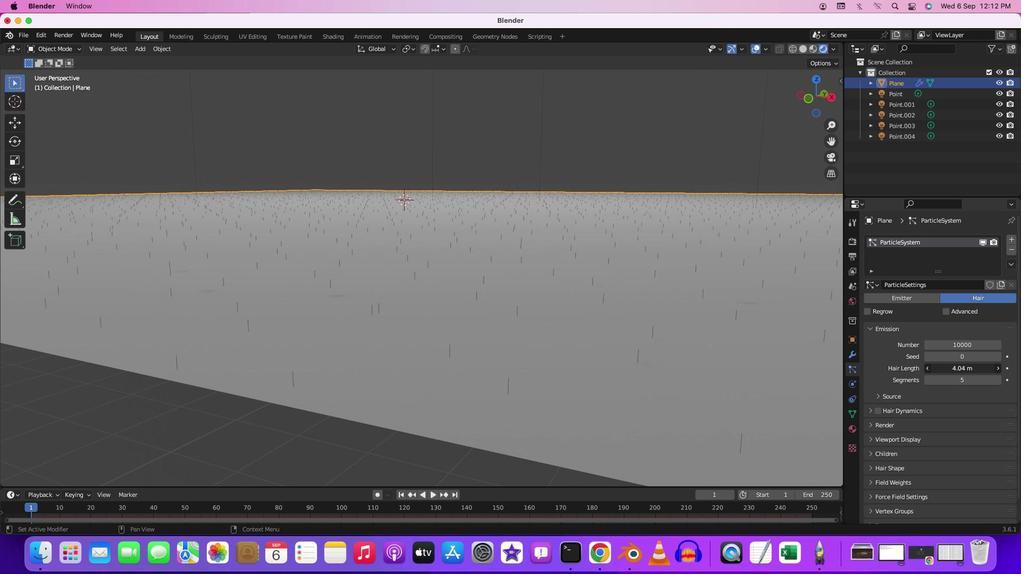 
Action: Mouse moved to (572, 297)
Screenshot: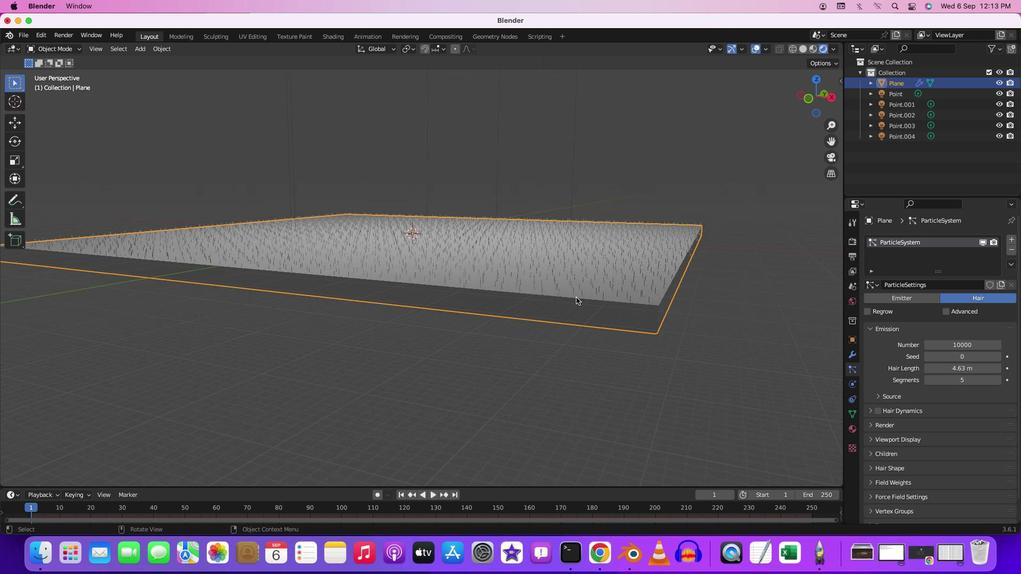 
Action: Mouse scrolled (572, 297) with delta (0, 0)
Screenshot: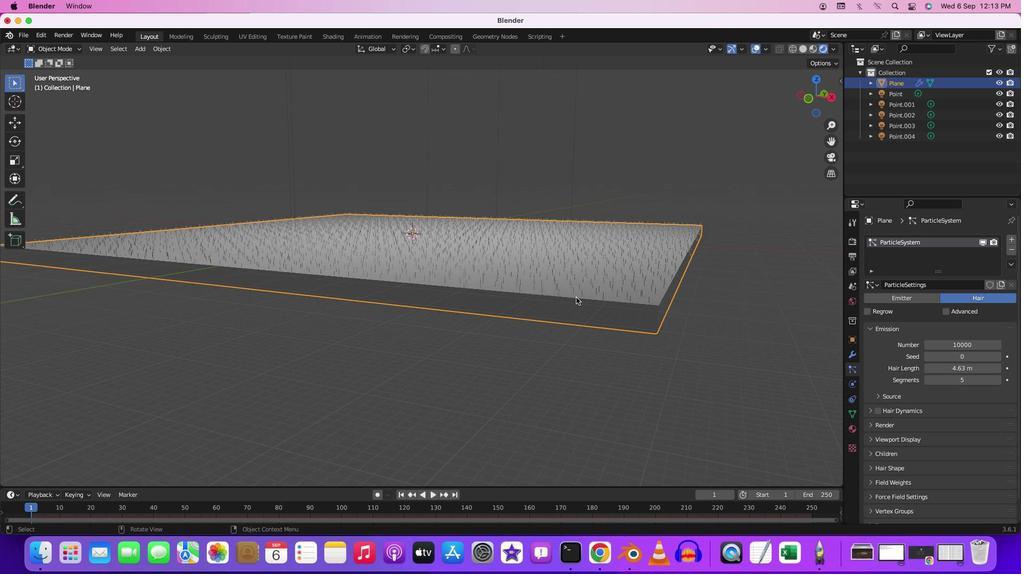 
Action: Mouse scrolled (572, 297) with delta (0, 0)
Screenshot: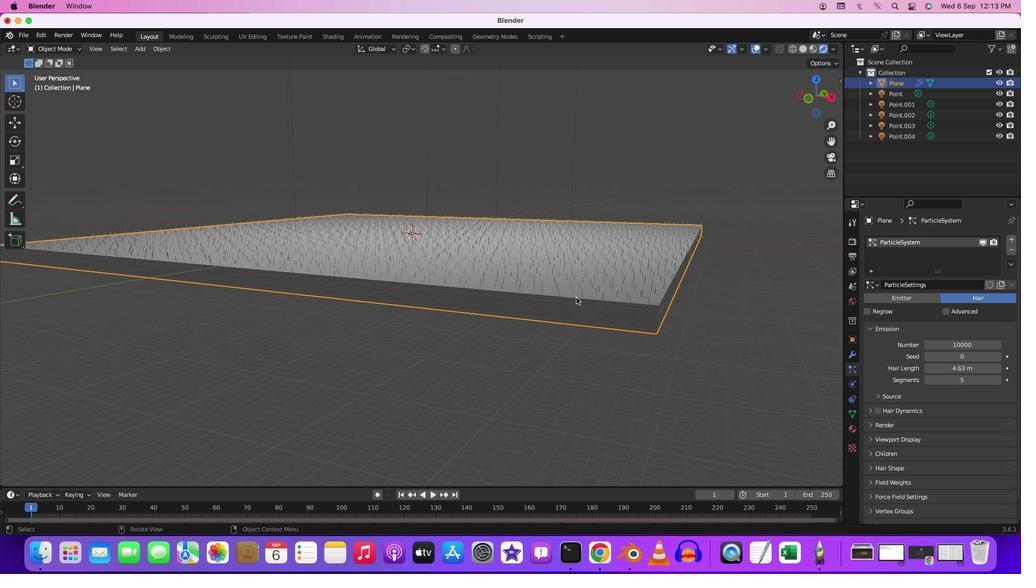 
Action: Mouse scrolled (572, 297) with delta (0, -1)
Screenshot: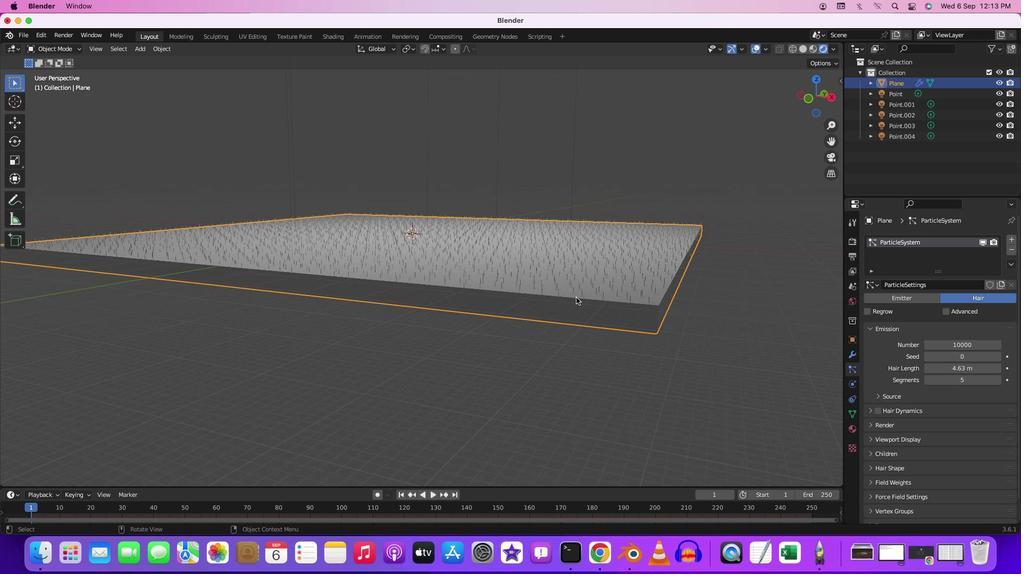 
Action: Mouse scrolled (572, 297) with delta (0, -2)
Screenshot: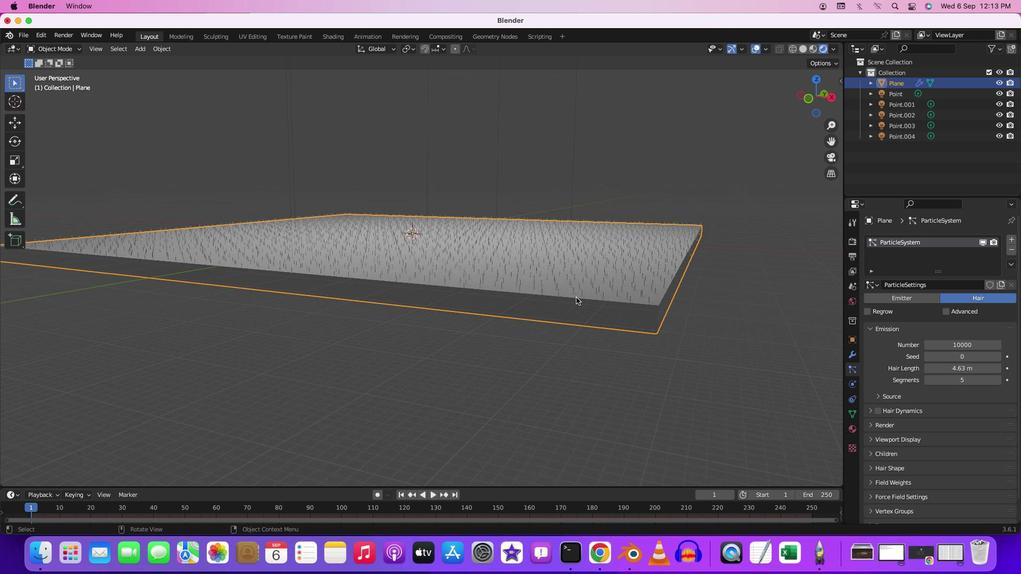 
Action: Mouse moved to (576, 297)
Screenshot: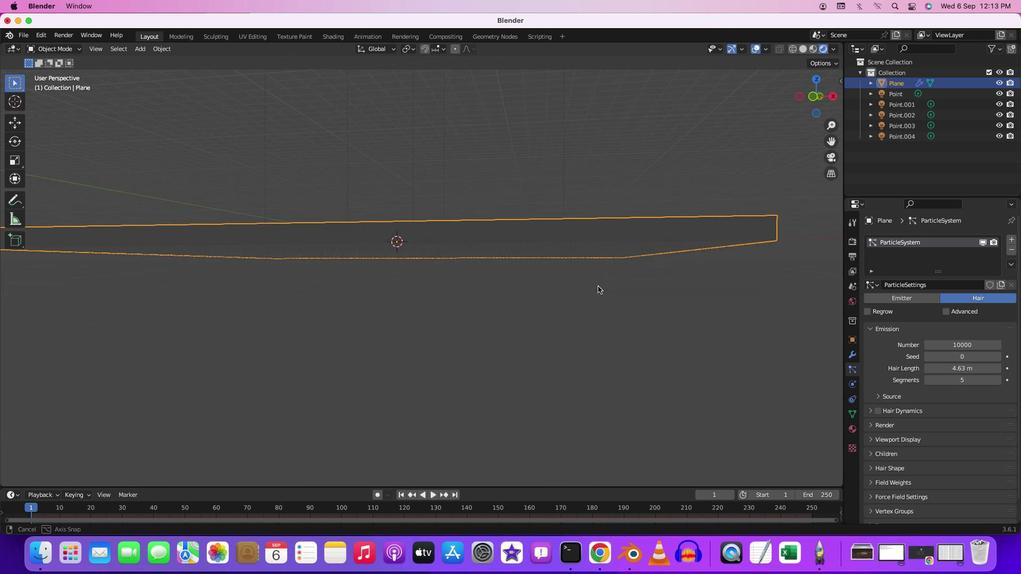 
Action: Mouse pressed middle at (576, 297)
Screenshot: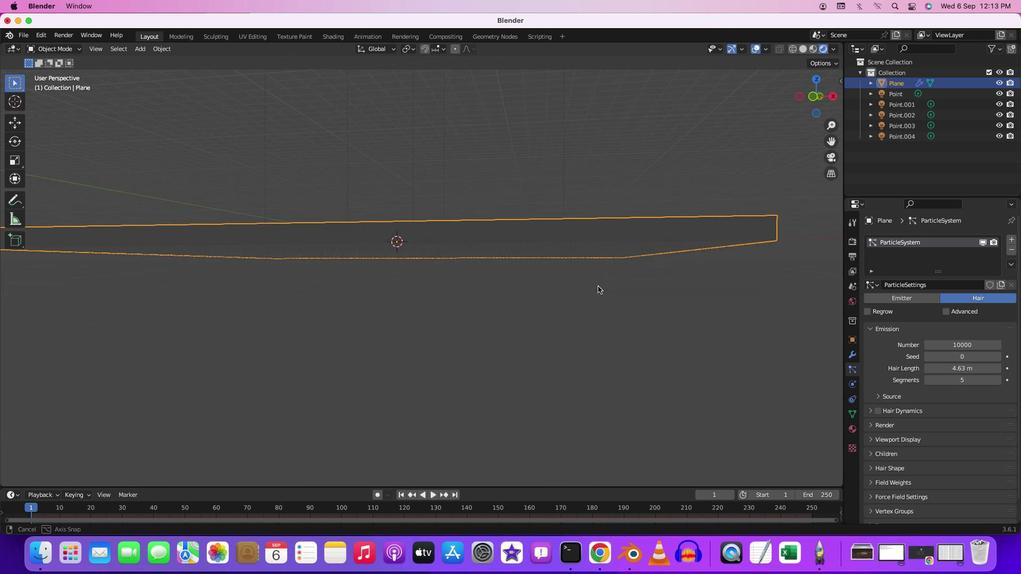 
Action: Mouse moved to (643, 253)
Screenshot: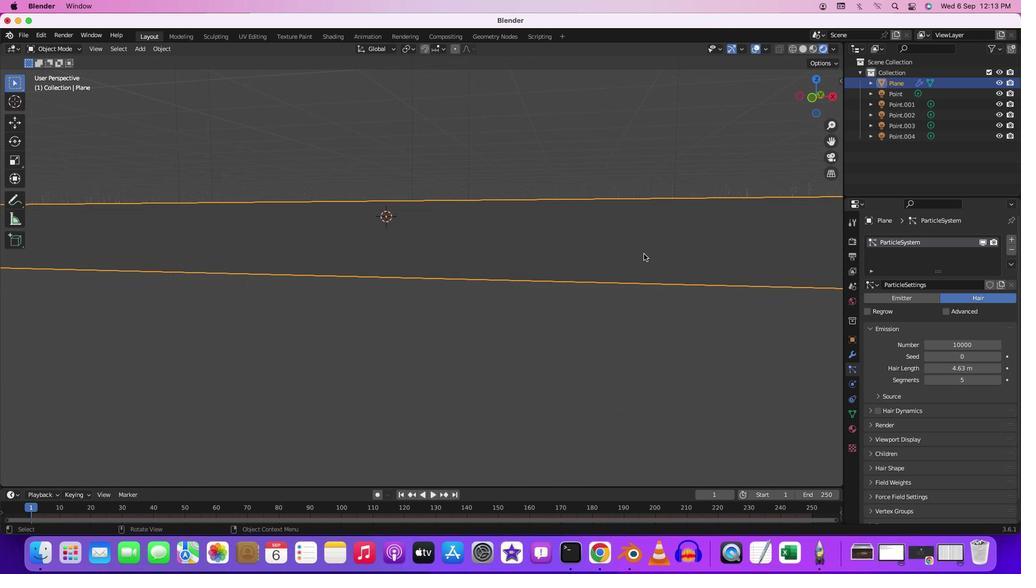 
Action: Mouse scrolled (643, 253) with delta (0, 0)
Screenshot: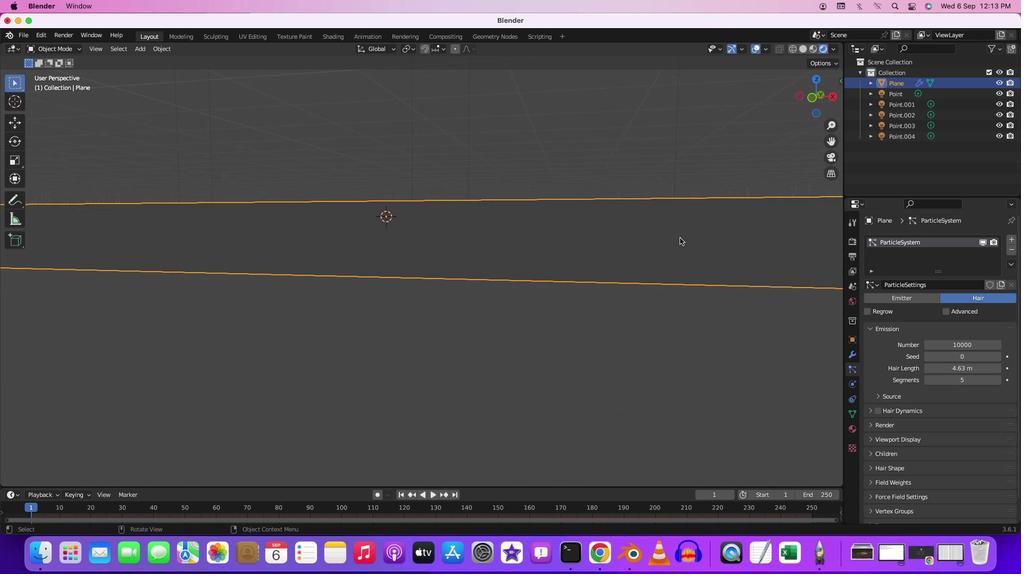 
Action: Mouse scrolled (643, 253) with delta (0, 0)
Screenshot: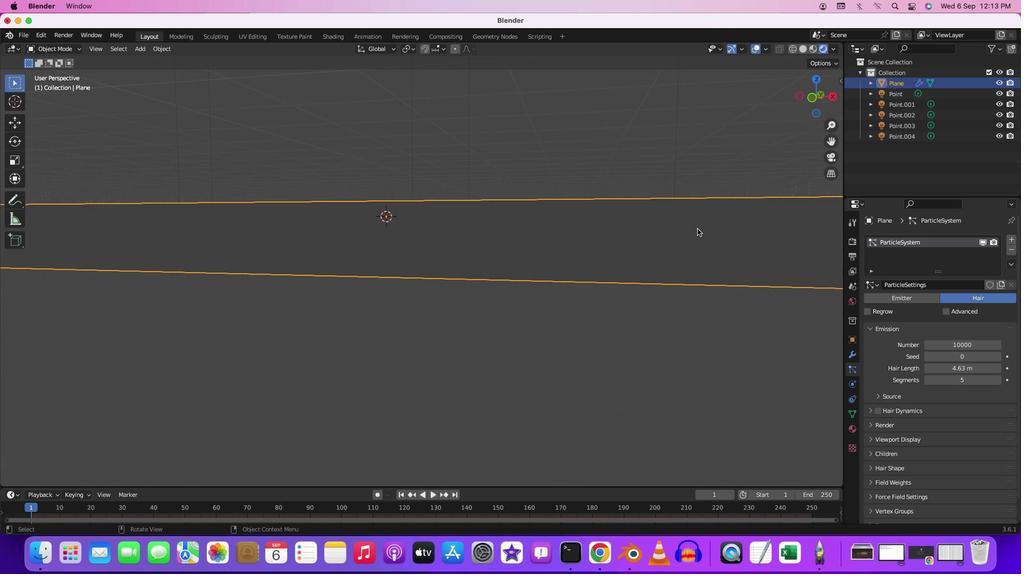 
Action: Mouse scrolled (643, 253) with delta (0, 1)
Screenshot: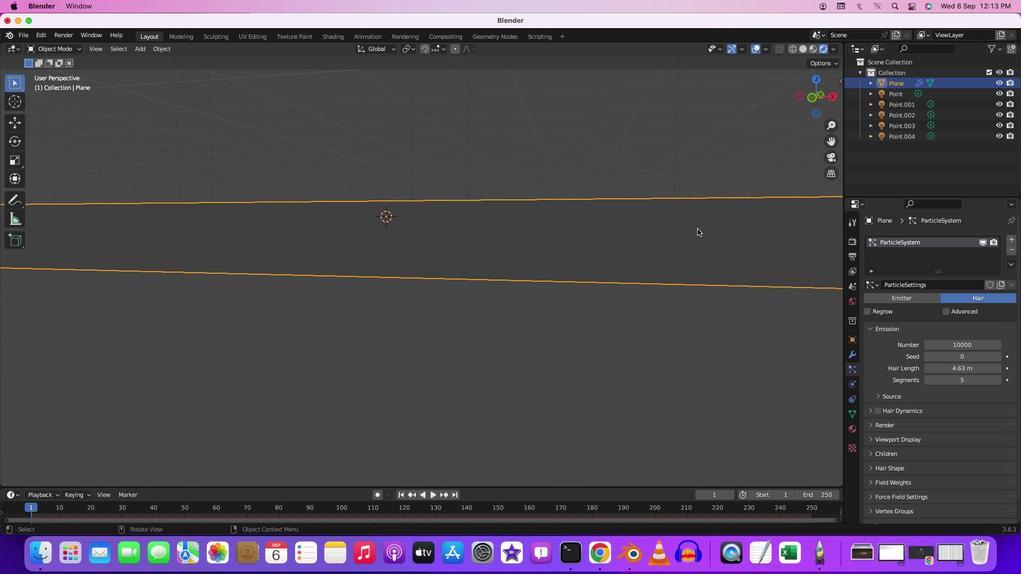 
Action: Mouse moved to (697, 229)
Screenshot: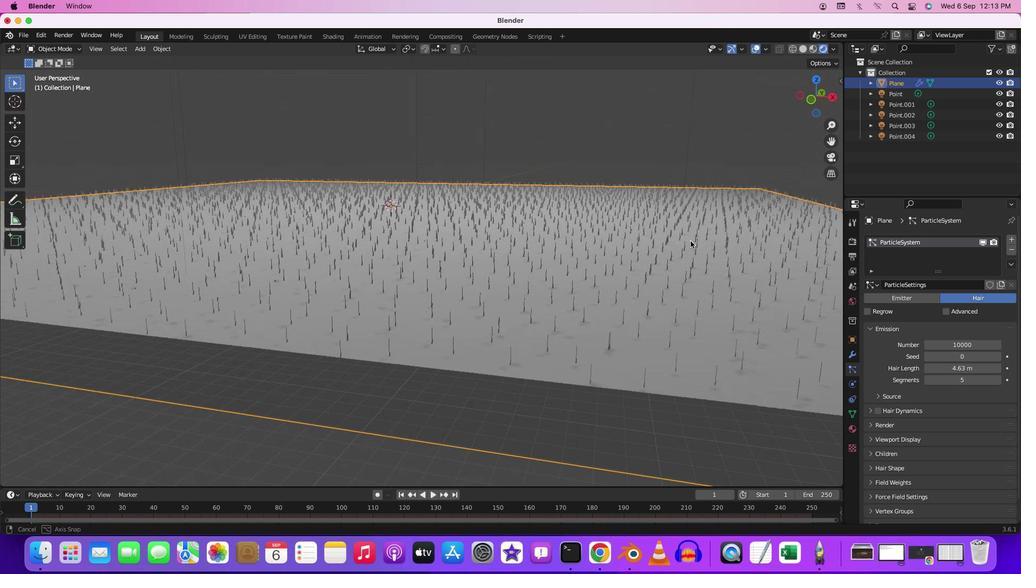
Action: Mouse pressed middle at (697, 229)
Screenshot: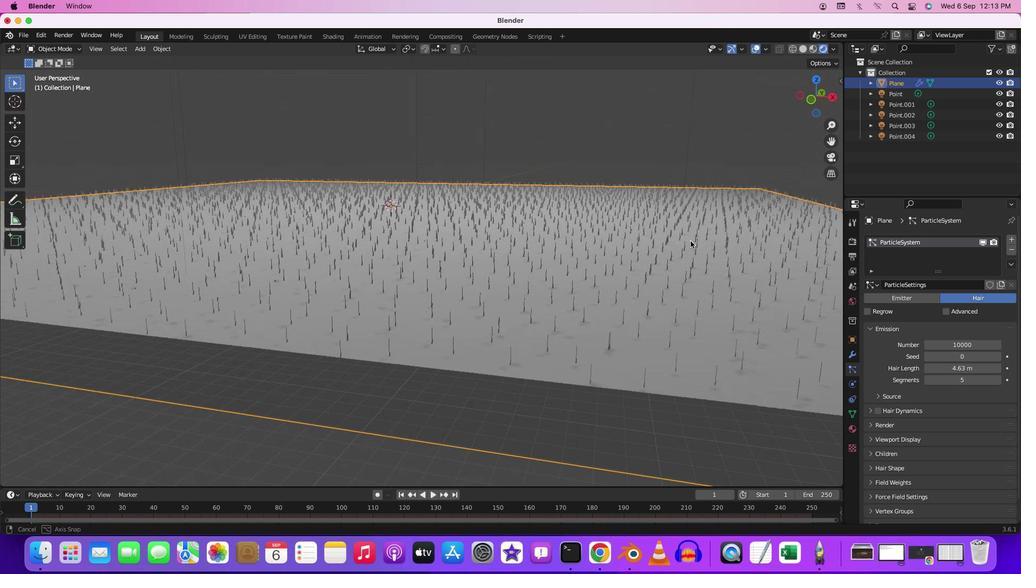
Action: Mouse moved to (950, 380)
Screenshot: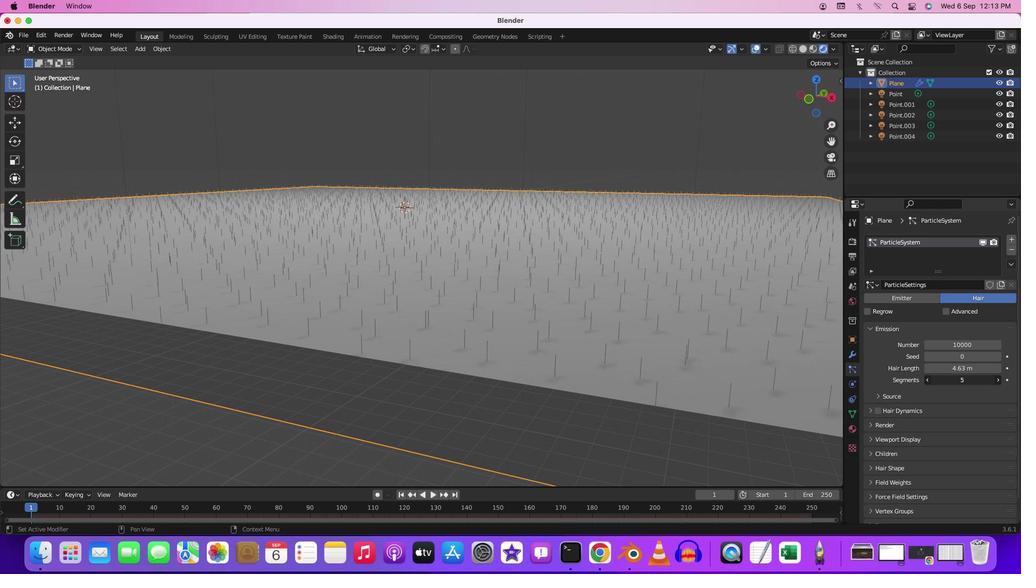 
Action: Mouse pressed left at (950, 380)
Screenshot: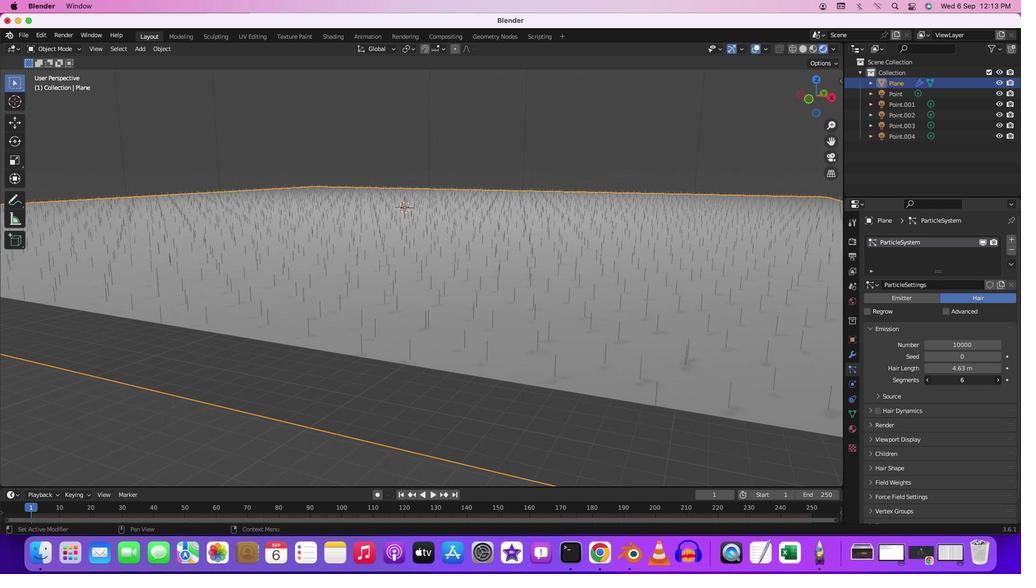 
Action: Mouse moved to (644, 364)
Screenshot: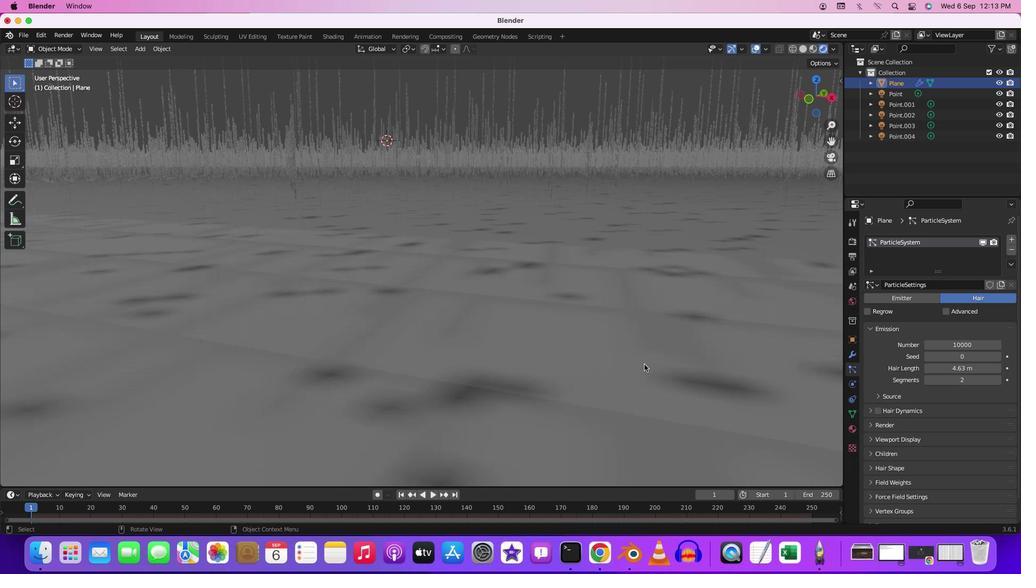 
Action: Mouse scrolled (644, 364) with delta (0, 0)
Screenshot: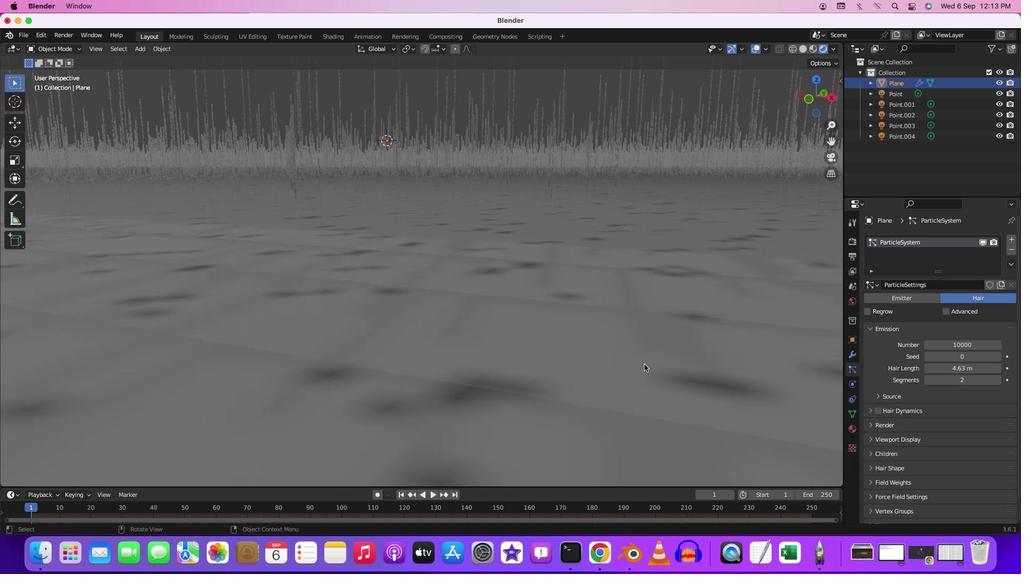 
Action: Mouse scrolled (644, 364) with delta (0, 0)
Screenshot: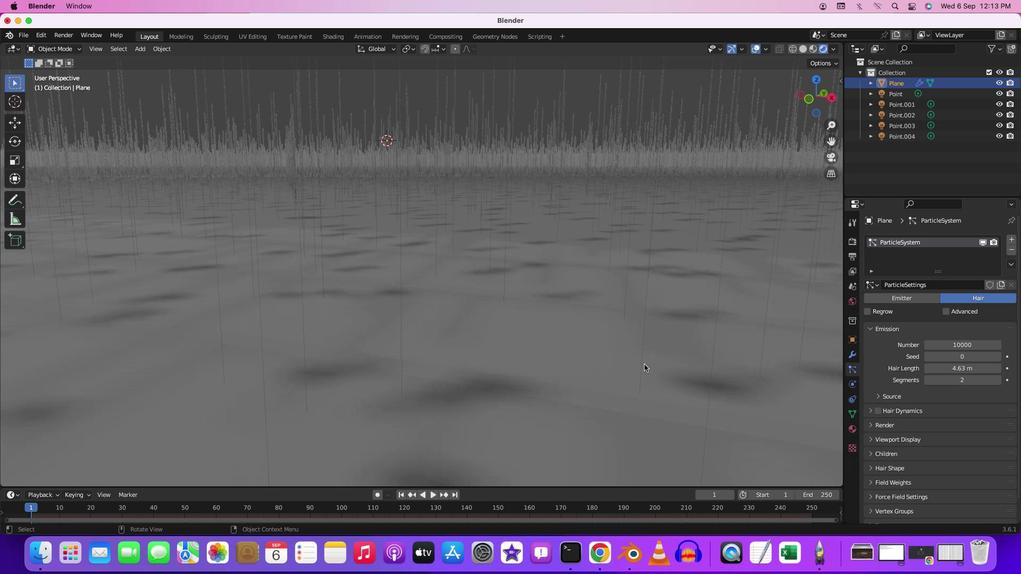 
Action: Mouse scrolled (644, 364) with delta (0, 1)
Screenshot: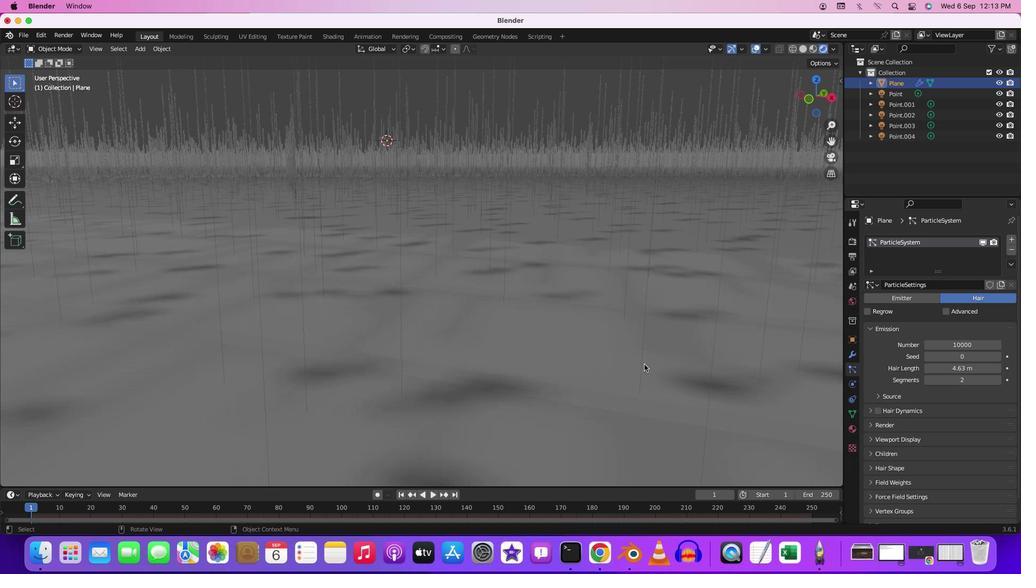 
Action: Mouse scrolled (644, 364) with delta (0, 2)
Screenshot: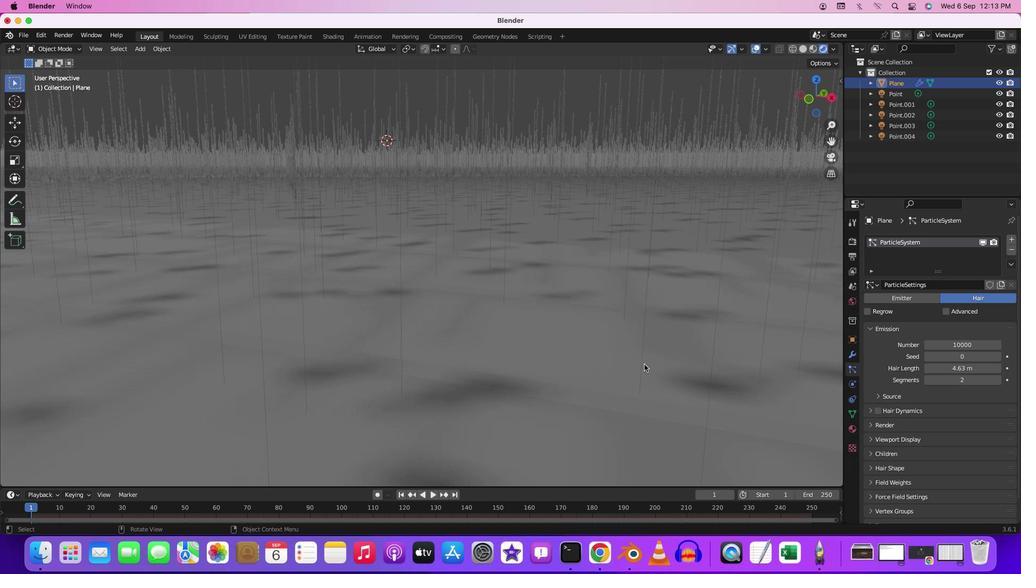 
Action: Mouse scrolled (644, 364) with delta (0, 2)
